 Task: Plan a trip to Keningau, Malaysia from 15th December, 2023 to 20th December, 2023 for 1 adult.1  bedroom having 1 bed and 1 bathroom. Property type can be hotel. Look for 5 properties as per requirement.
Action: Mouse moved to (564, 129)
Screenshot: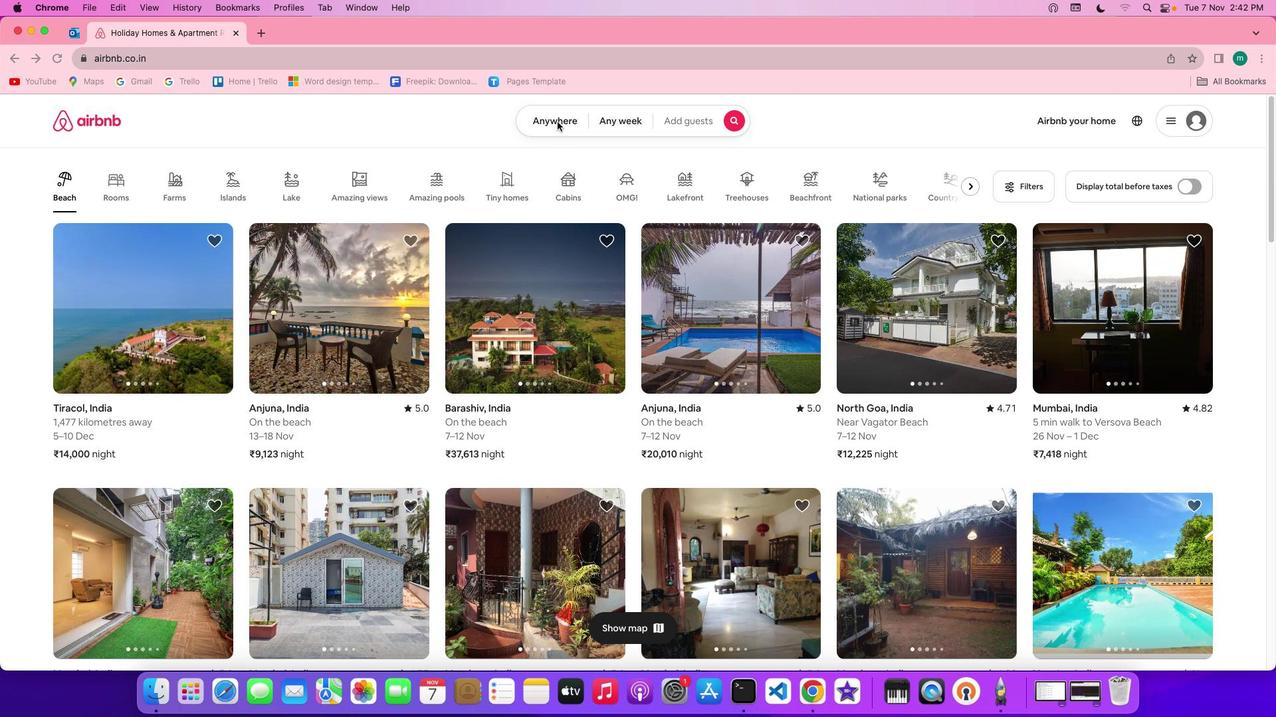 
Action: Mouse pressed left at (564, 129)
Screenshot: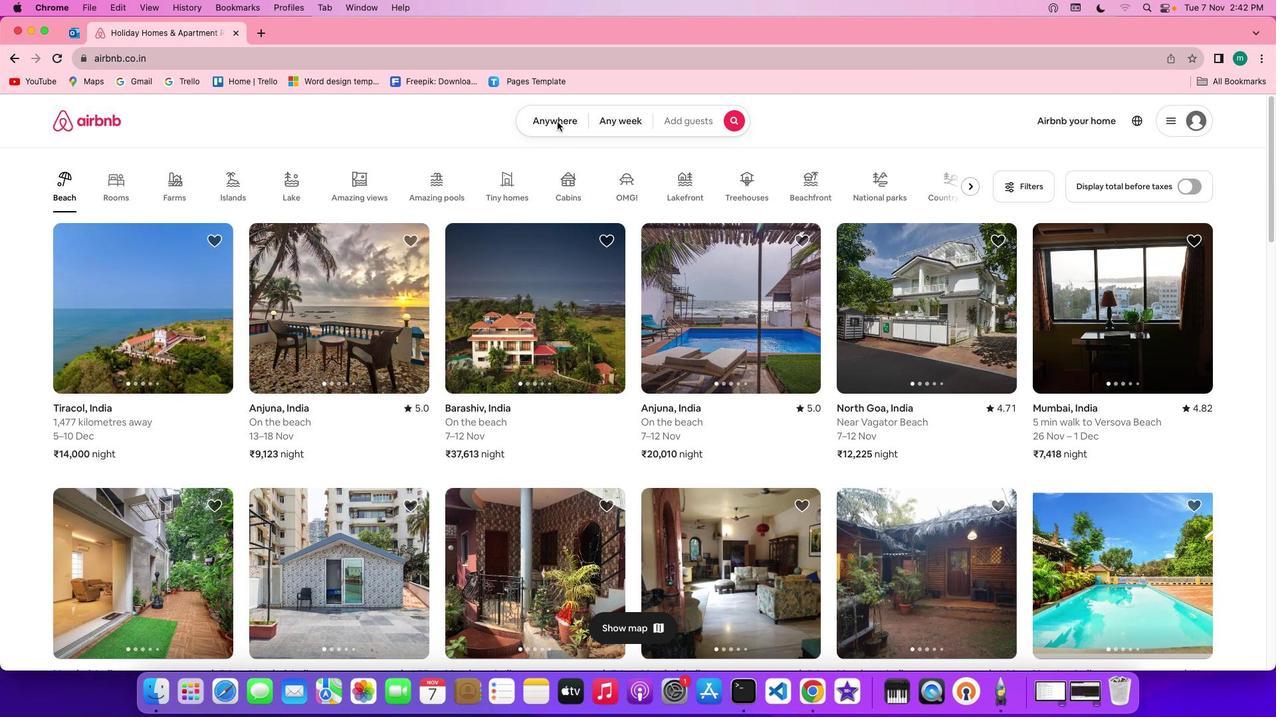 
Action: Mouse pressed left at (564, 129)
Screenshot: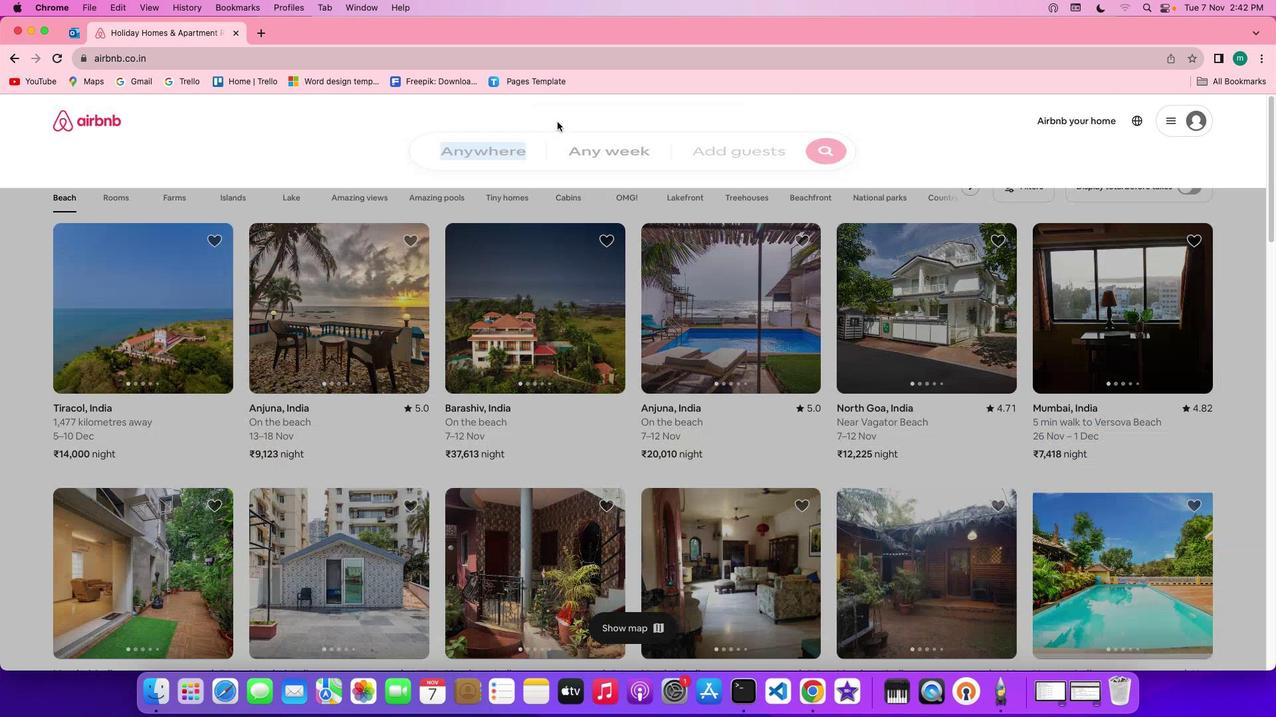 
Action: Mouse moved to (468, 179)
Screenshot: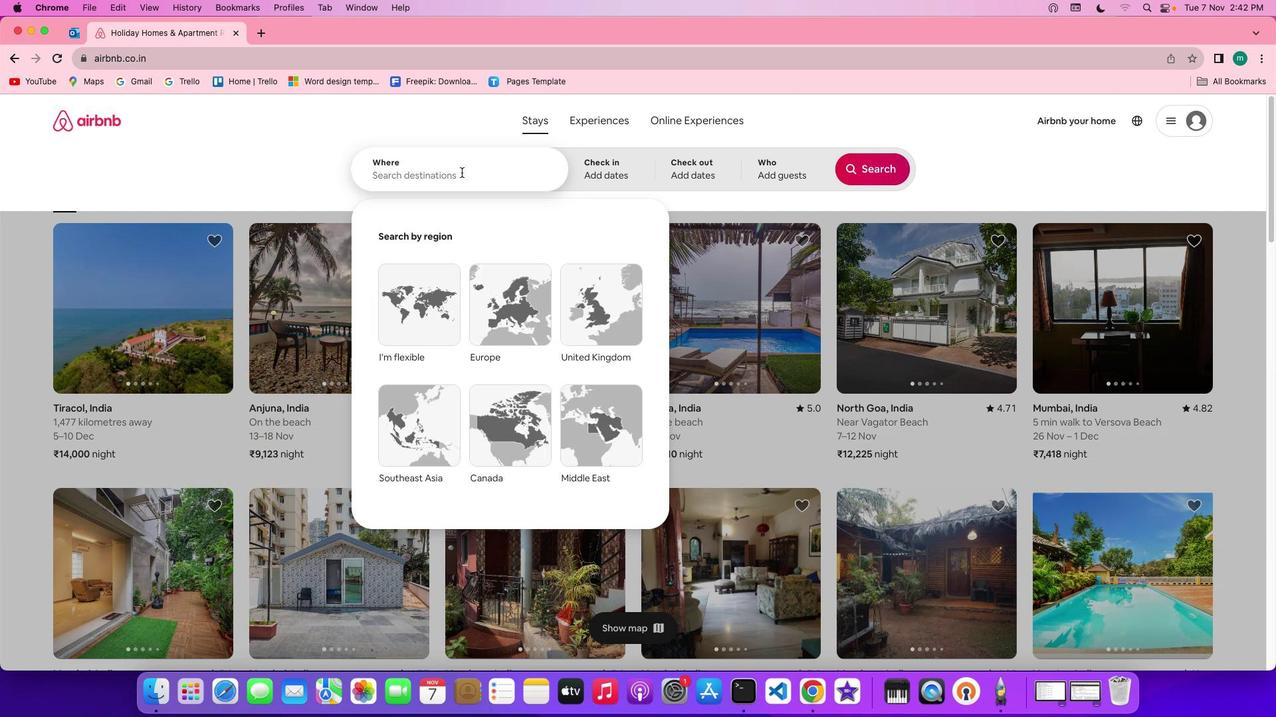 
Action: Mouse pressed left at (468, 179)
Screenshot: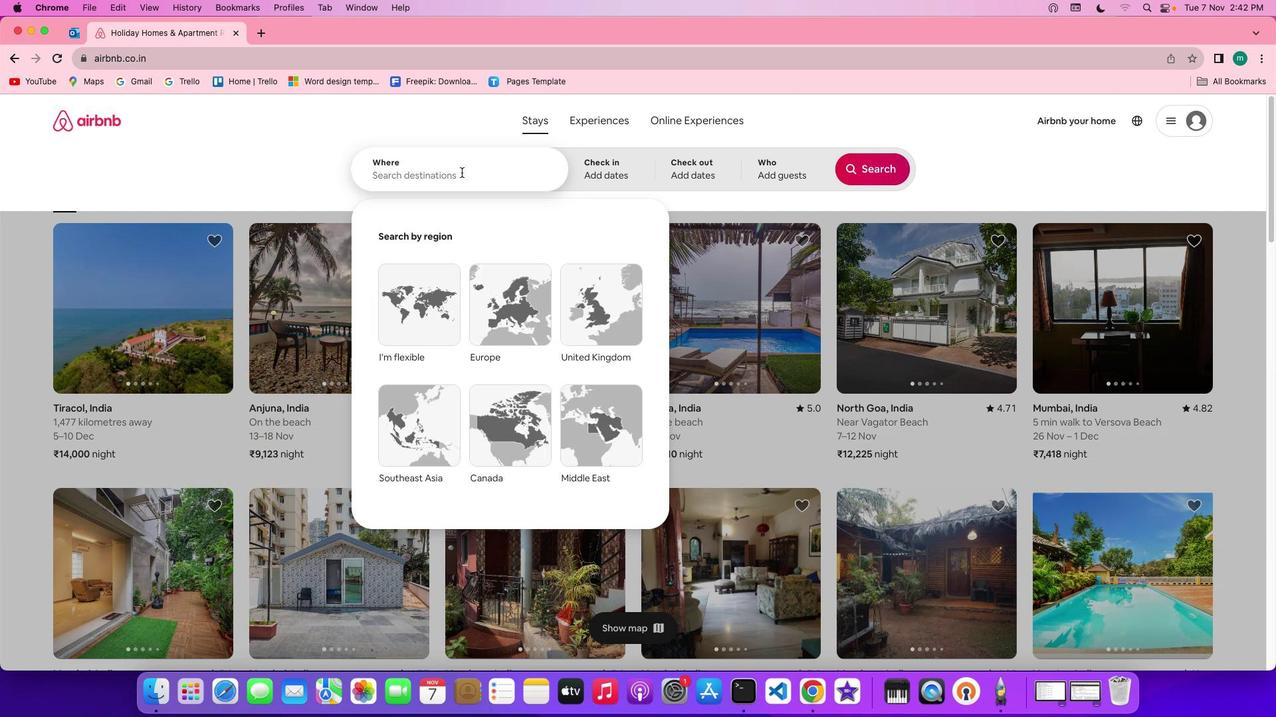 
Action: Key pressed Key.shift'K''e''n''i''n''g''a''u'','Key.spaceKey.shift'M''a''l''a''y''s''i''a'
Screenshot: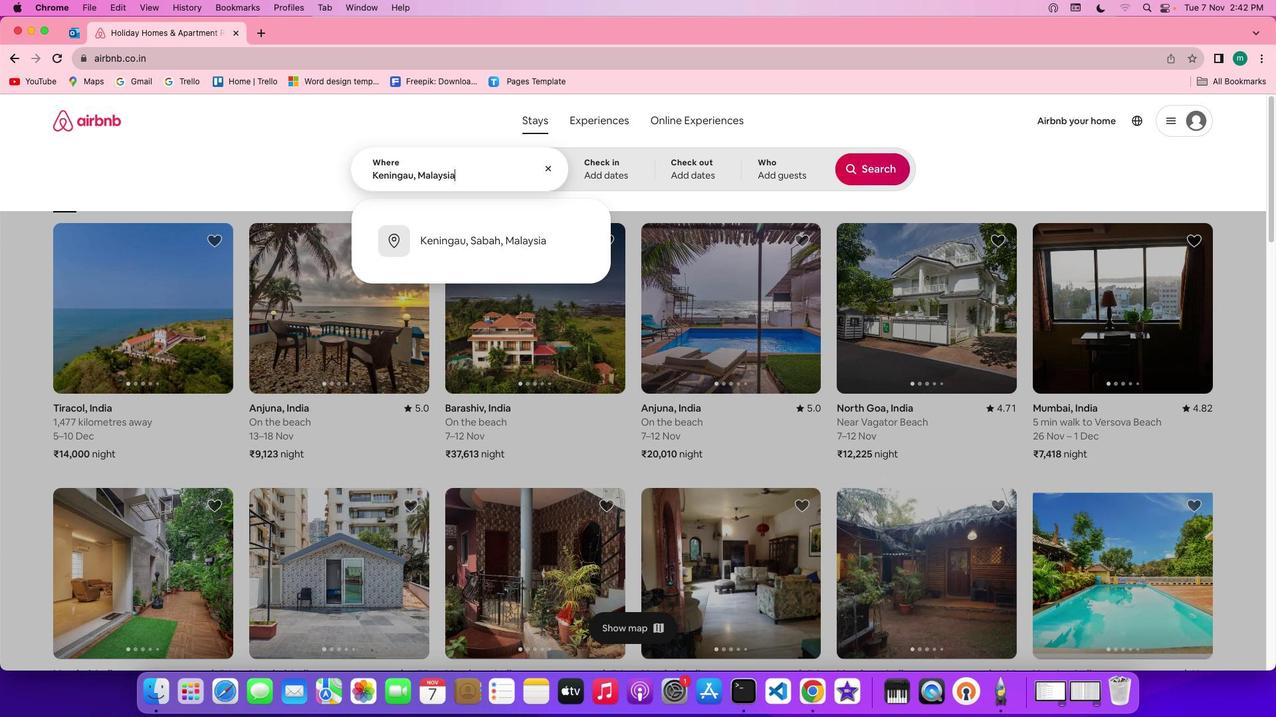 
Action: Mouse moved to (632, 175)
Screenshot: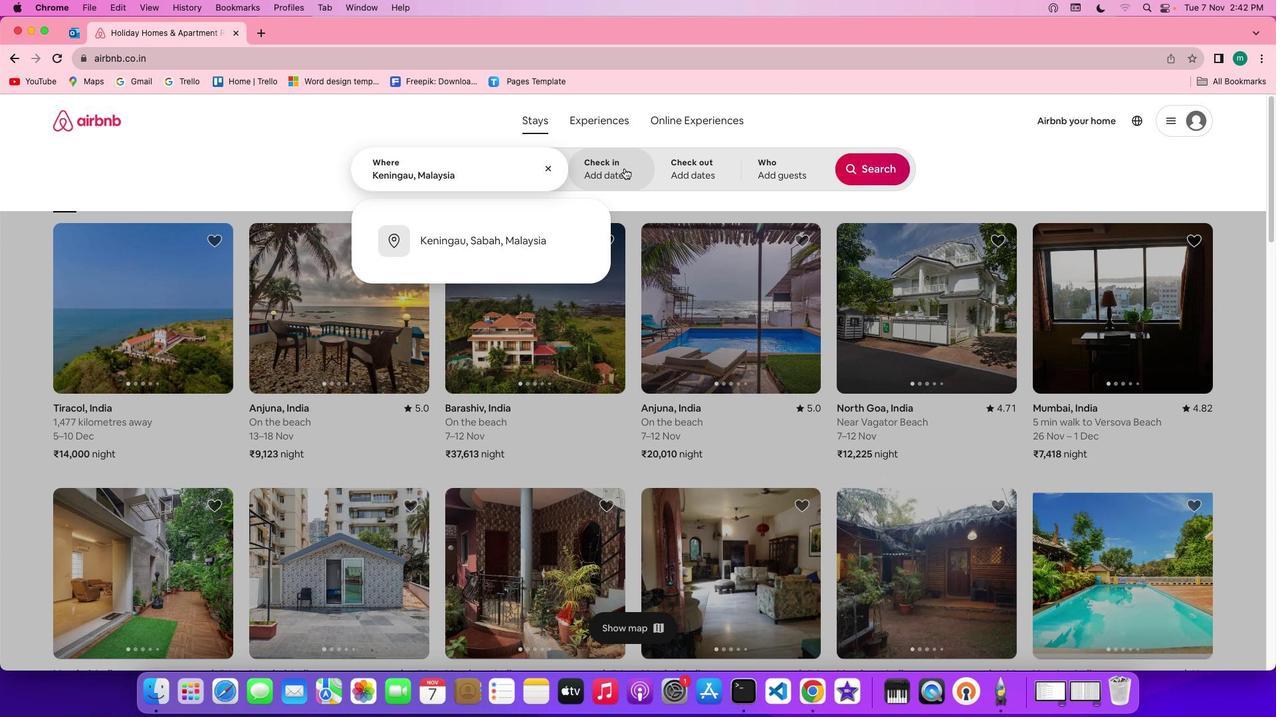 
Action: Mouse pressed left at (632, 175)
Screenshot: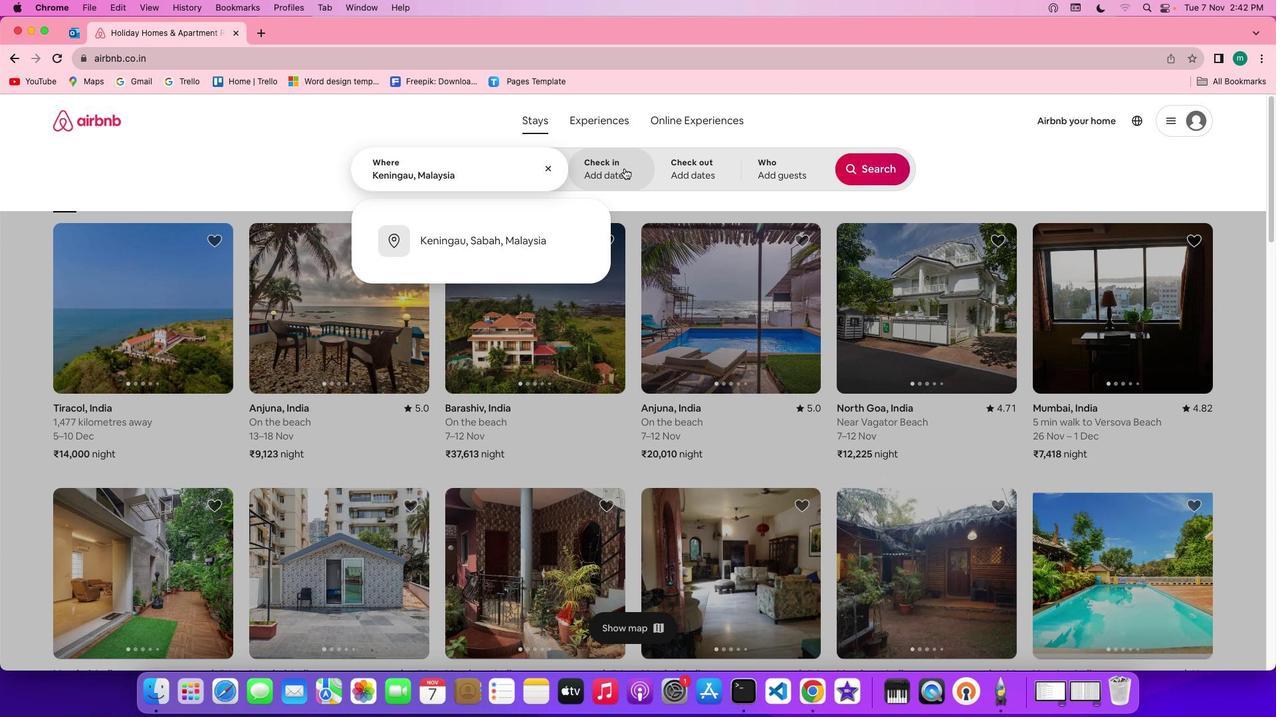 
Action: Mouse moved to (838, 406)
Screenshot: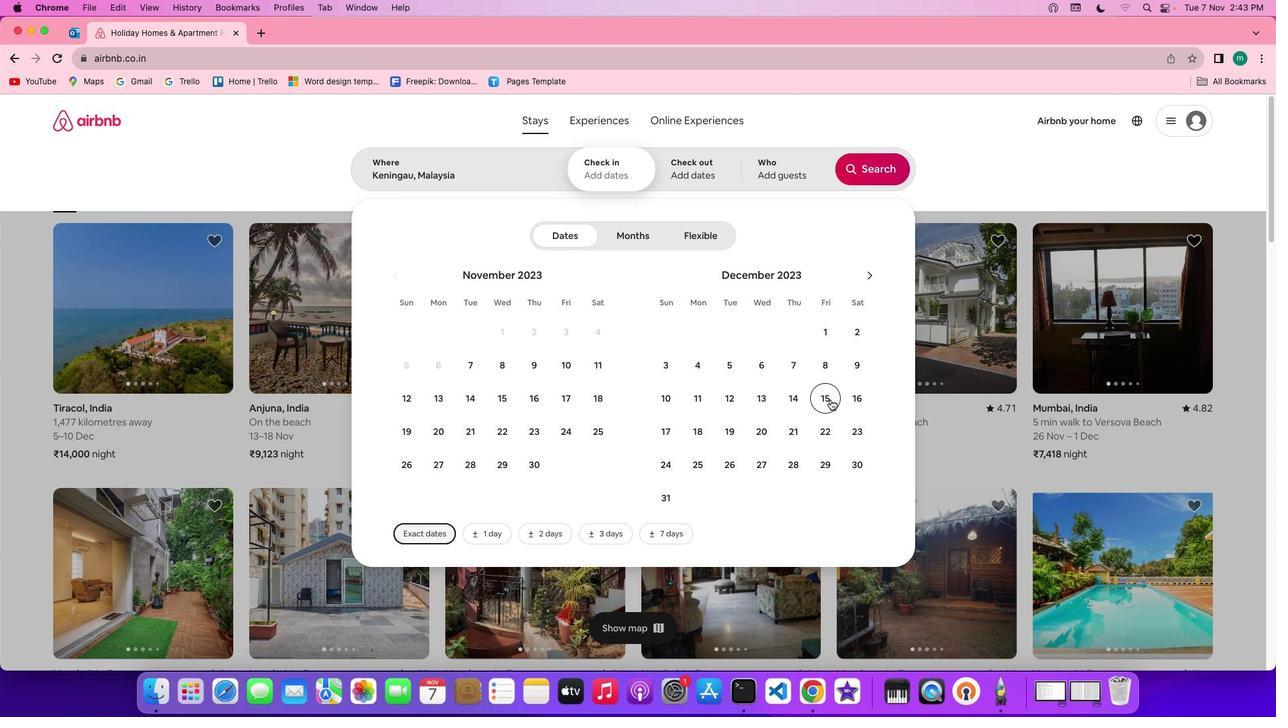 
Action: Mouse pressed left at (838, 406)
Screenshot: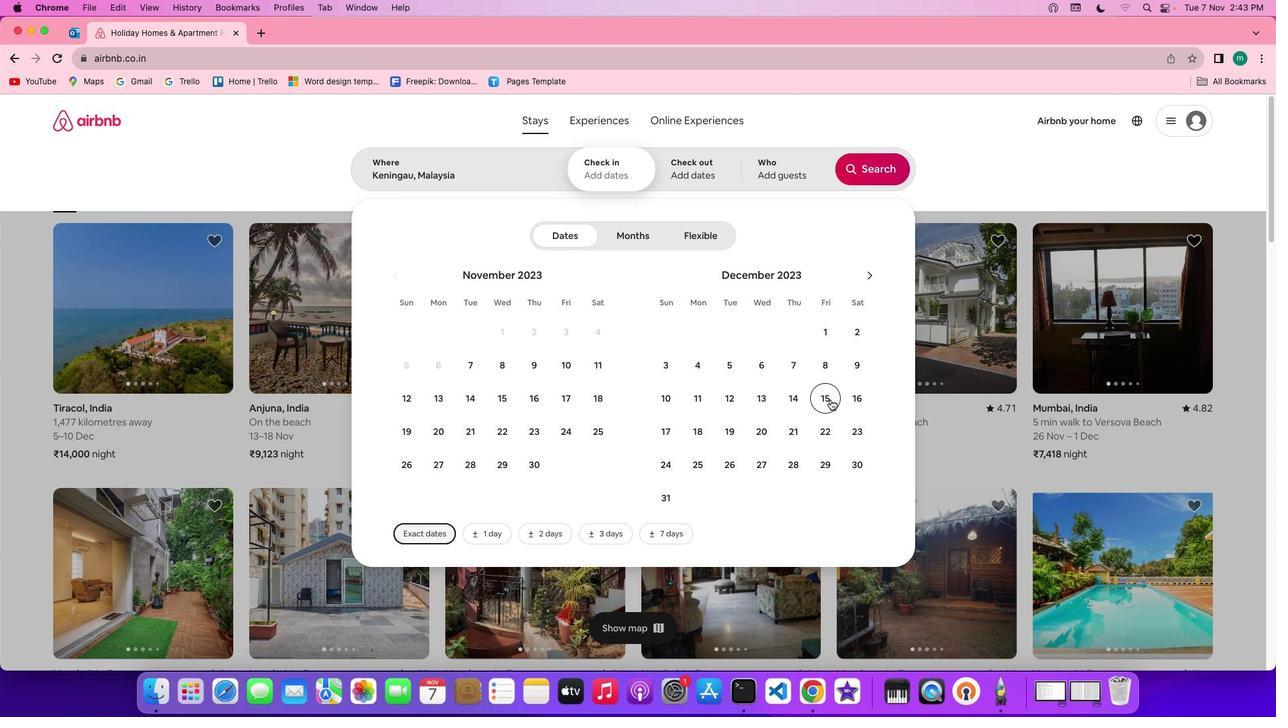 
Action: Mouse moved to (771, 430)
Screenshot: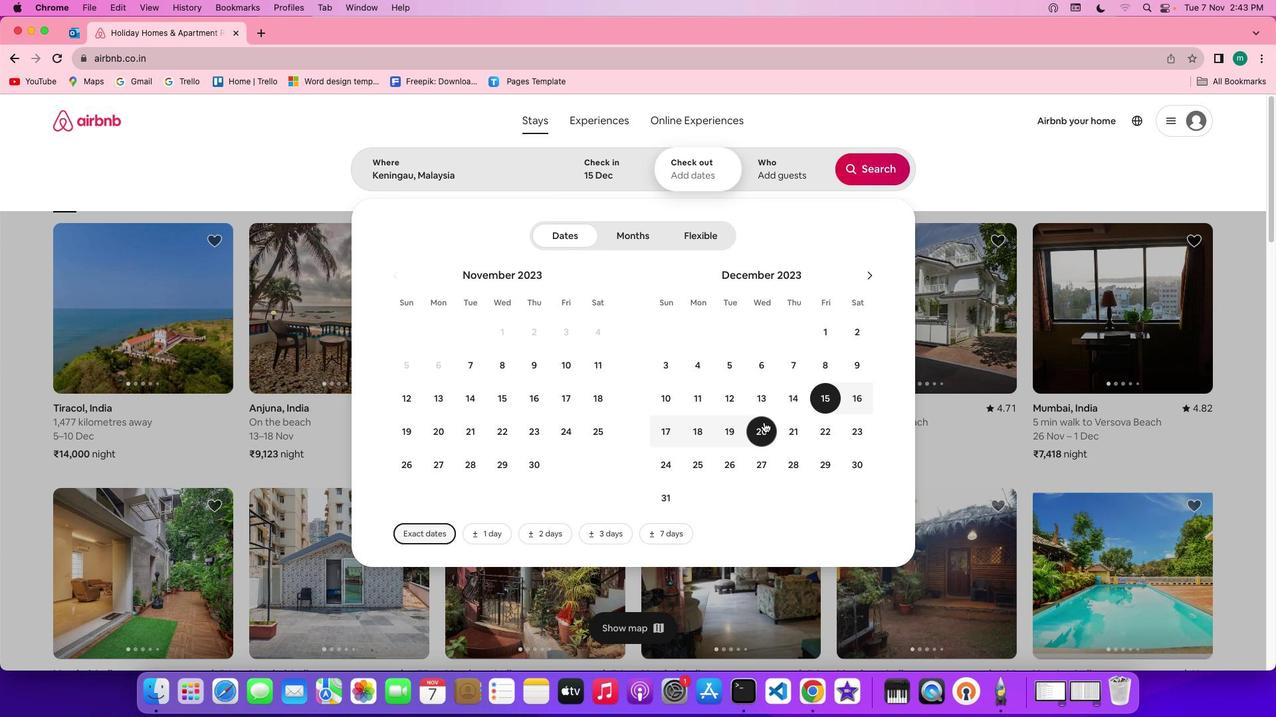 
Action: Mouse pressed left at (771, 430)
Screenshot: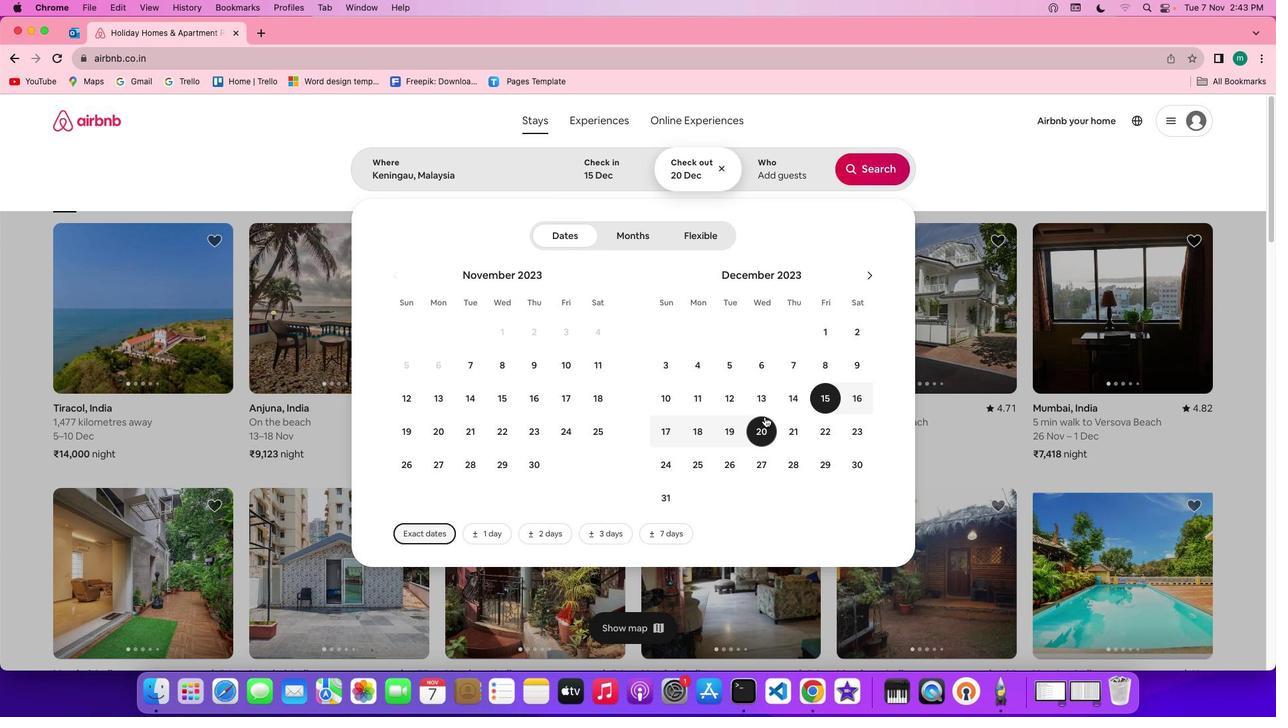 
Action: Mouse moved to (793, 179)
Screenshot: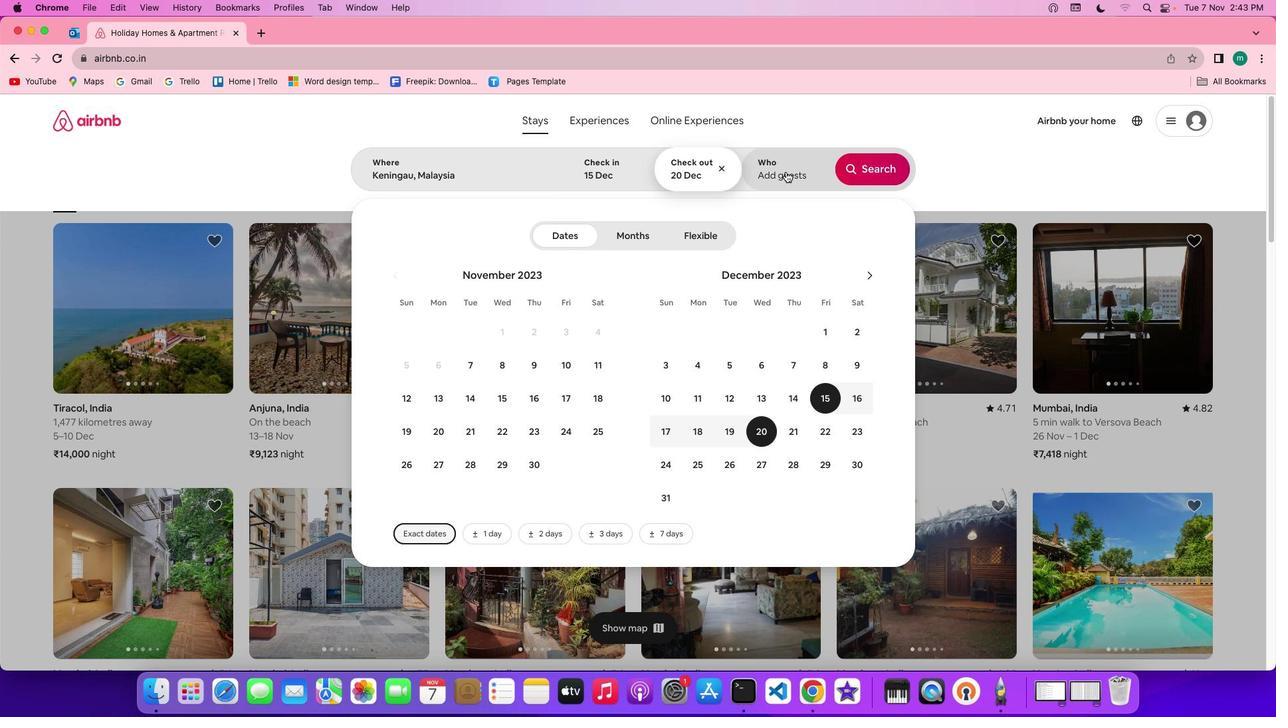 
Action: Mouse pressed left at (793, 179)
Screenshot: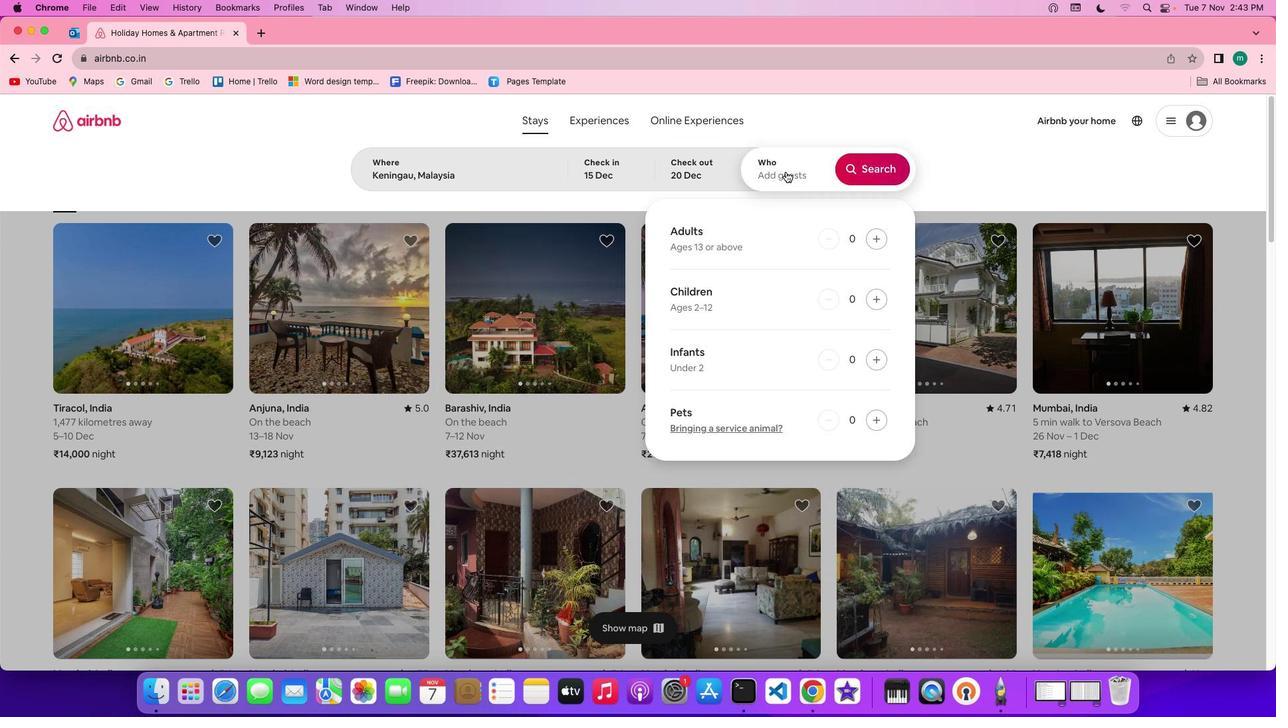 
Action: Mouse moved to (888, 246)
Screenshot: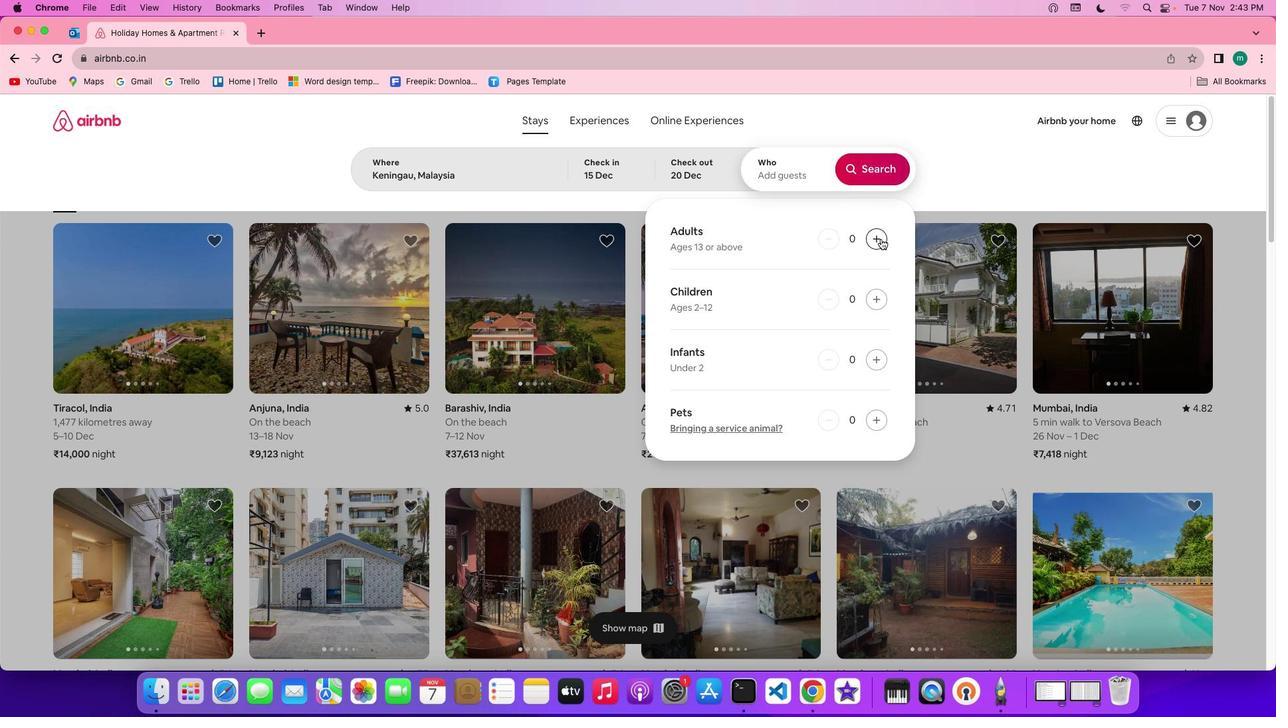 
Action: Mouse pressed left at (888, 246)
Screenshot: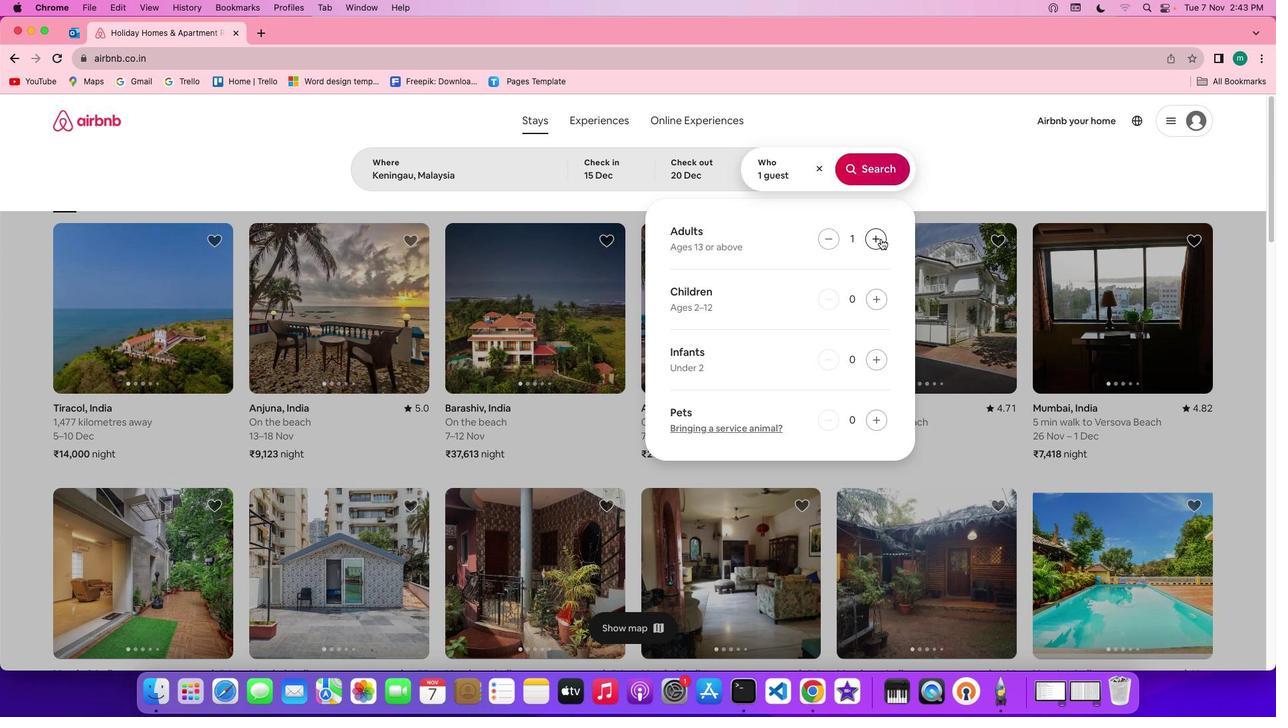 
Action: Mouse moved to (885, 178)
Screenshot: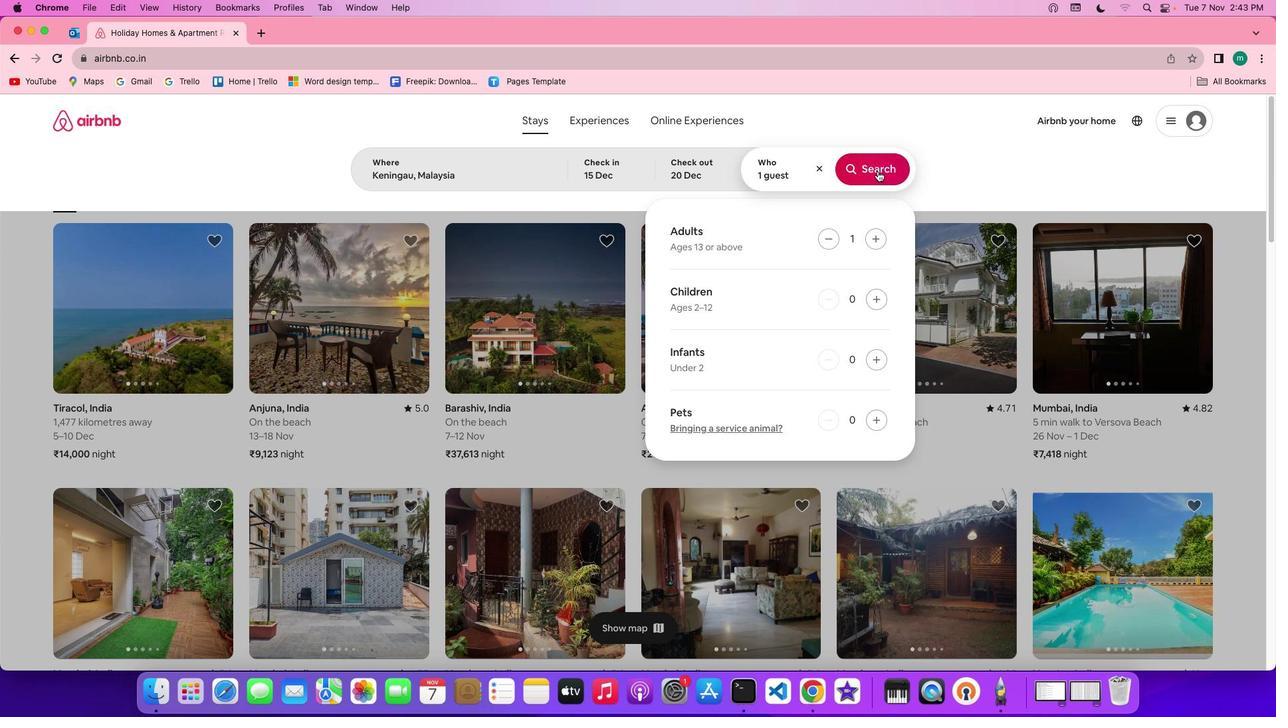
Action: Mouse pressed left at (885, 178)
Screenshot: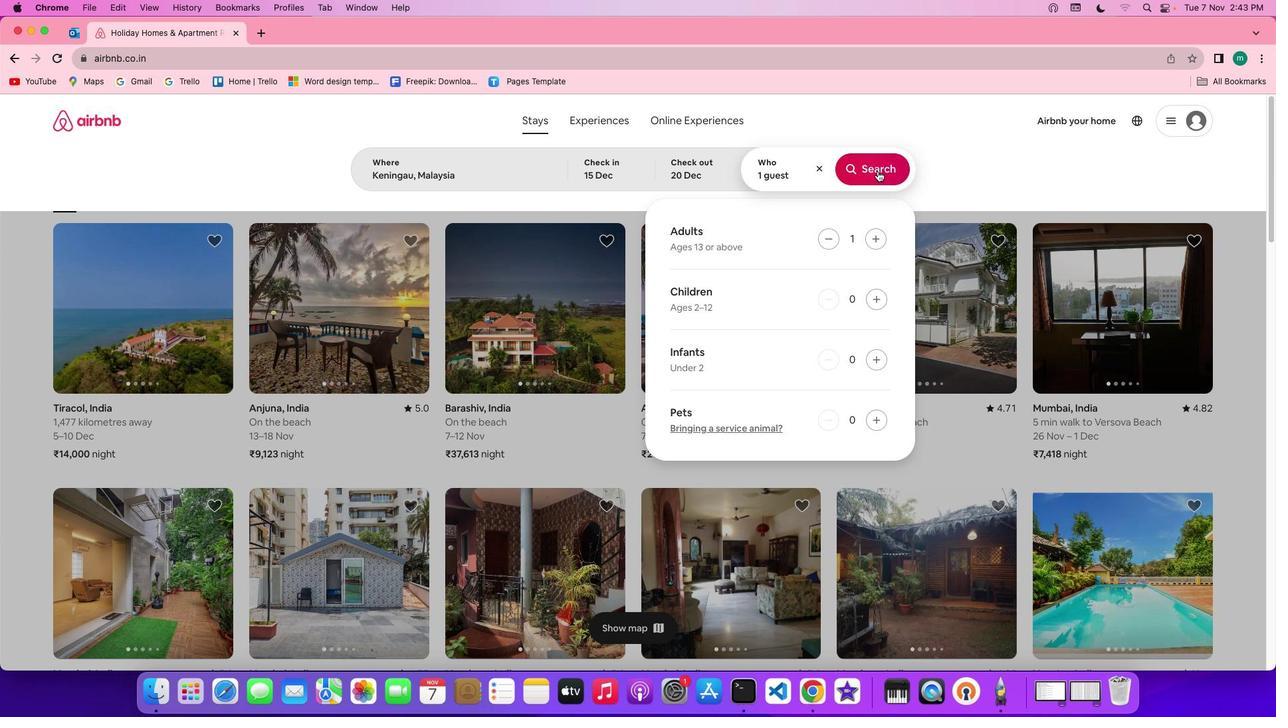 
Action: Mouse moved to (1075, 180)
Screenshot: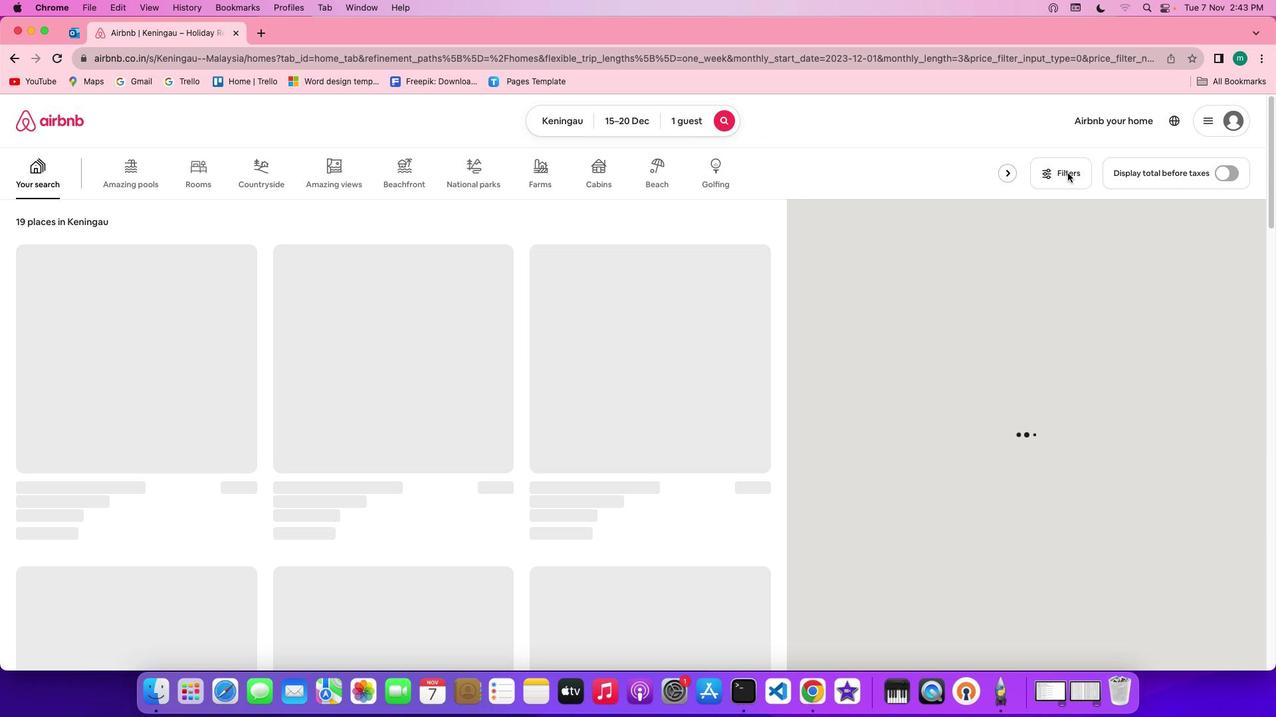 
Action: Mouse pressed left at (1075, 180)
Screenshot: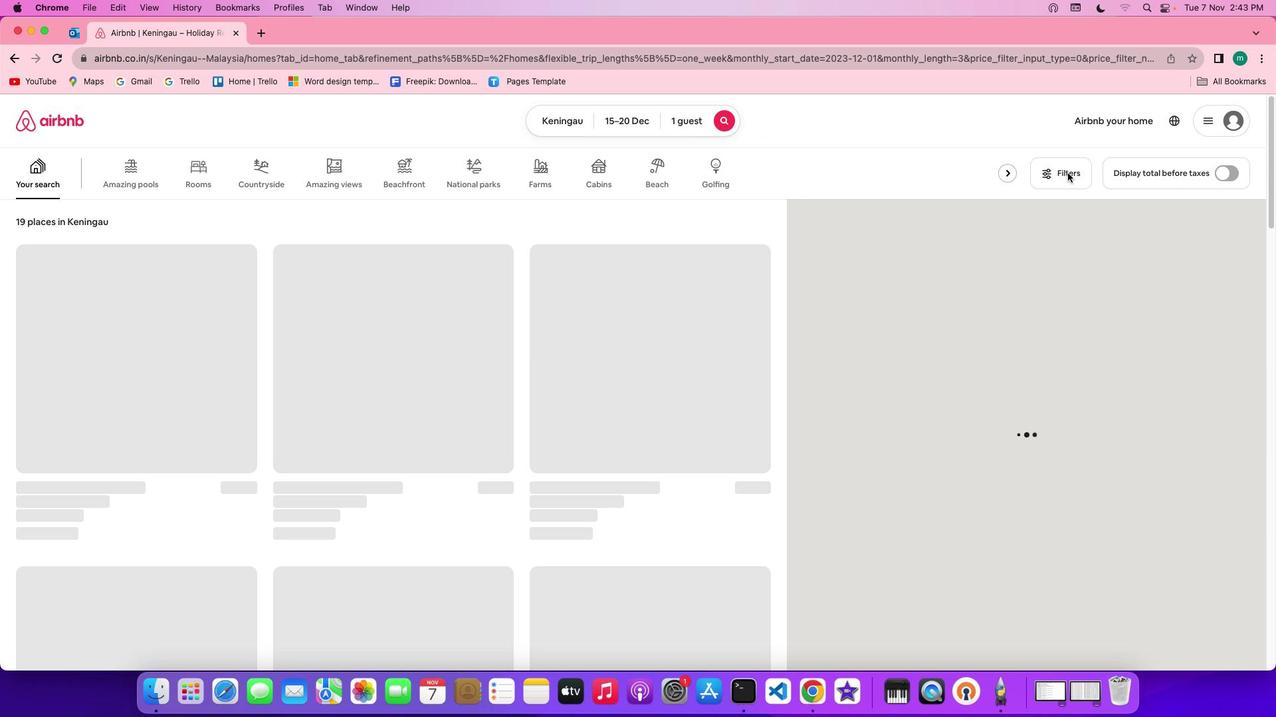 
Action: Mouse moved to (1056, 180)
Screenshot: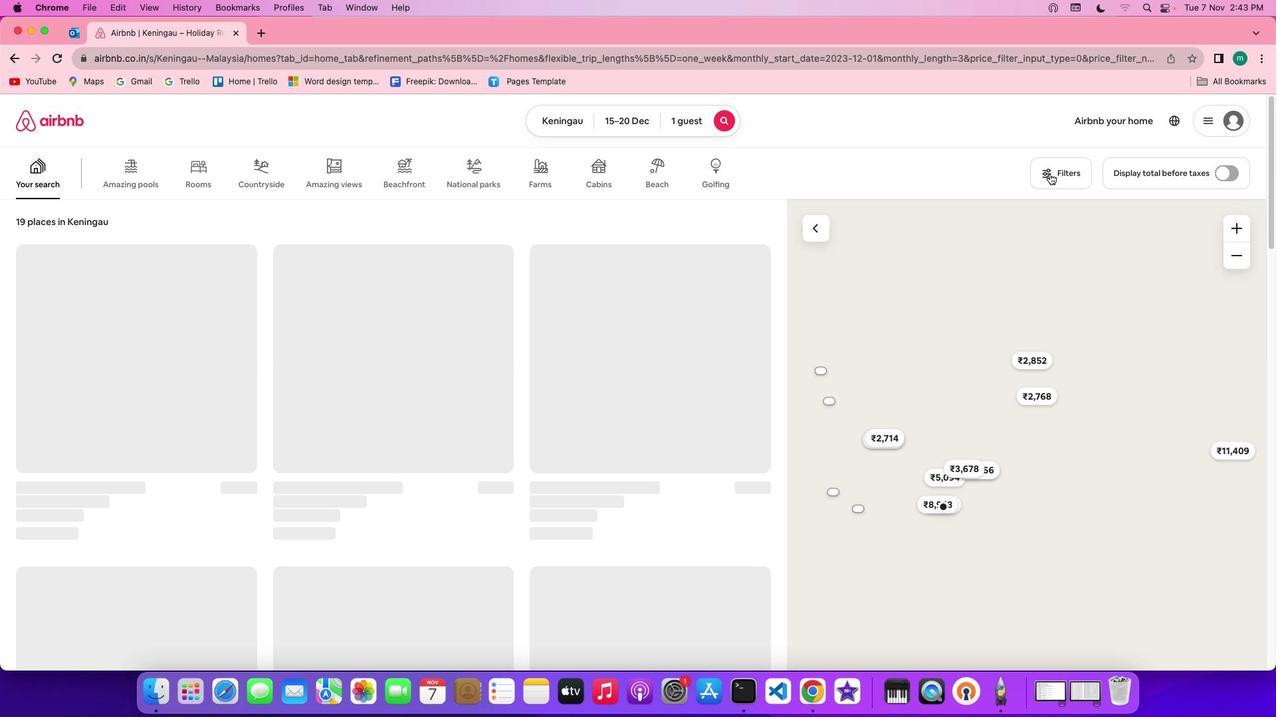 
Action: Mouse pressed left at (1056, 180)
Screenshot: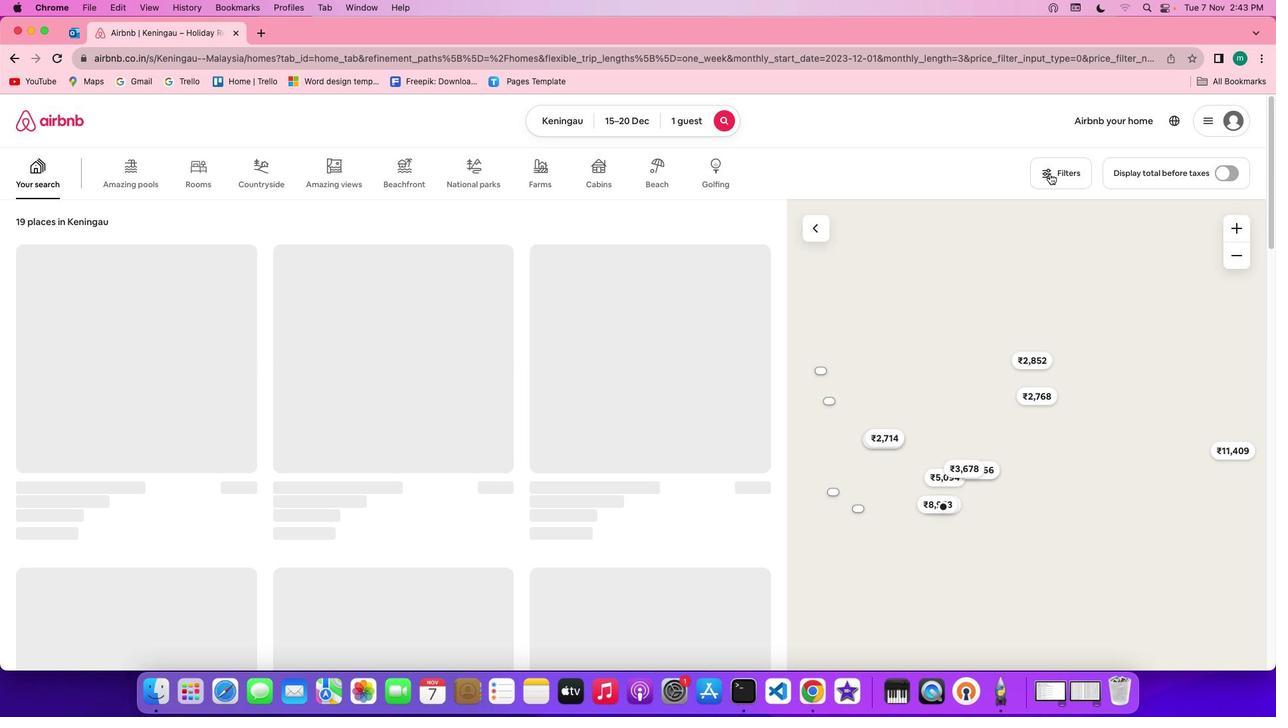 
Action: Mouse moved to (1074, 177)
Screenshot: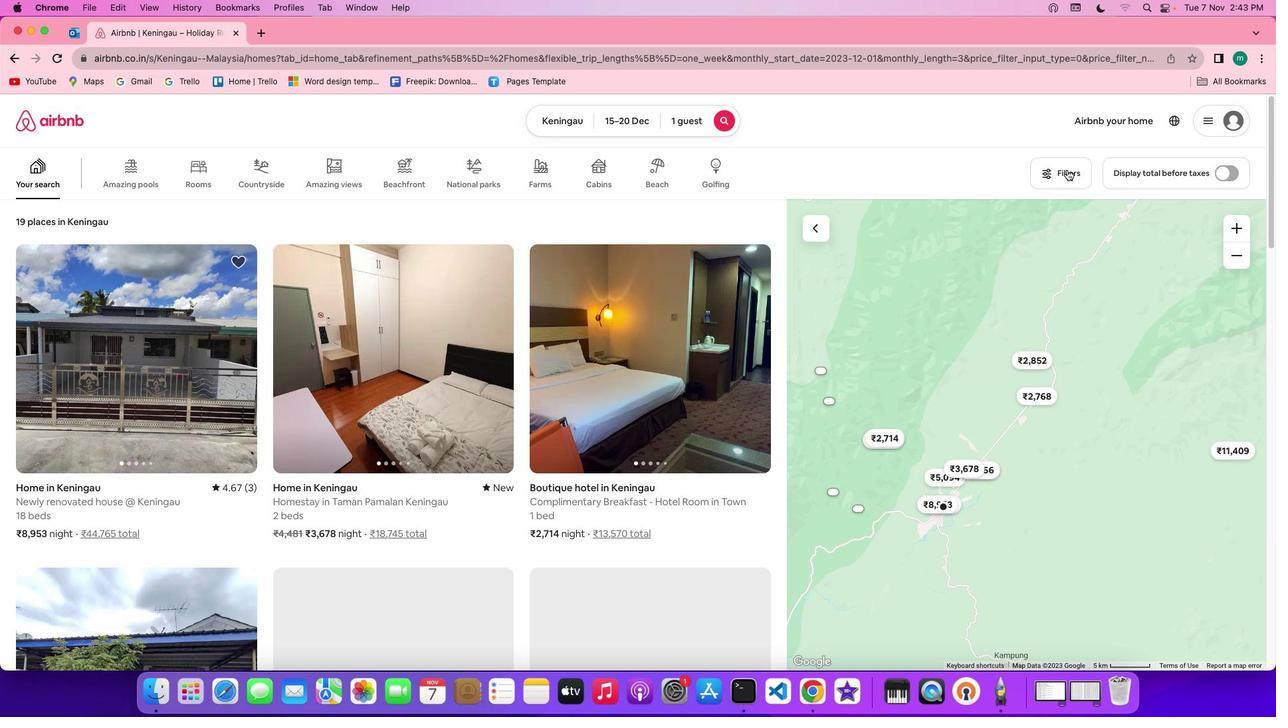 
Action: Mouse pressed left at (1074, 177)
Screenshot: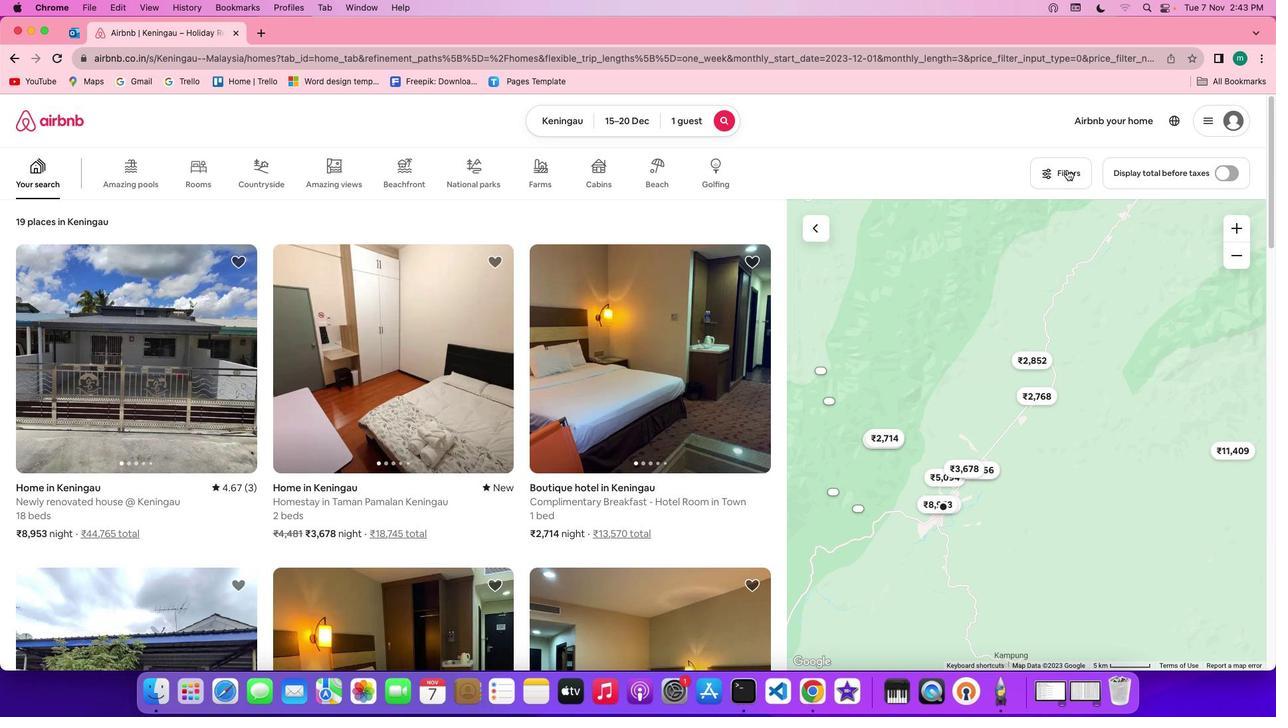 
Action: Mouse moved to (678, 358)
Screenshot: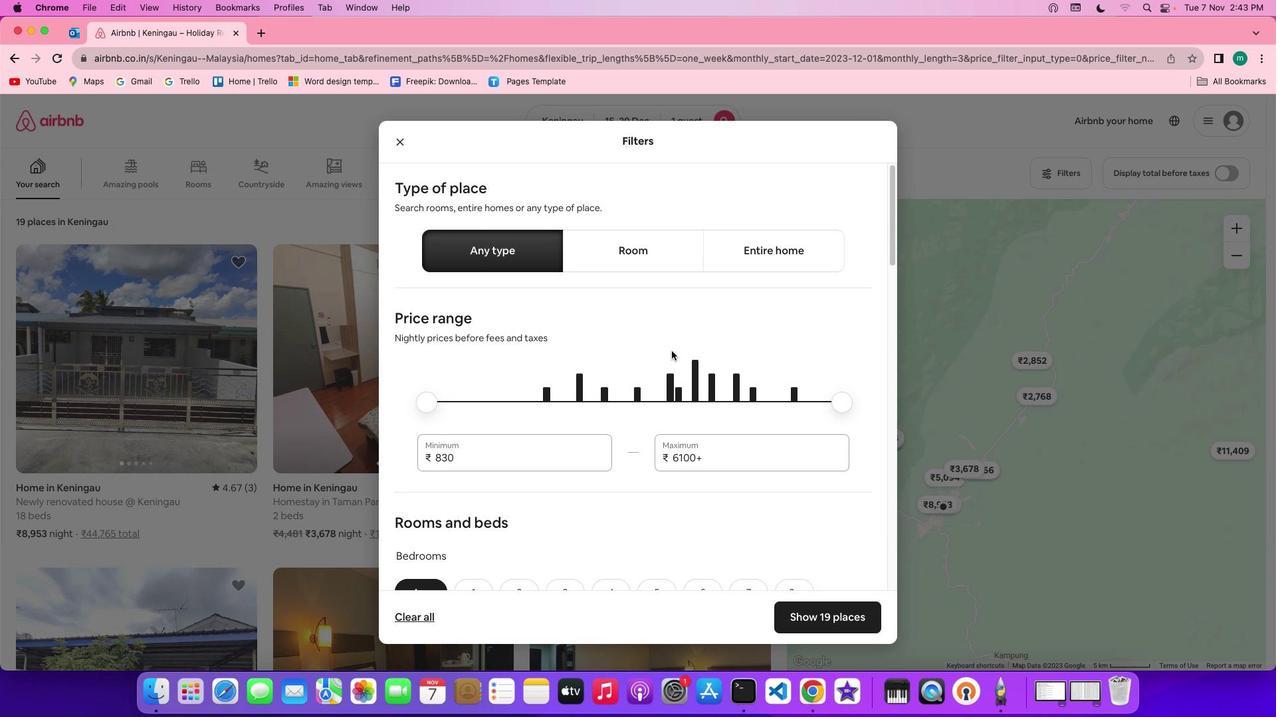 
Action: Mouse scrolled (678, 358) with delta (7, 6)
Screenshot: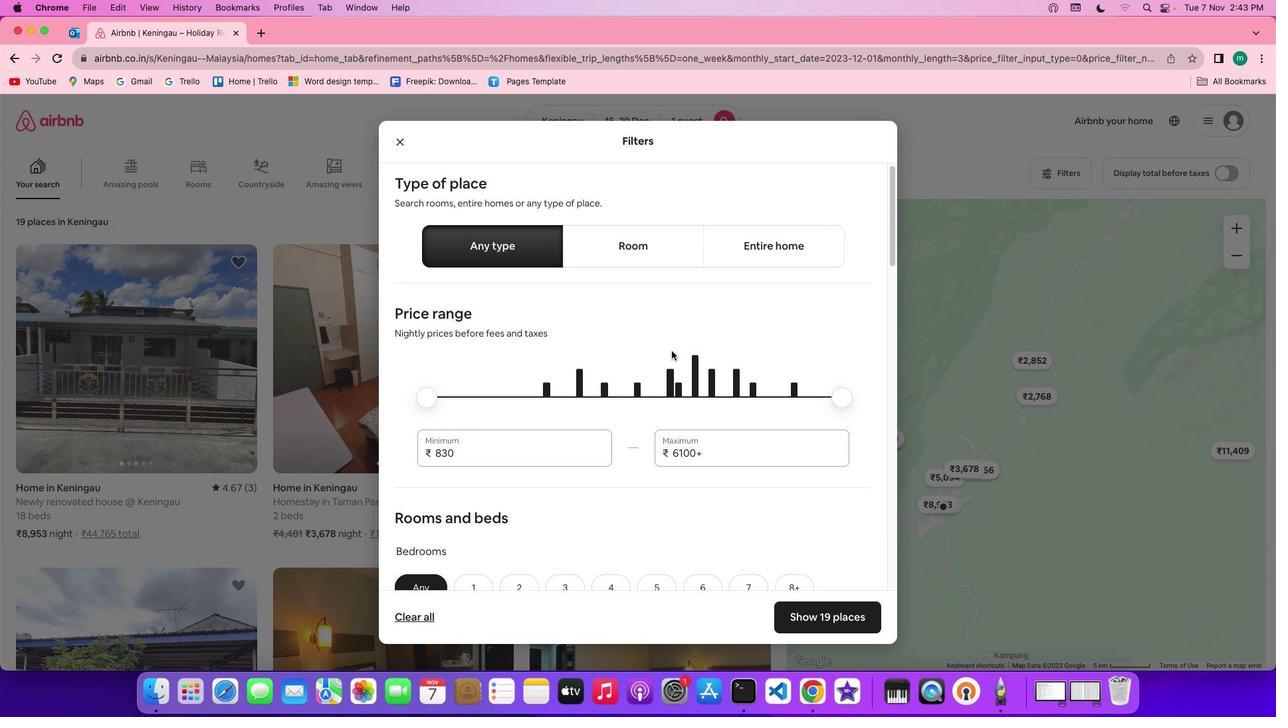 
Action: Mouse scrolled (678, 358) with delta (7, 6)
Screenshot: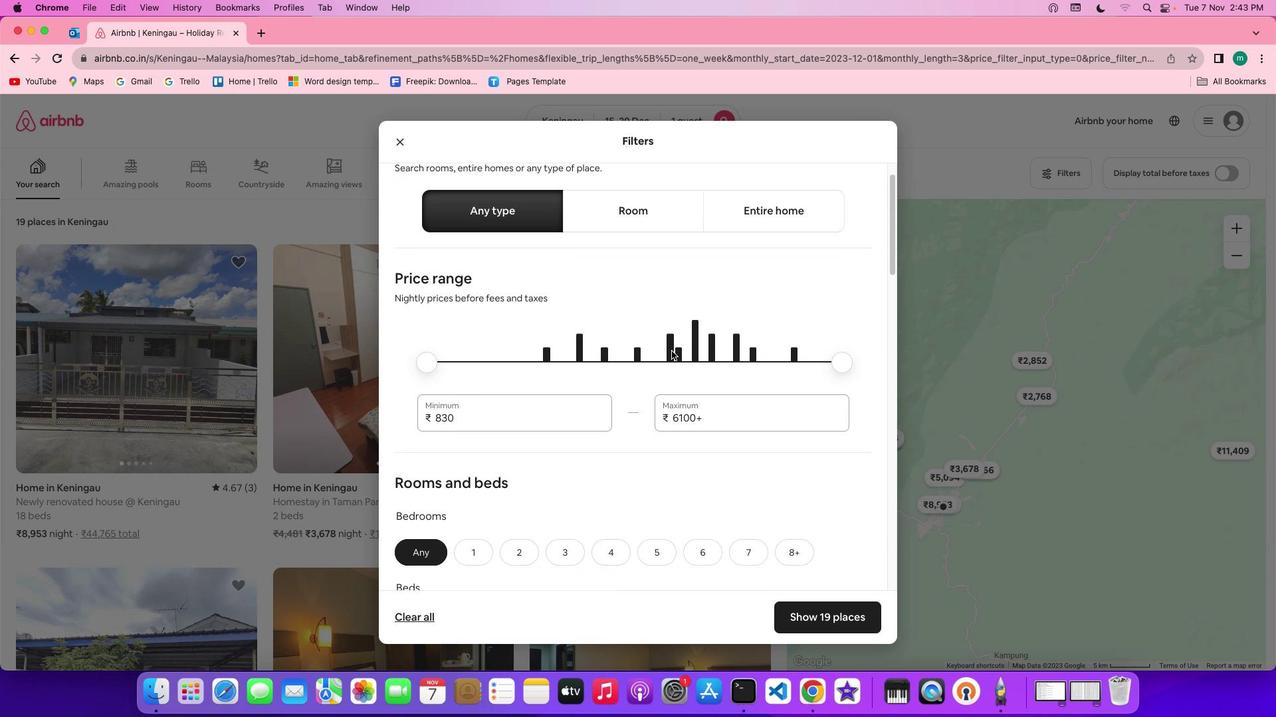 
Action: Mouse scrolled (678, 358) with delta (7, 5)
Screenshot: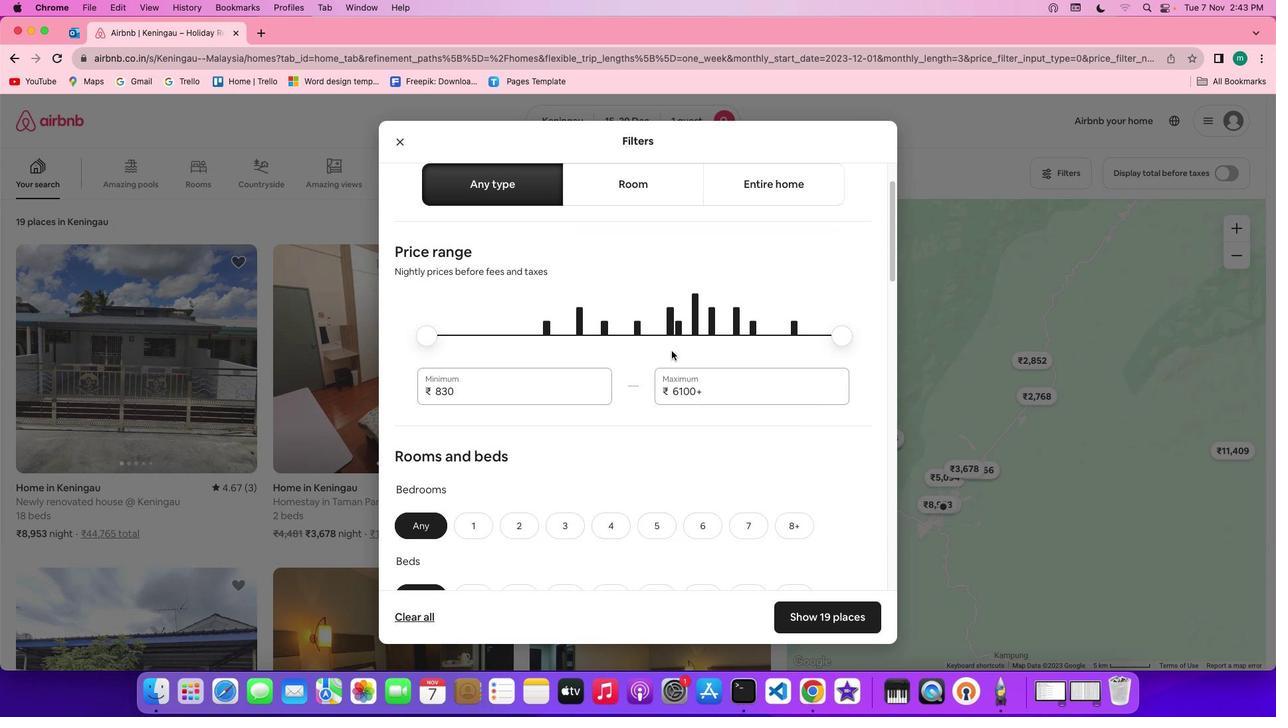 
Action: Mouse scrolled (678, 358) with delta (7, 5)
Screenshot: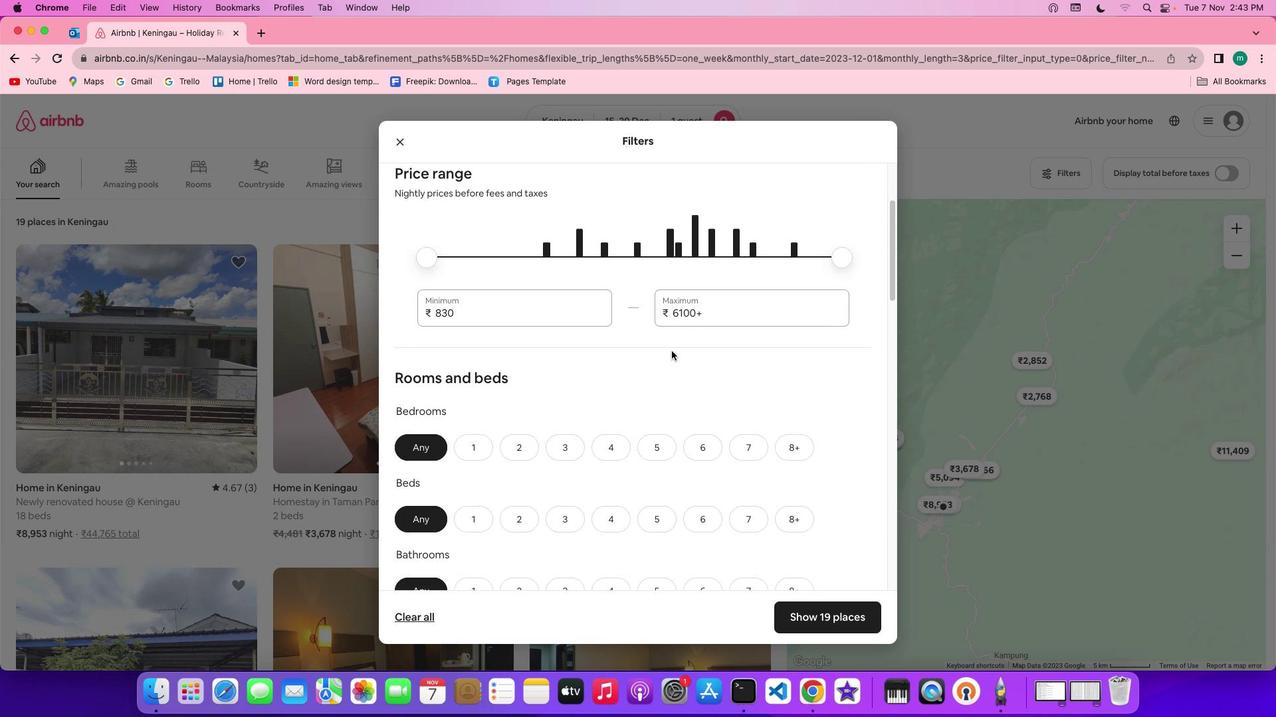 
Action: Mouse scrolled (678, 358) with delta (7, 6)
Screenshot: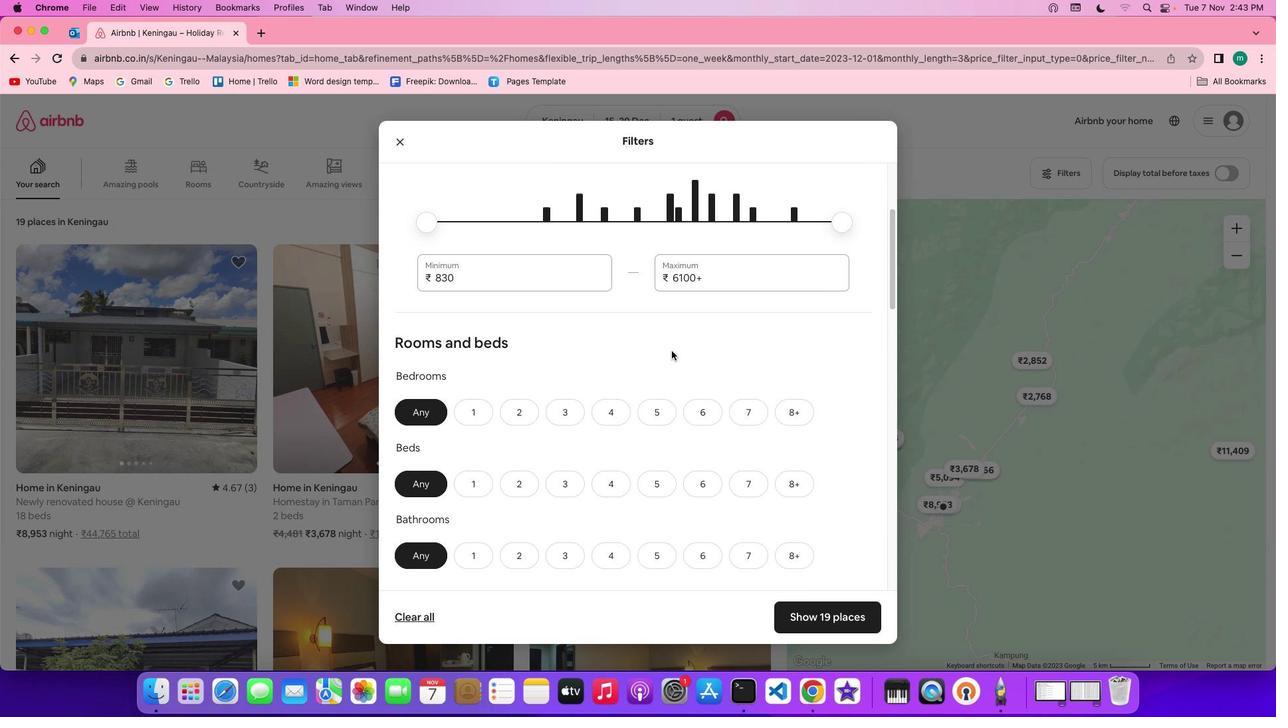 
Action: Mouse scrolled (678, 358) with delta (7, 6)
Screenshot: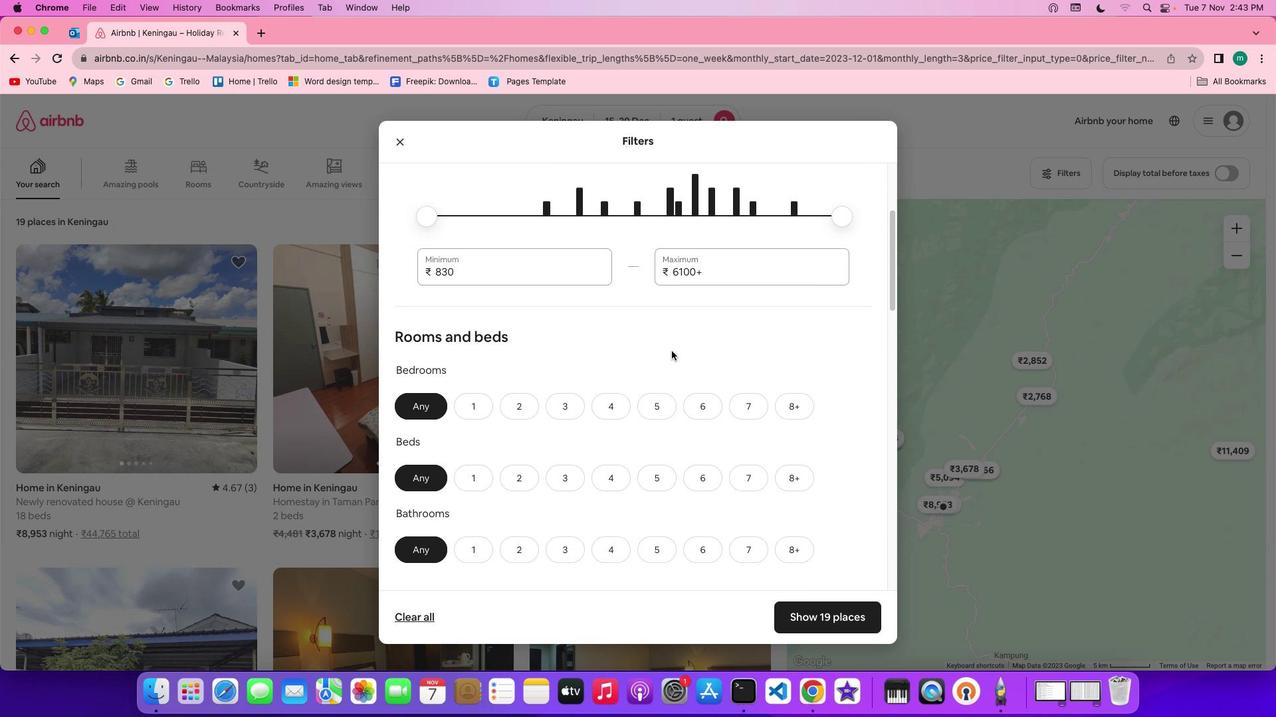 
Action: Mouse scrolled (678, 358) with delta (7, 5)
Screenshot: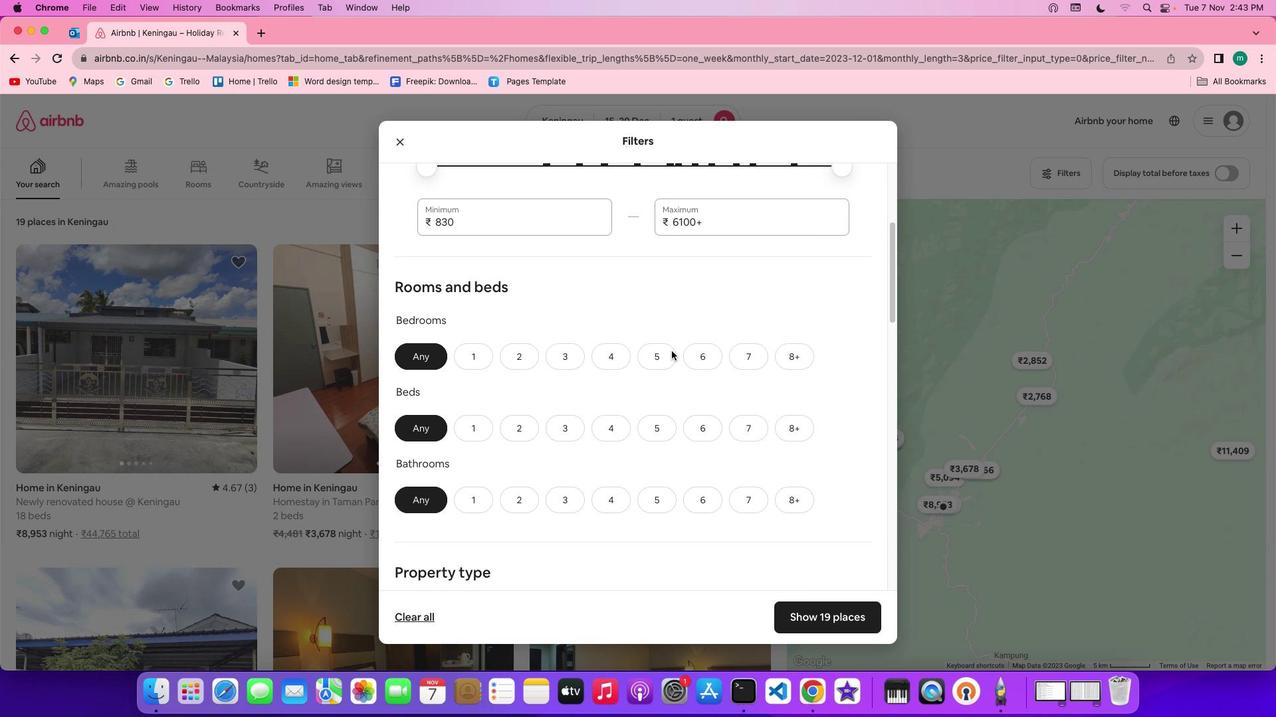 
Action: Mouse scrolled (678, 358) with delta (7, 6)
Screenshot: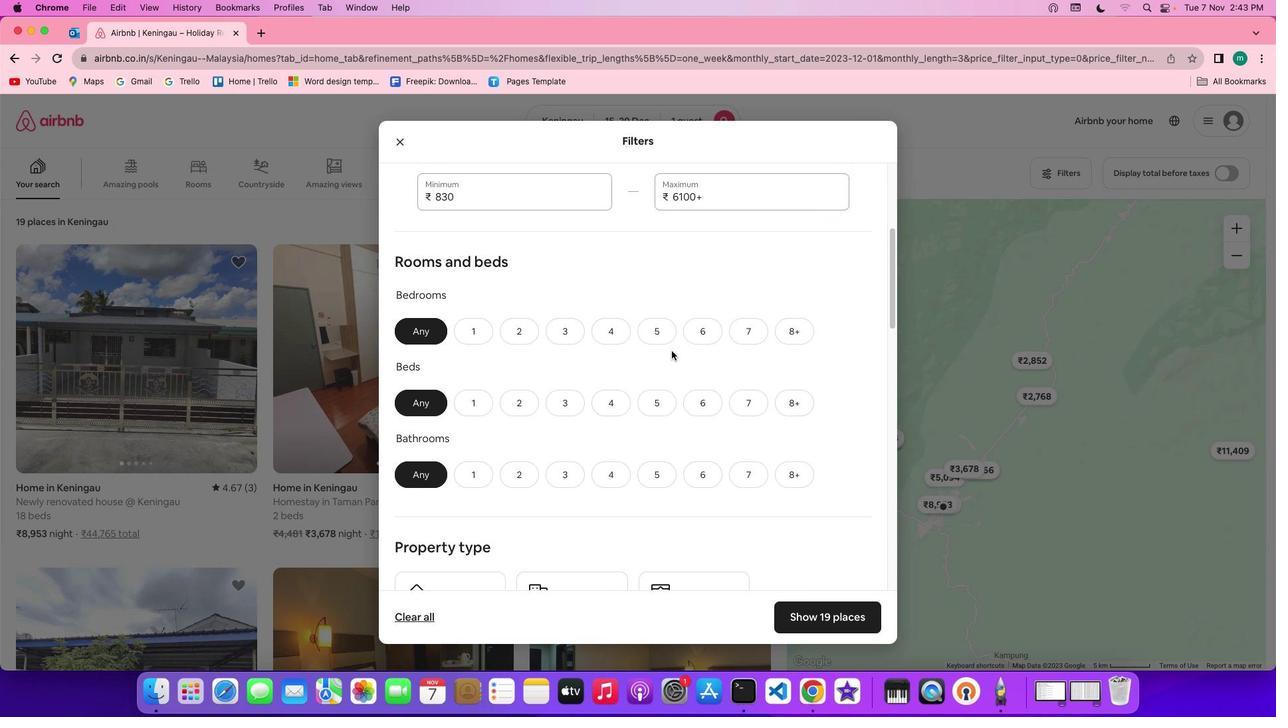 
Action: Mouse scrolled (678, 358) with delta (7, 6)
Screenshot: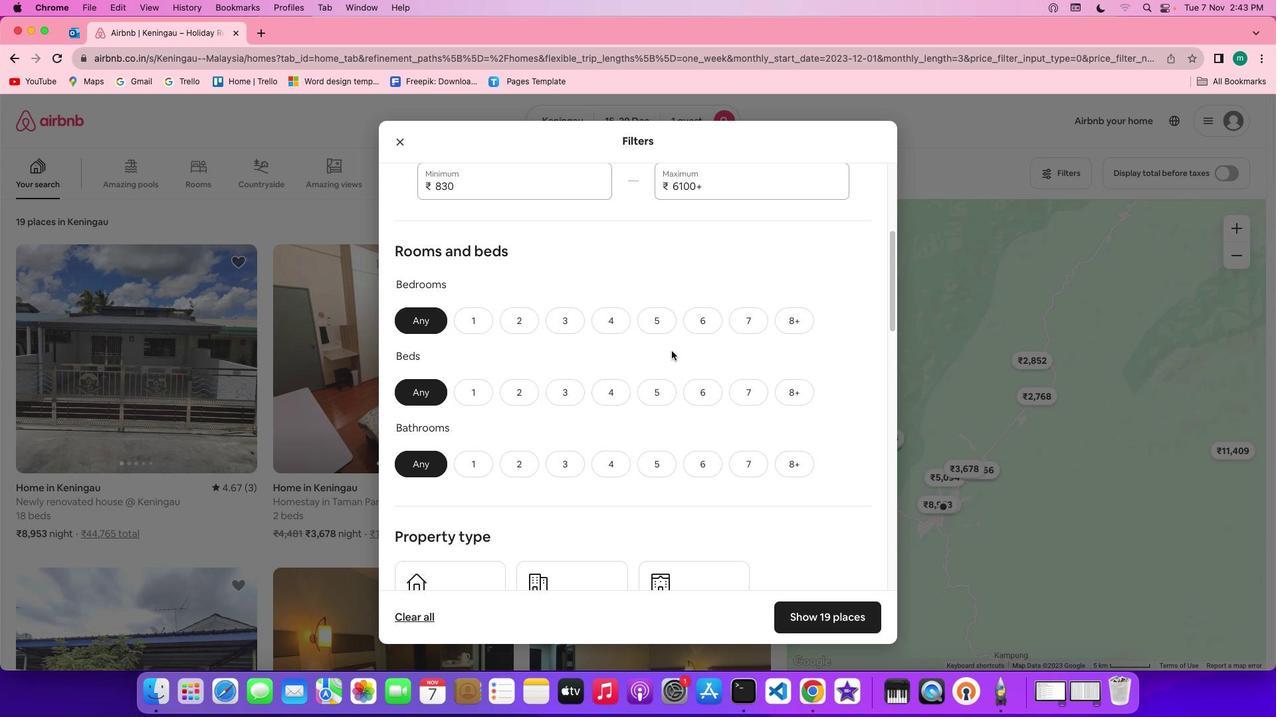 
Action: Mouse scrolled (678, 358) with delta (7, 6)
Screenshot: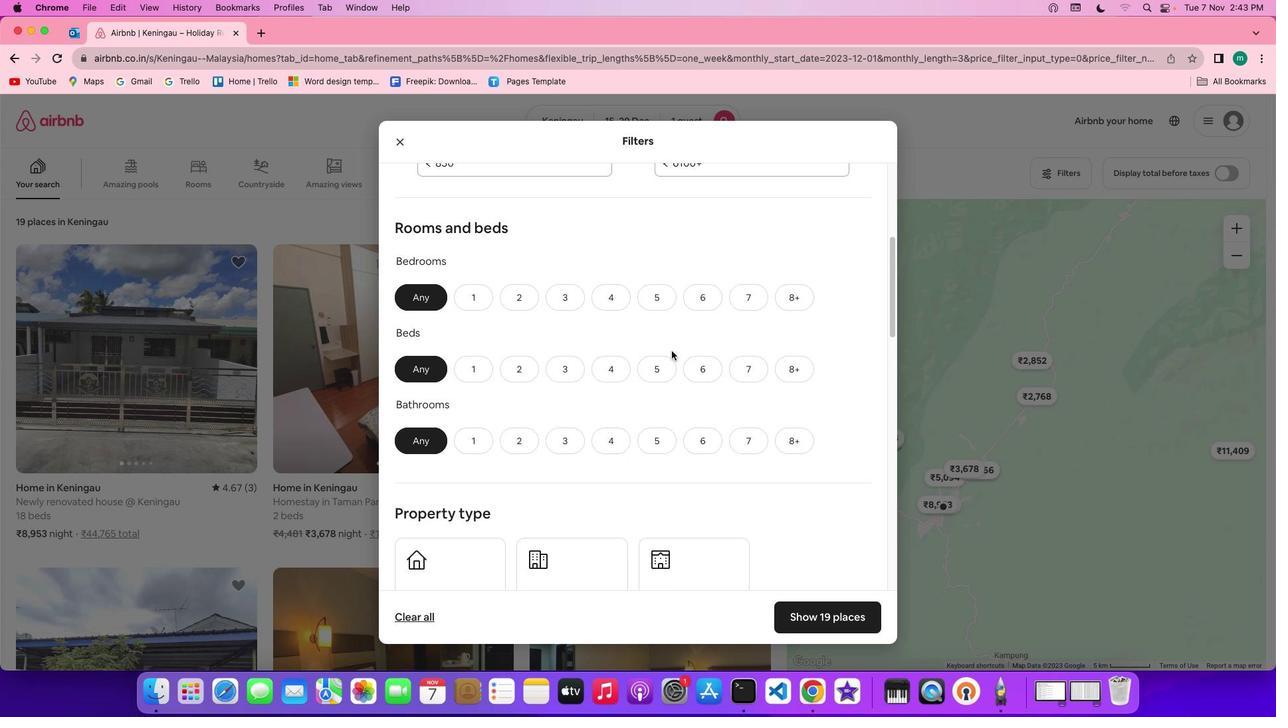 
Action: Mouse scrolled (678, 358) with delta (7, 6)
Screenshot: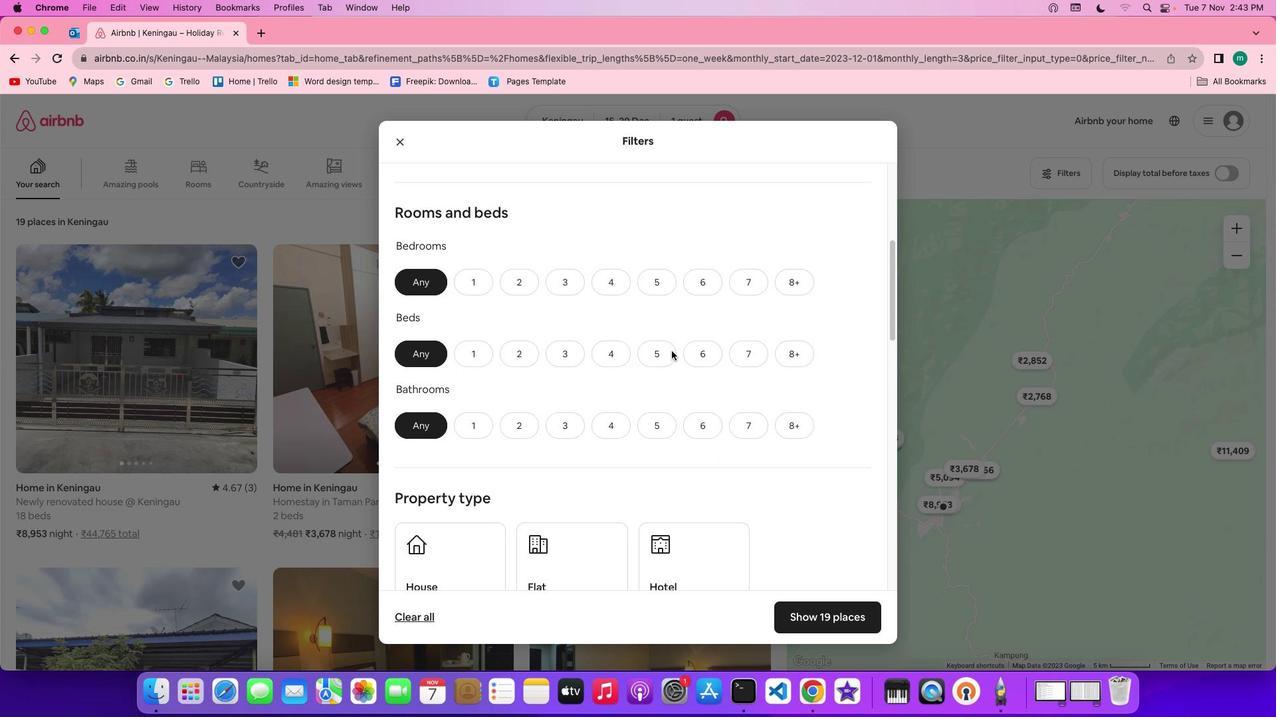 
Action: Mouse scrolled (678, 358) with delta (7, 6)
Screenshot: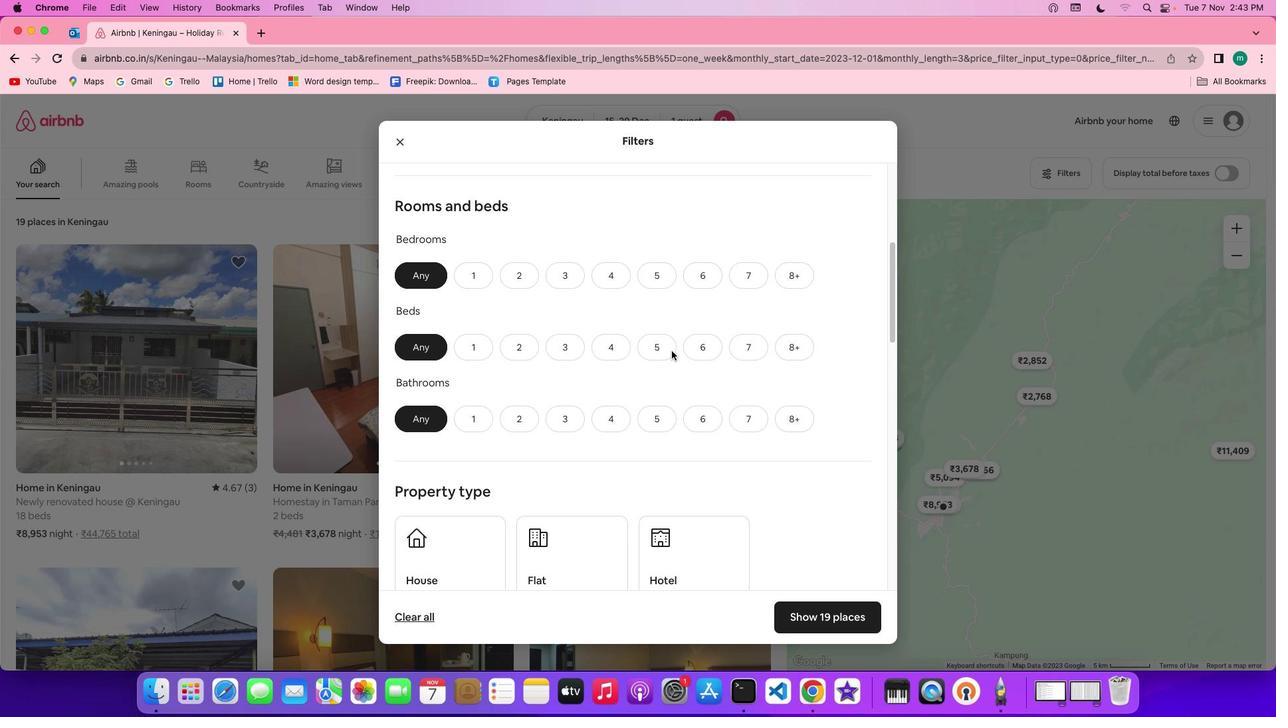 
Action: Mouse moved to (471, 286)
Screenshot: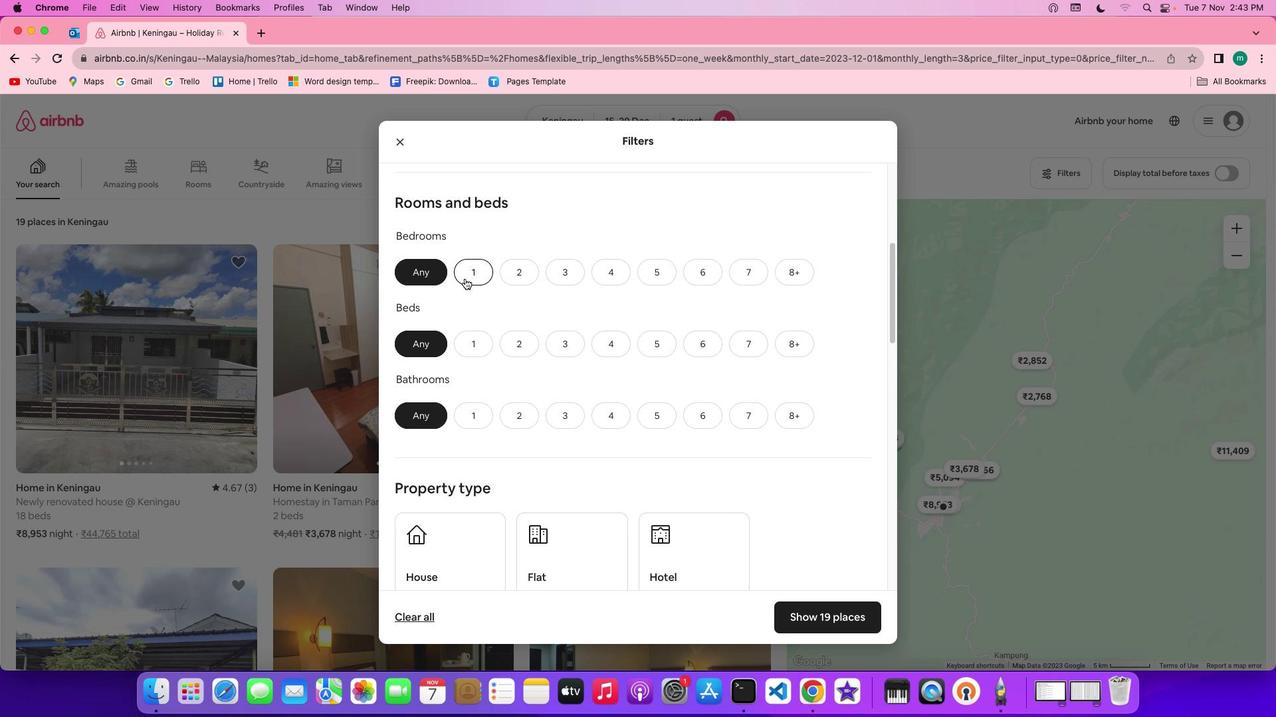 
Action: Mouse pressed left at (471, 286)
Screenshot: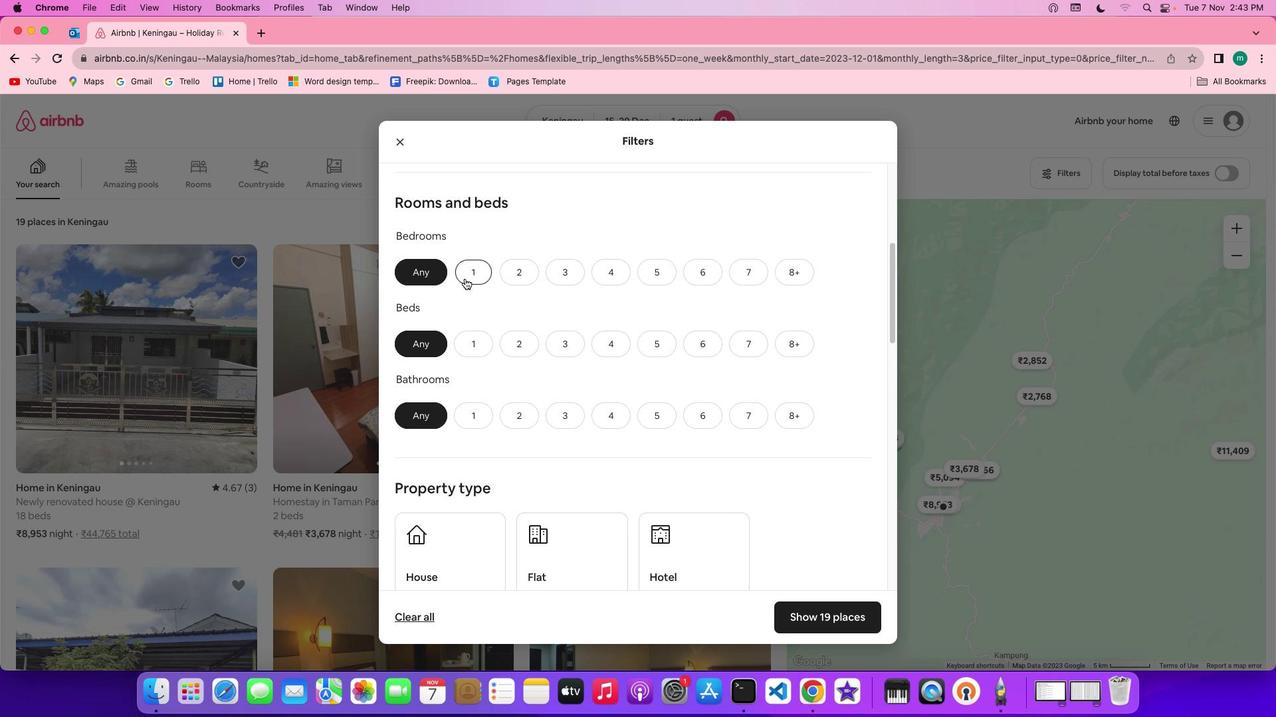 
Action: Mouse moved to (483, 350)
Screenshot: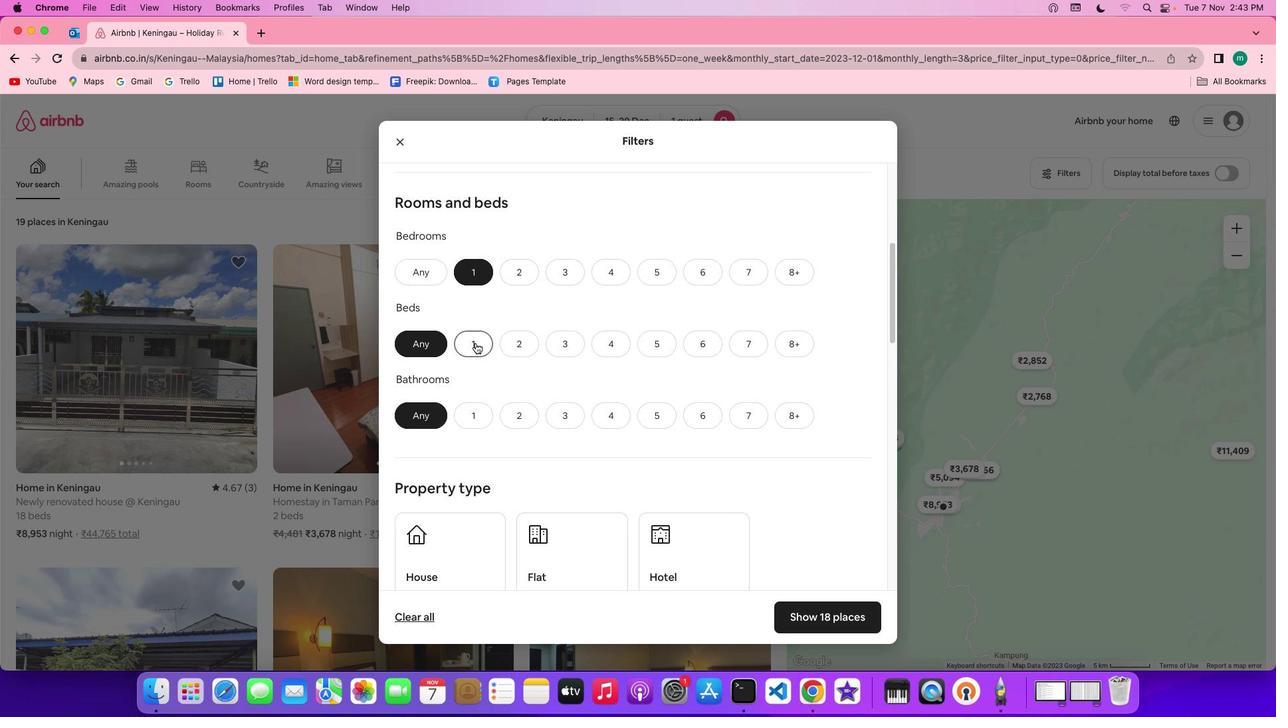 
Action: Mouse pressed left at (483, 350)
Screenshot: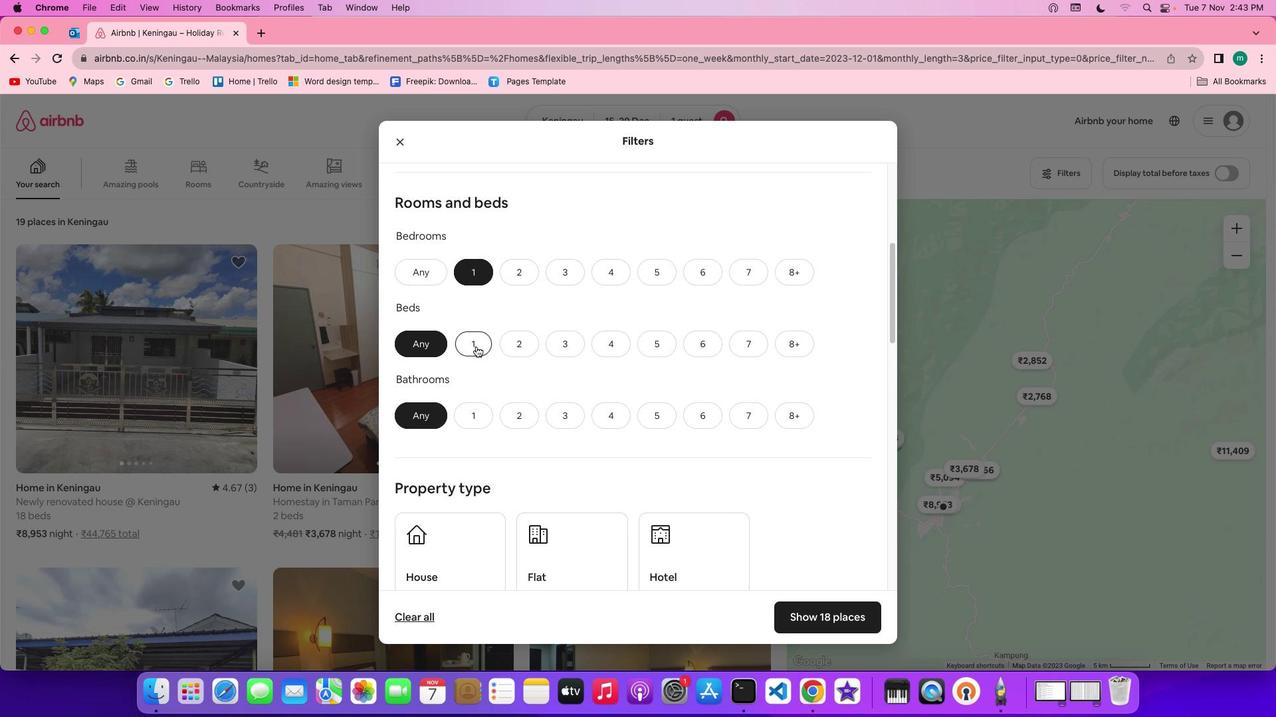 
Action: Mouse moved to (477, 423)
Screenshot: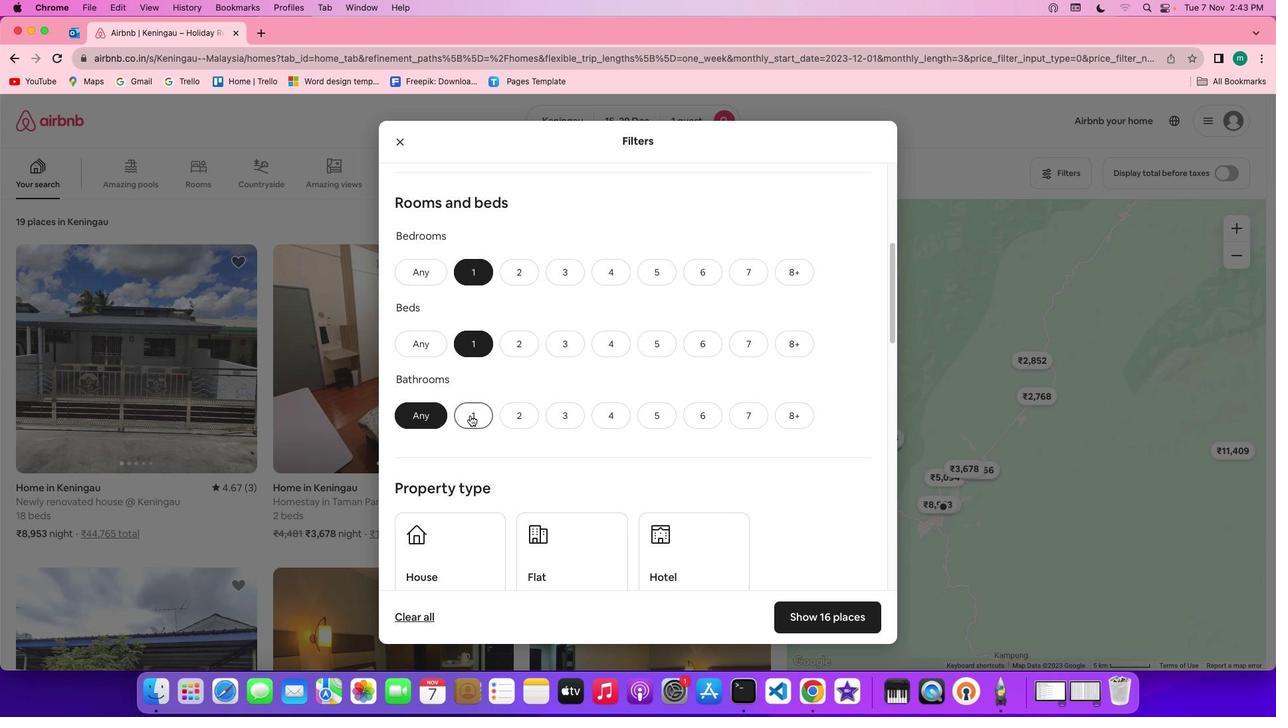 
Action: Mouse pressed left at (477, 423)
Screenshot: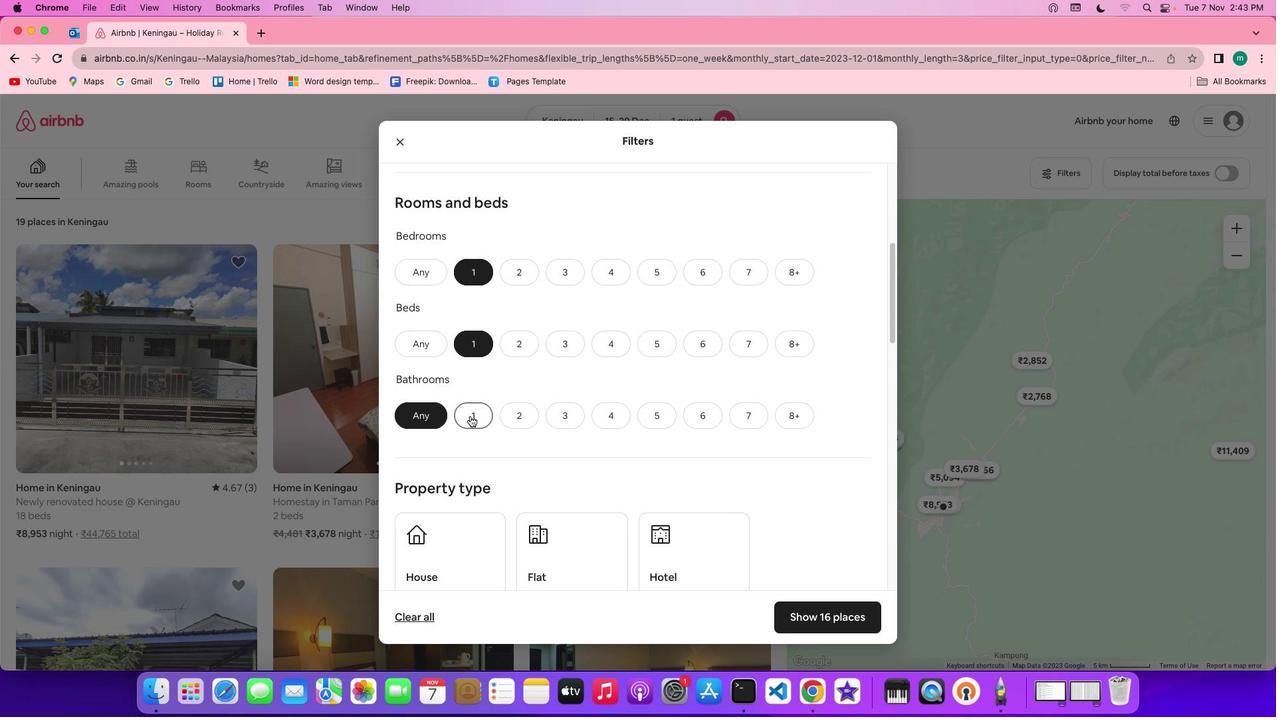 
Action: Mouse moved to (605, 414)
Screenshot: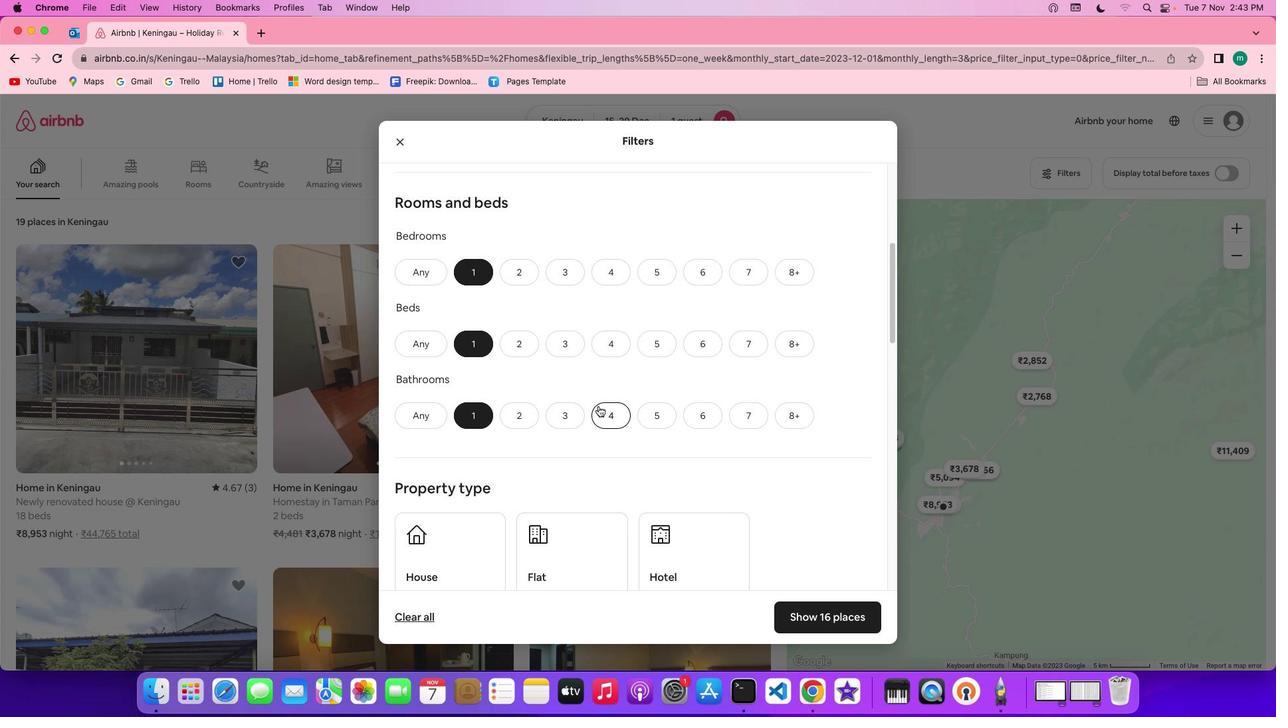 
Action: Mouse scrolled (605, 414) with delta (7, 6)
Screenshot: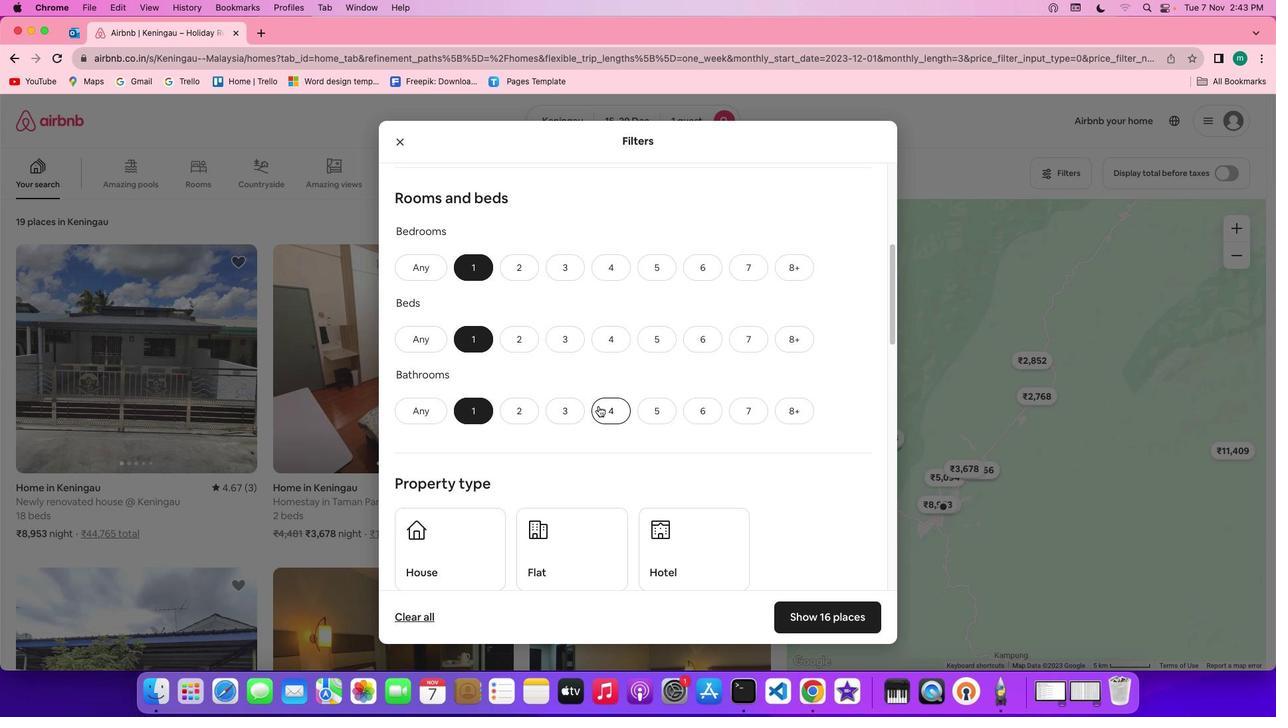 
Action: Mouse scrolled (605, 414) with delta (7, 6)
Screenshot: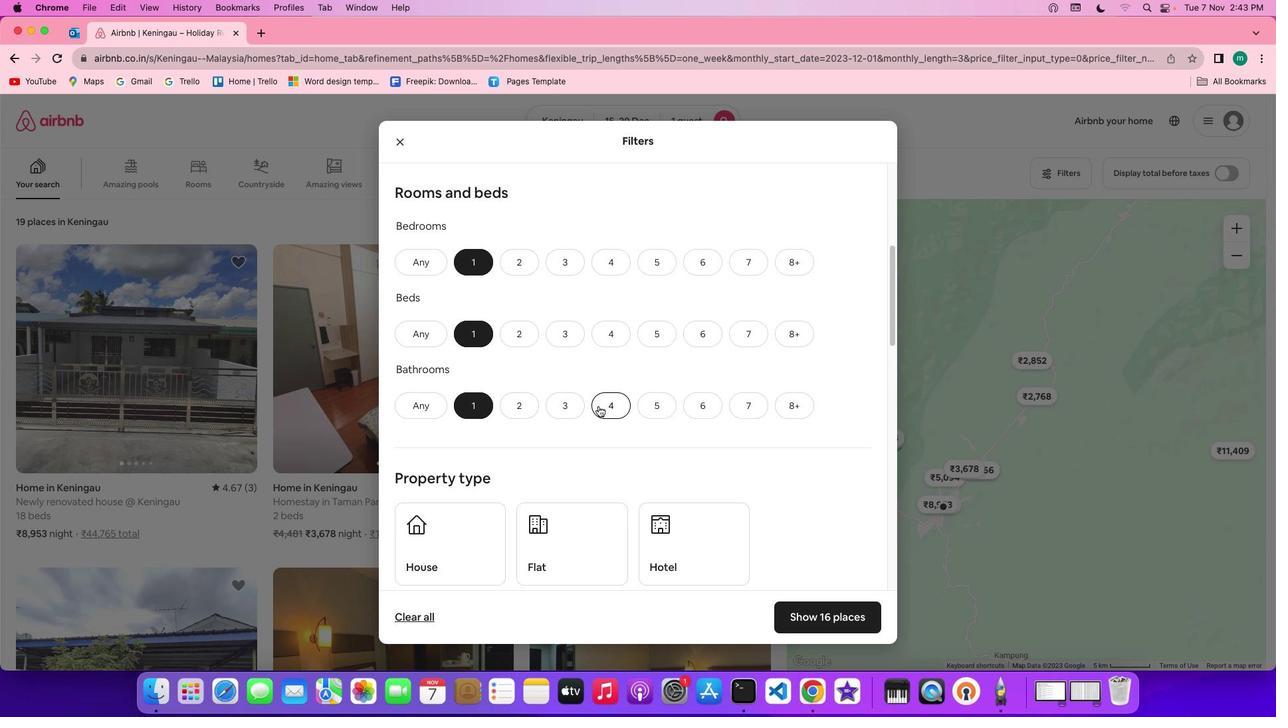 
Action: Mouse scrolled (605, 414) with delta (7, 6)
Screenshot: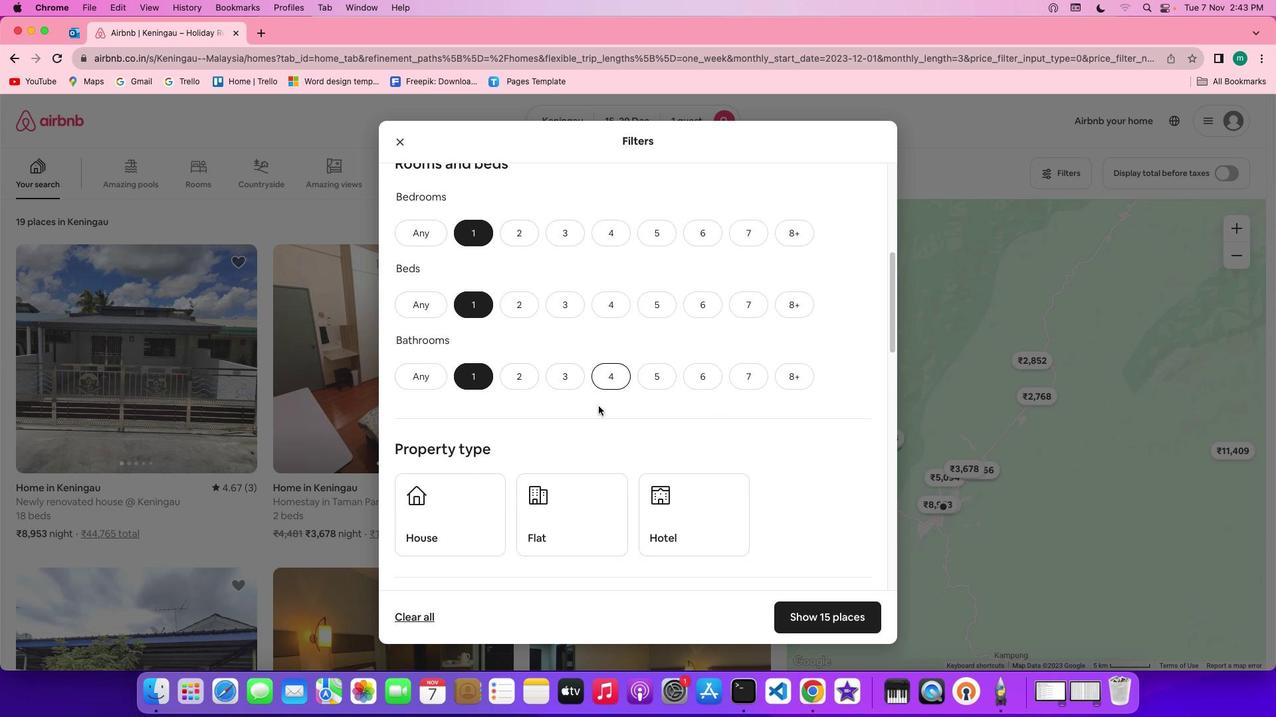 
Action: Mouse moved to (638, 425)
Screenshot: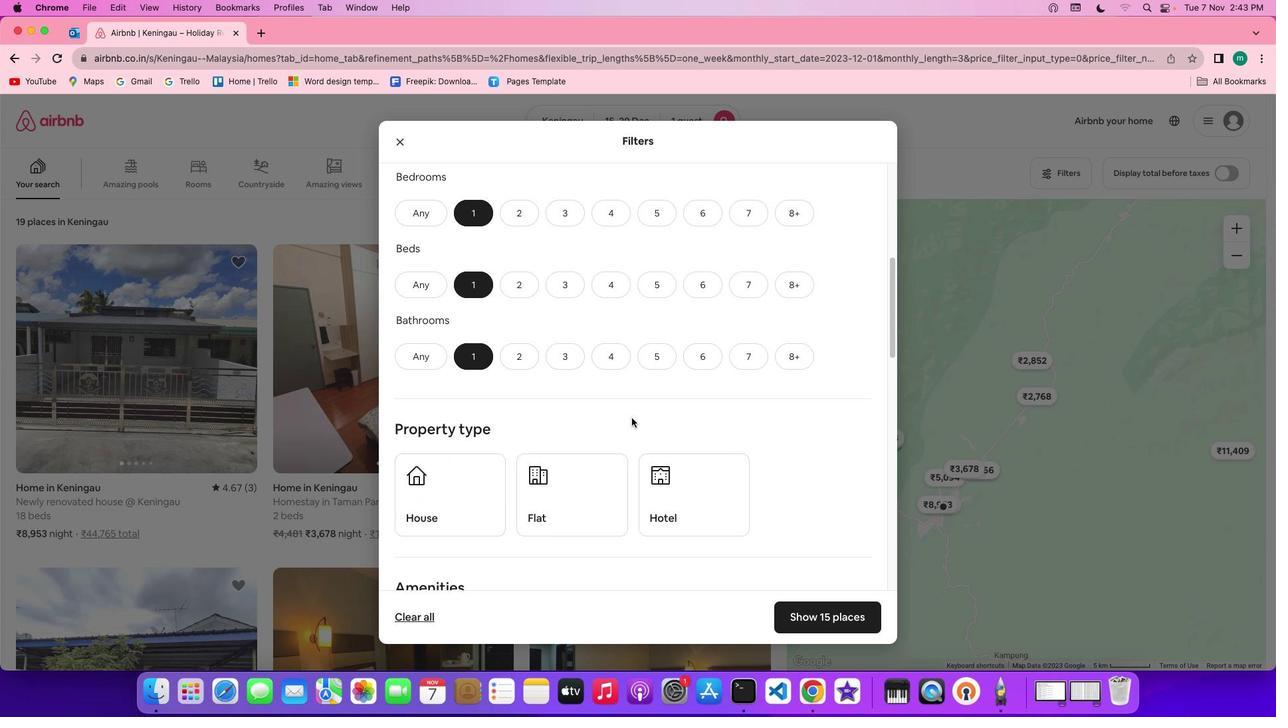 
Action: Mouse scrolled (638, 425) with delta (7, 6)
Screenshot: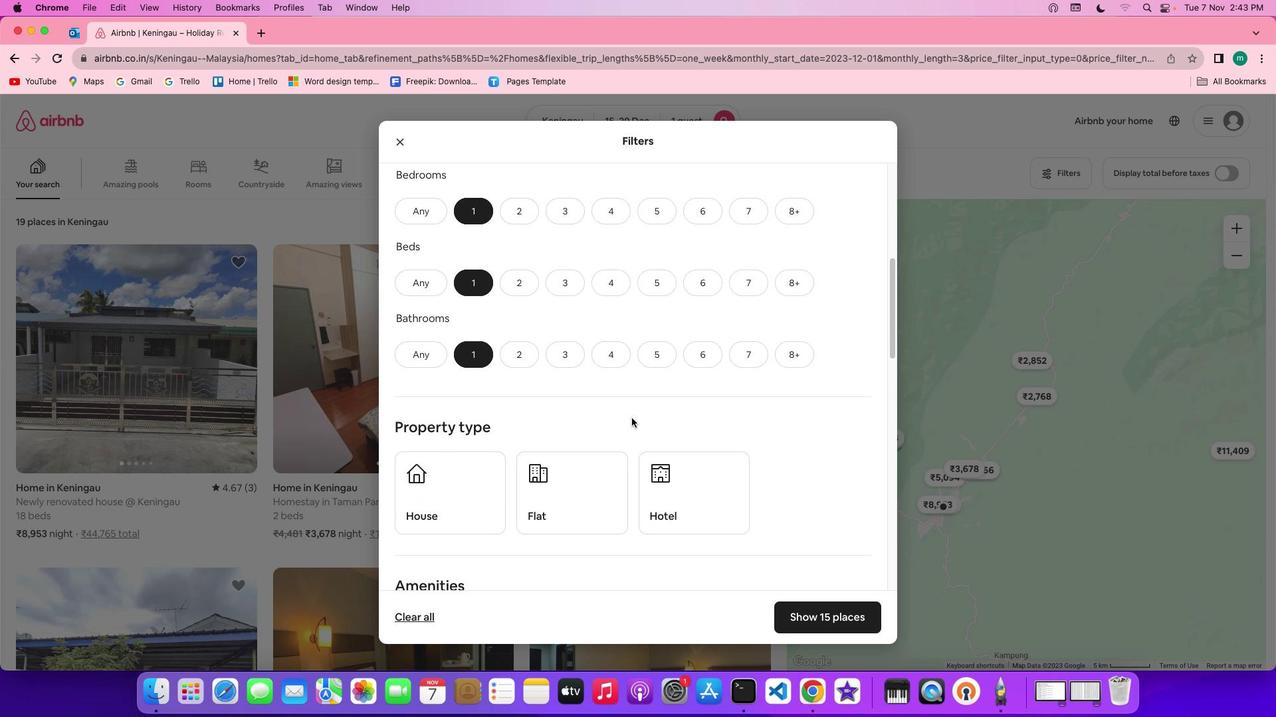 
Action: Mouse scrolled (638, 425) with delta (7, 6)
Screenshot: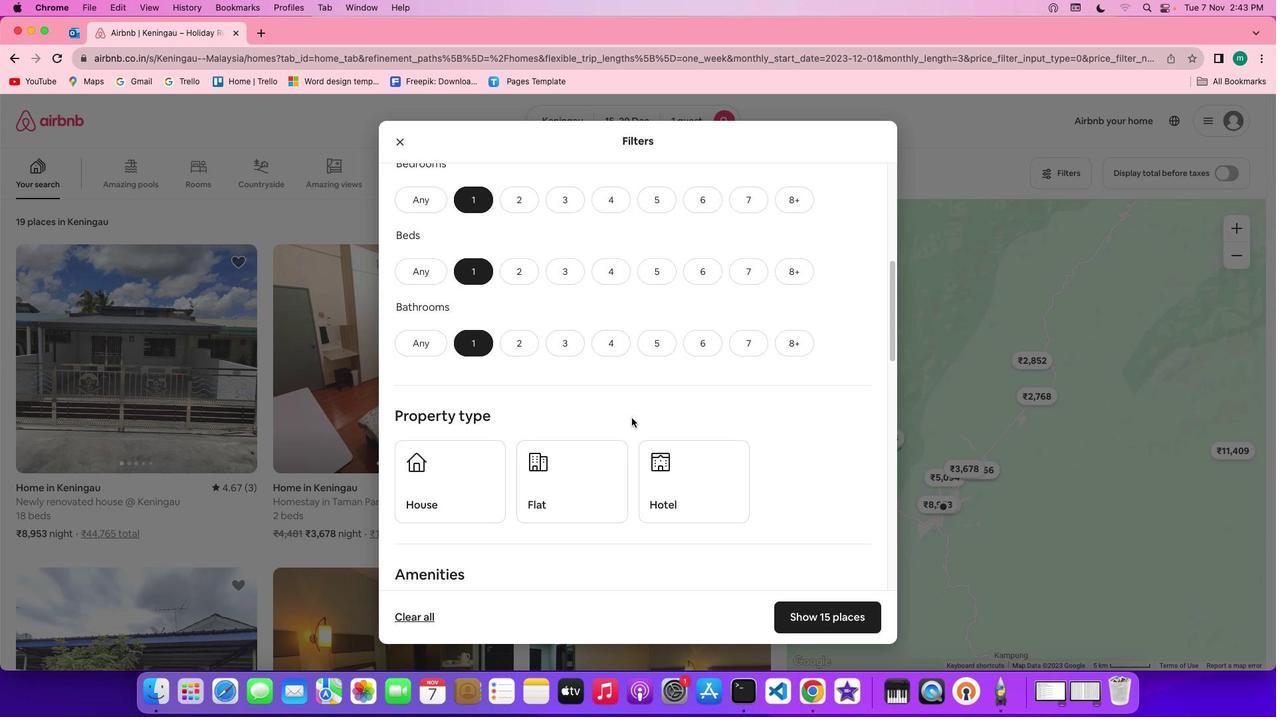 
Action: Mouse scrolled (638, 425) with delta (7, 6)
Screenshot: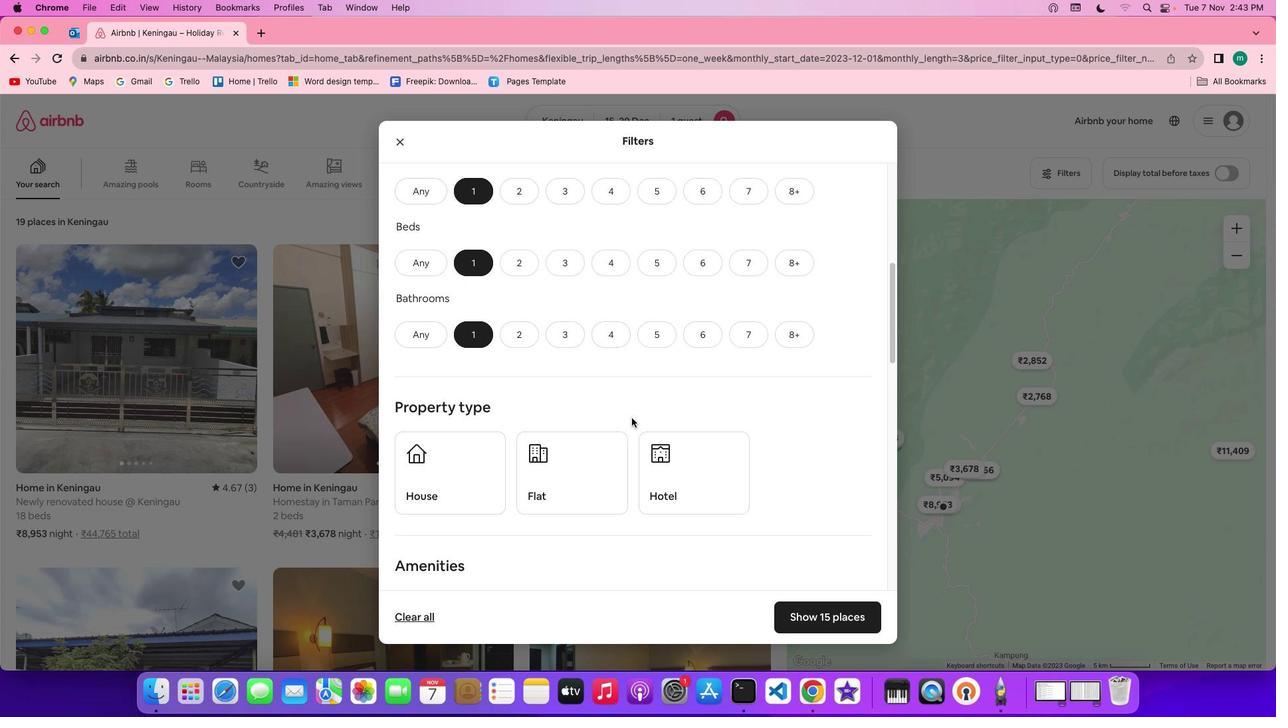 
Action: Mouse moved to (662, 436)
Screenshot: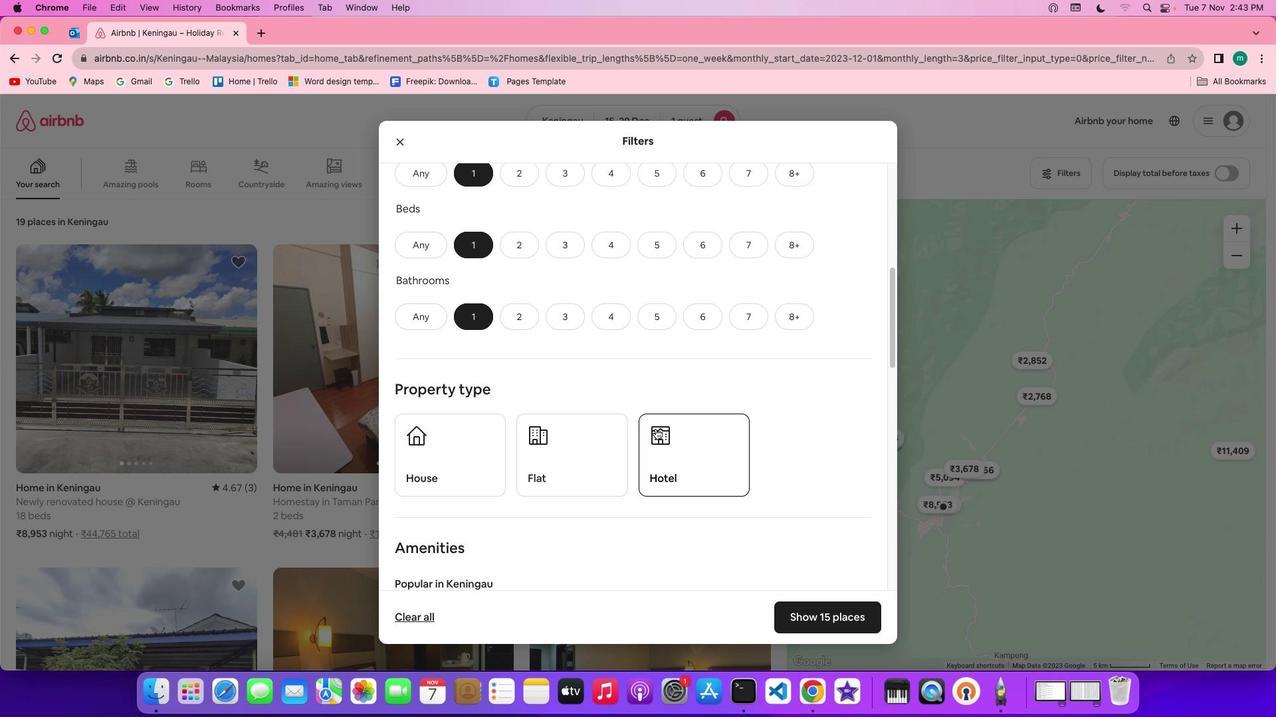 
Action: Mouse scrolled (662, 436) with delta (7, 6)
Screenshot: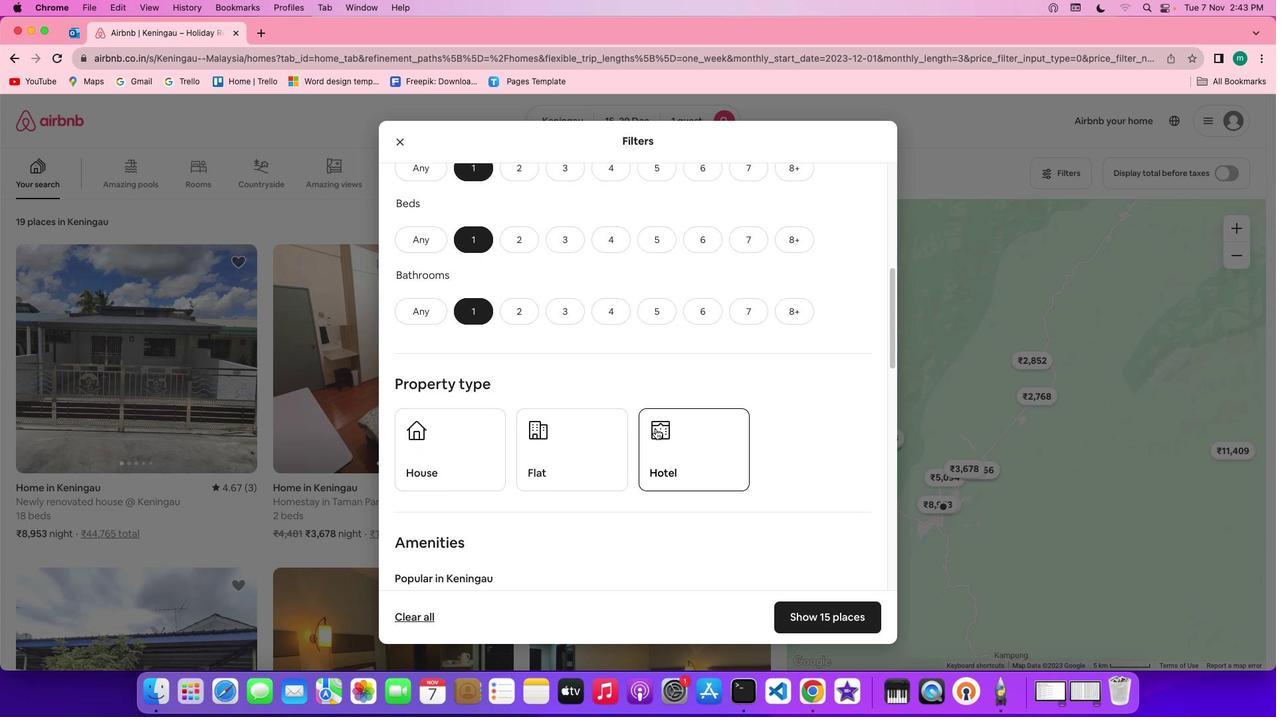 
Action: Mouse scrolled (662, 436) with delta (7, 6)
Screenshot: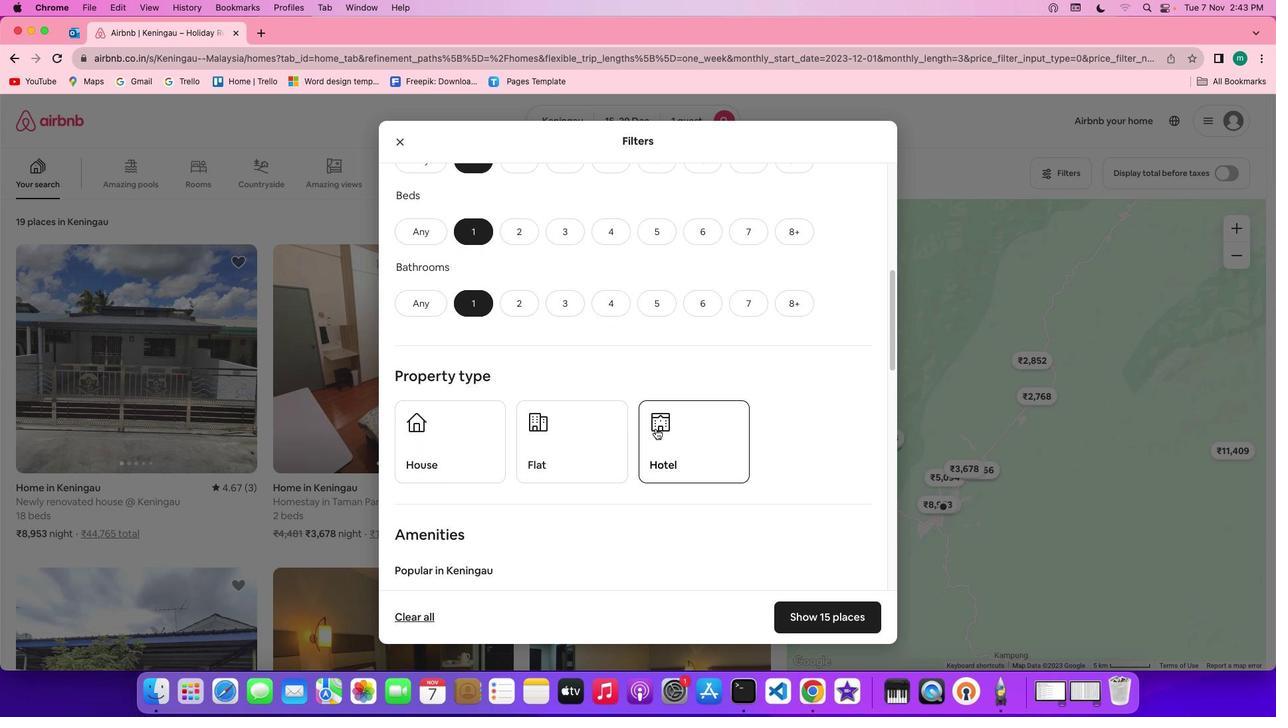 
Action: Mouse scrolled (662, 436) with delta (7, 6)
Screenshot: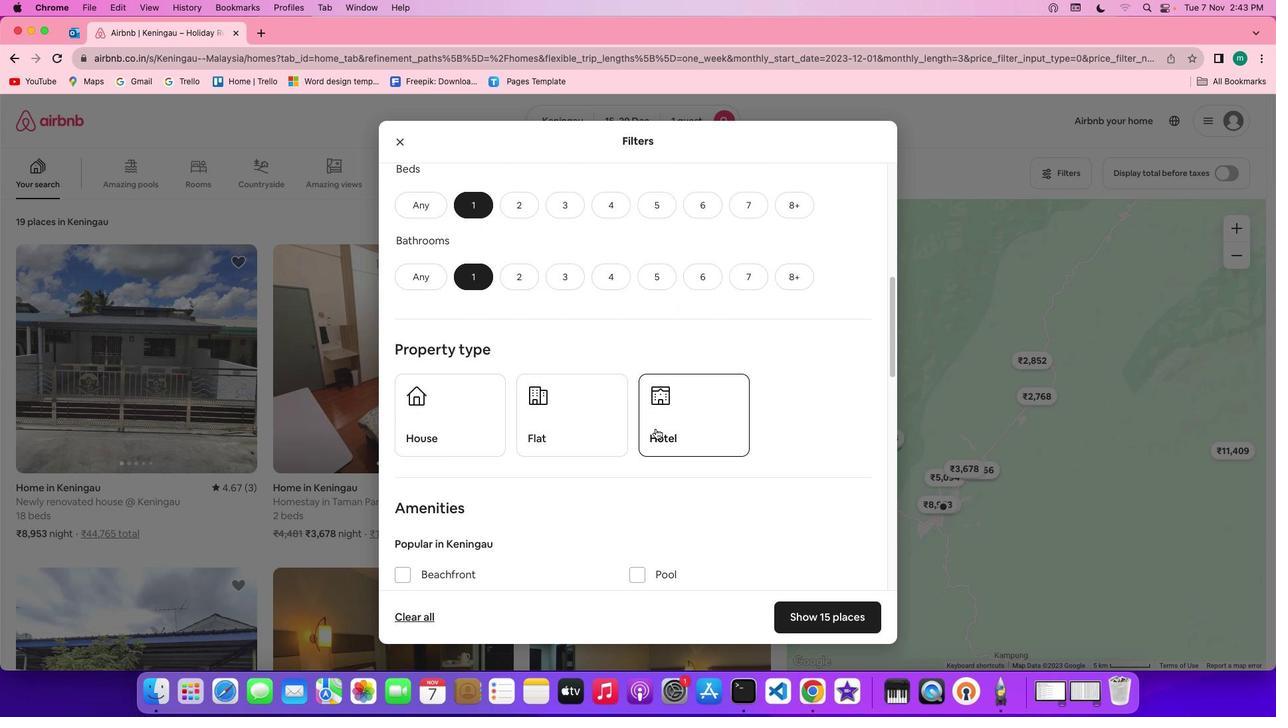 
Action: Mouse scrolled (662, 436) with delta (7, 6)
Screenshot: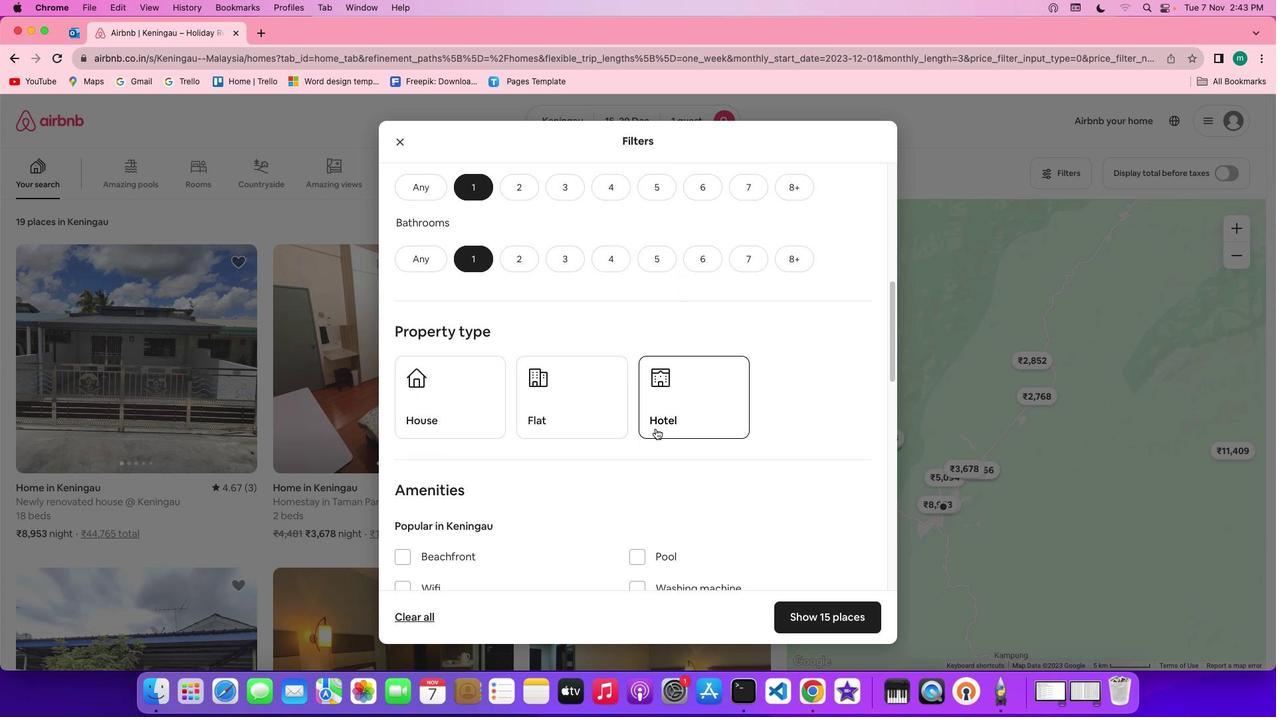 
Action: Mouse scrolled (662, 436) with delta (7, 6)
Screenshot: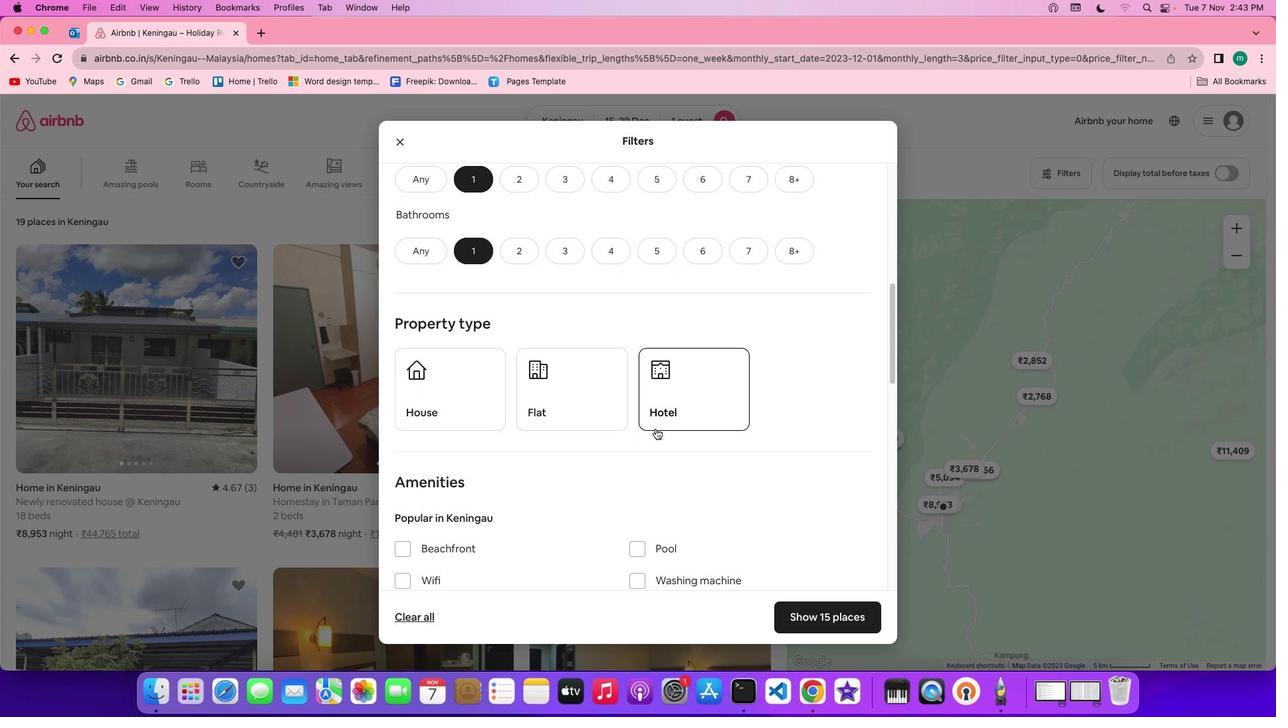 
Action: Mouse scrolled (662, 436) with delta (7, 6)
Screenshot: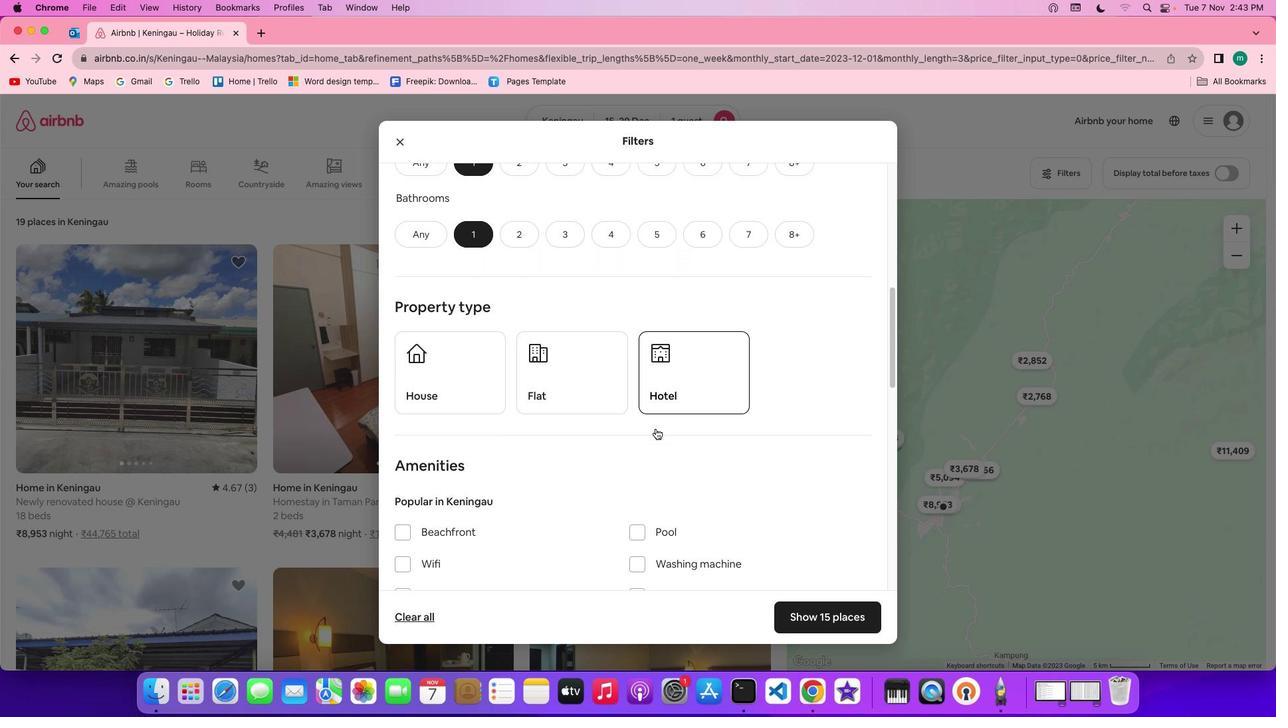 
Action: Mouse moved to (692, 399)
Screenshot: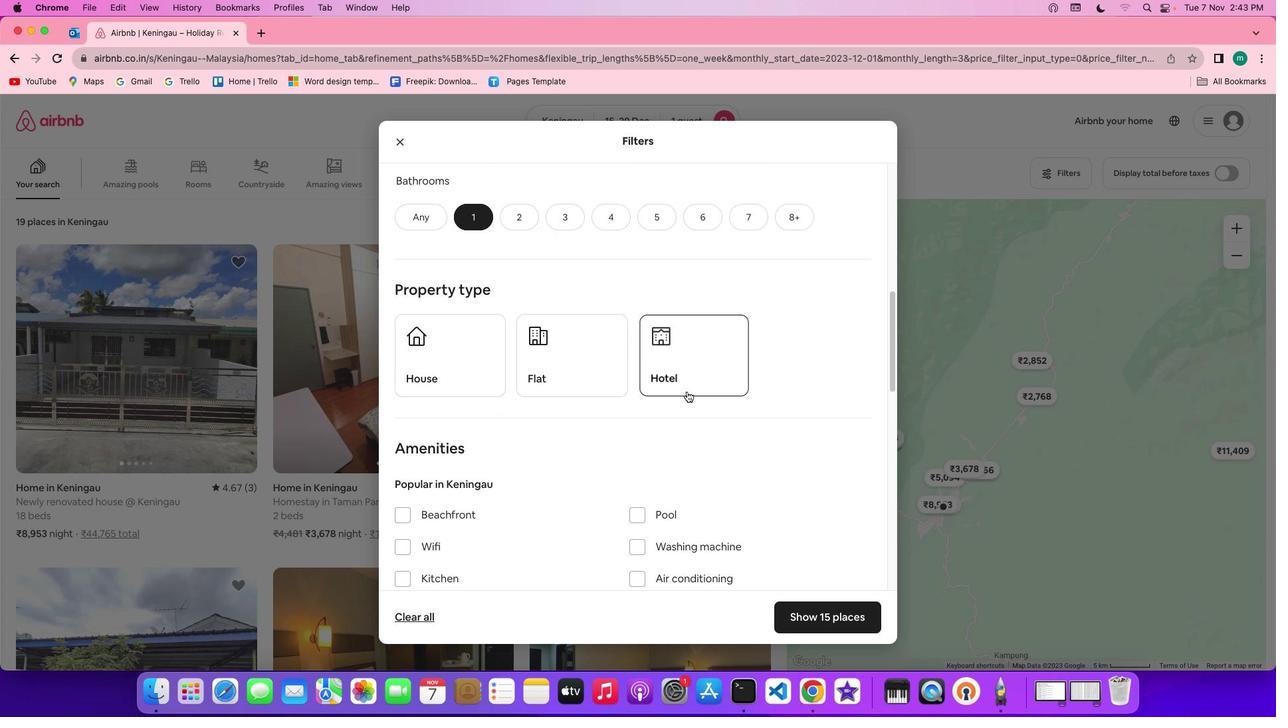 
Action: Mouse pressed left at (692, 399)
Screenshot: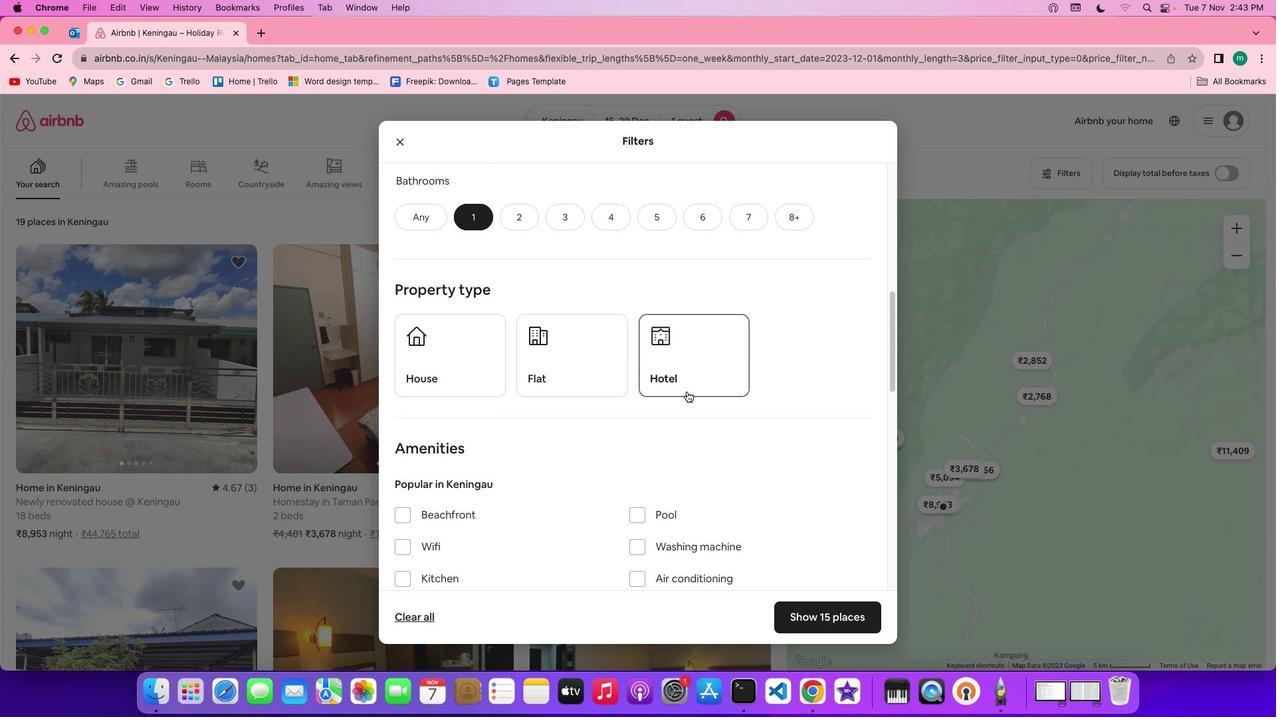 
Action: Mouse moved to (769, 449)
Screenshot: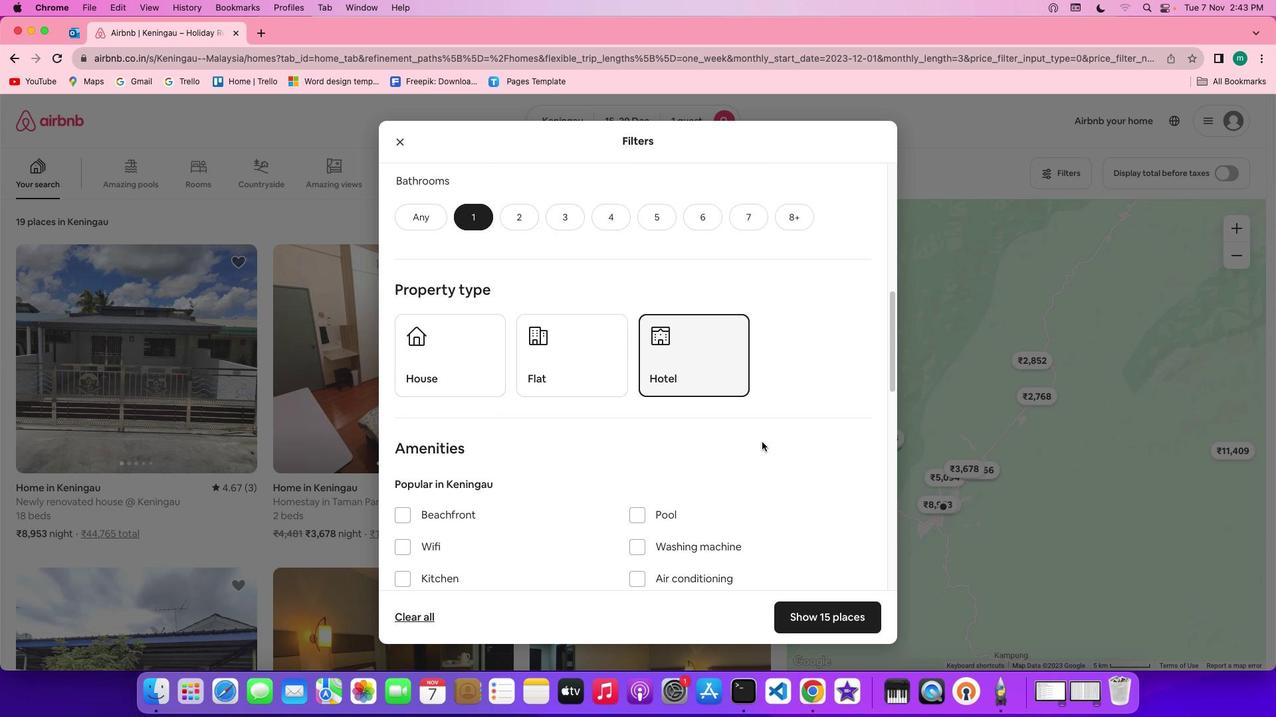 
Action: Mouse scrolled (769, 449) with delta (7, 6)
Screenshot: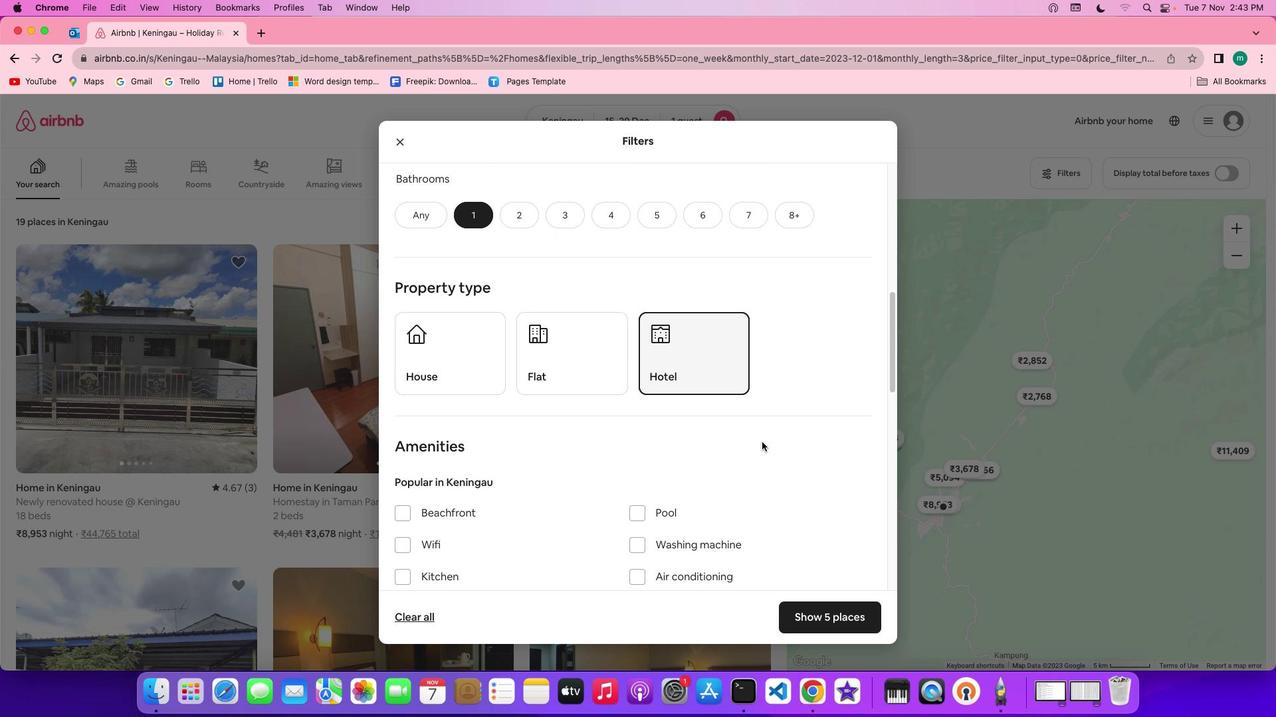 
Action: Mouse scrolled (769, 449) with delta (7, 6)
Screenshot: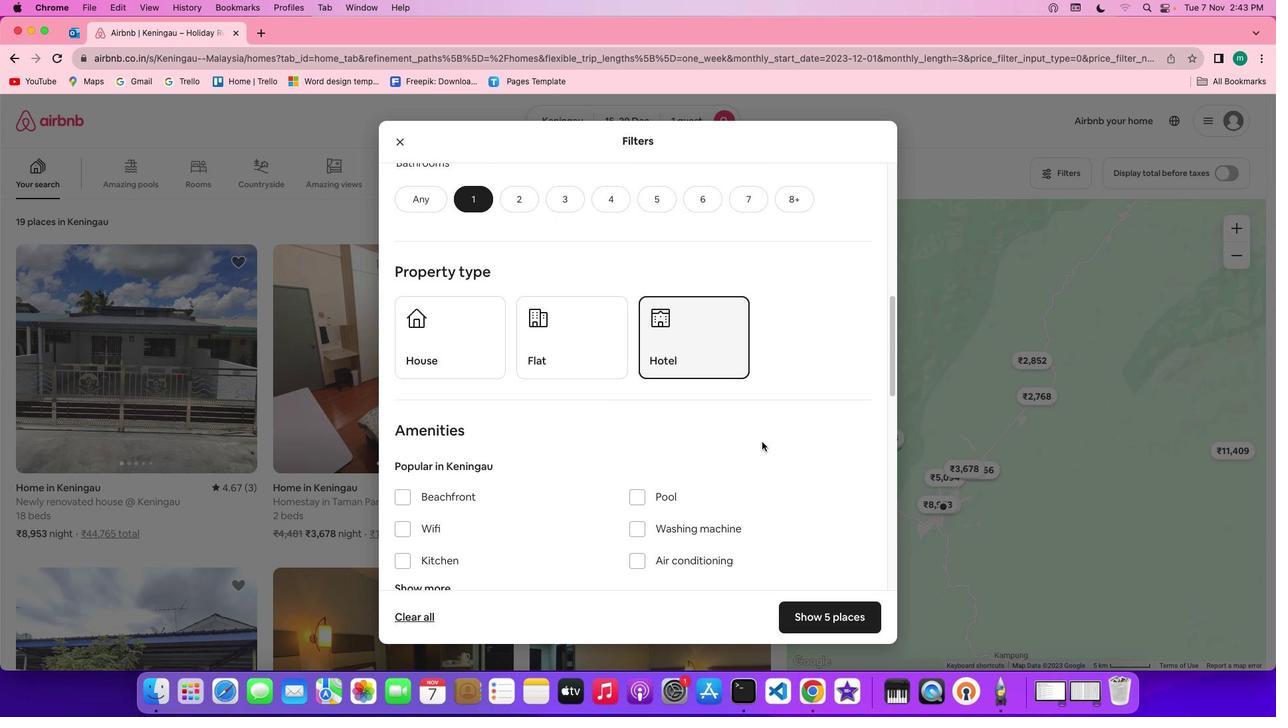 
Action: Mouse scrolled (769, 449) with delta (7, 5)
Screenshot: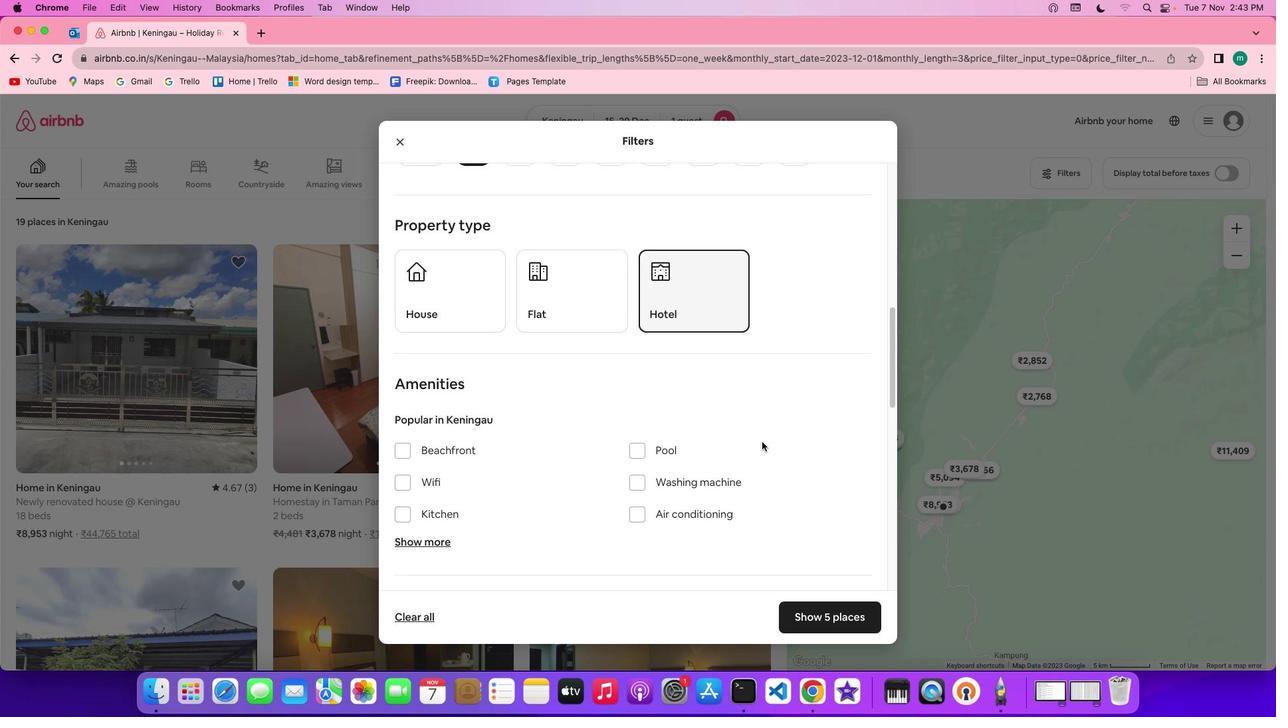 
Action: Mouse moved to (771, 454)
Screenshot: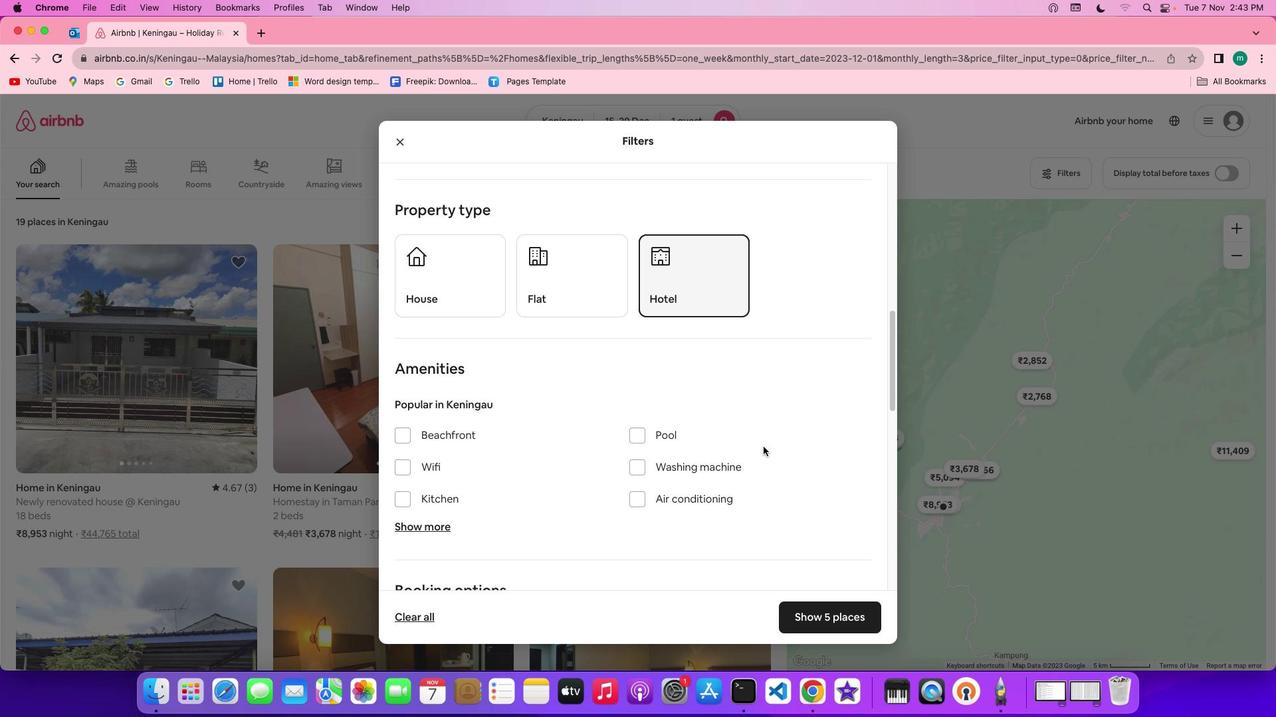 
Action: Mouse scrolled (771, 454) with delta (7, 6)
Screenshot: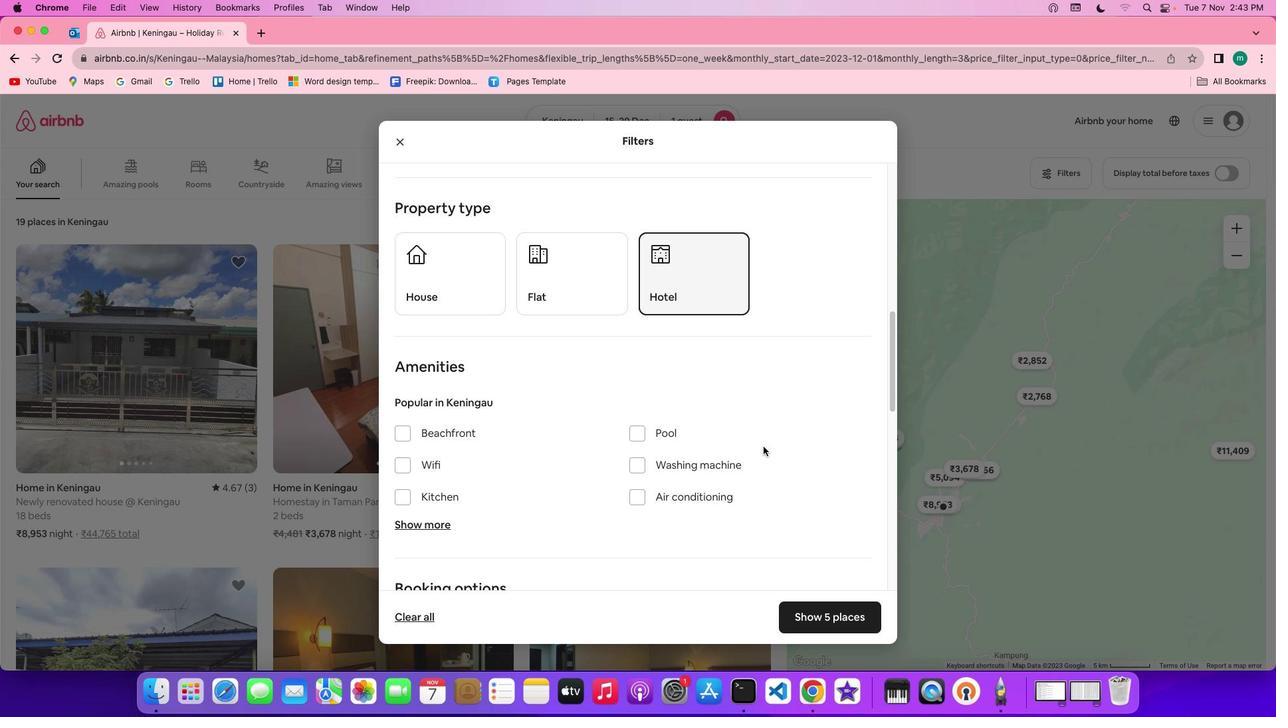 
Action: Mouse scrolled (771, 454) with delta (7, 6)
Screenshot: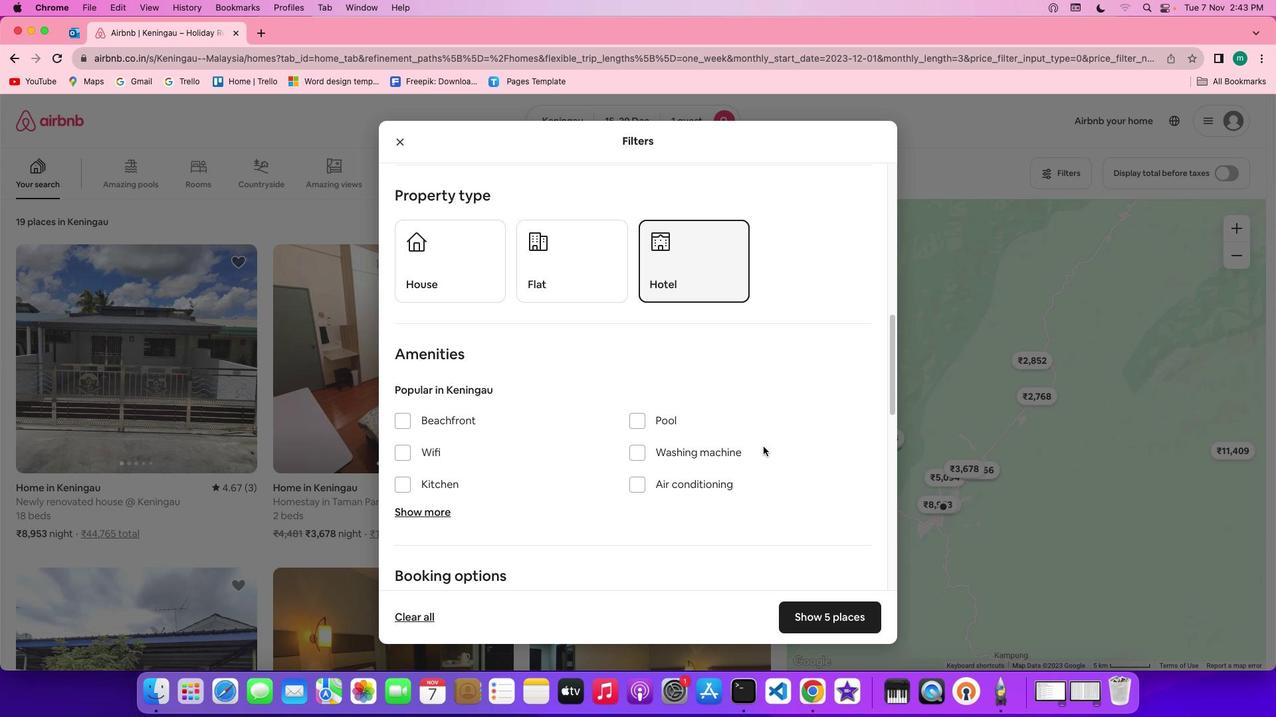 
Action: Mouse scrolled (771, 454) with delta (7, 6)
Screenshot: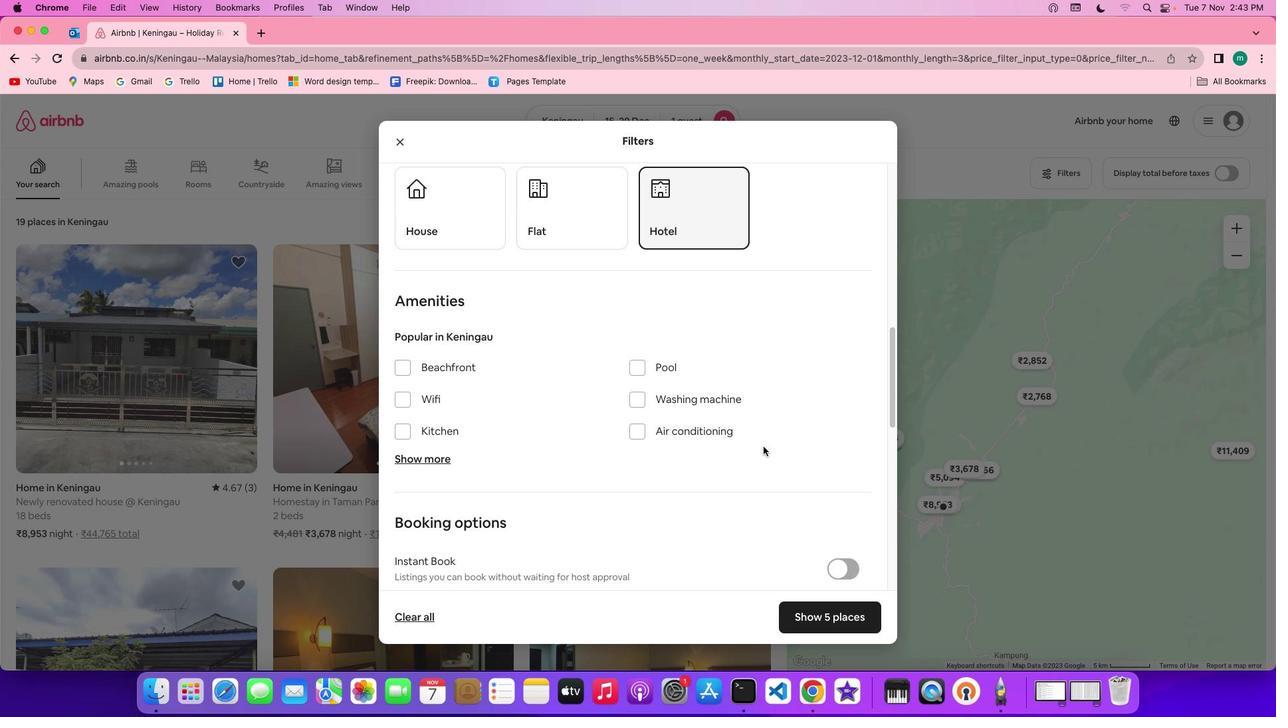 
Action: Mouse scrolled (771, 454) with delta (7, 5)
Screenshot: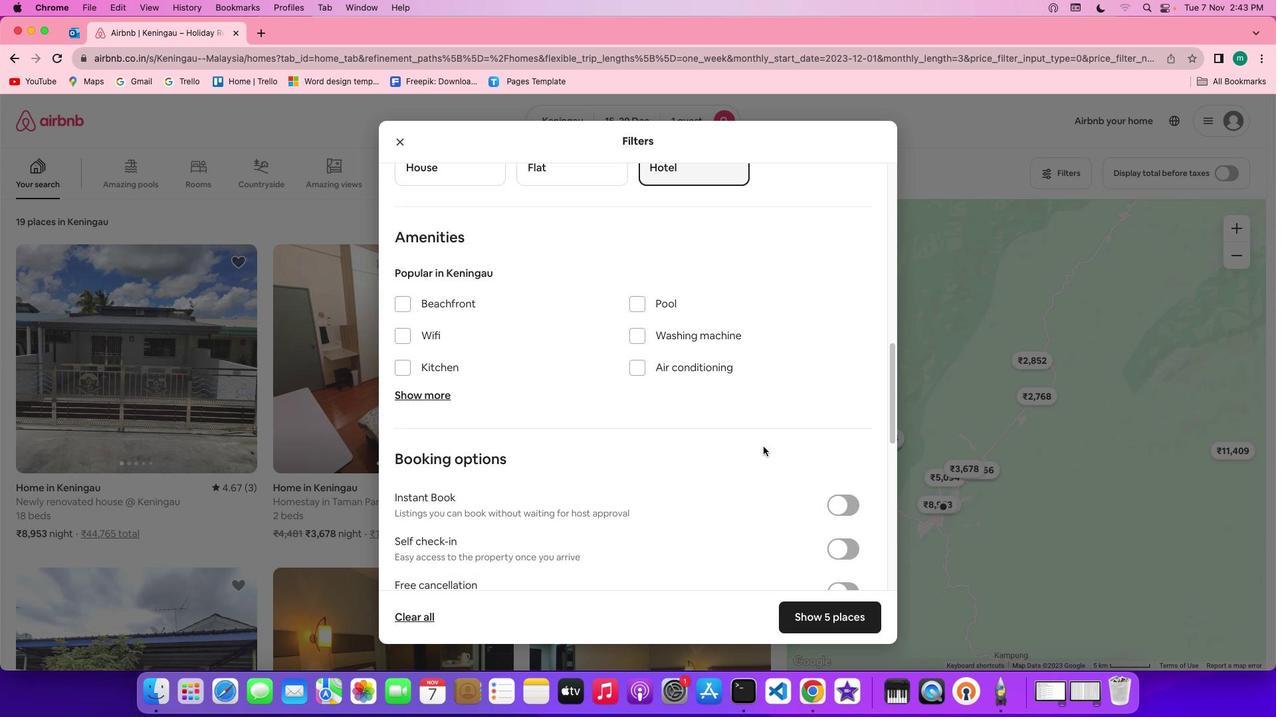
Action: Mouse scrolled (771, 454) with delta (7, 5)
Screenshot: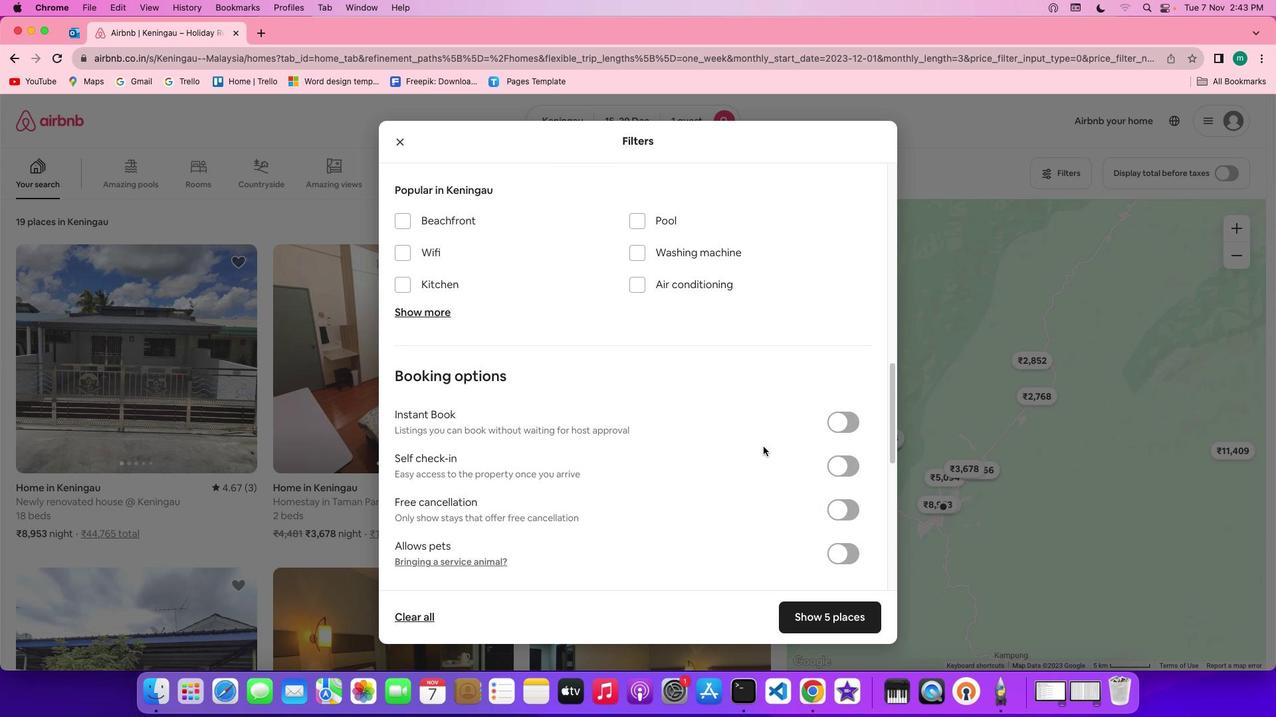 
Action: Mouse moved to (776, 461)
Screenshot: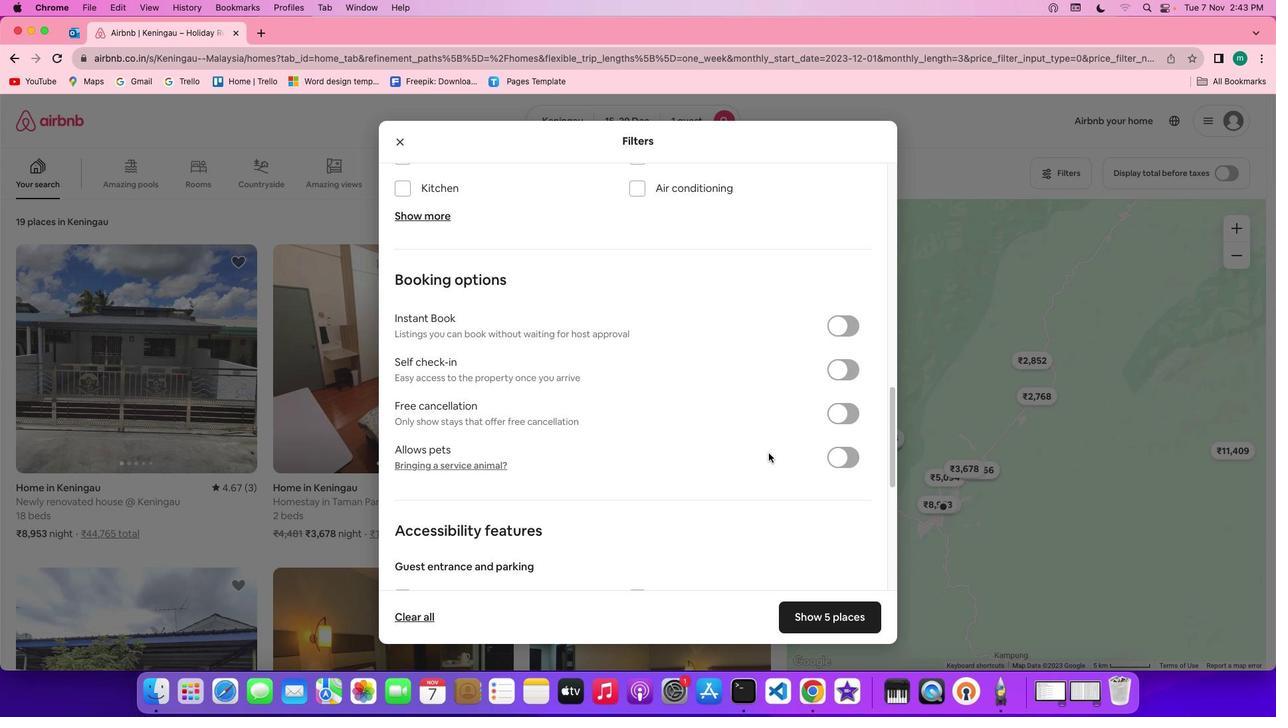 
Action: Mouse scrolled (776, 461) with delta (7, 6)
Screenshot: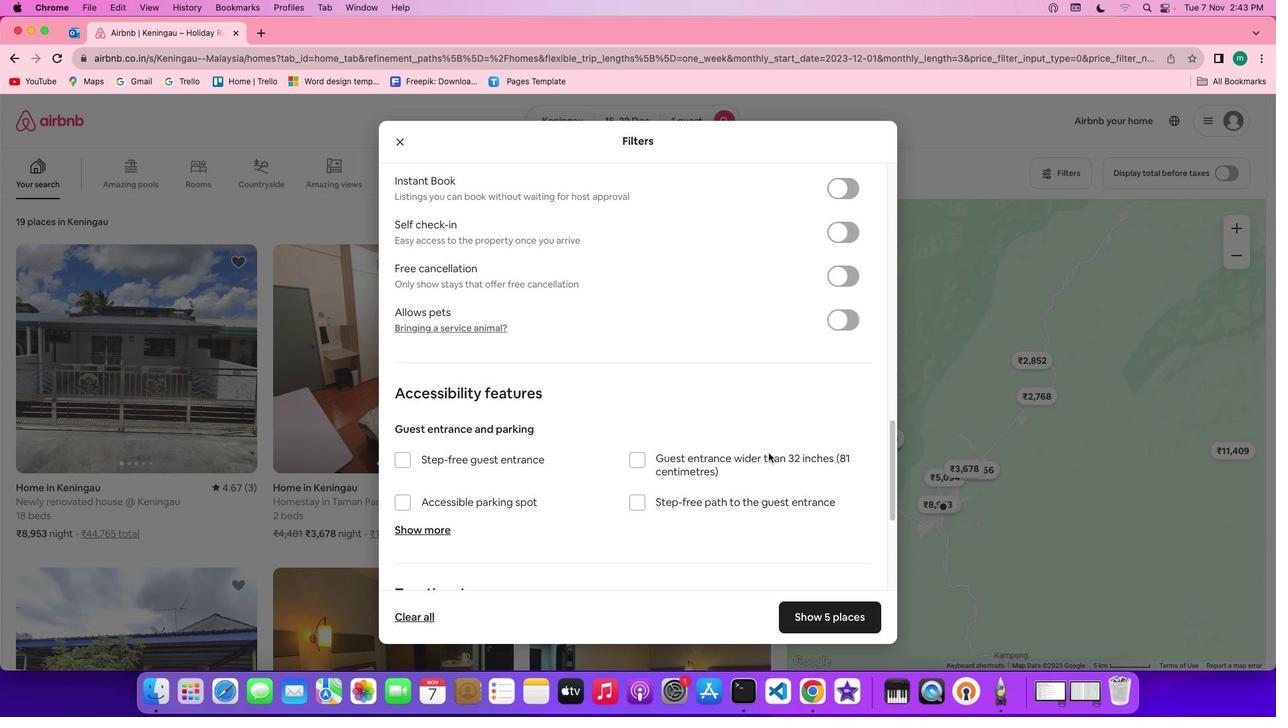 
Action: Mouse scrolled (776, 461) with delta (7, 6)
Screenshot: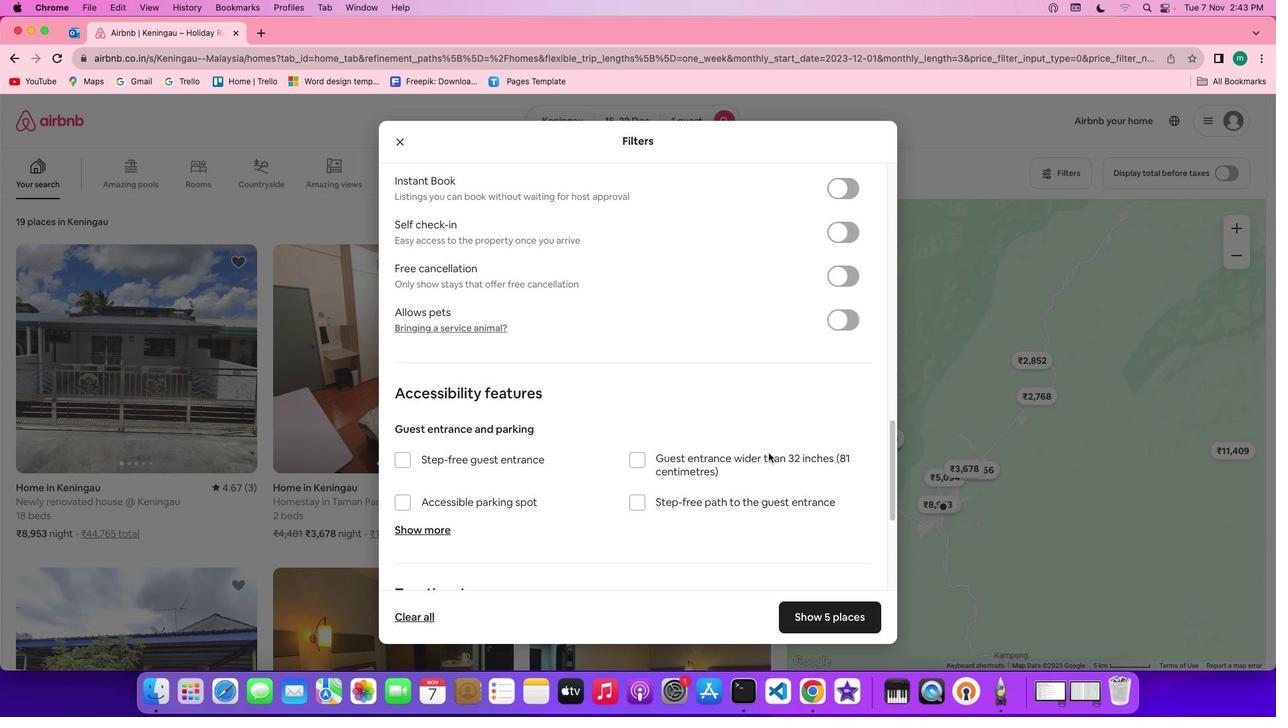 
Action: Mouse scrolled (776, 461) with delta (7, 5)
Screenshot: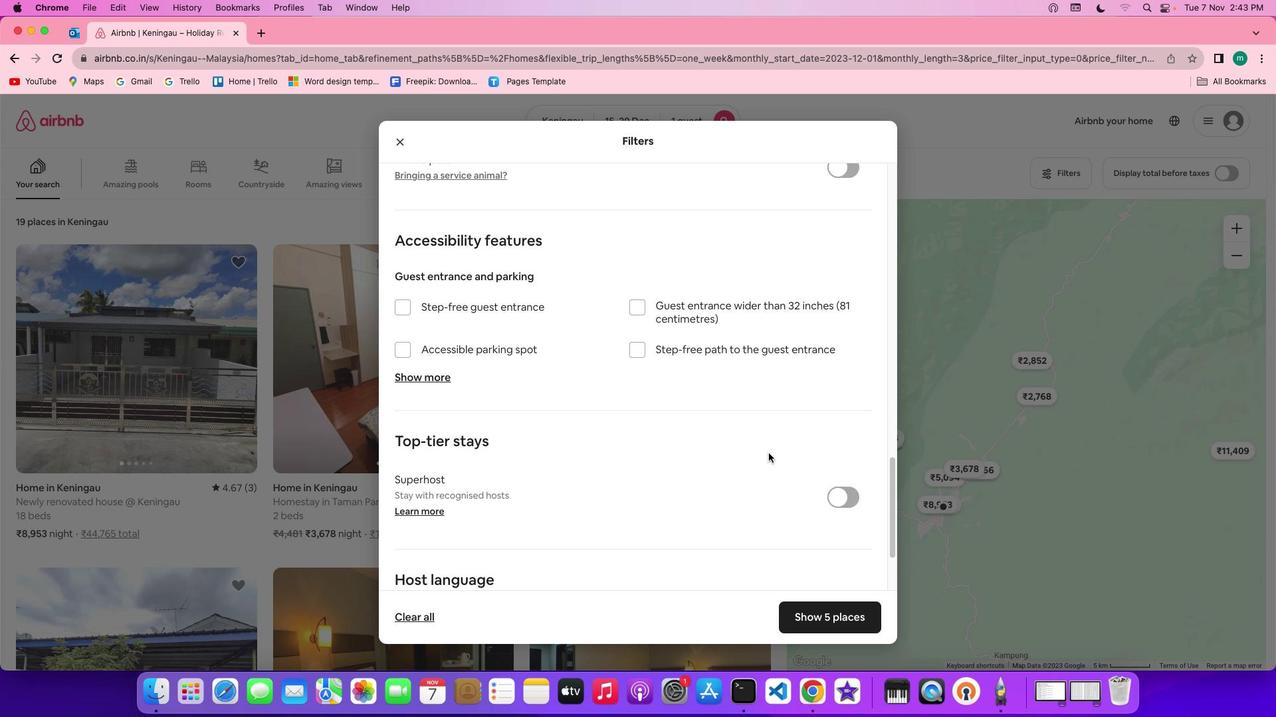
Action: Mouse scrolled (776, 461) with delta (7, 3)
Screenshot: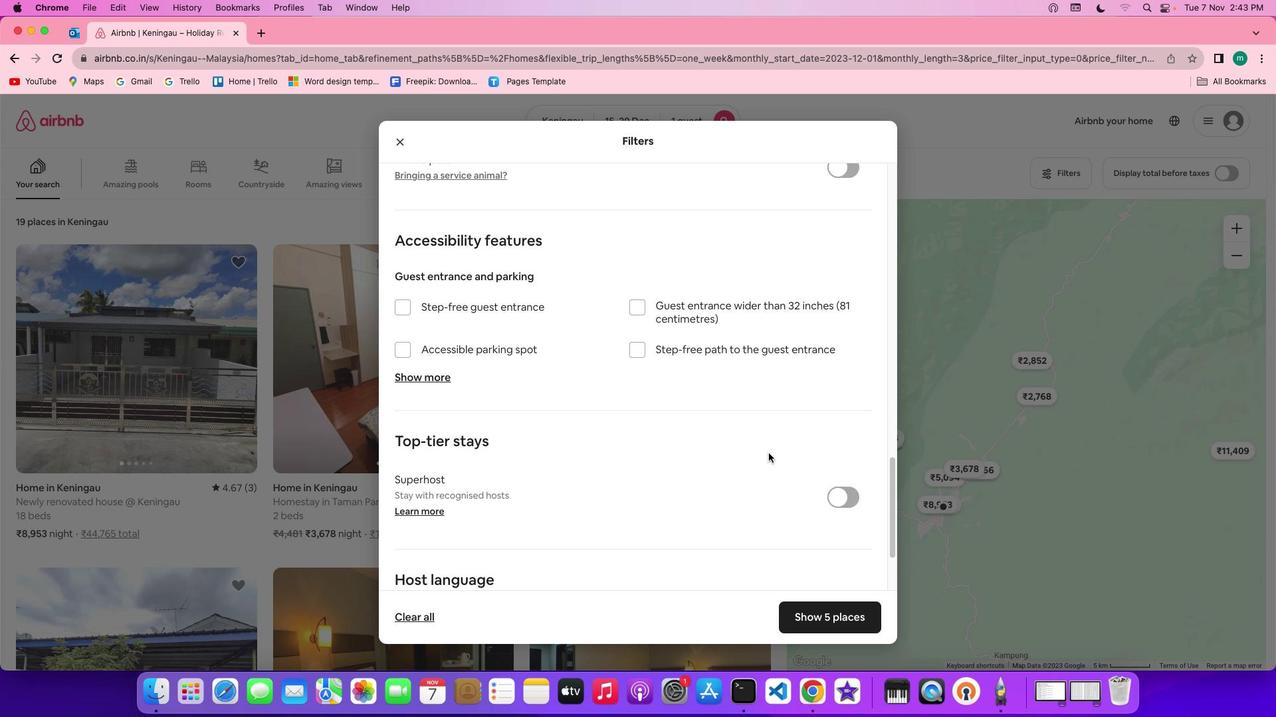 
Action: Mouse scrolled (776, 461) with delta (7, 3)
Screenshot: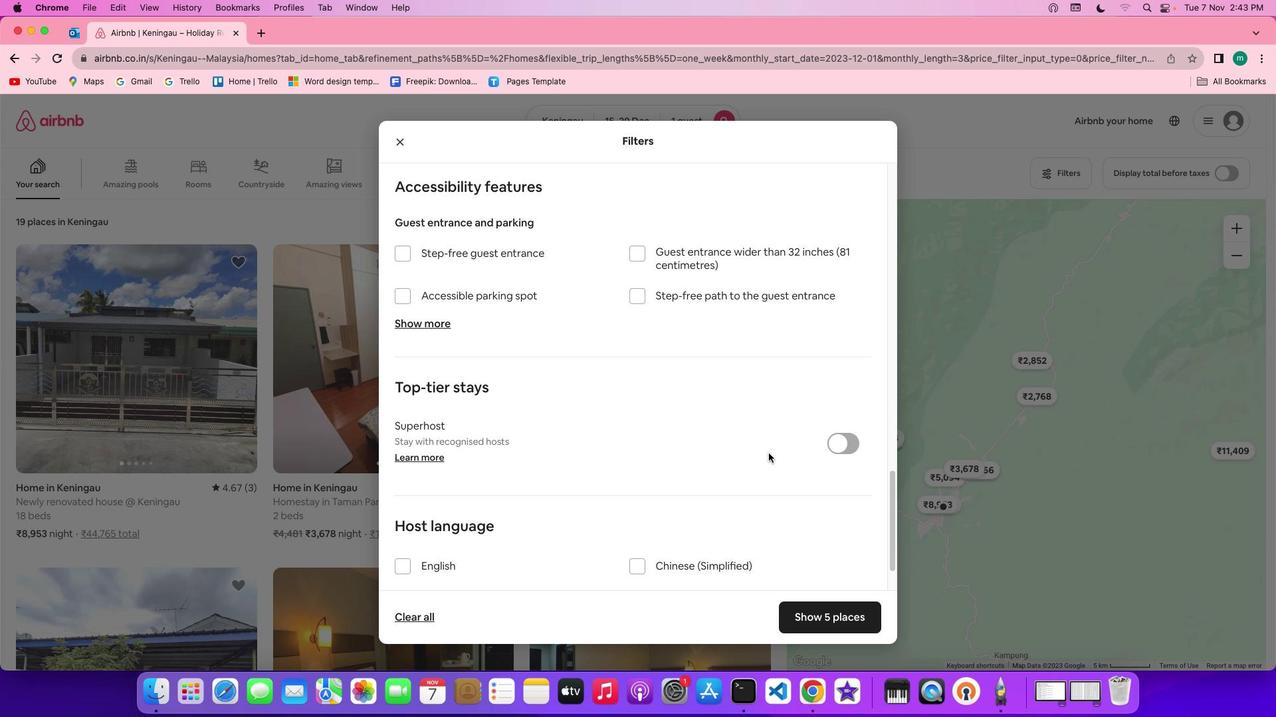 
Action: Mouse moved to (777, 462)
Screenshot: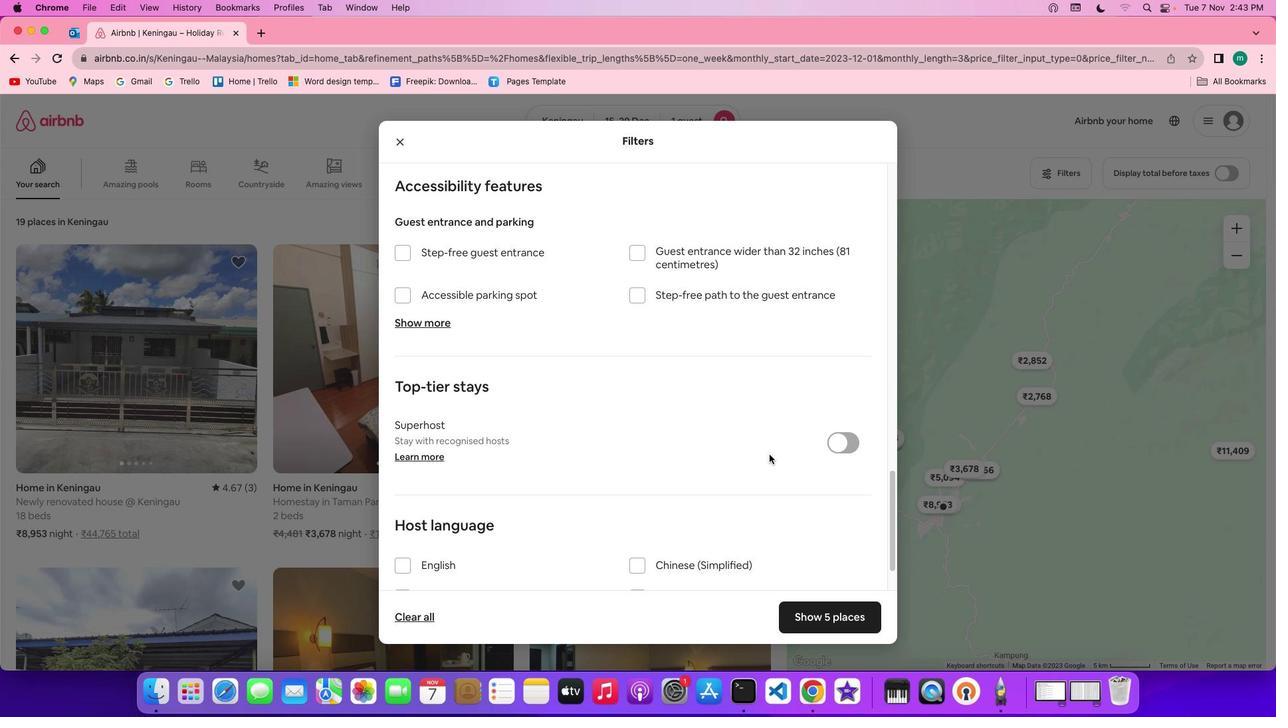 
Action: Mouse scrolled (777, 462) with delta (7, 6)
Screenshot: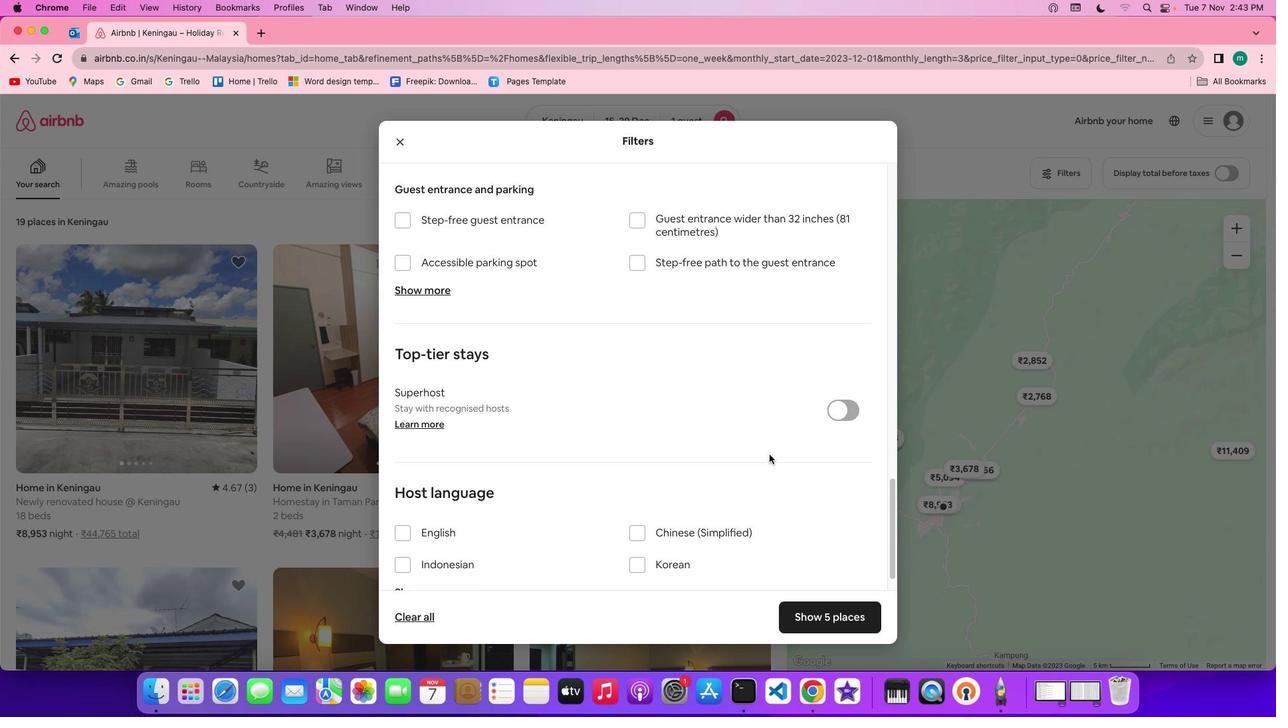 
Action: Mouse scrolled (777, 462) with delta (7, 6)
Screenshot: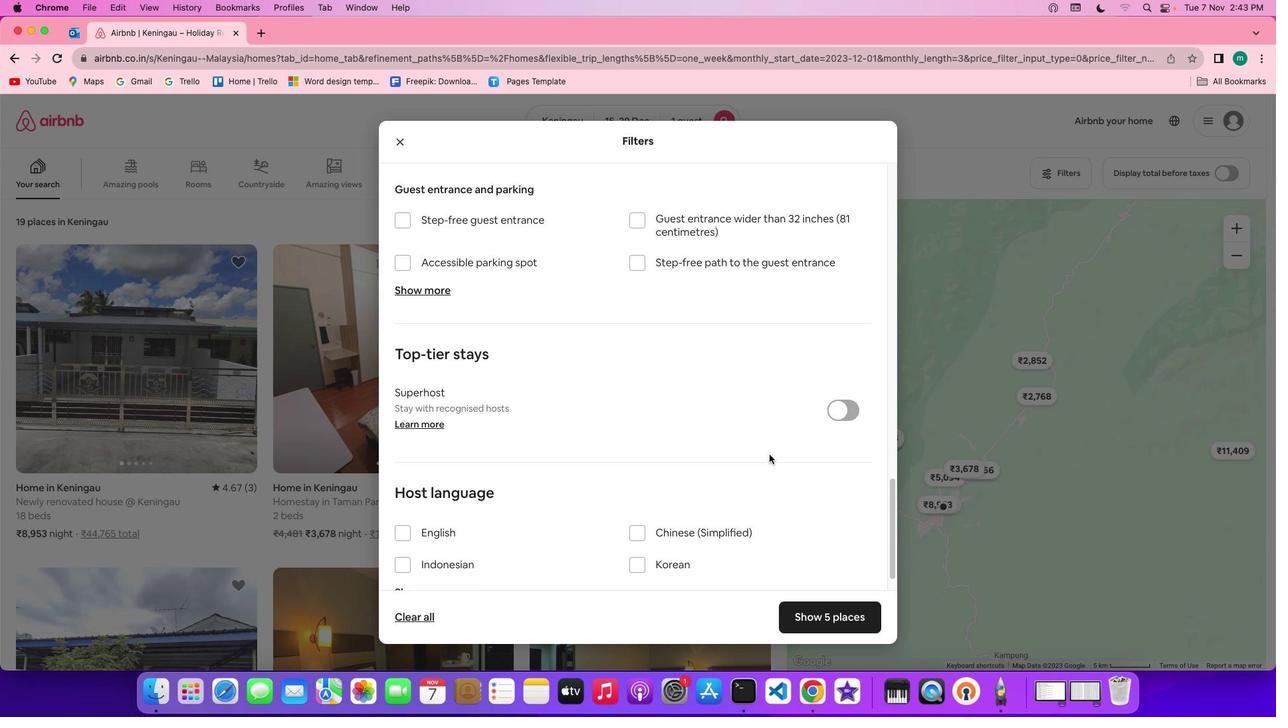 
Action: Mouse scrolled (777, 462) with delta (7, 4)
Screenshot: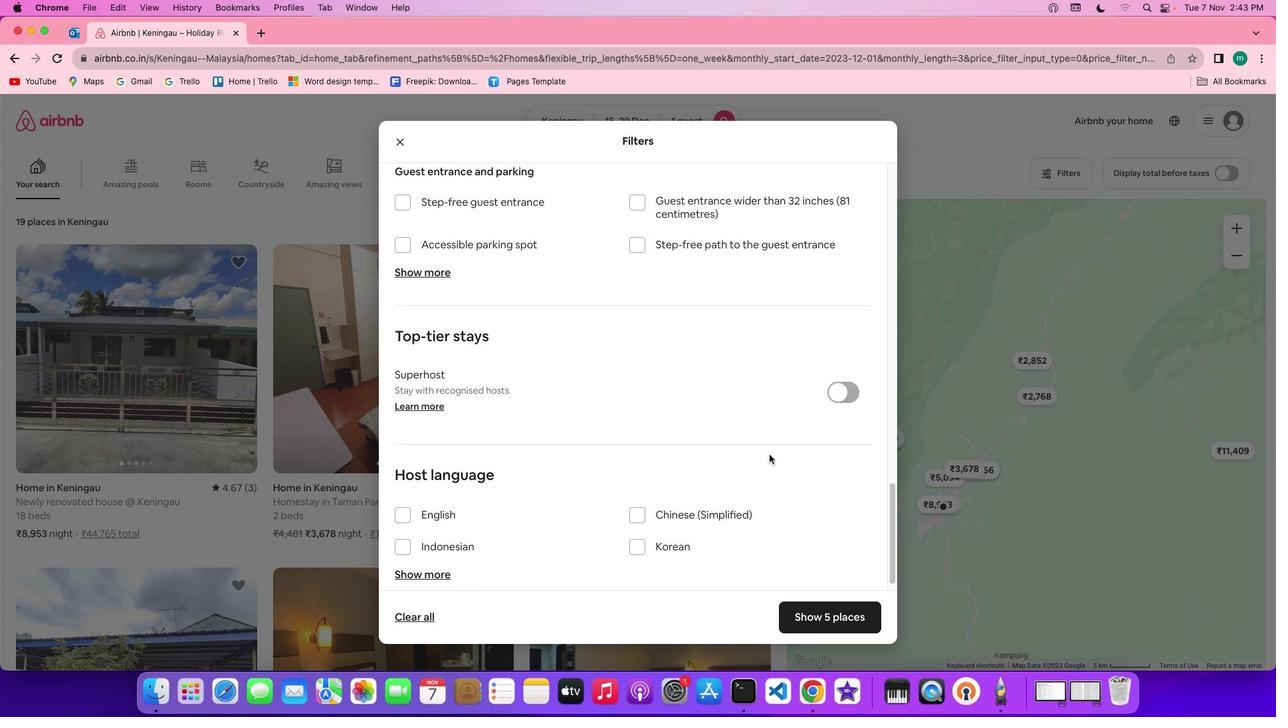 
Action: Mouse scrolled (777, 462) with delta (7, 3)
Screenshot: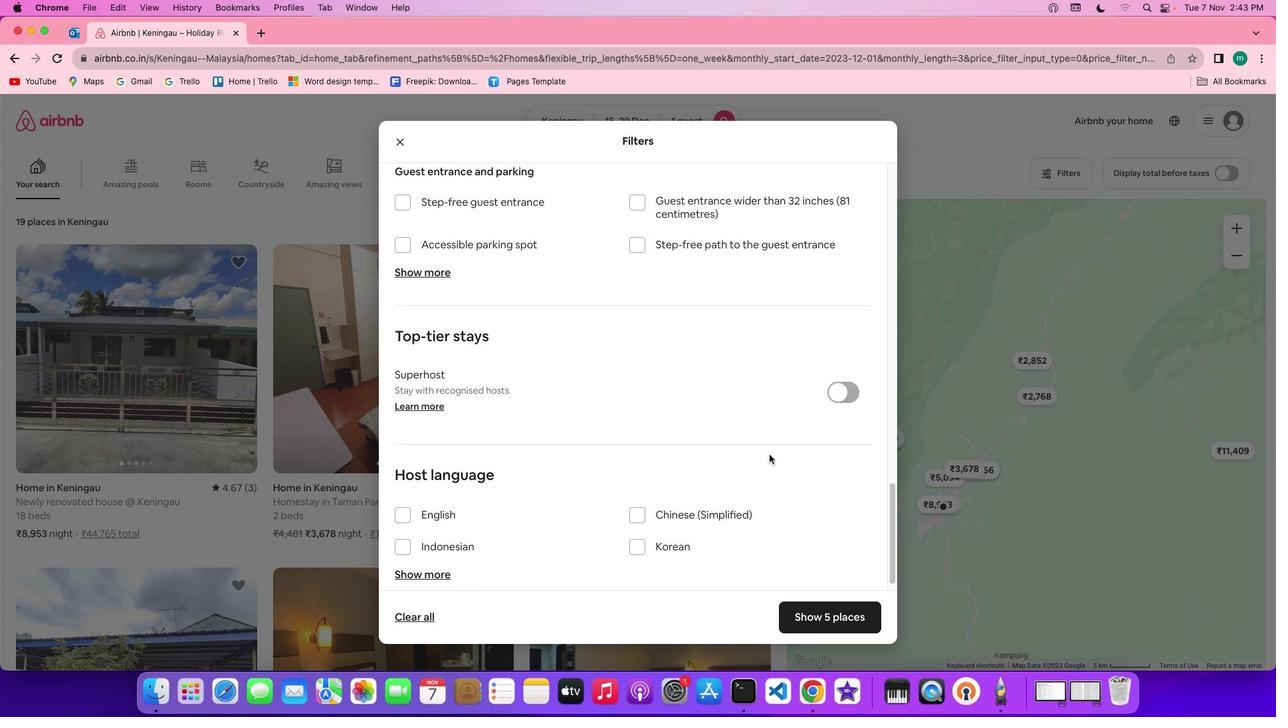
Action: Mouse scrolled (777, 462) with delta (7, 3)
Screenshot: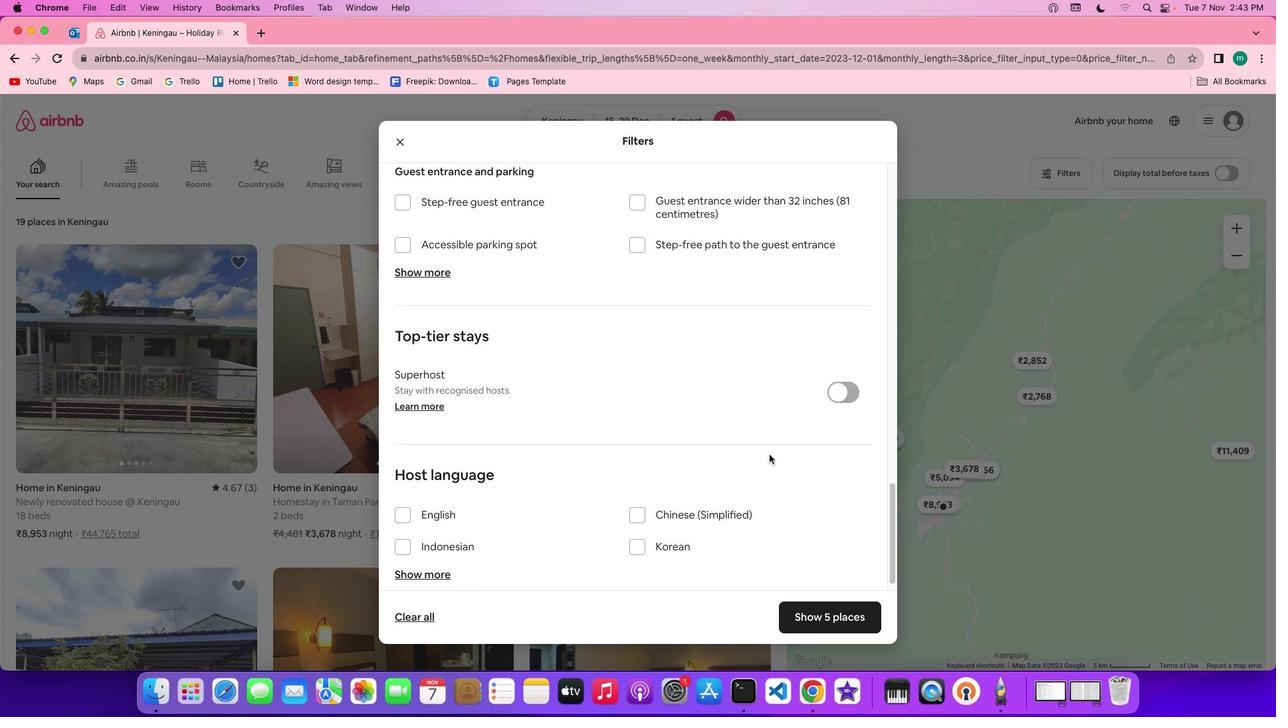 
Action: Mouse scrolled (777, 462) with delta (7, 2)
Screenshot: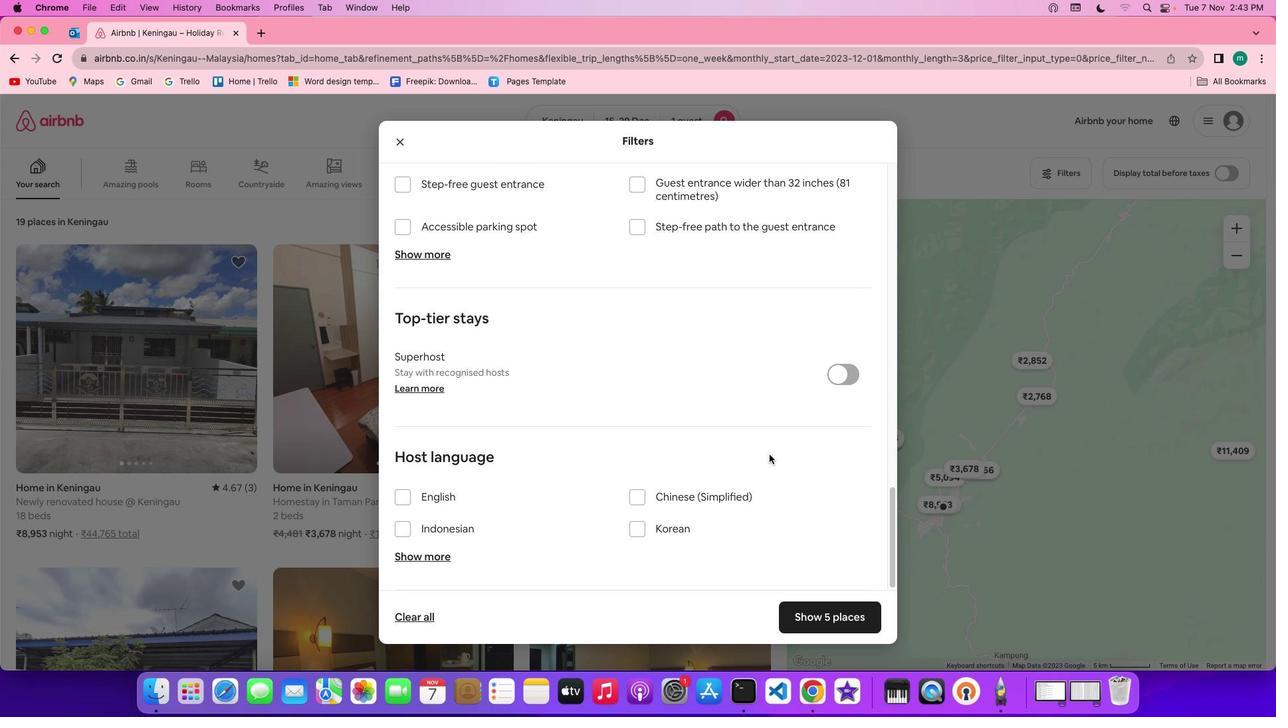 
Action: Mouse scrolled (777, 462) with delta (7, 6)
Screenshot: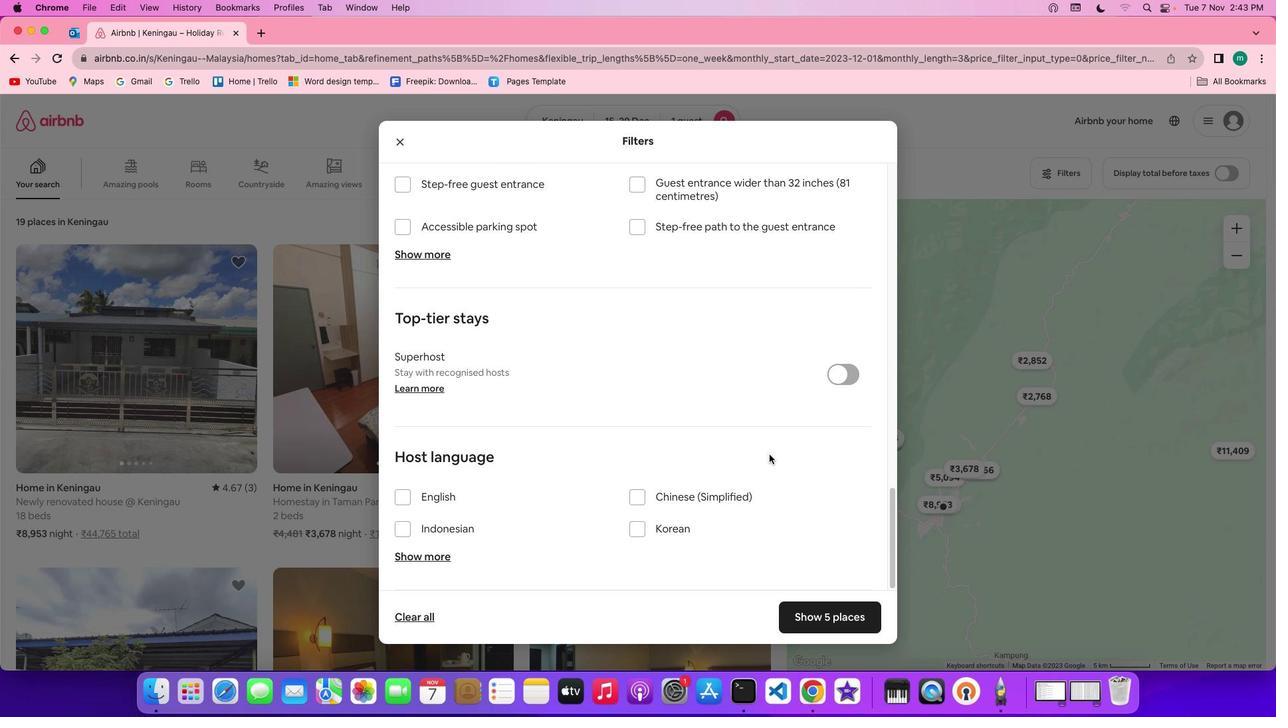
Action: Mouse scrolled (777, 462) with delta (7, 6)
Screenshot: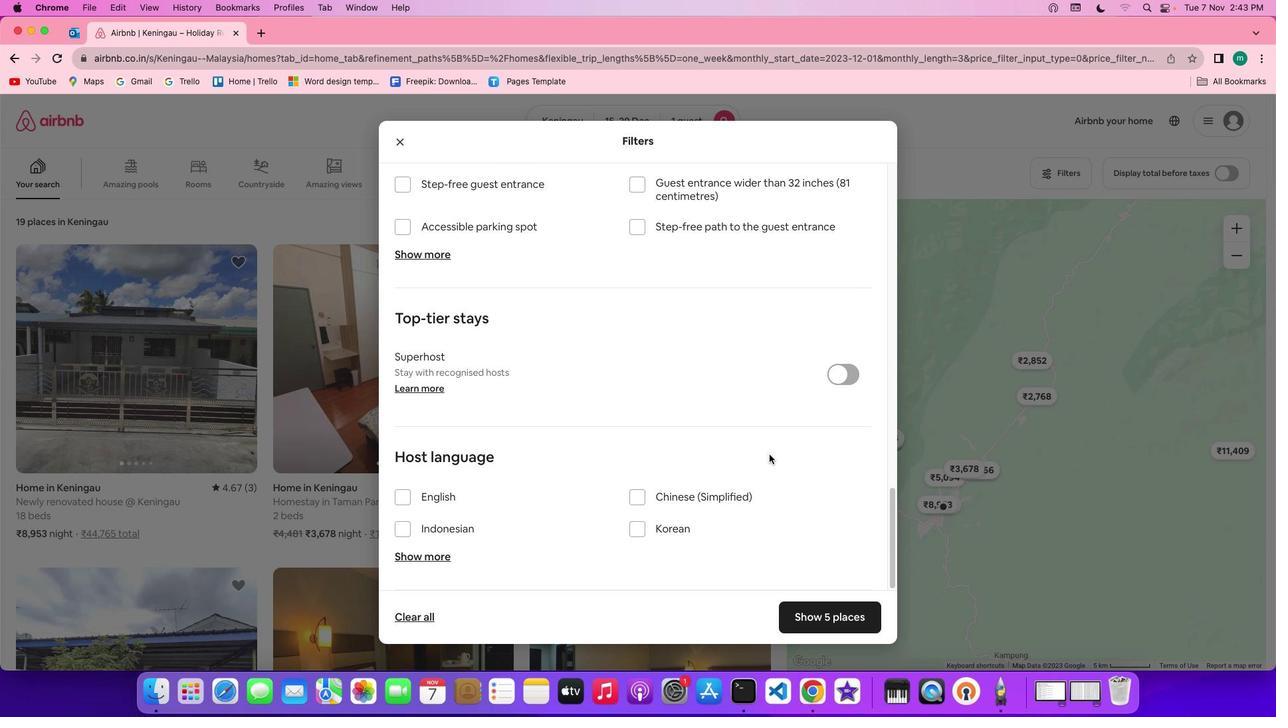 
Action: Mouse scrolled (777, 462) with delta (7, 4)
Screenshot: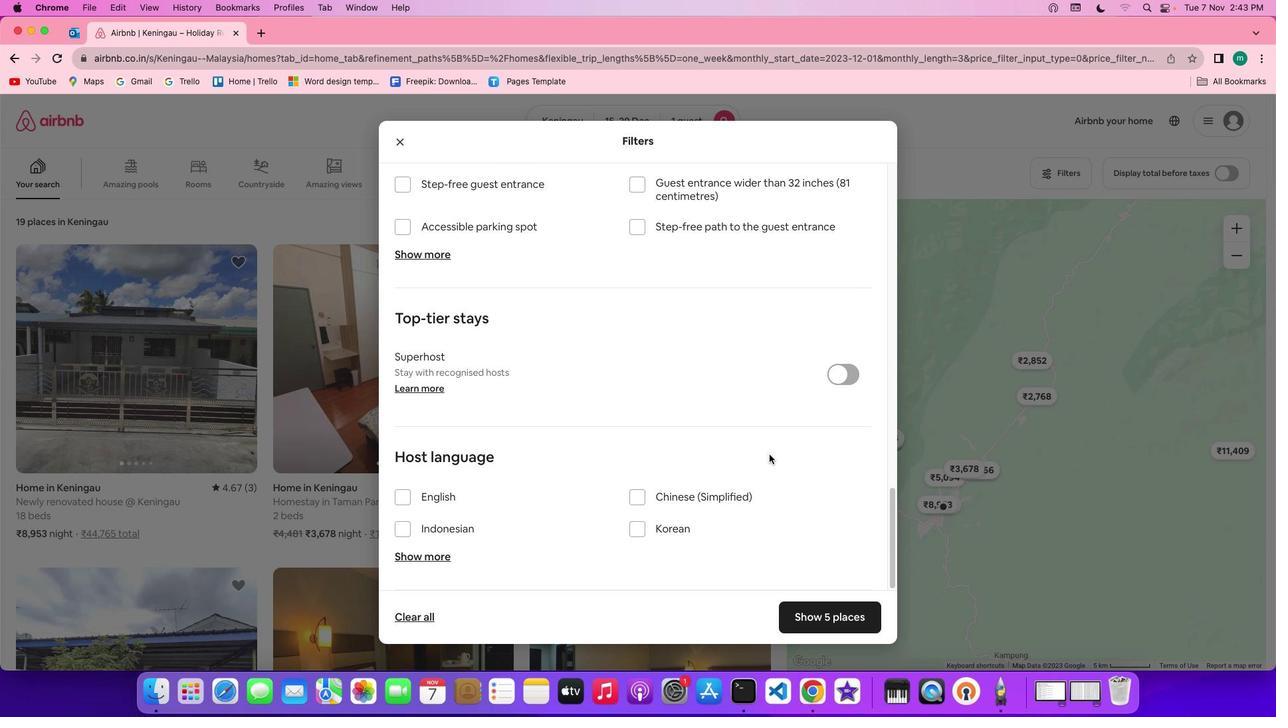 
Action: Mouse scrolled (777, 462) with delta (7, 3)
Screenshot: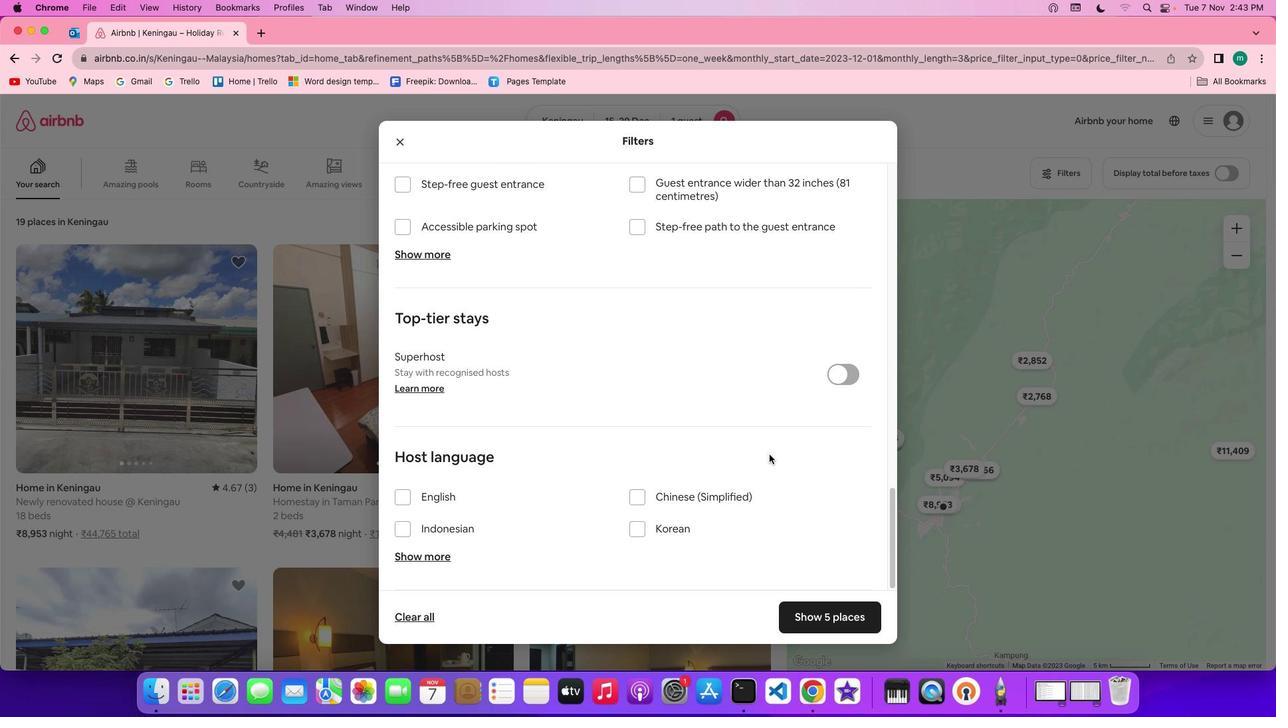 
Action: Mouse scrolled (777, 462) with delta (7, 3)
Screenshot: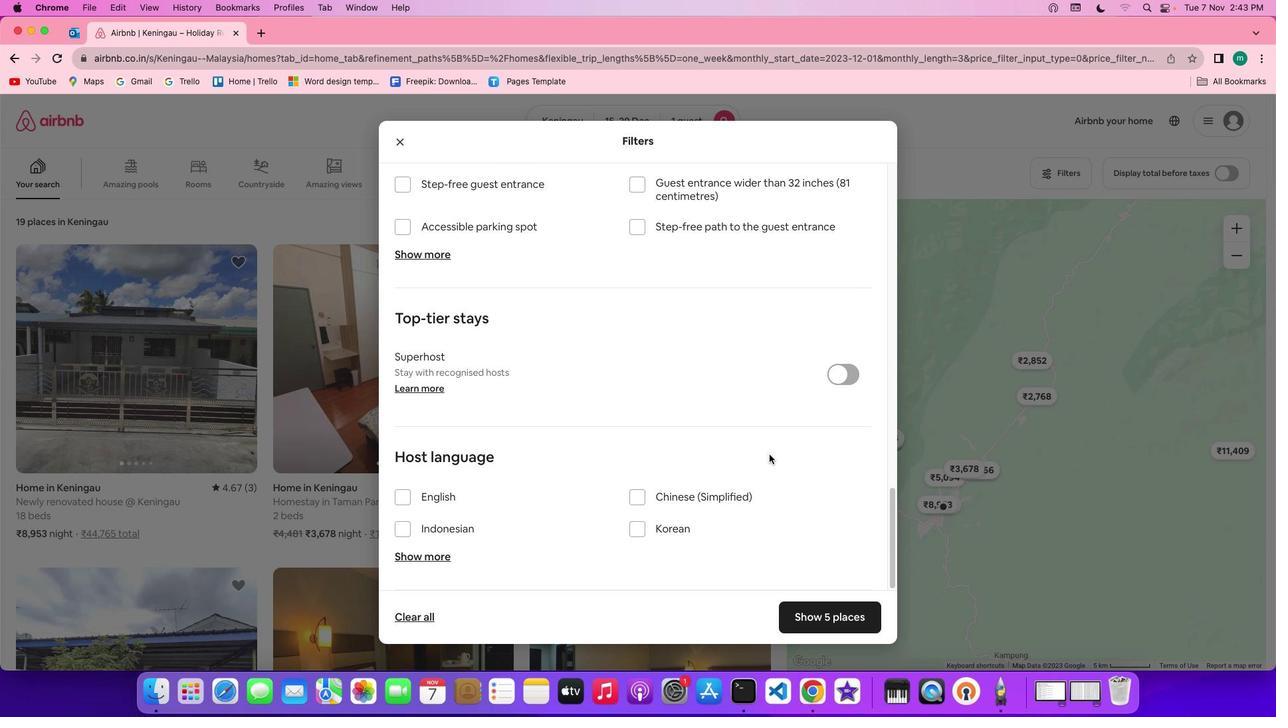 
Action: Mouse scrolled (777, 462) with delta (7, 2)
Screenshot: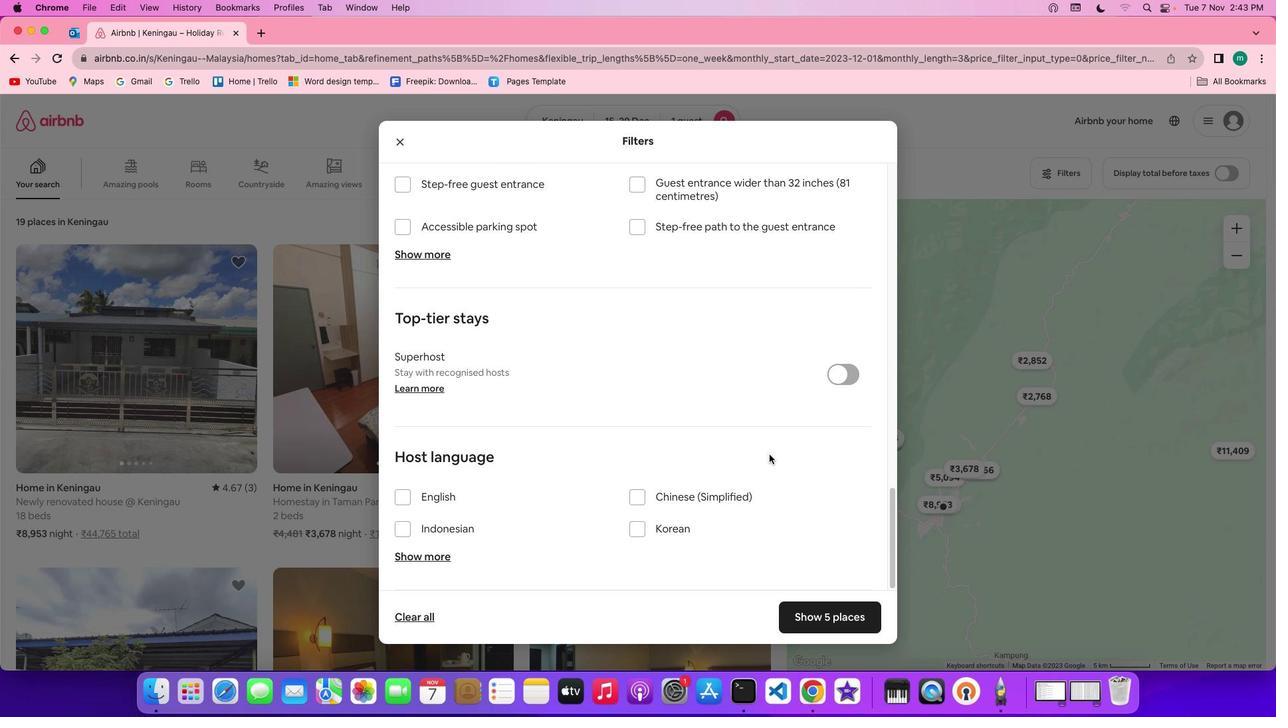 
Action: Mouse moved to (832, 628)
Screenshot: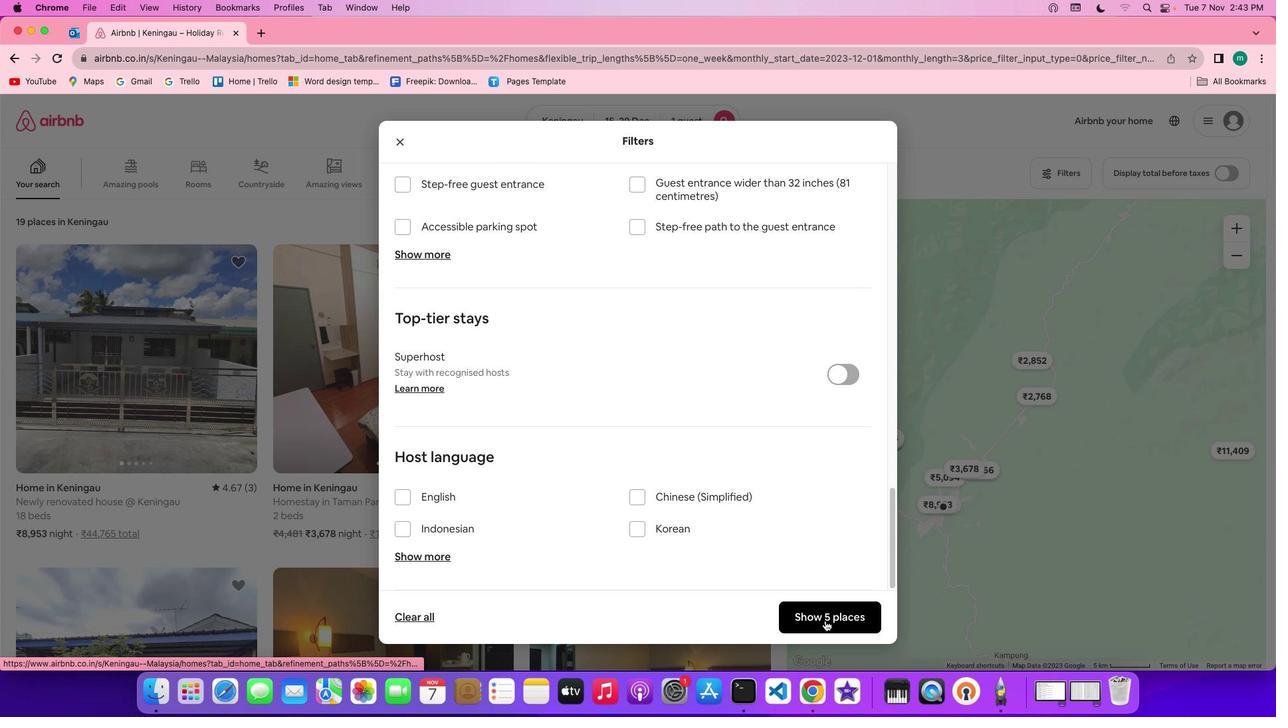 
Action: Mouse pressed left at (832, 628)
Screenshot: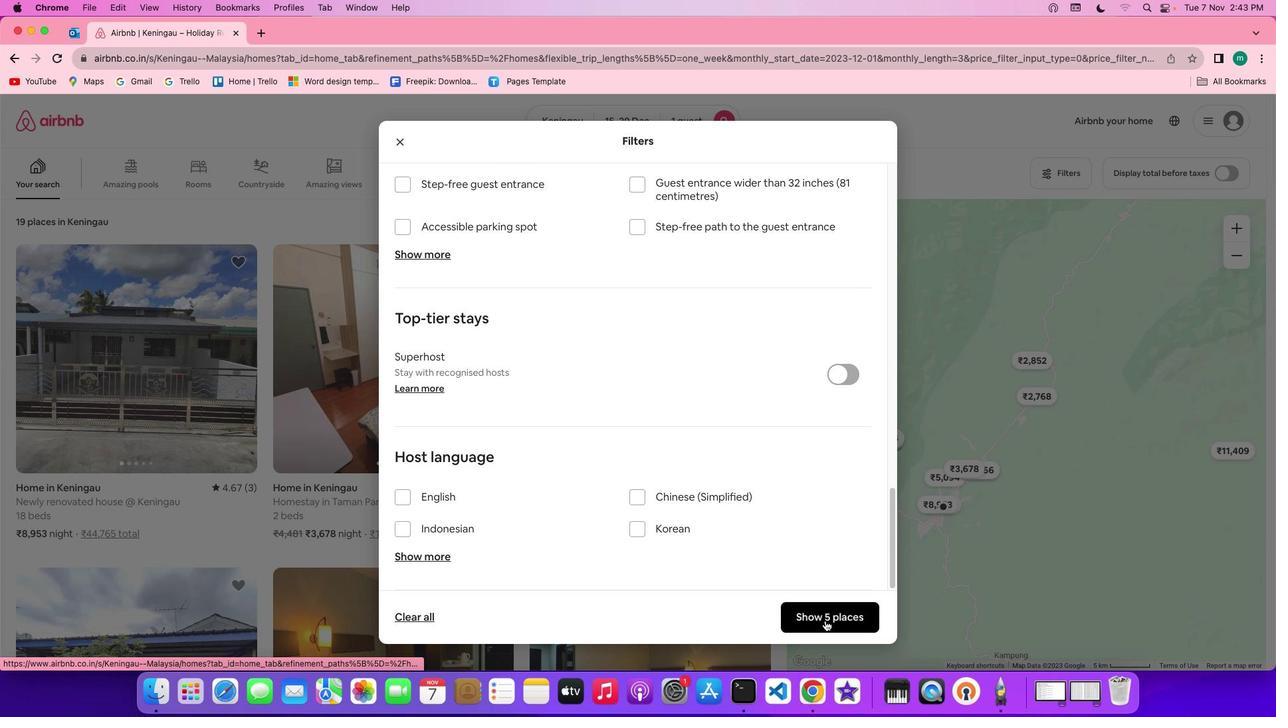 
Action: Mouse moved to (156, 322)
Screenshot: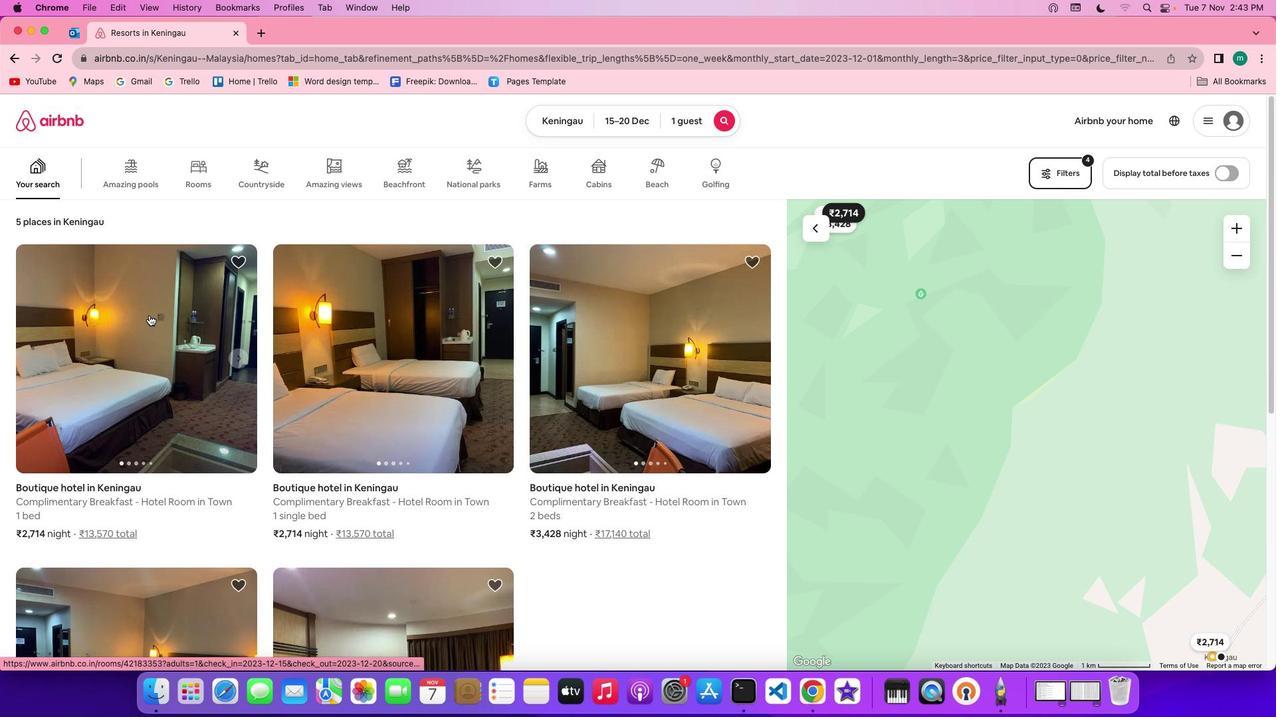 
Action: Mouse pressed left at (156, 322)
Screenshot: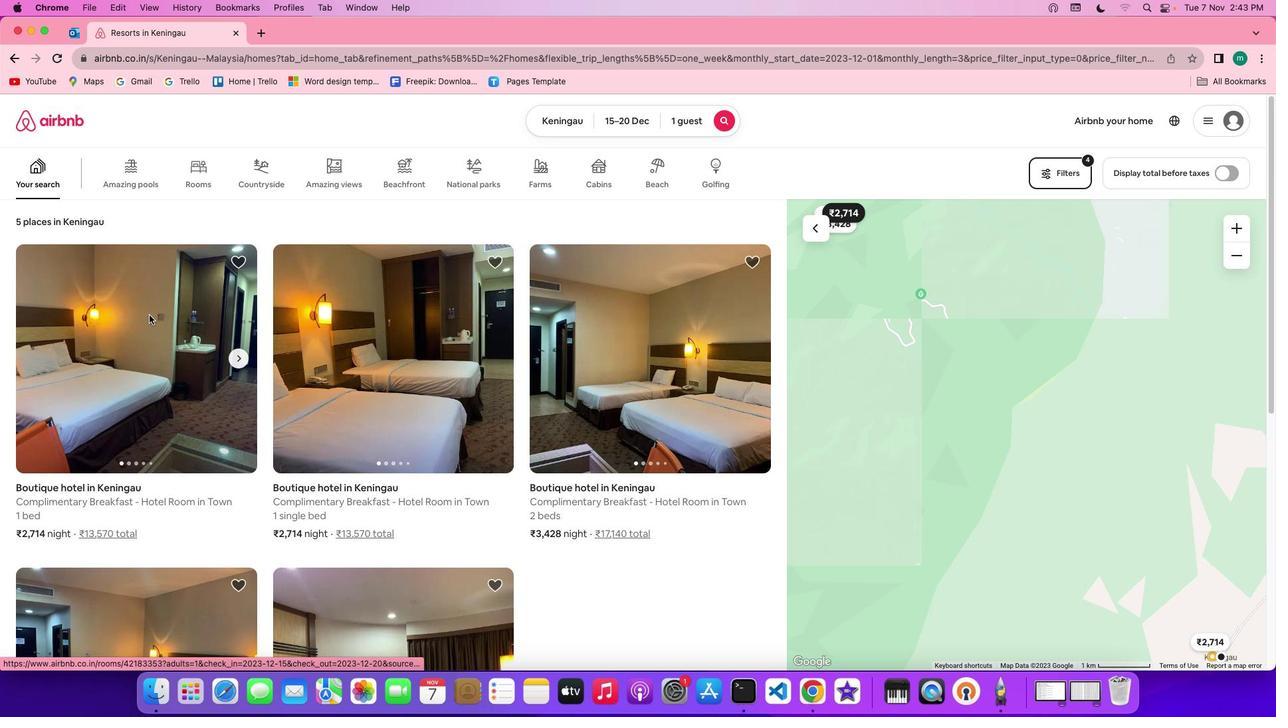 
Action: Mouse moved to (963, 501)
Screenshot: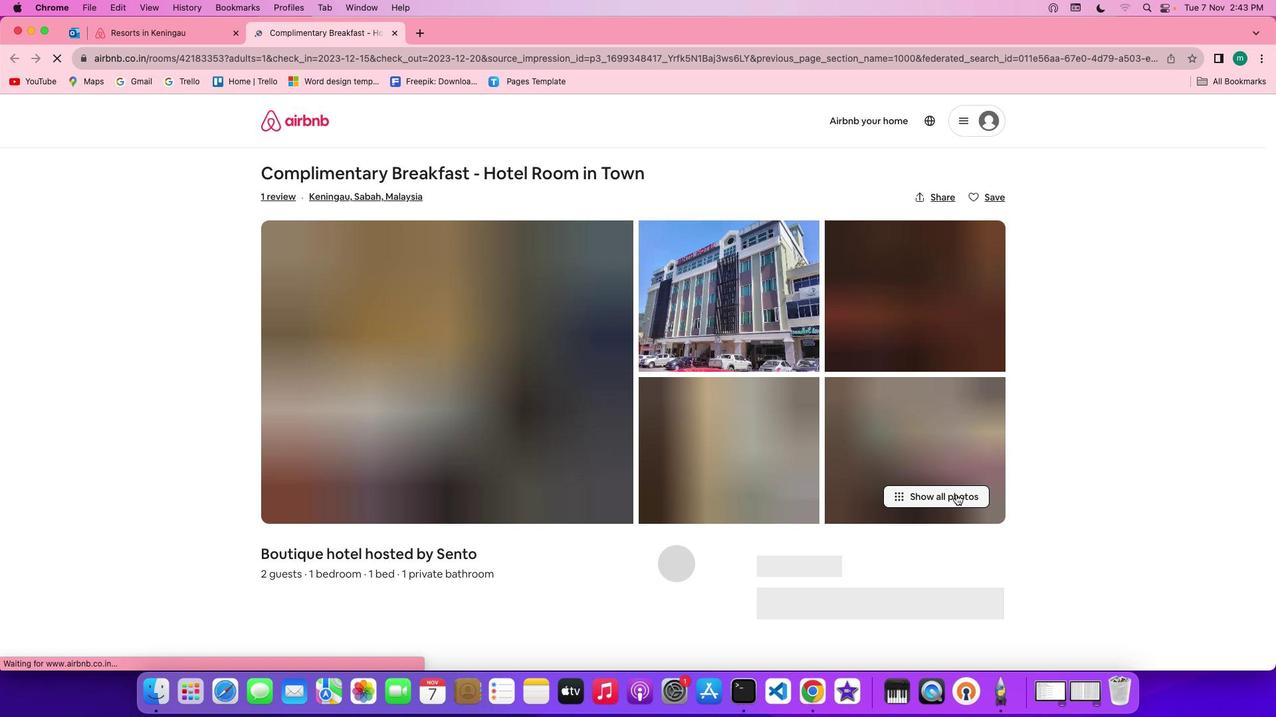 
Action: Mouse pressed left at (963, 501)
Screenshot: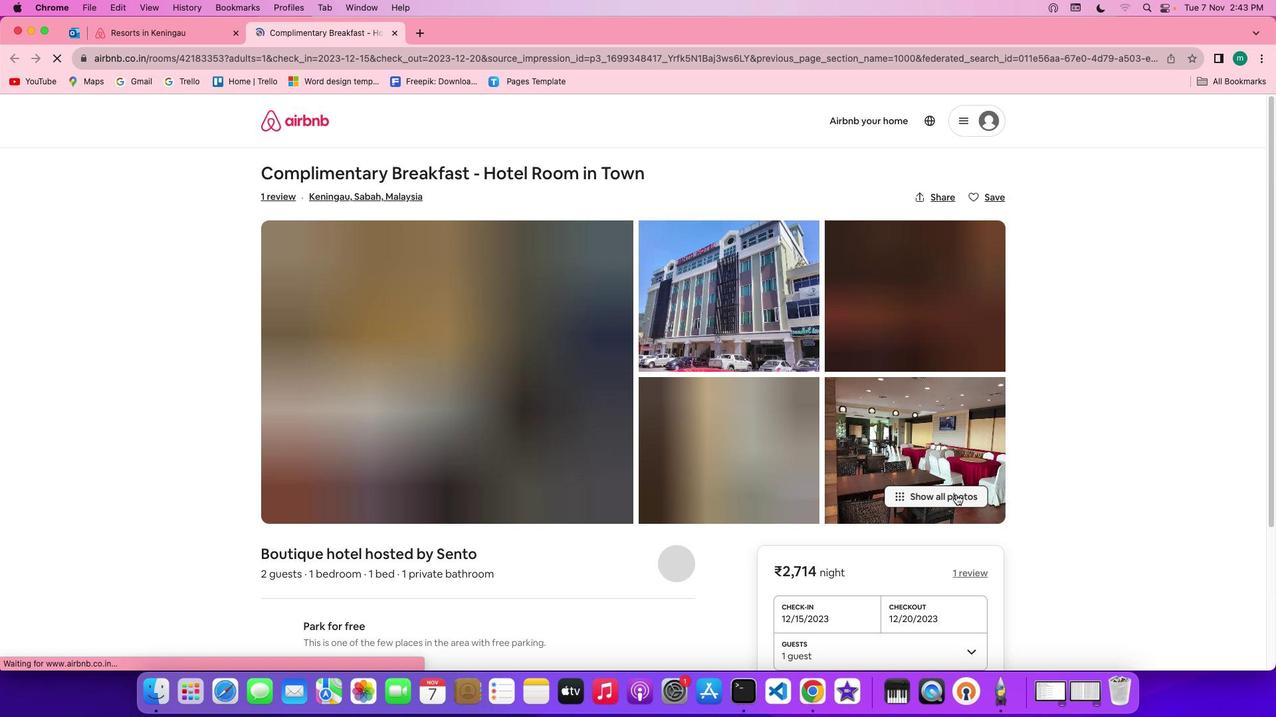 
Action: Mouse moved to (596, 404)
Screenshot: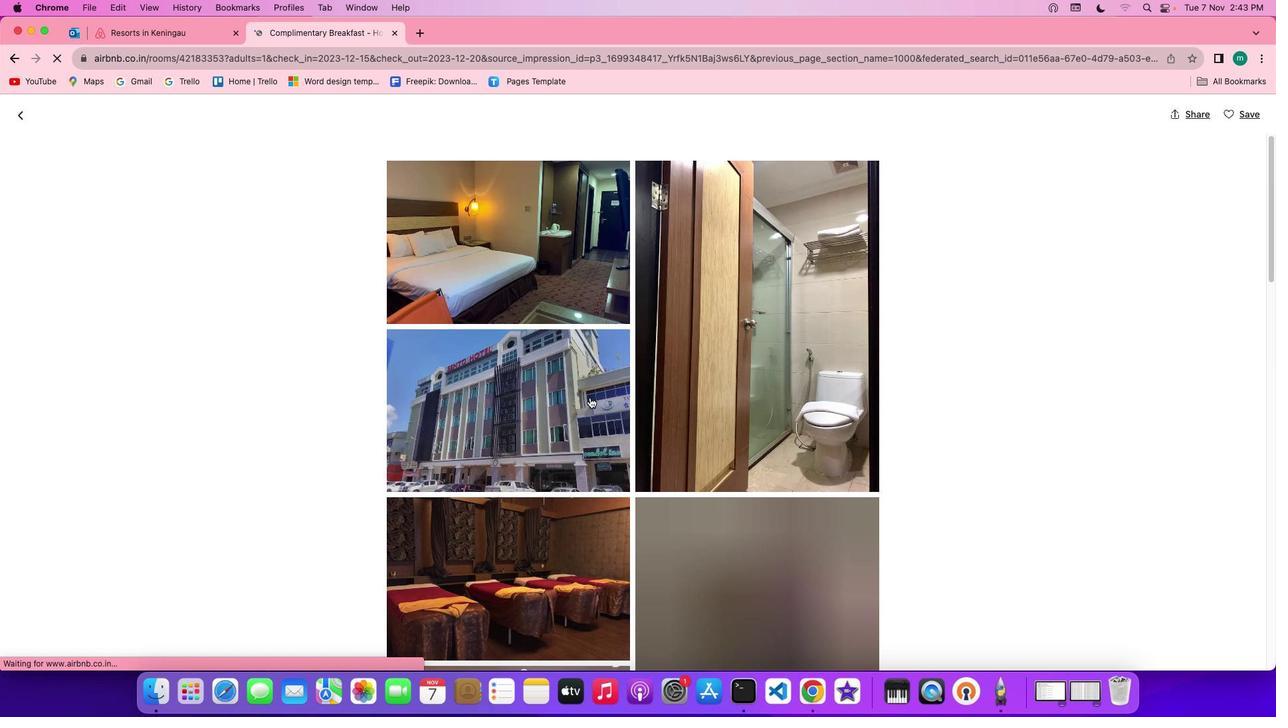 
Action: Mouse scrolled (596, 404) with delta (7, 6)
Screenshot: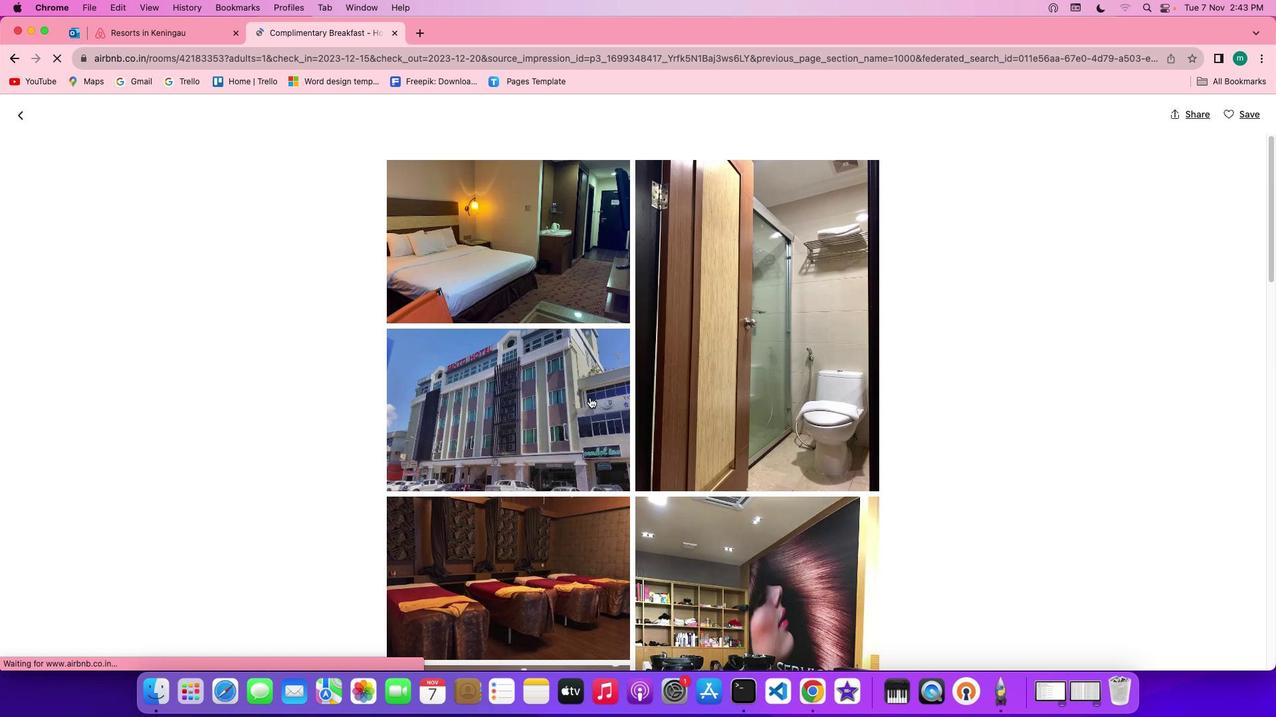 
Action: Mouse scrolled (596, 404) with delta (7, 6)
Screenshot: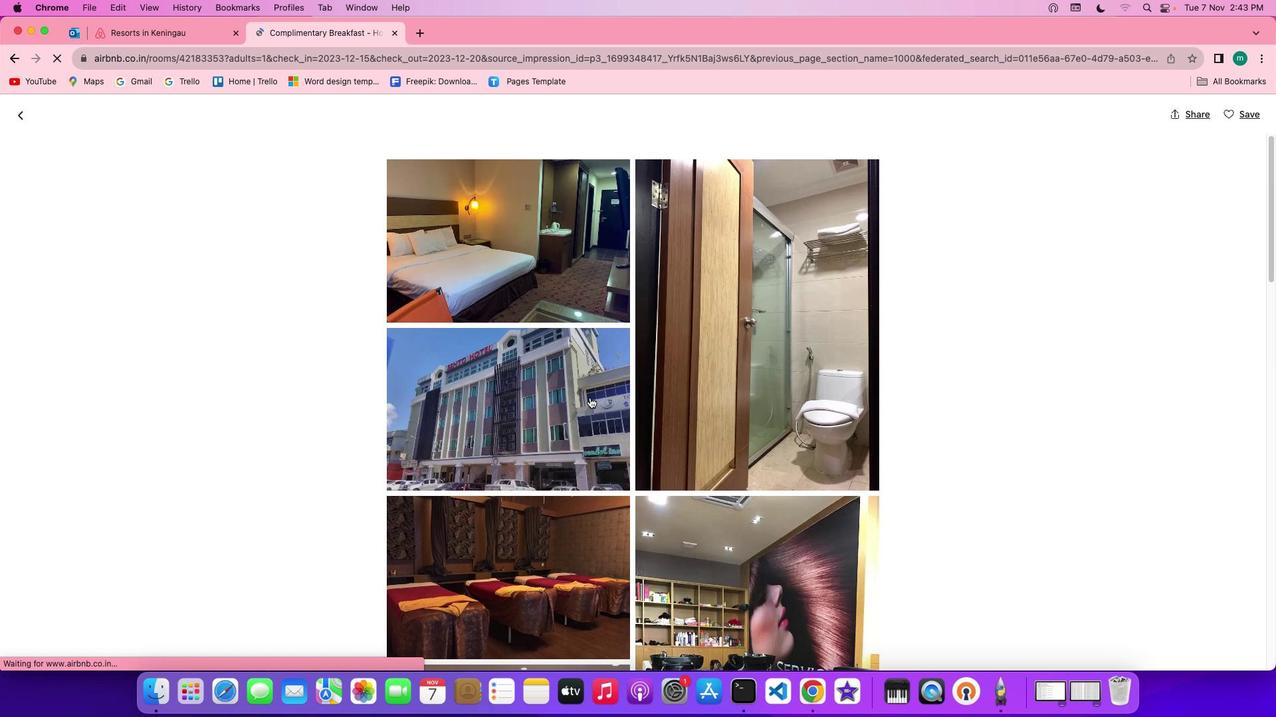 
Action: Mouse scrolled (596, 404) with delta (7, 6)
Screenshot: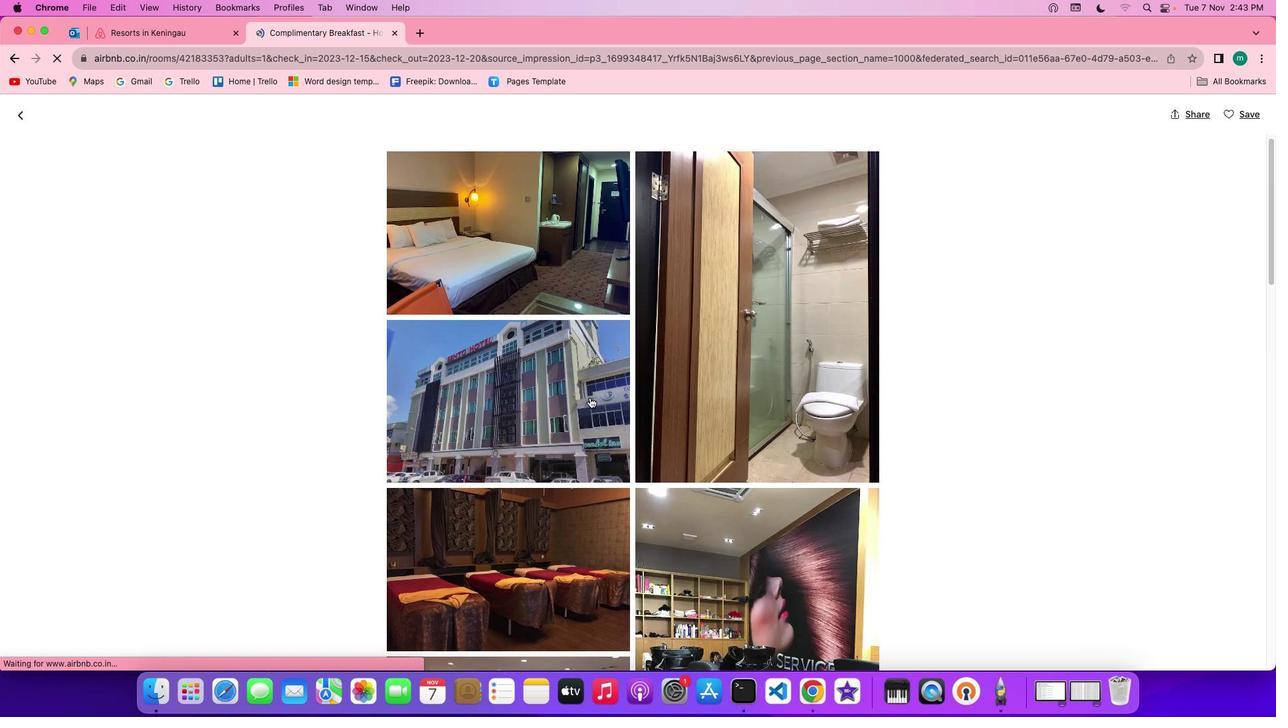 
Action: Mouse scrolled (596, 404) with delta (7, 6)
Screenshot: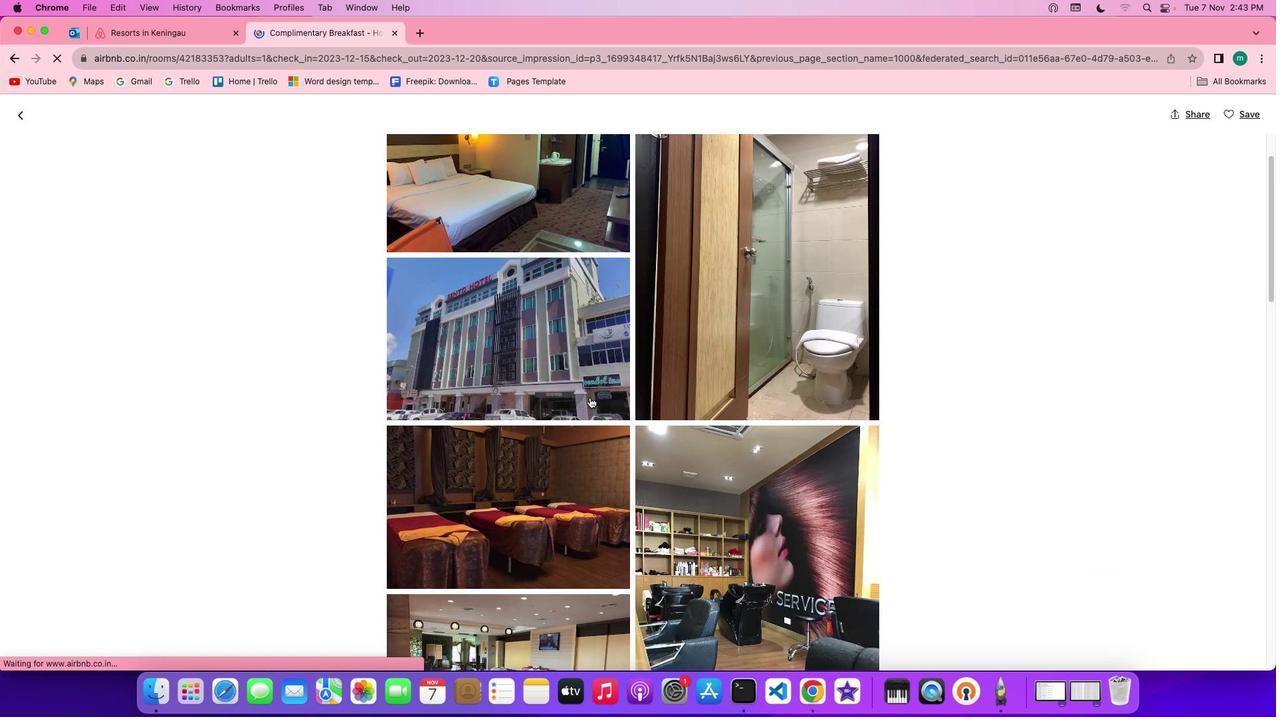 
Action: Mouse scrolled (596, 404) with delta (7, 6)
Screenshot: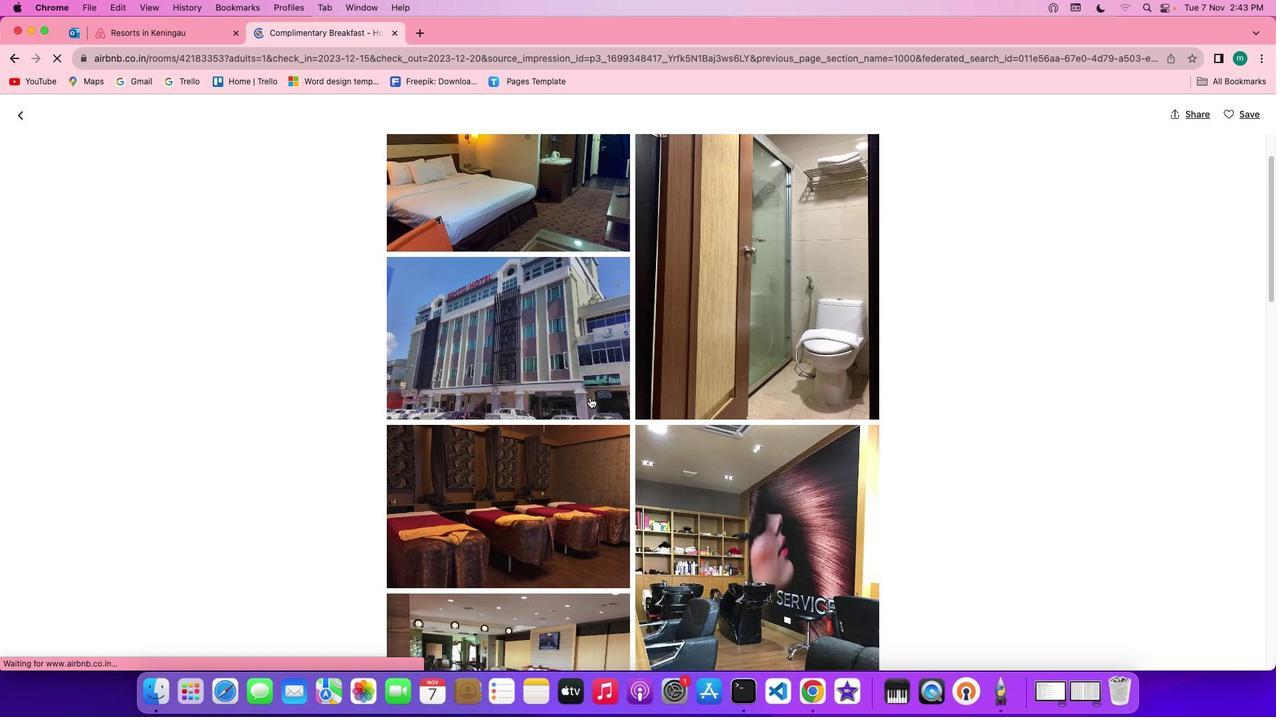 
Action: Mouse scrolled (596, 404) with delta (7, 6)
Screenshot: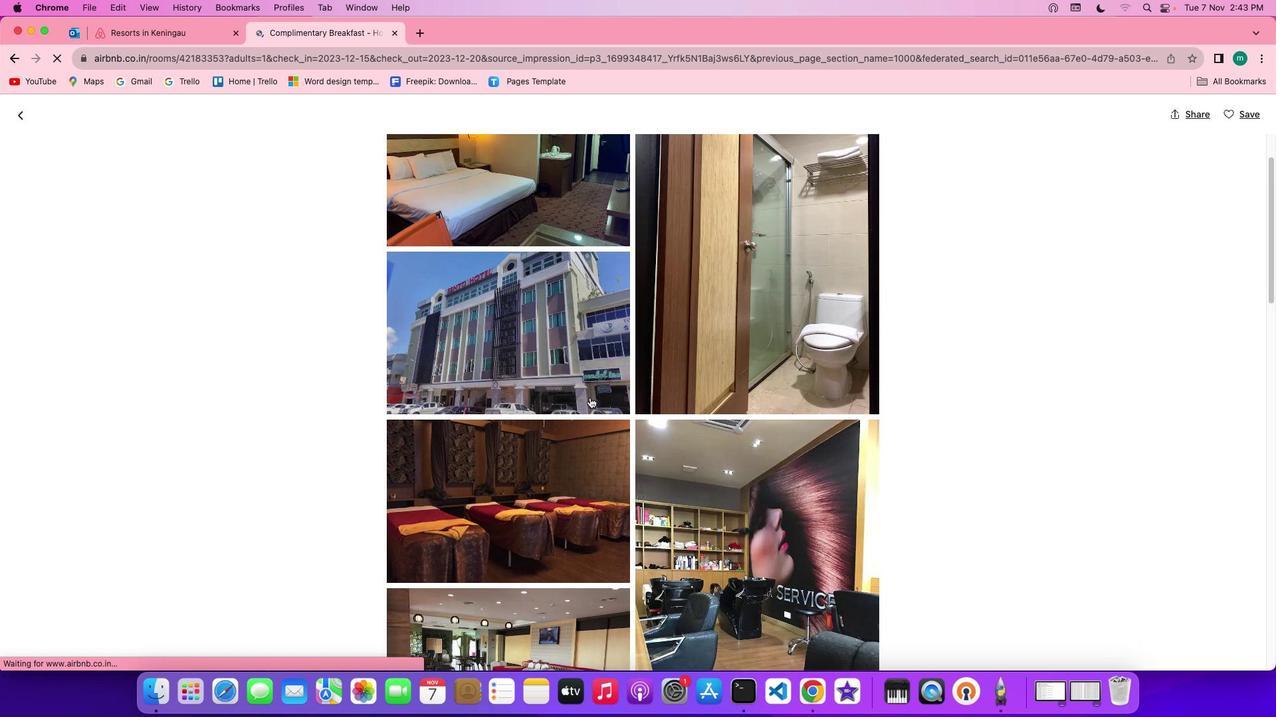 
Action: Mouse scrolled (596, 404) with delta (7, 6)
Screenshot: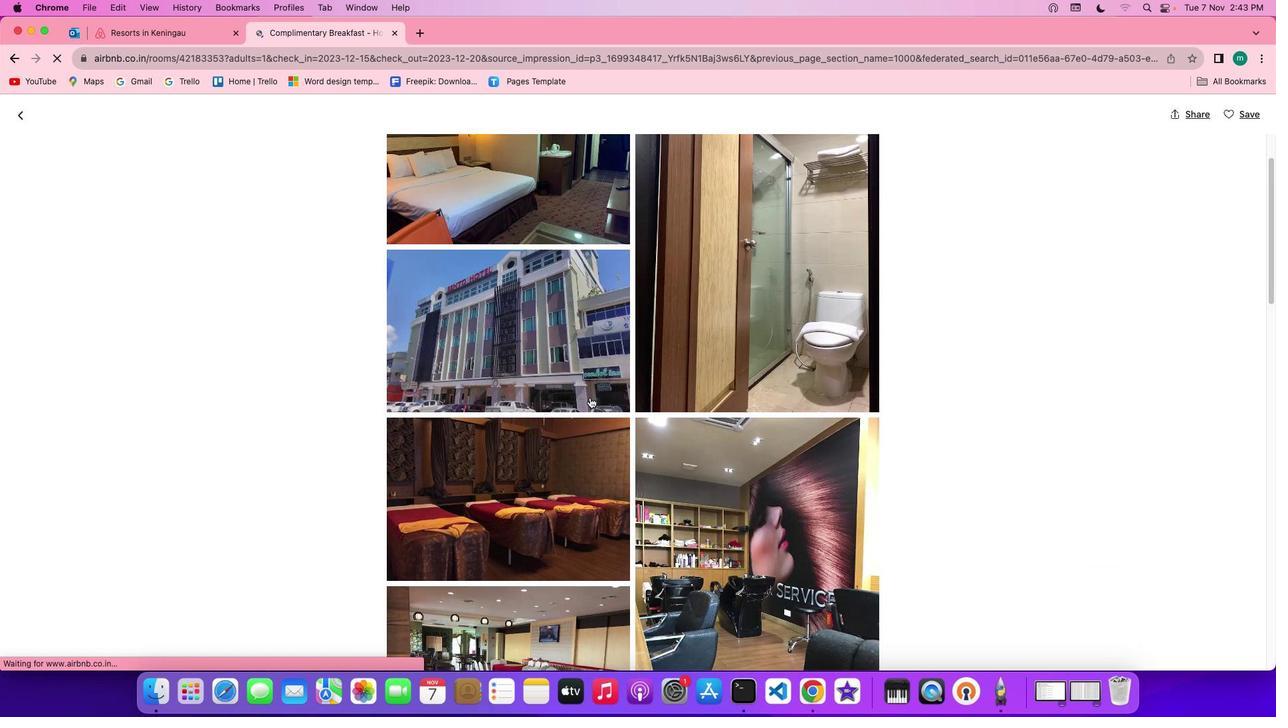 
Action: Mouse scrolled (596, 404) with delta (7, 5)
Screenshot: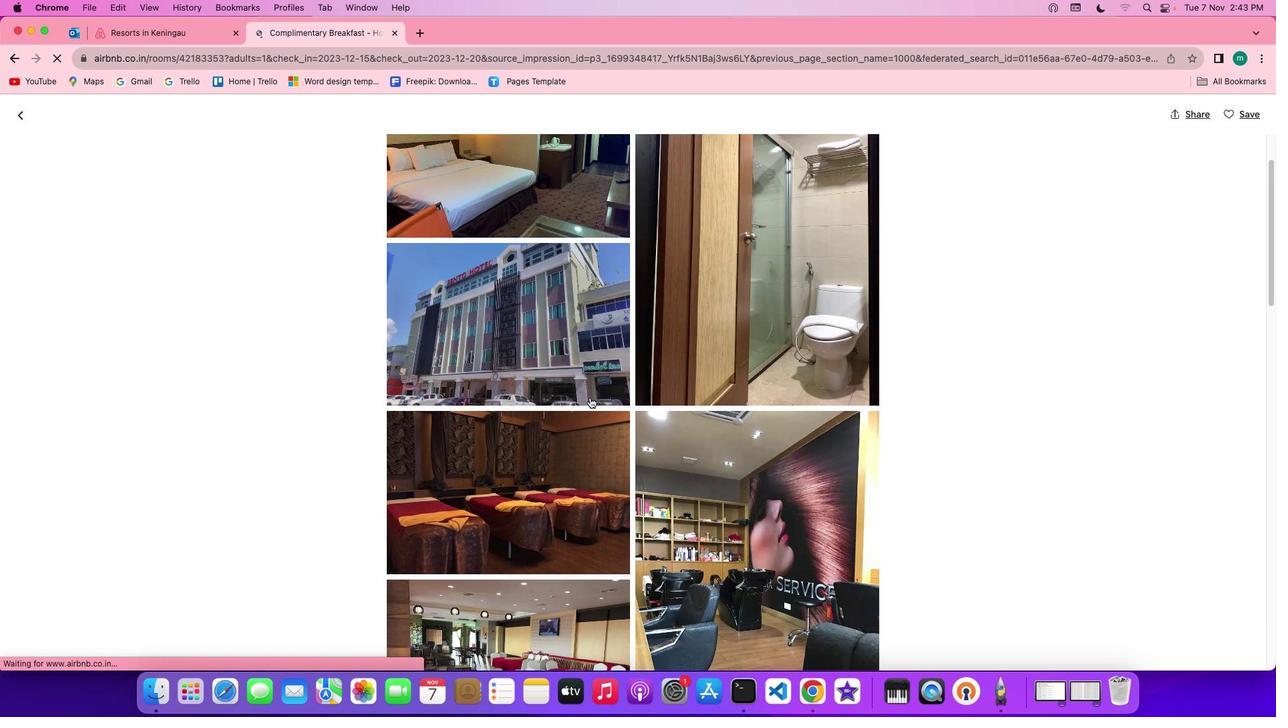 
Action: Mouse scrolled (596, 404) with delta (7, 6)
Screenshot: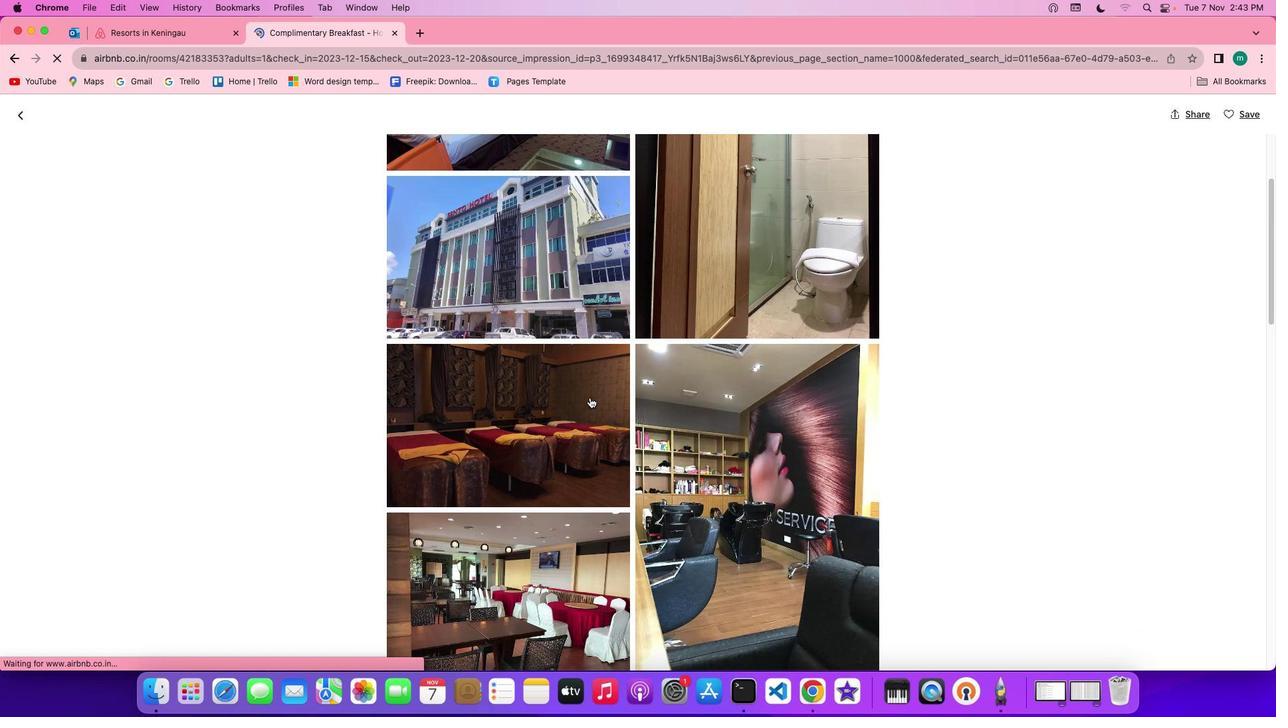 
Action: Mouse scrolled (596, 404) with delta (7, 6)
Screenshot: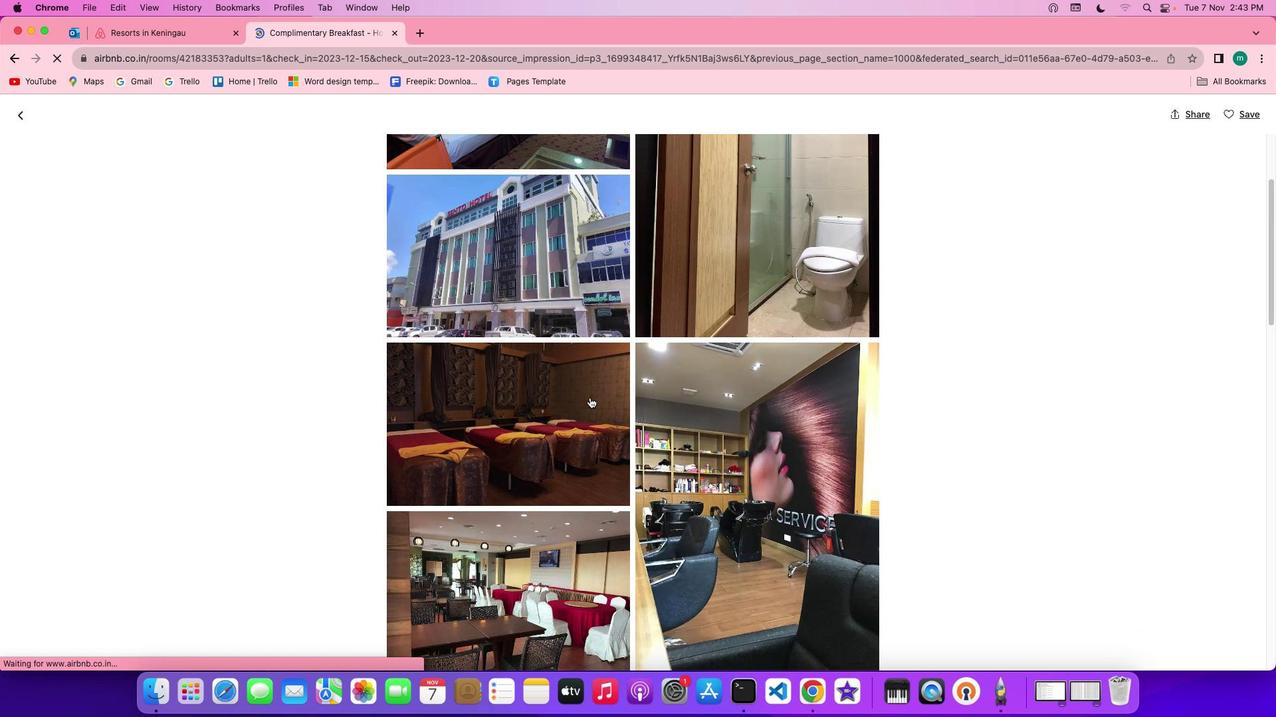 
Action: Mouse scrolled (596, 404) with delta (7, 6)
Screenshot: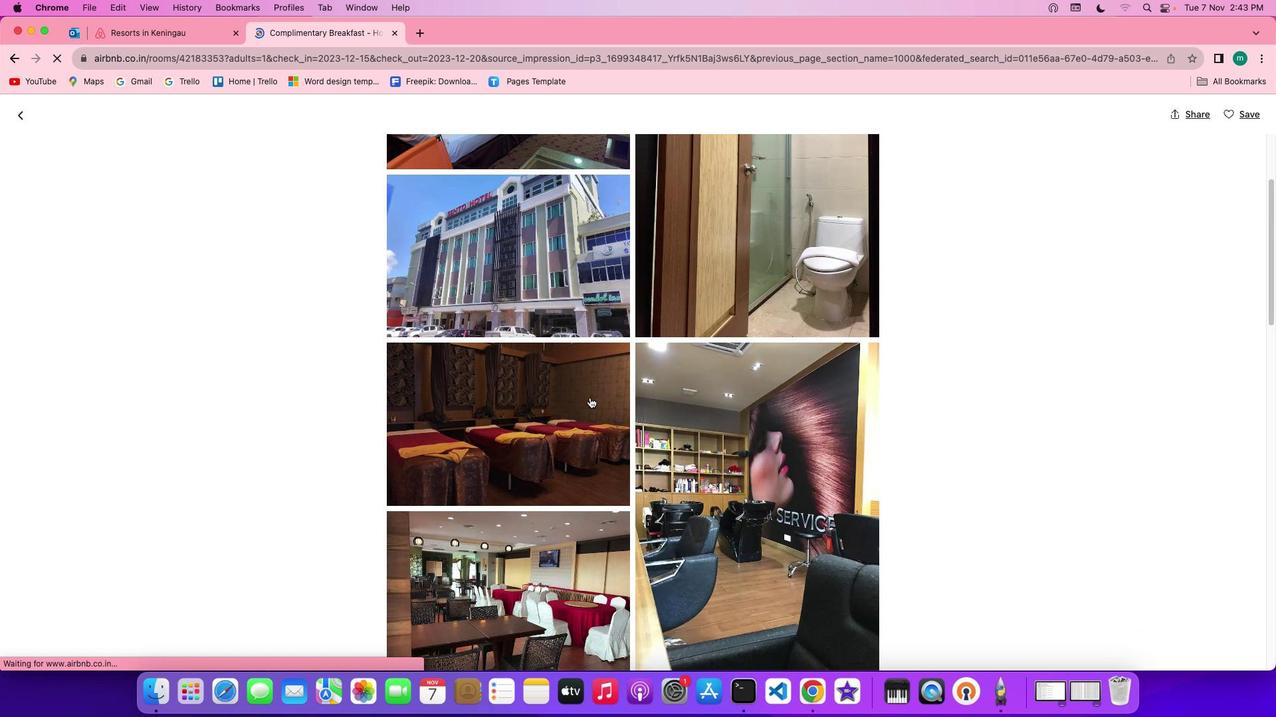 
Action: Mouse scrolled (596, 404) with delta (7, 6)
Screenshot: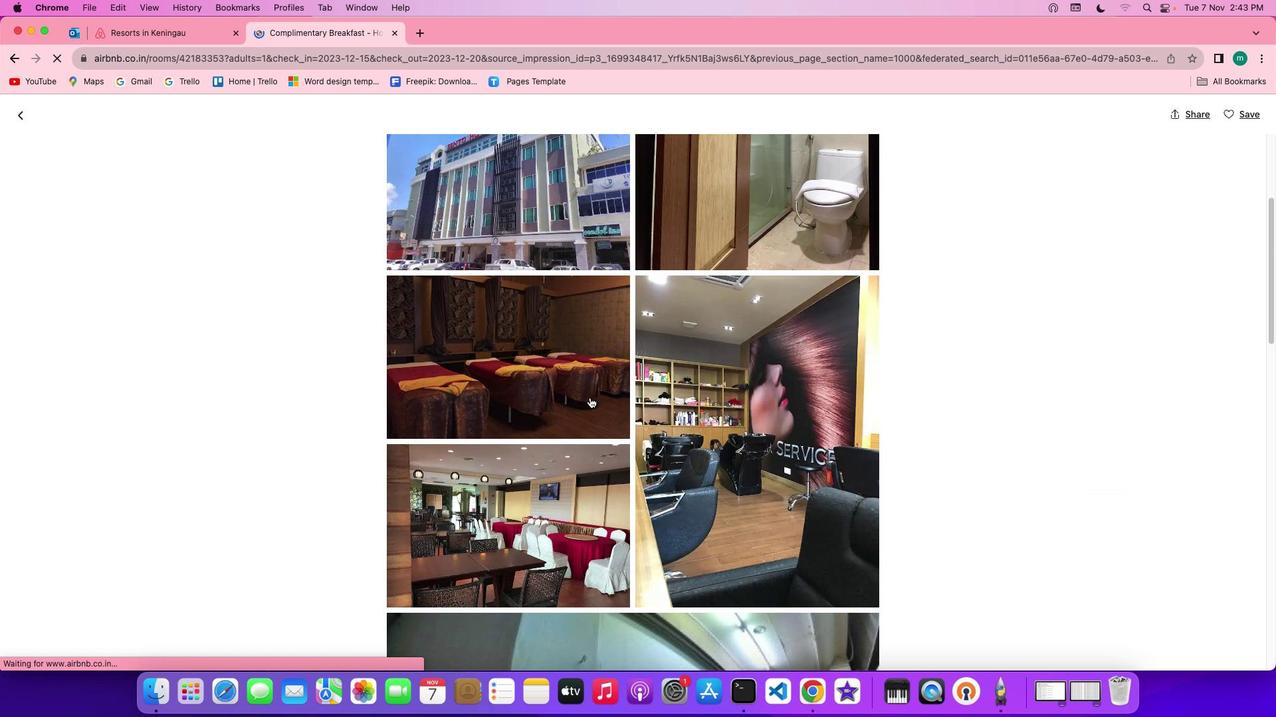 
Action: Mouse scrolled (596, 404) with delta (7, 6)
Screenshot: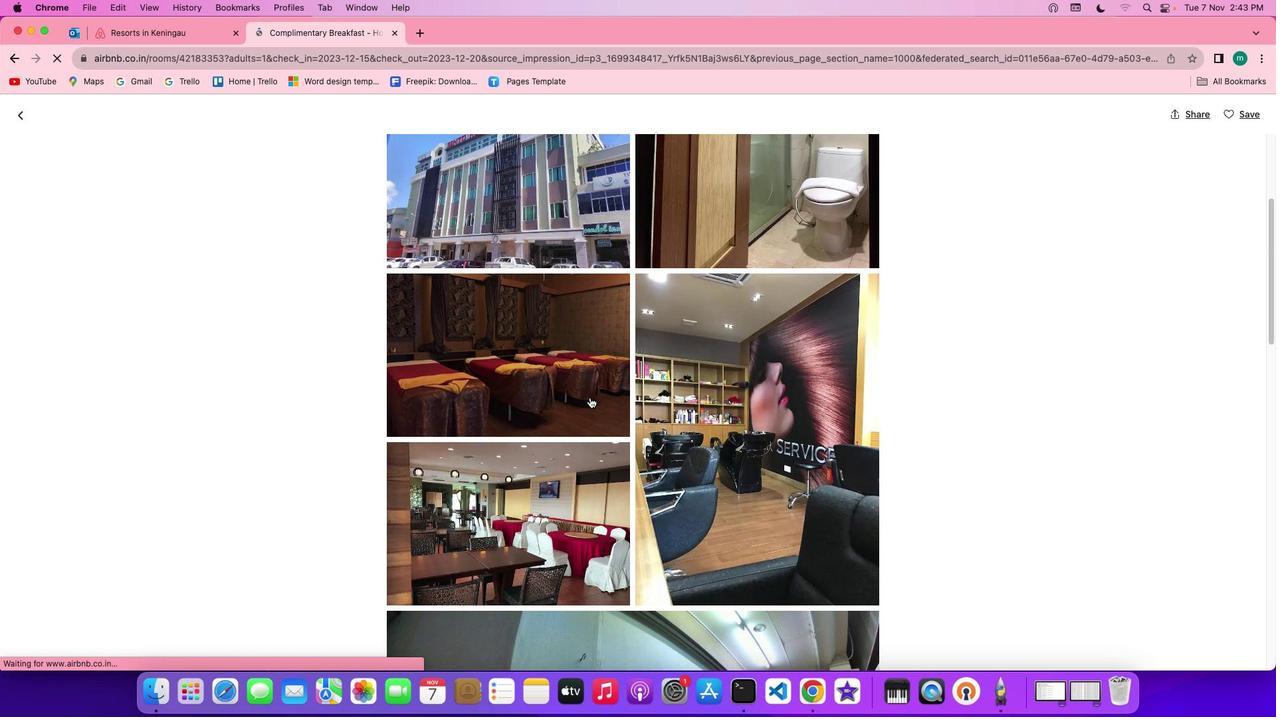 
Action: Mouse scrolled (596, 404) with delta (7, 6)
Screenshot: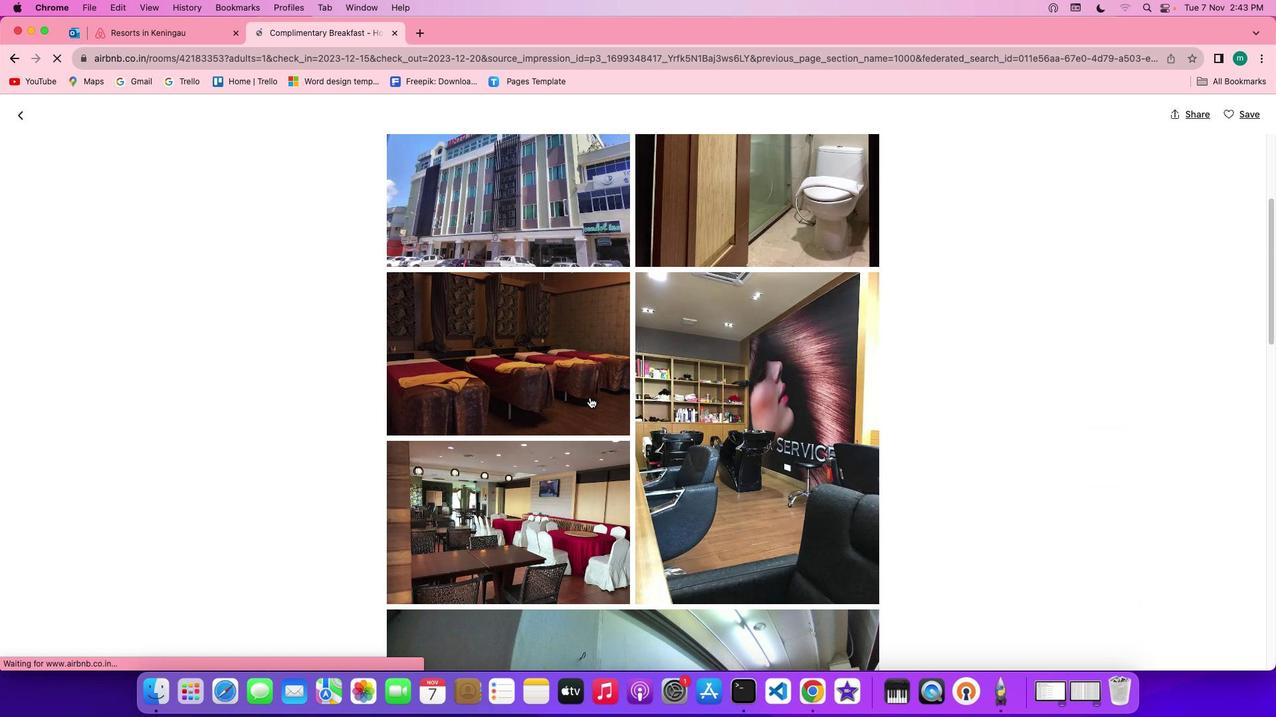 
Action: Mouse scrolled (596, 404) with delta (7, 6)
Screenshot: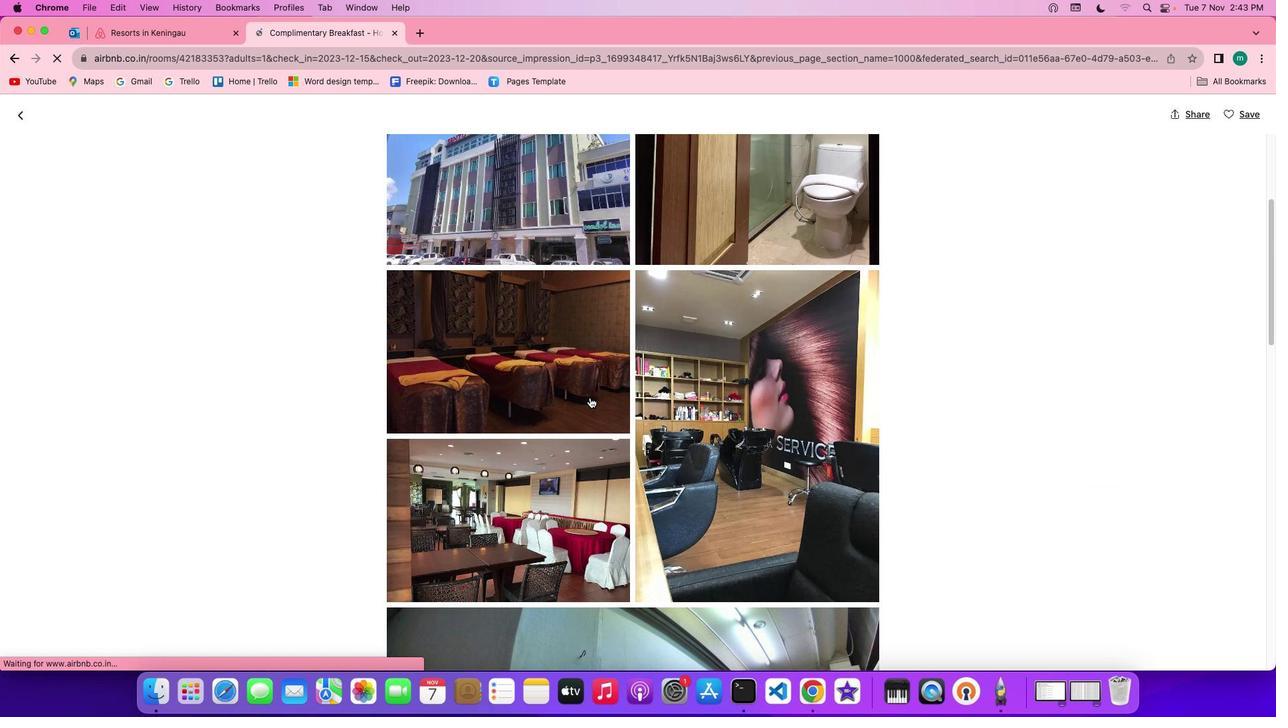 
Action: Mouse scrolled (596, 404) with delta (7, 6)
Screenshot: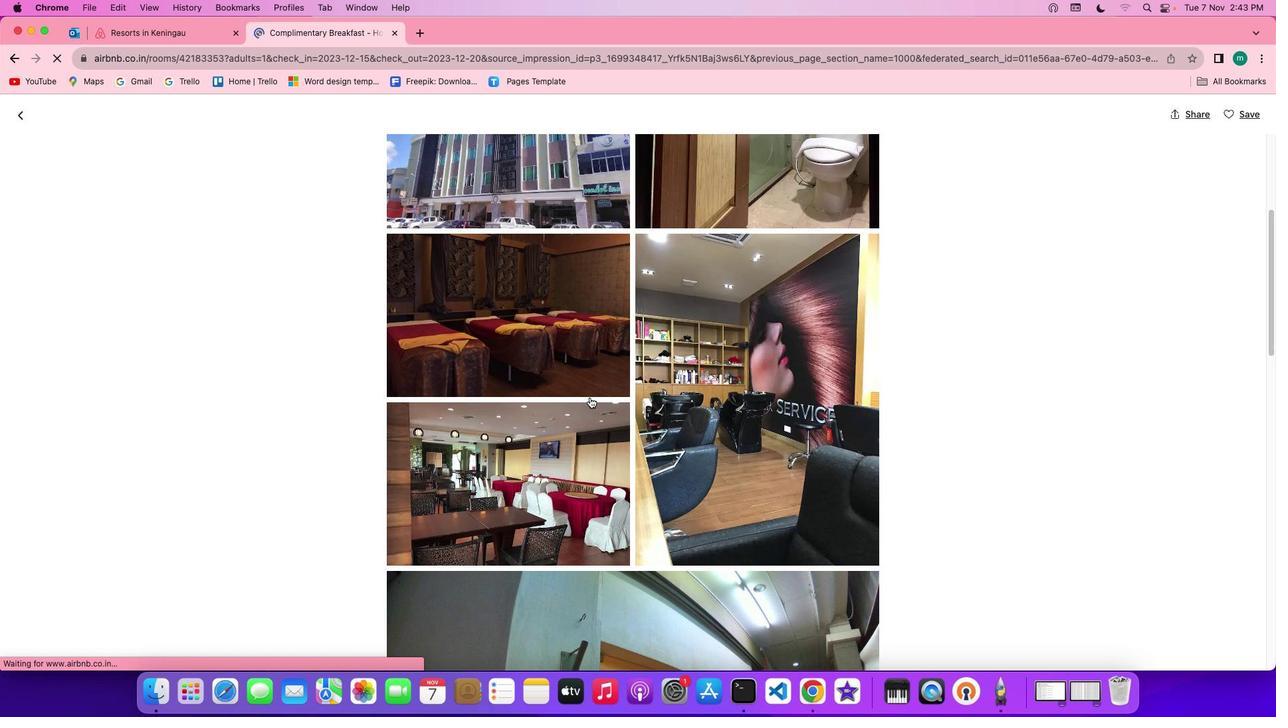
Action: Mouse scrolled (596, 404) with delta (7, 6)
Screenshot: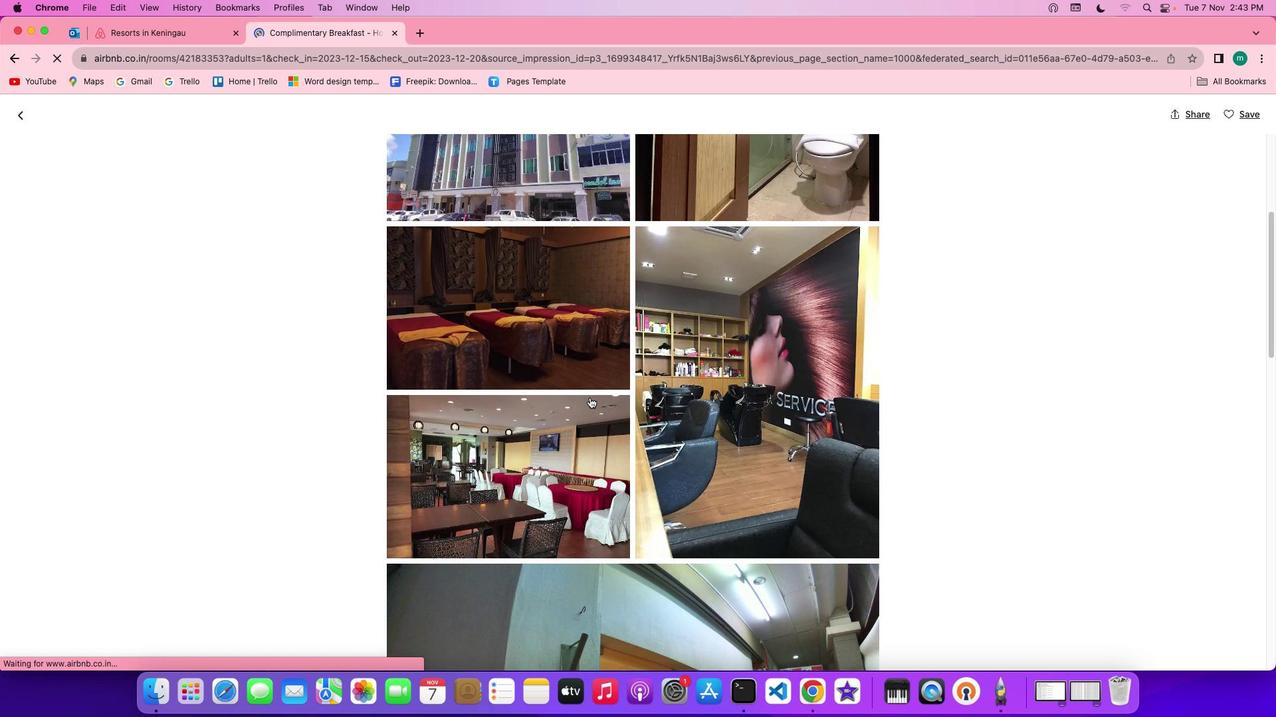 
Action: Mouse scrolled (596, 404) with delta (7, 6)
Screenshot: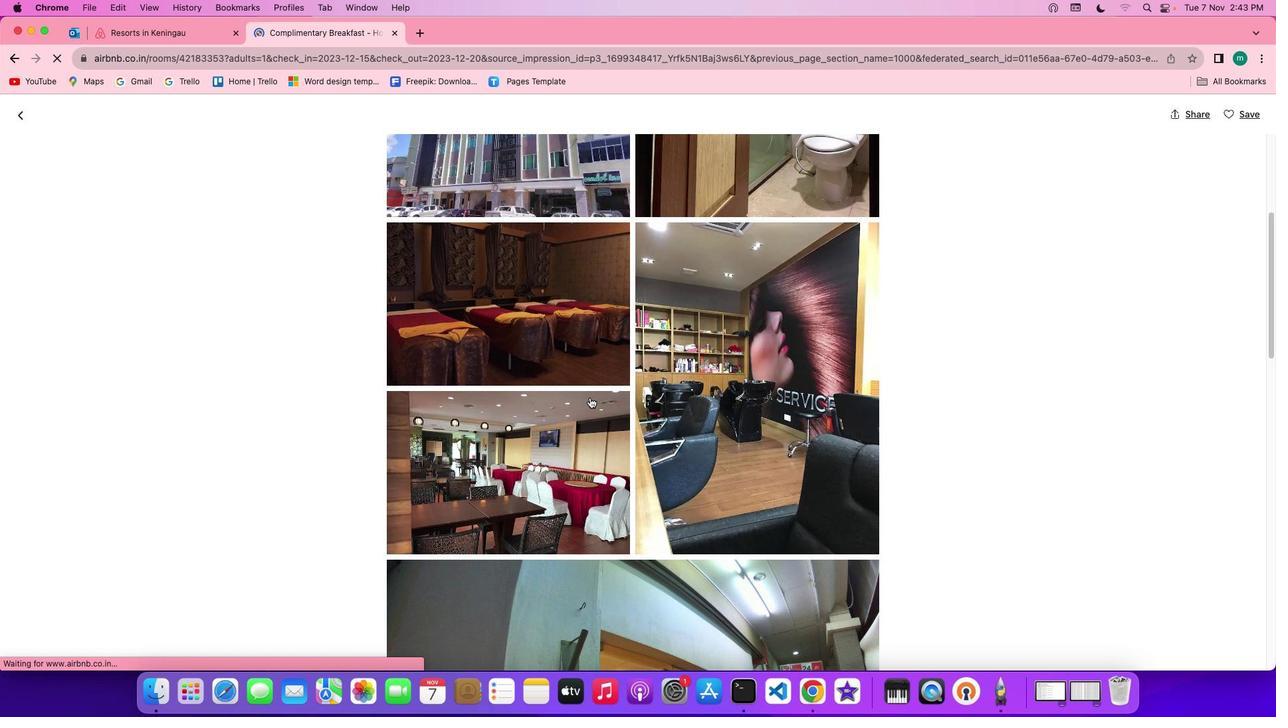 
Action: Mouse scrolled (596, 404) with delta (7, 6)
Screenshot: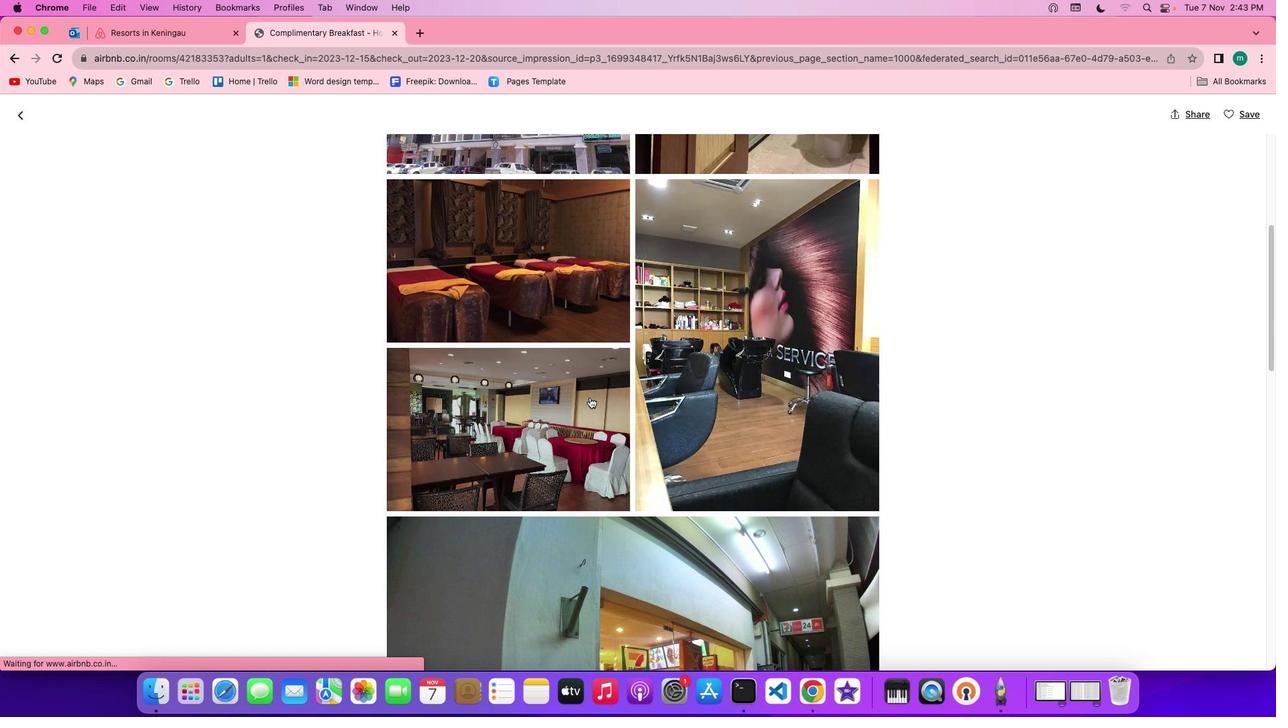 
Action: Mouse scrolled (596, 404) with delta (7, 6)
Screenshot: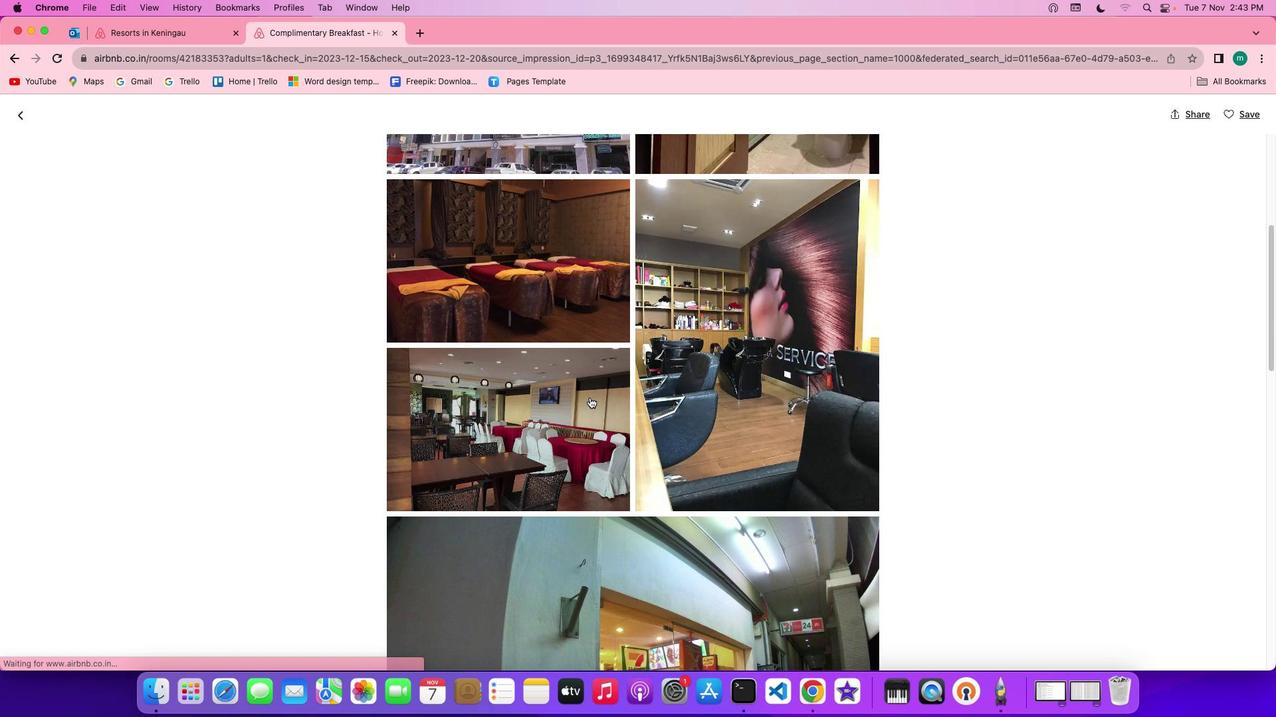 
Action: Mouse scrolled (596, 404) with delta (7, 6)
Screenshot: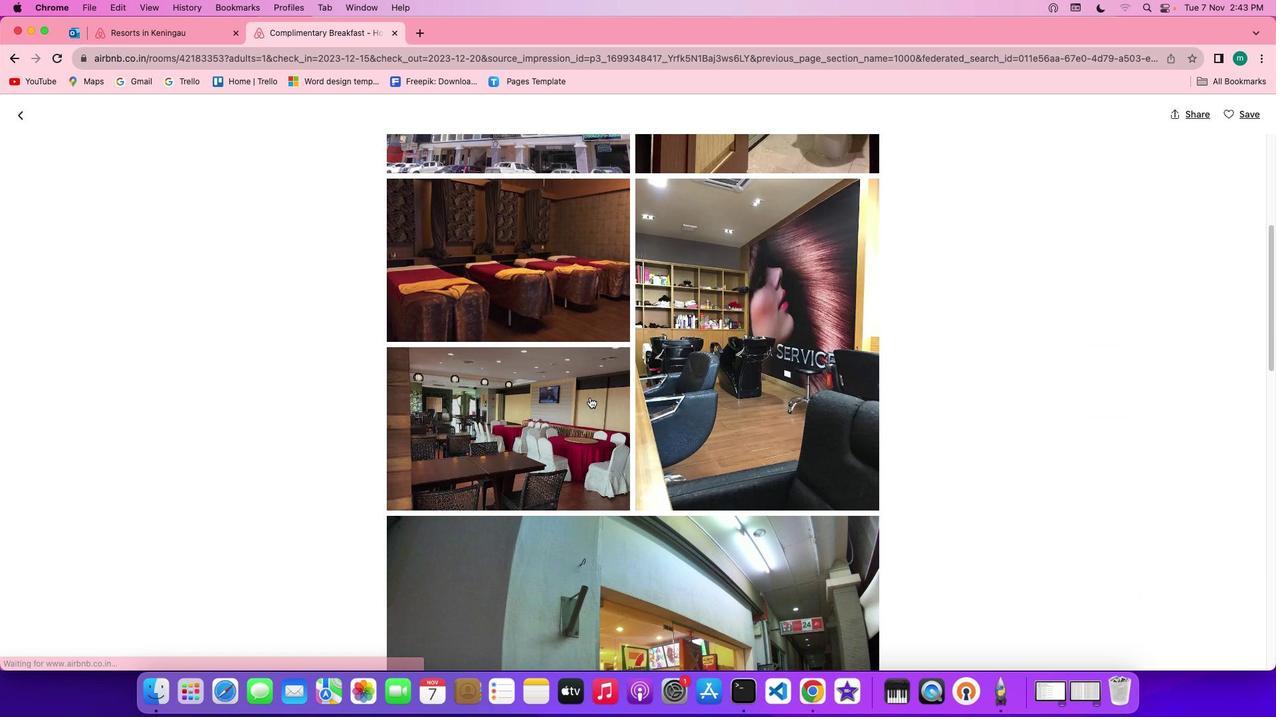 
Action: Mouse scrolled (596, 404) with delta (7, 6)
Screenshot: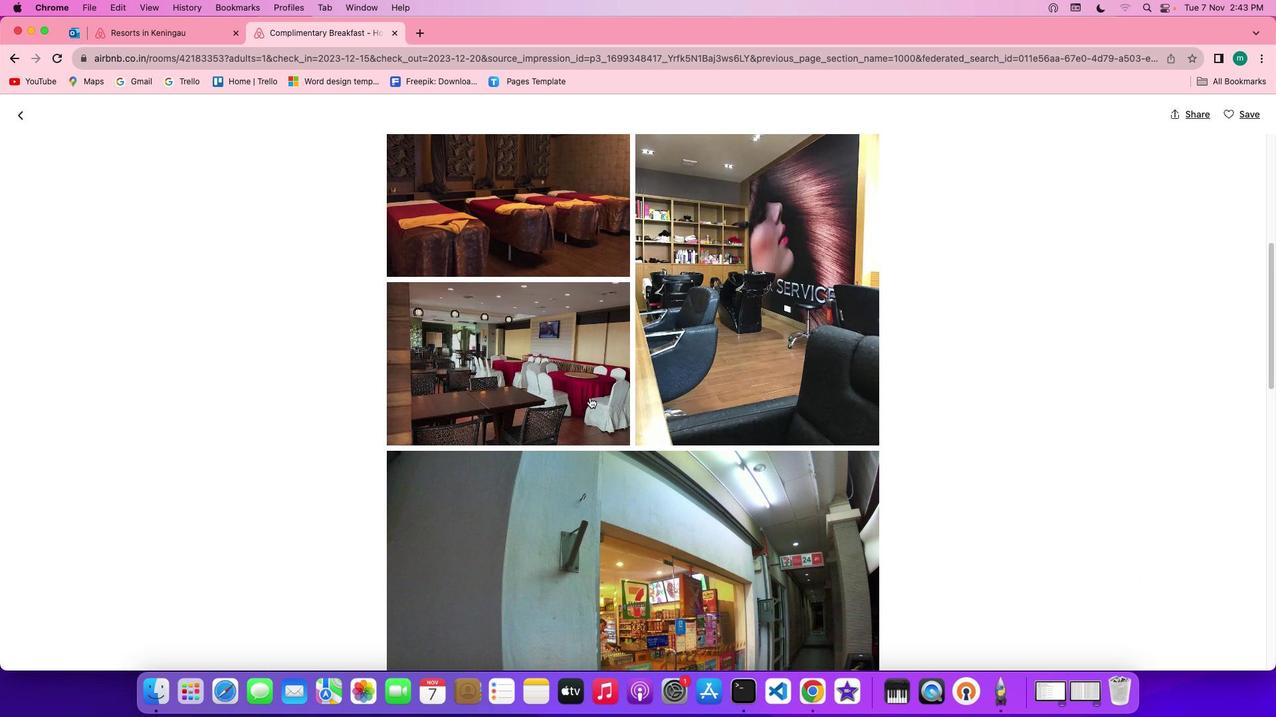 
Action: Mouse scrolled (596, 404) with delta (7, 6)
Screenshot: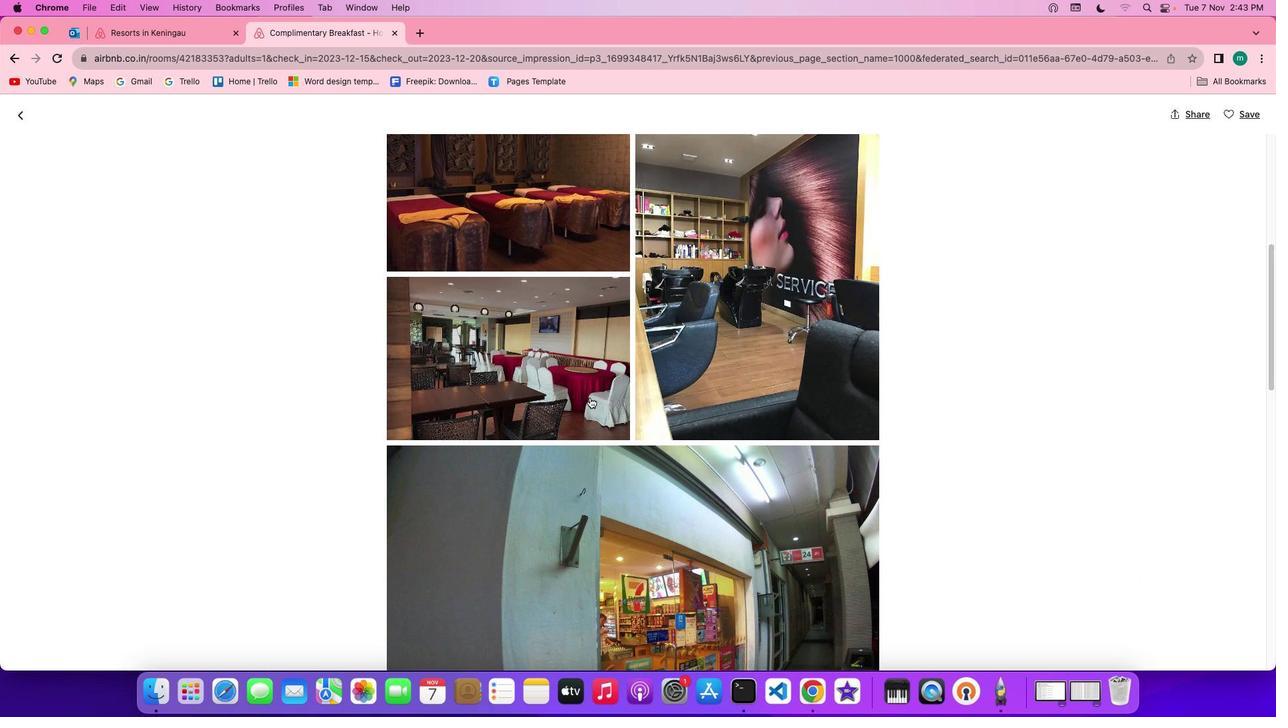 
Action: Mouse scrolled (596, 404) with delta (7, 6)
Screenshot: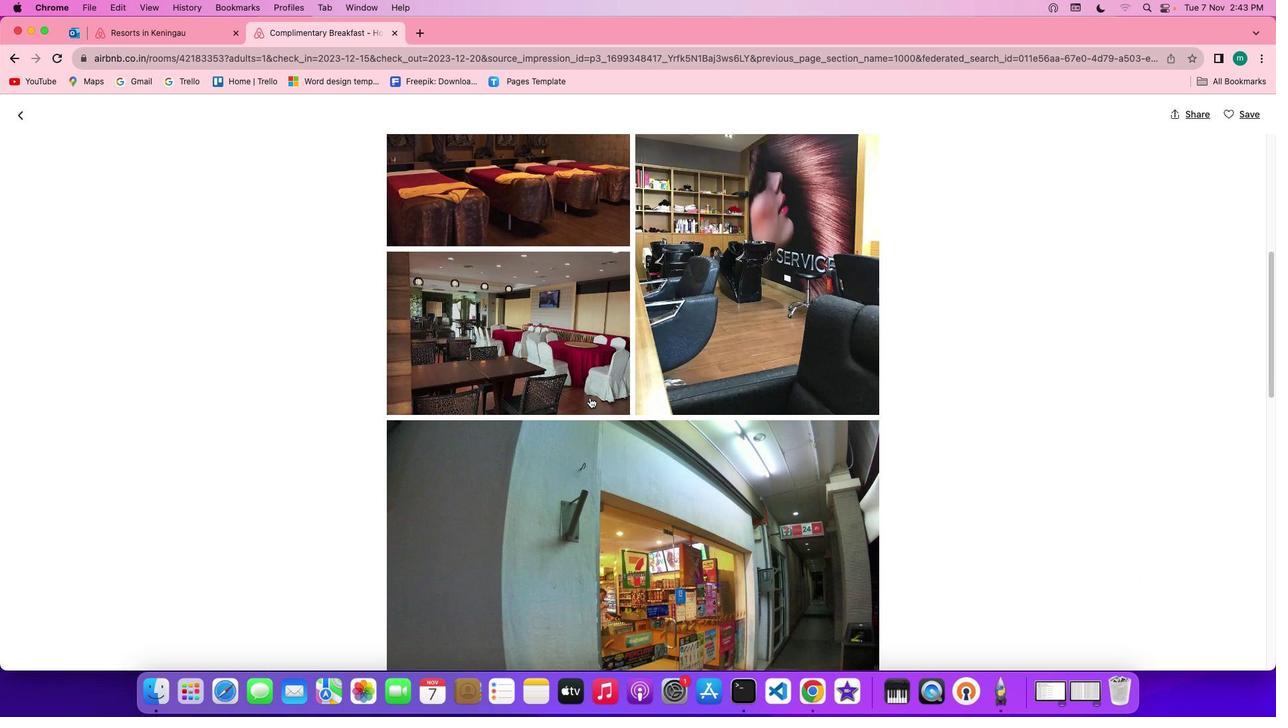 
Action: Mouse scrolled (596, 404) with delta (7, 6)
Screenshot: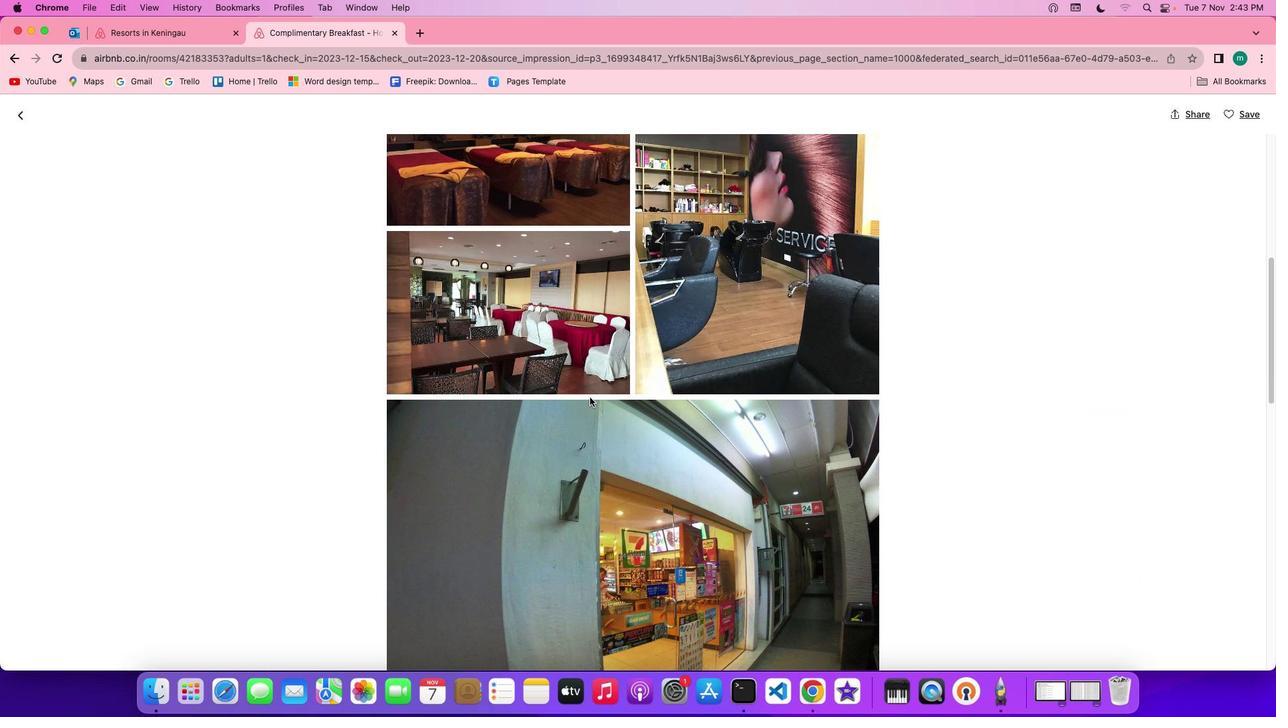 
Action: Mouse scrolled (596, 404) with delta (7, 6)
Screenshot: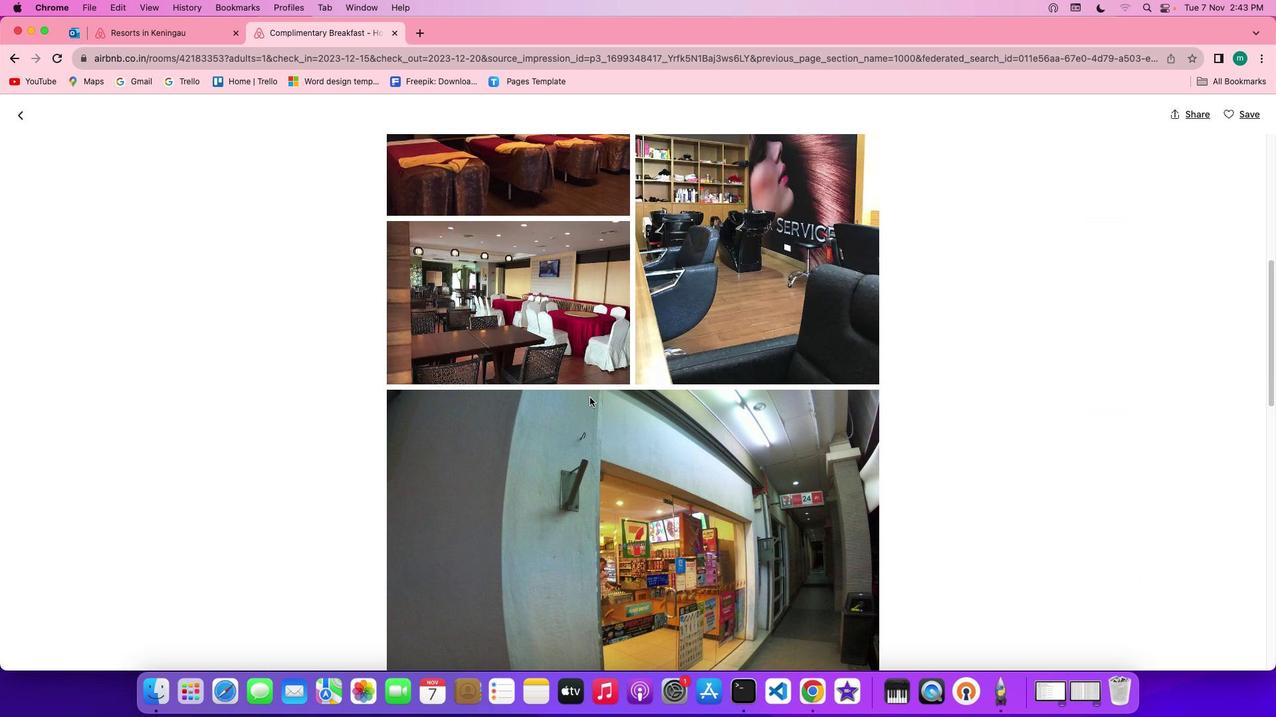
Action: Mouse scrolled (596, 404) with delta (7, 6)
Screenshot: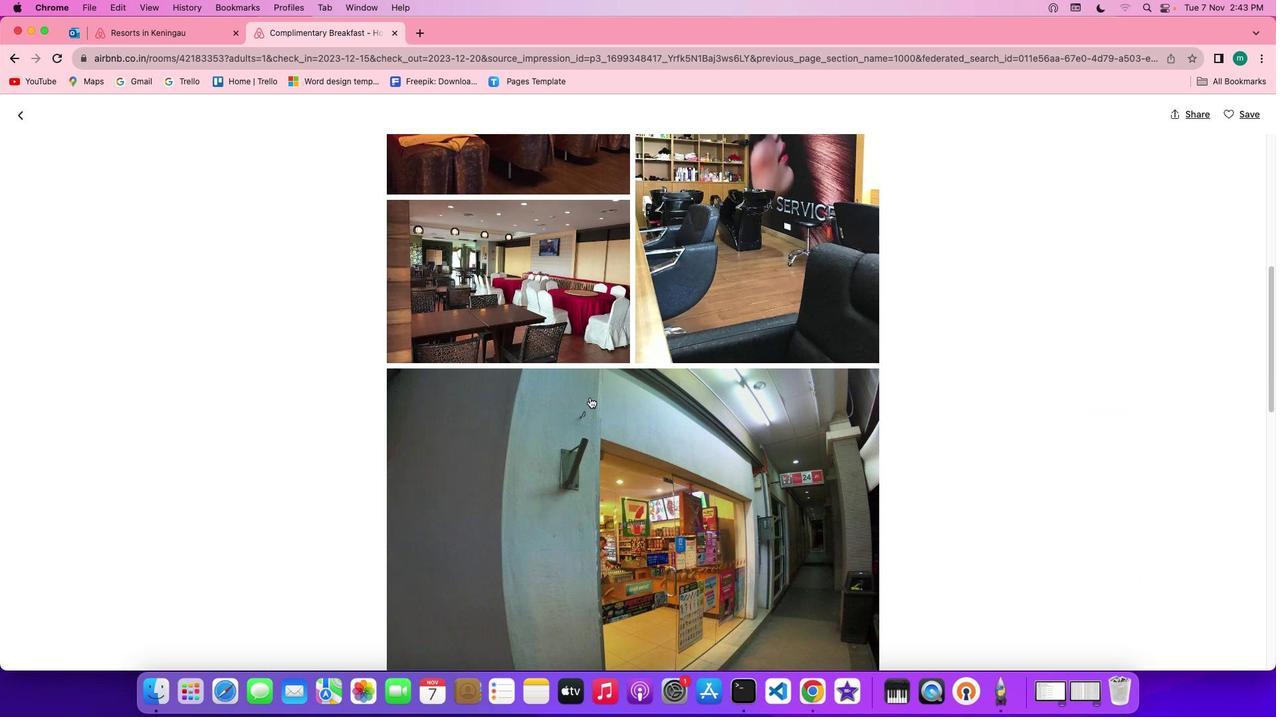 
Action: Mouse scrolled (596, 404) with delta (7, 6)
Screenshot: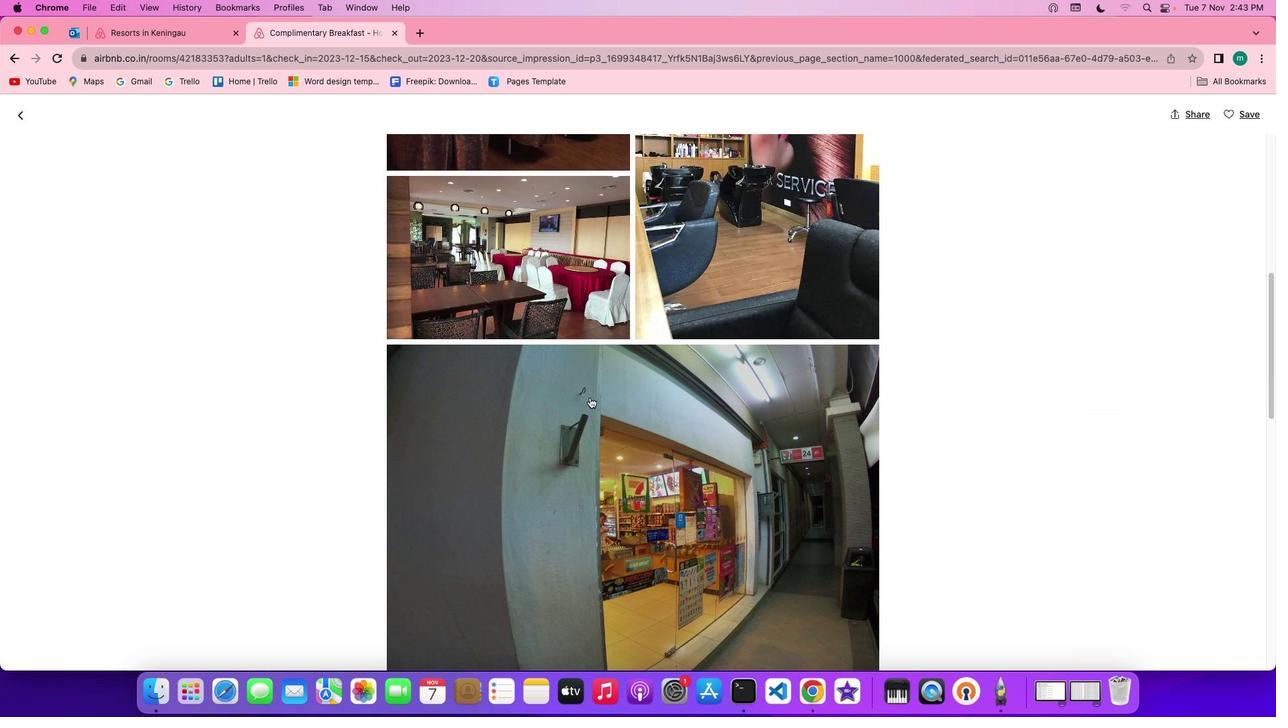 
Action: Mouse scrolled (596, 404) with delta (7, 6)
Screenshot: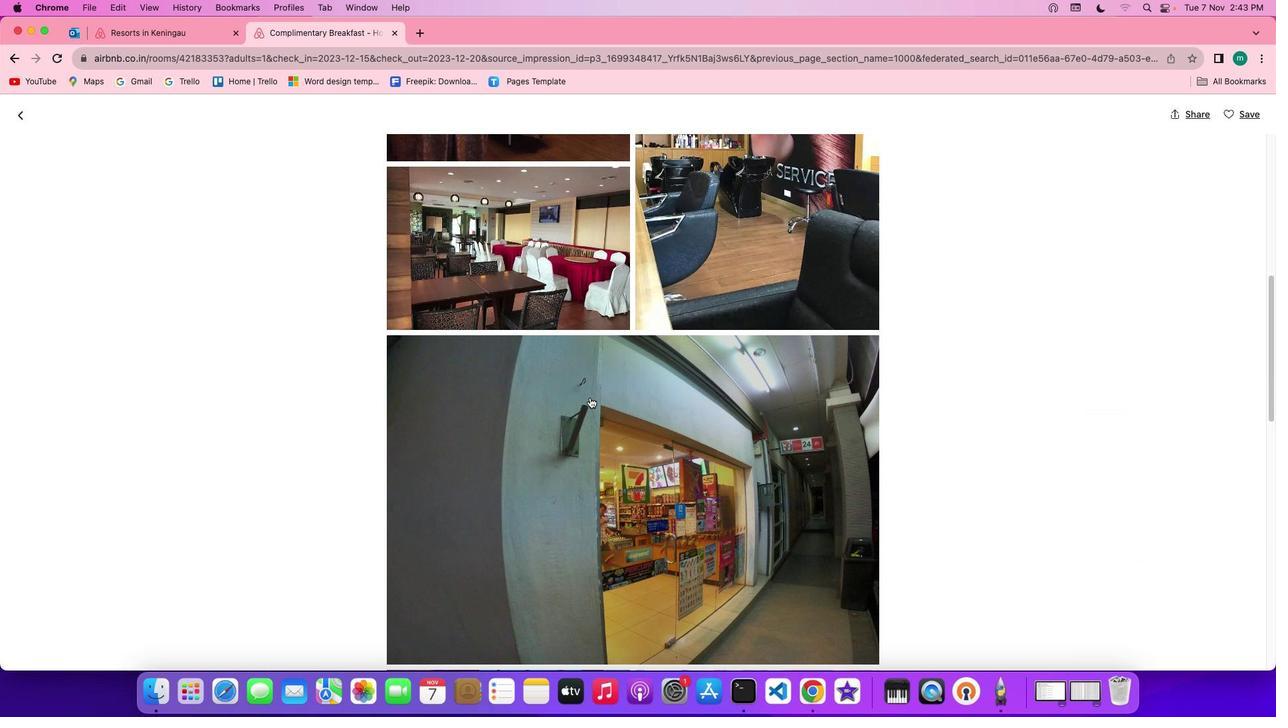 
Action: Mouse scrolled (596, 404) with delta (7, 6)
Screenshot: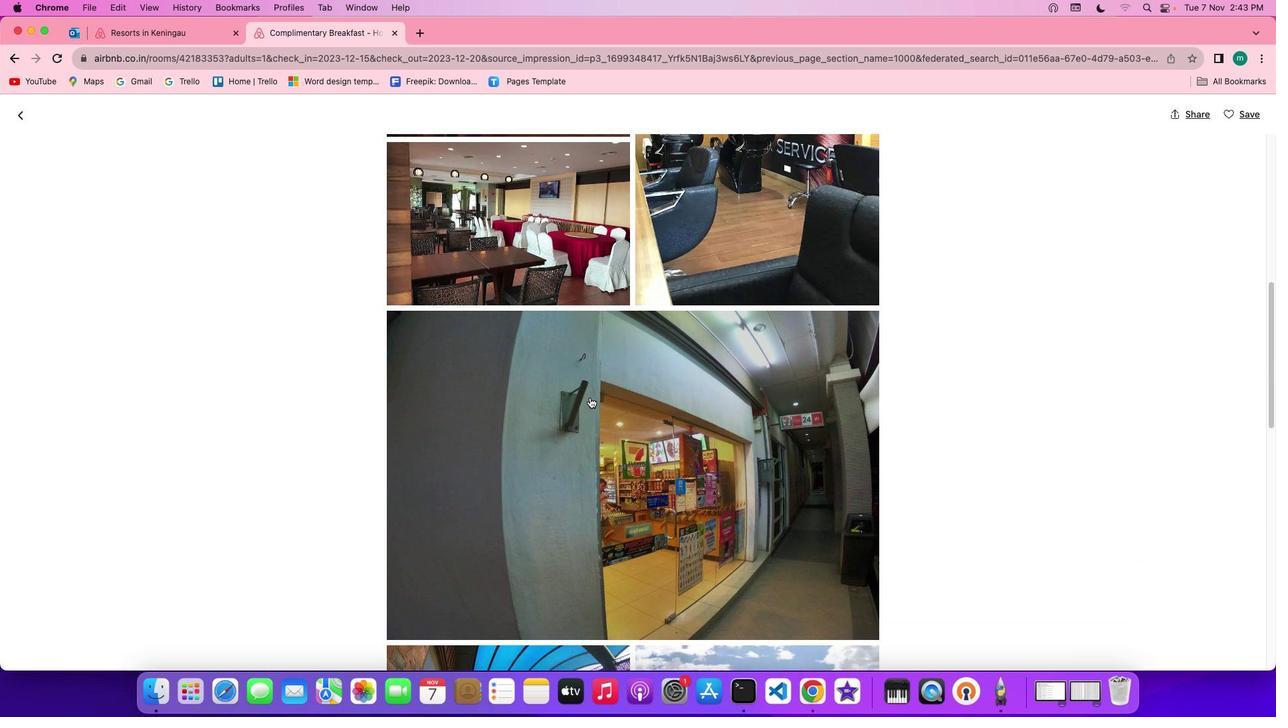 
Action: Mouse scrolled (596, 404) with delta (7, 6)
Screenshot: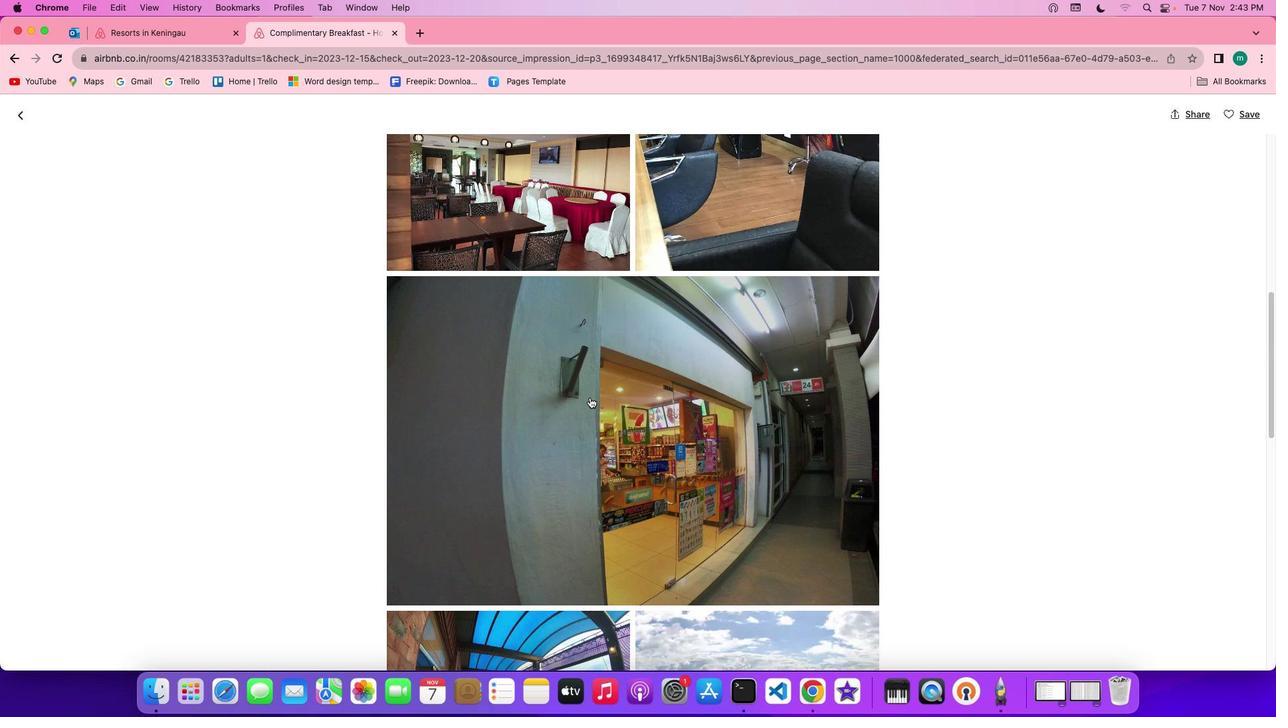 
Action: Mouse scrolled (596, 404) with delta (7, 6)
Screenshot: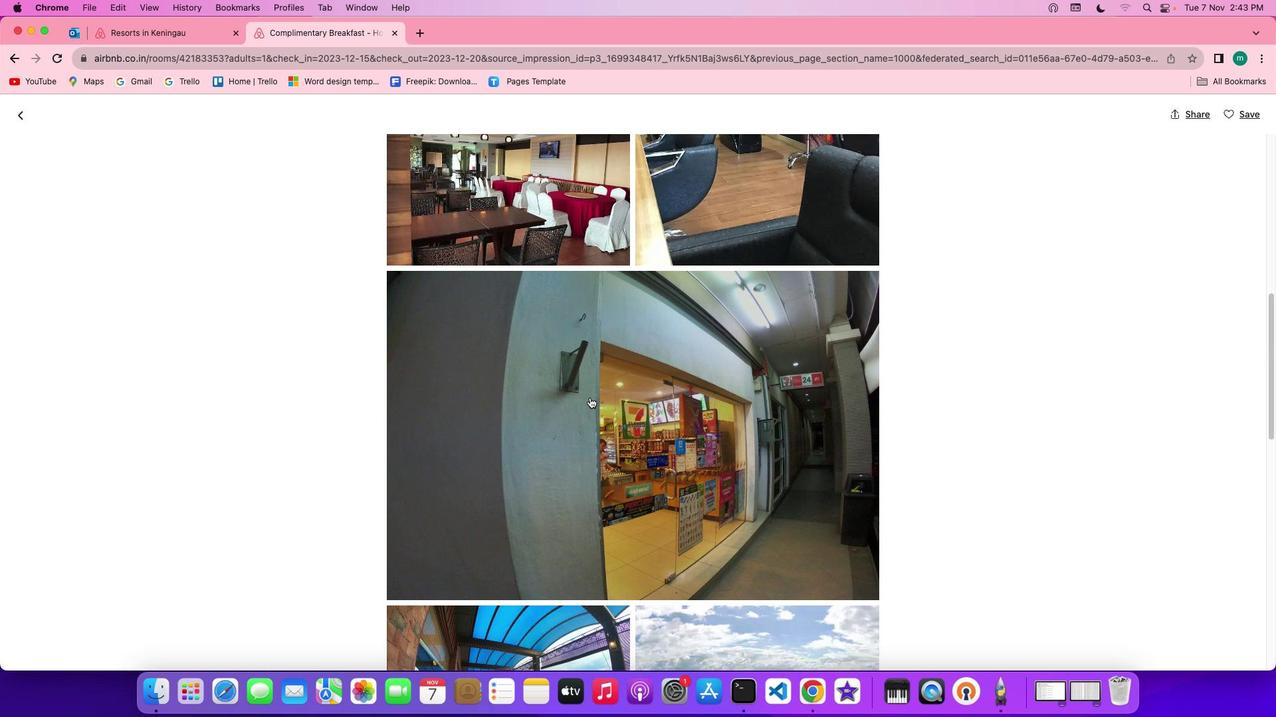 
Action: Mouse scrolled (596, 404) with delta (7, 6)
Screenshot: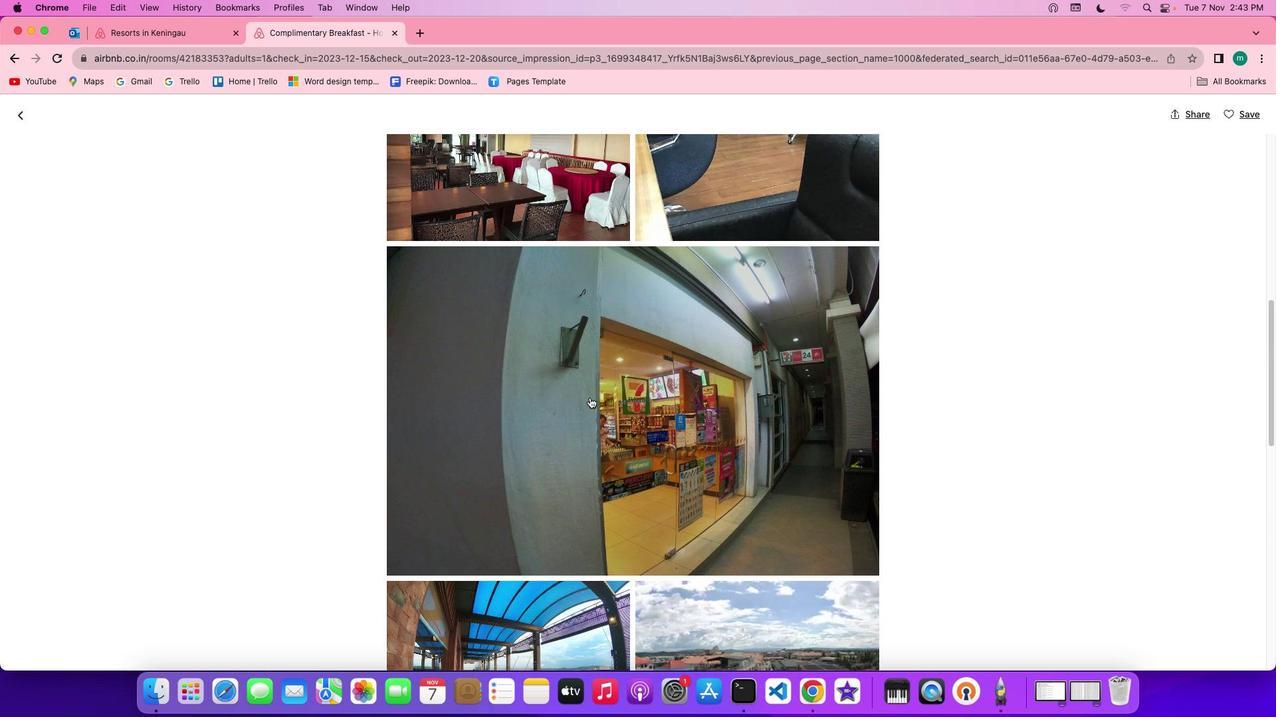 
Action: Mouse scrolled (596, 404) with delta (7, 6)
Screenshot: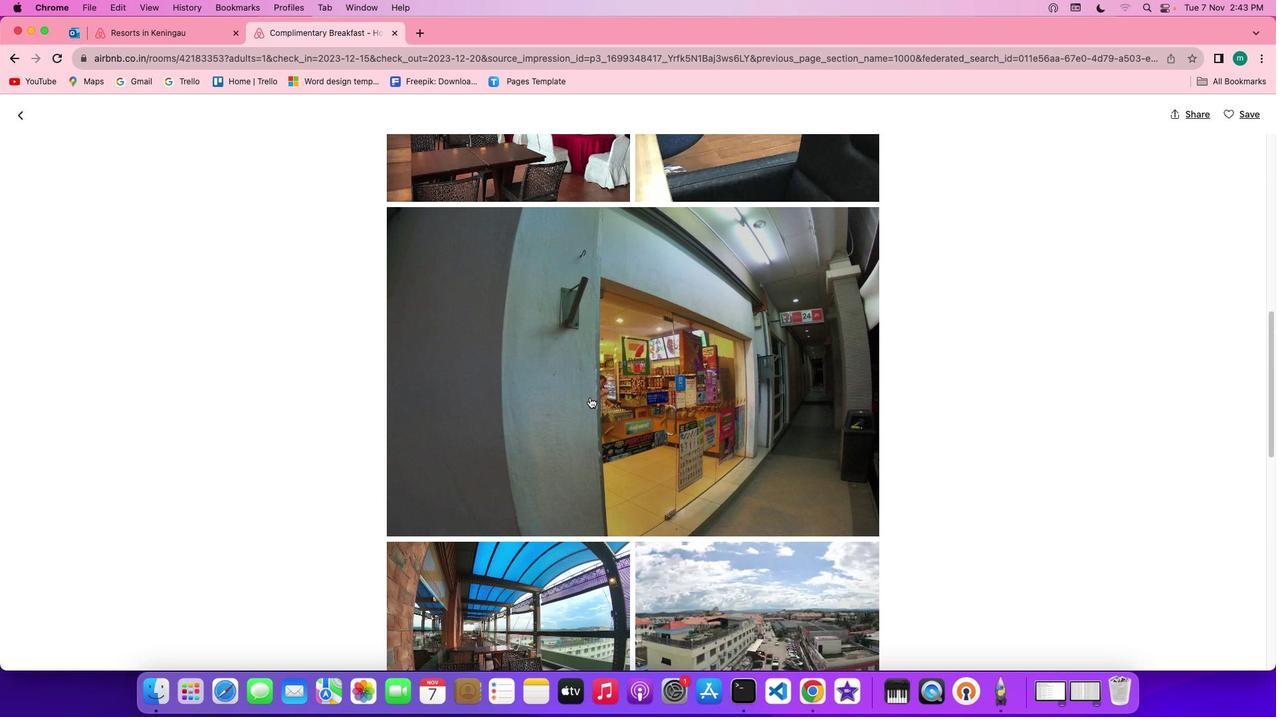 
Action: Mouse scrolled (596, 404) with delta (7, 6)
Screenshot: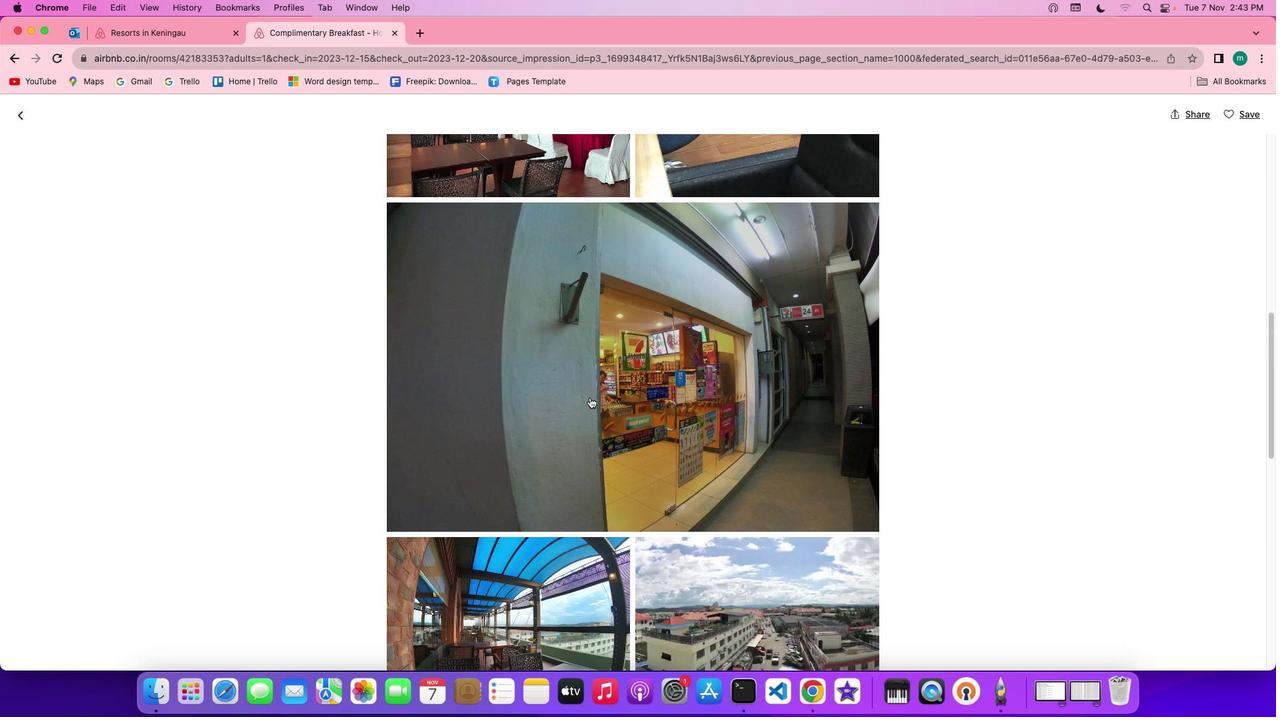 
Action: Mouse scrolled (596, 404) with delta (7, 6)
Screenshot: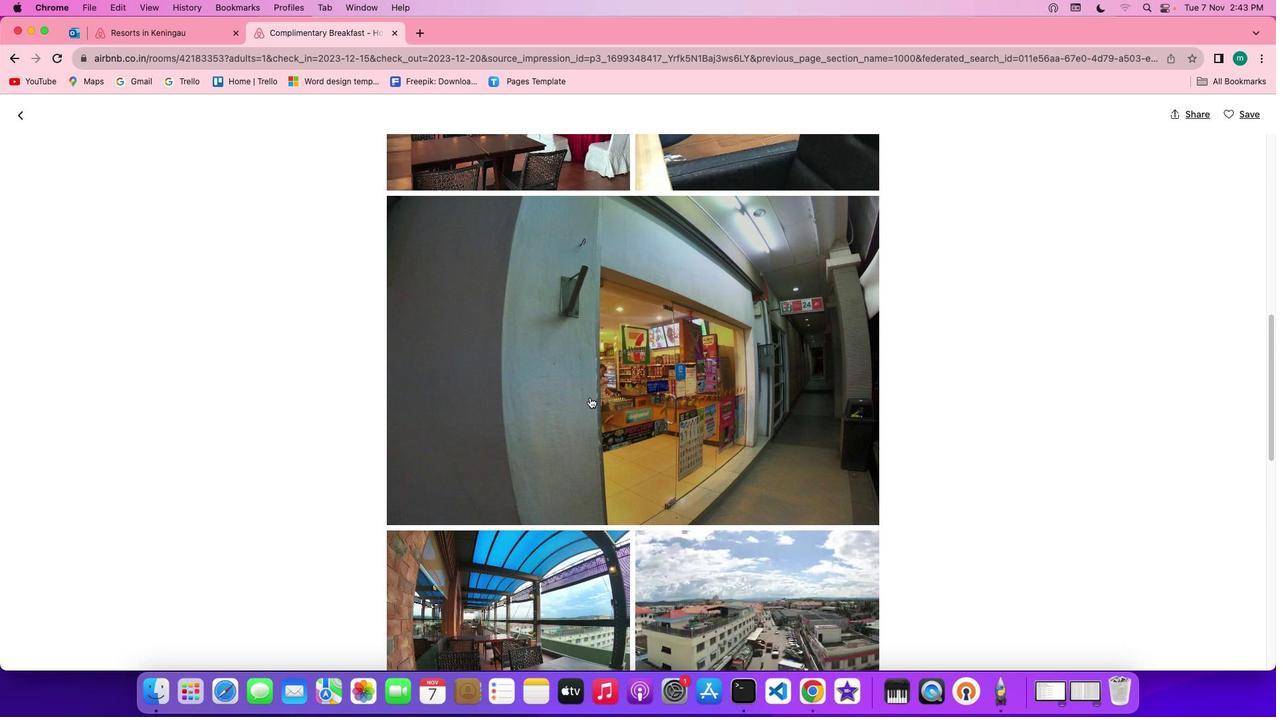 
Action: Mouse scrolled (596, 404) with delta (7, 6)
Screenshot: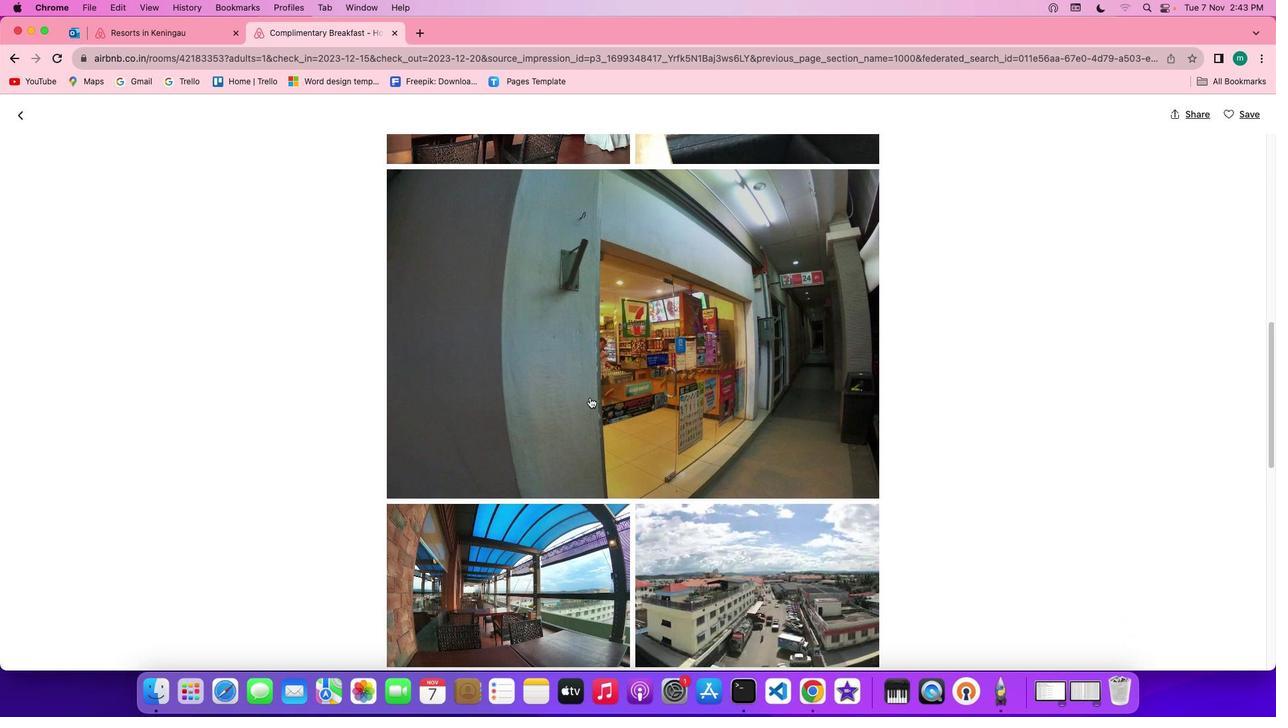 
Action: Mouse scrolled (596, 404) with delta (7, 6)
Screenshot: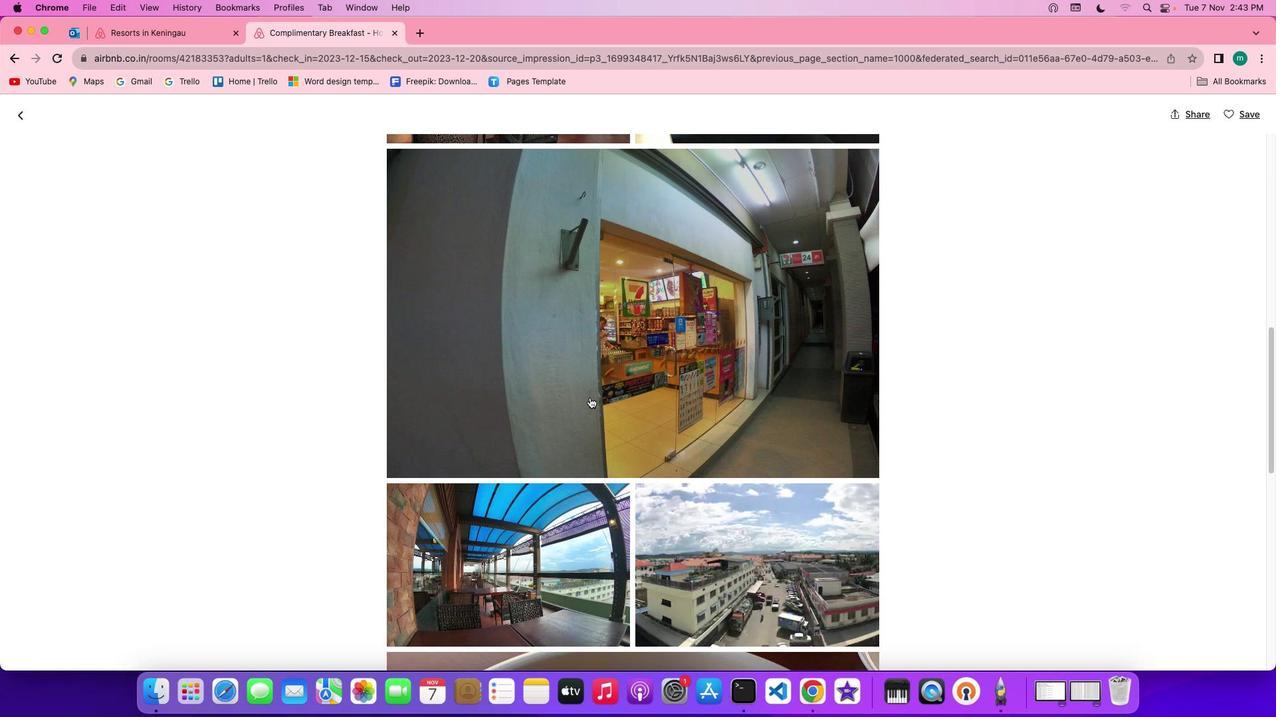 
Action: Mouse scrolled (596, 404) with delta (7, 6)
Screenshot: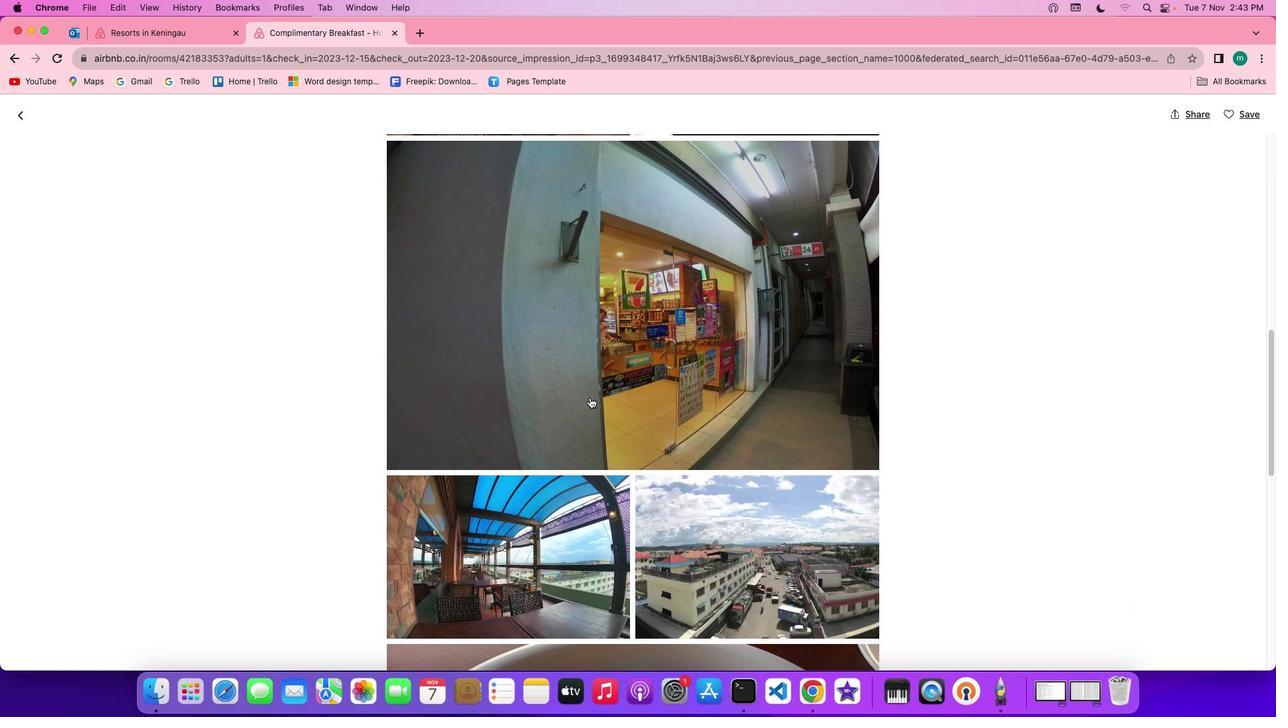 
Action: Mouse scrolled (596, 404) with delta (7, 6)
Screenshot: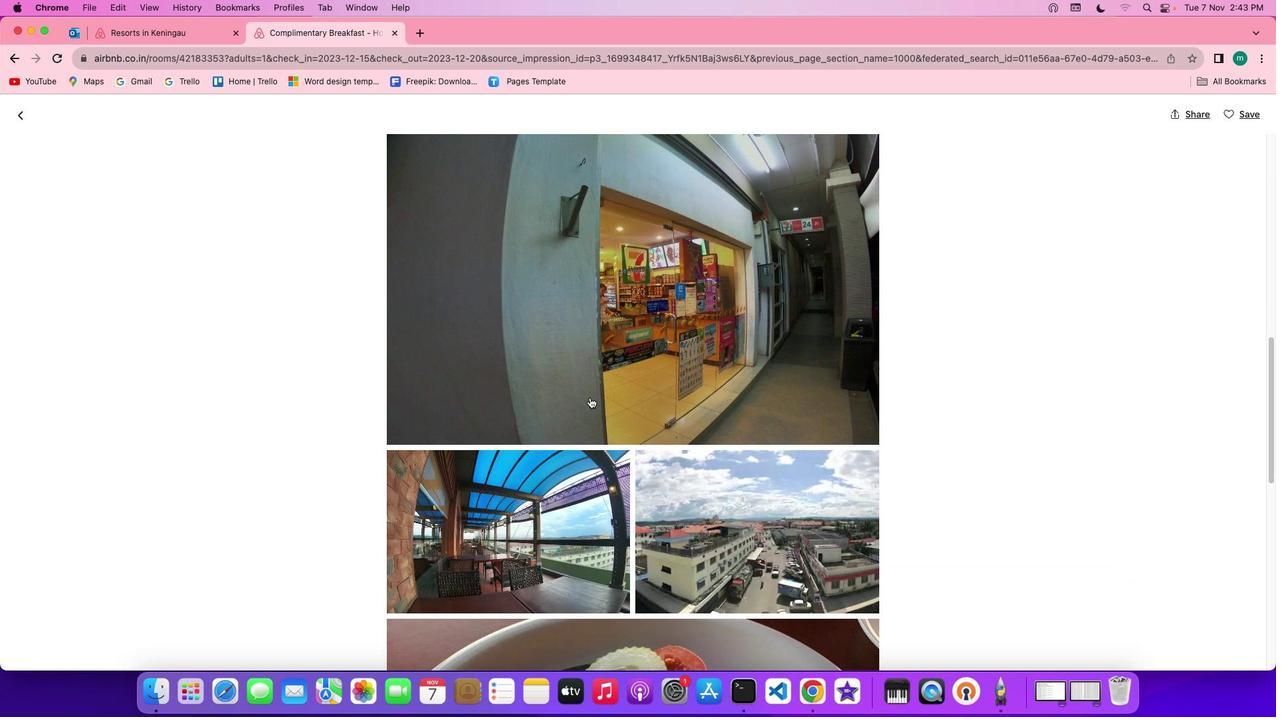 
Action: Mouse scrolled (596, 404) with delta (7, 6)
Screenshot: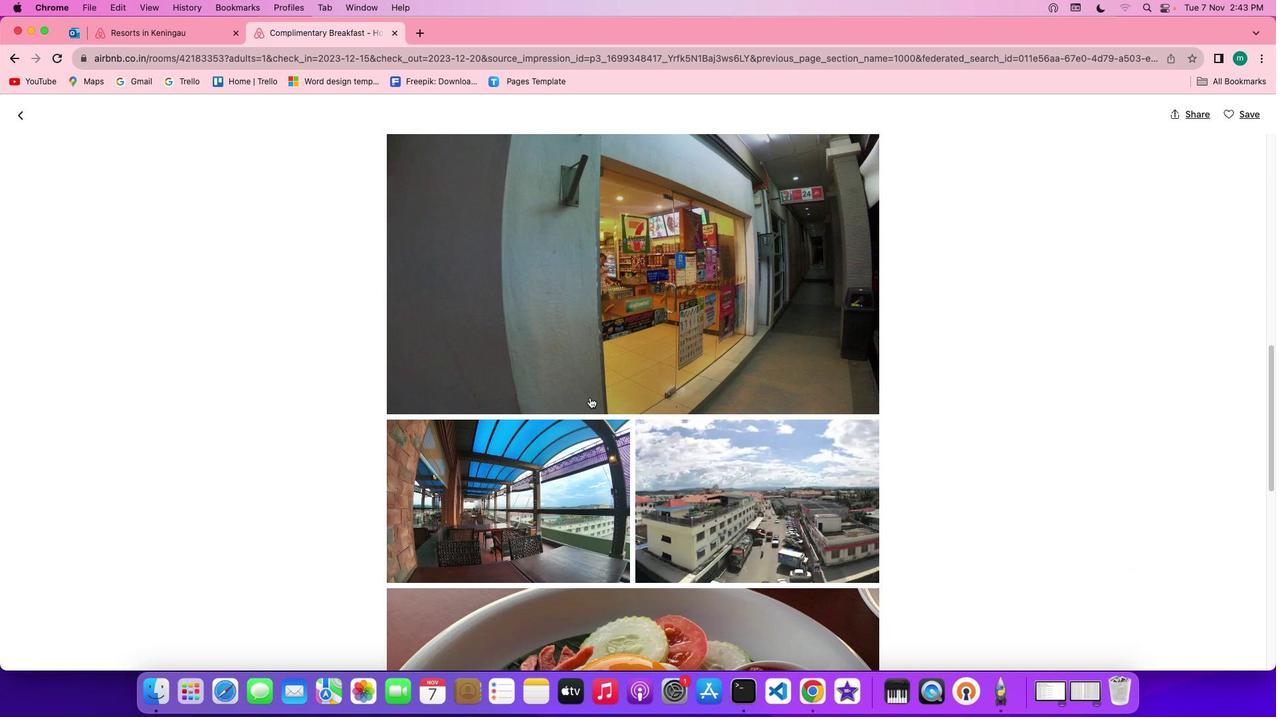 
Action: Mouse scrolled (596, 404) with delta (7, 6)
Screenshot: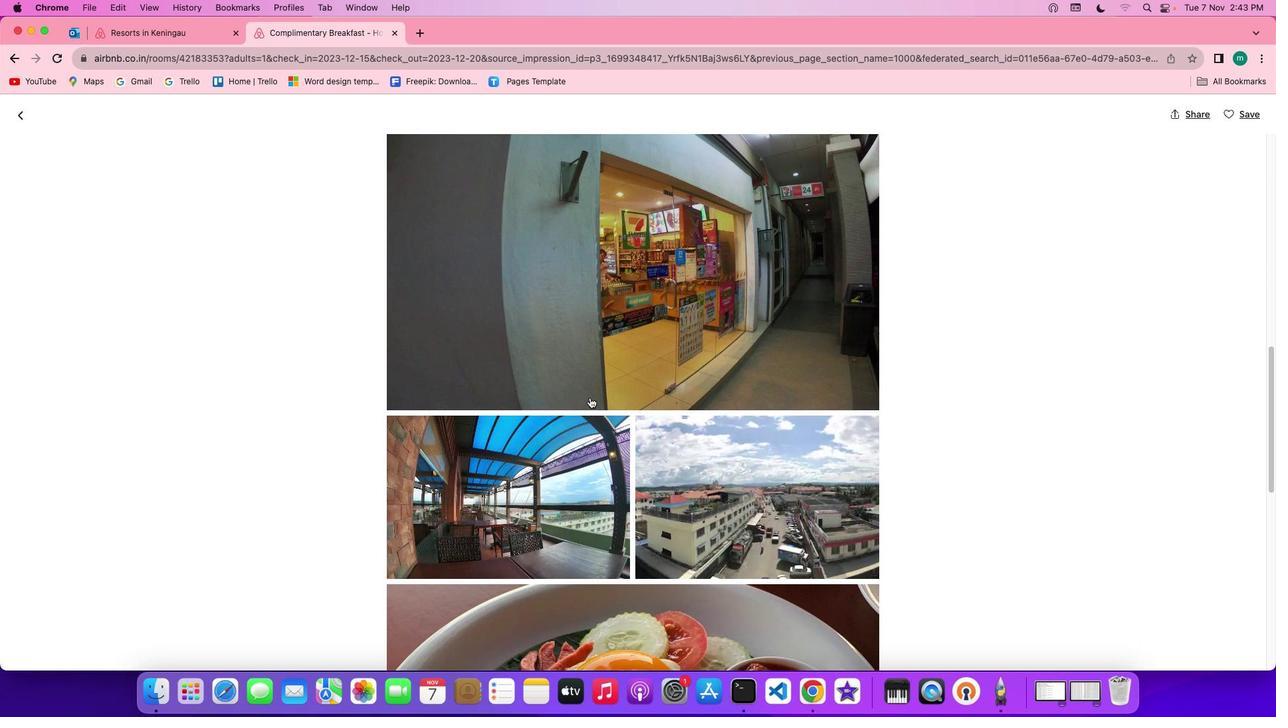 
Action: Mouse scrolled (596, 404) with delta (7, 6)
Screenshot: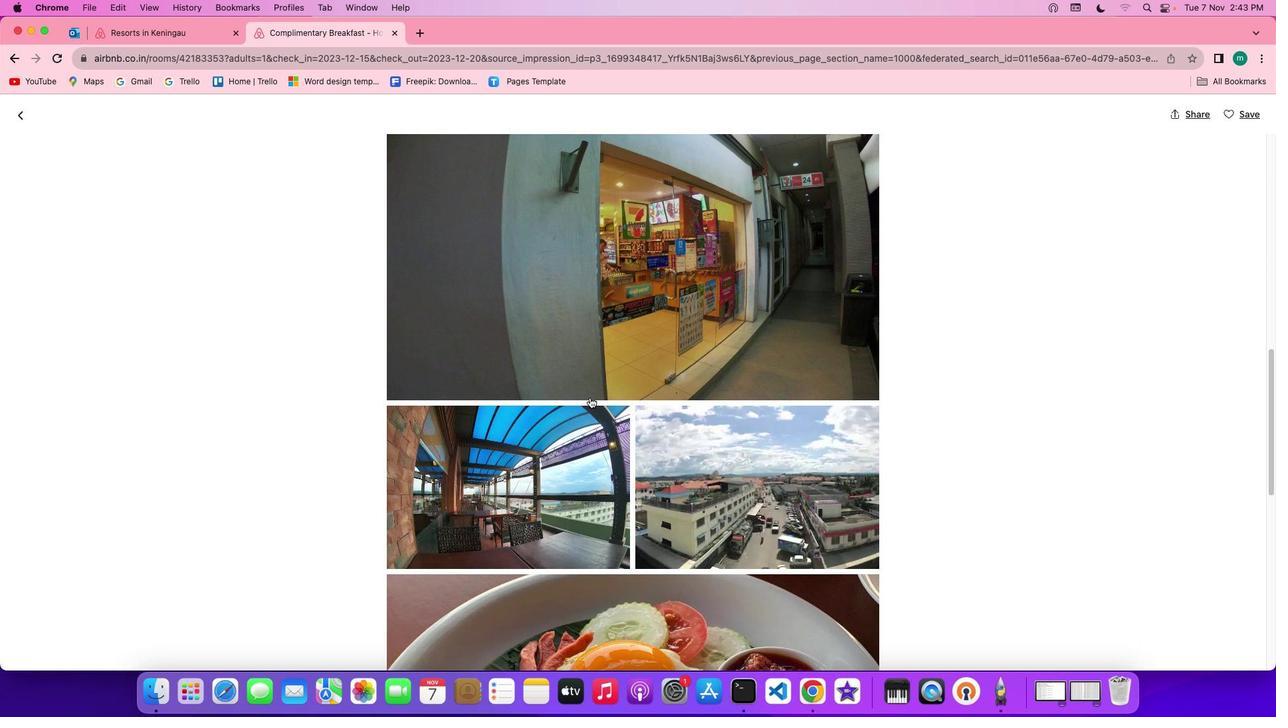 
Action: Mouse scrolled (596, 404) with delta (7, 6)
Screenshot: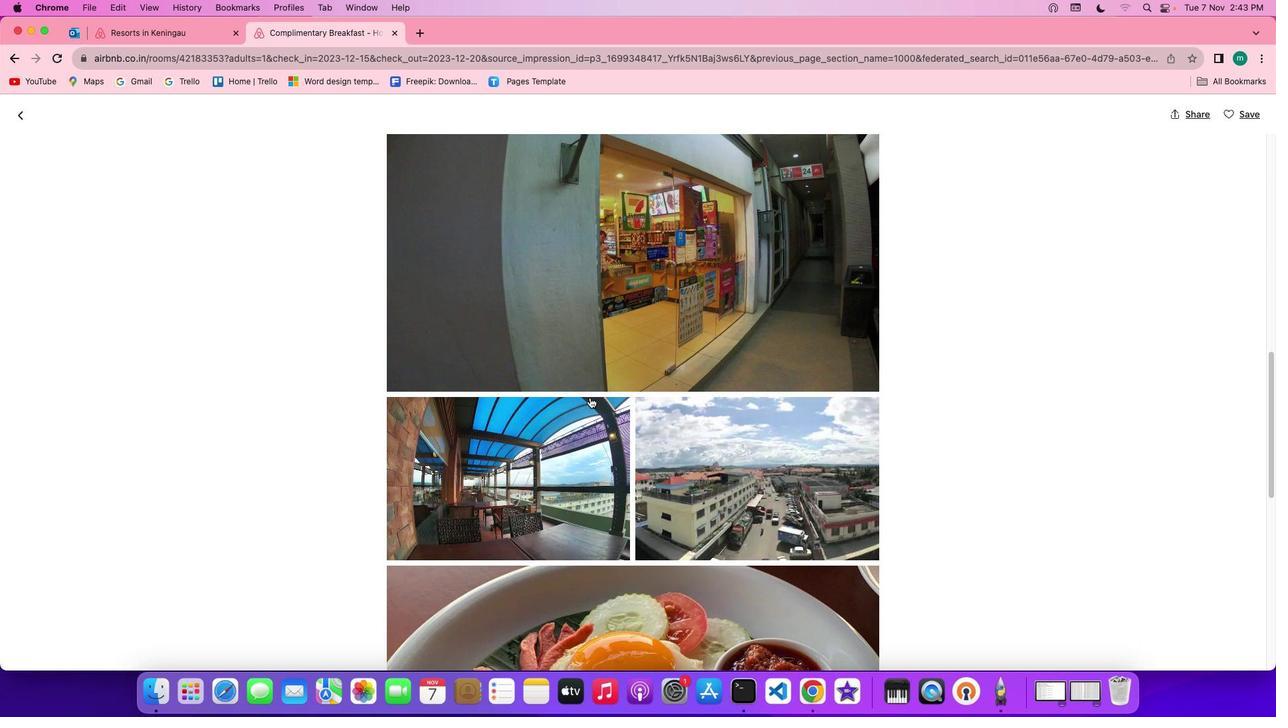 
Action: Mouse scrolled (596, 404) with delta (7, 6)
Screenshot: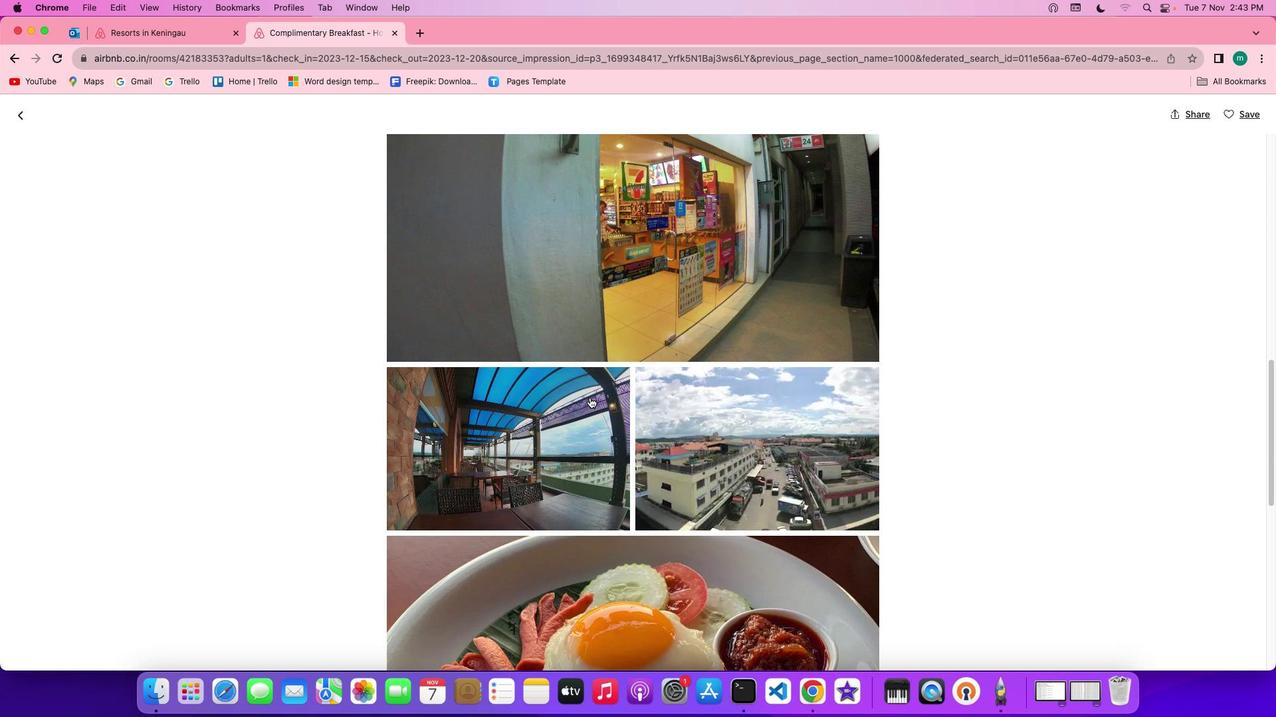
Action: Mouse scrolled (596, 404) with delta (7, 6)
Screenshot: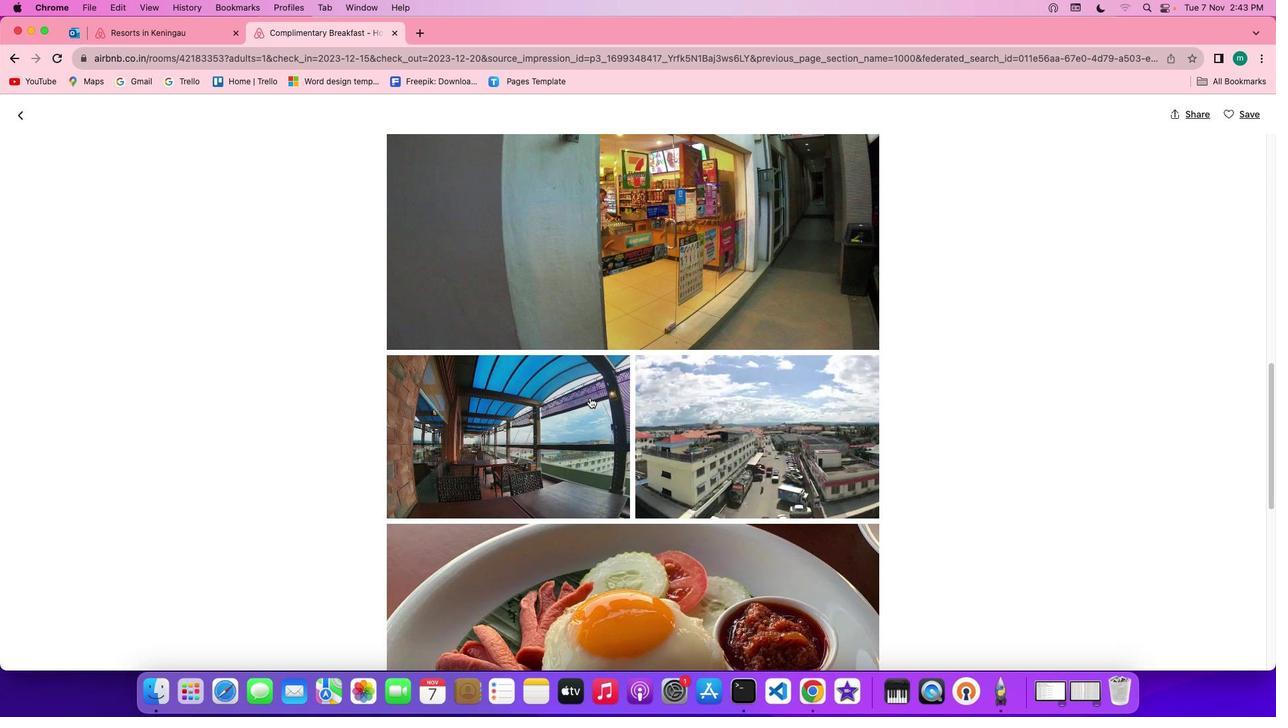 
Action: Mouse scrolled (596, 404) with delta (7, 6)
Screenshot: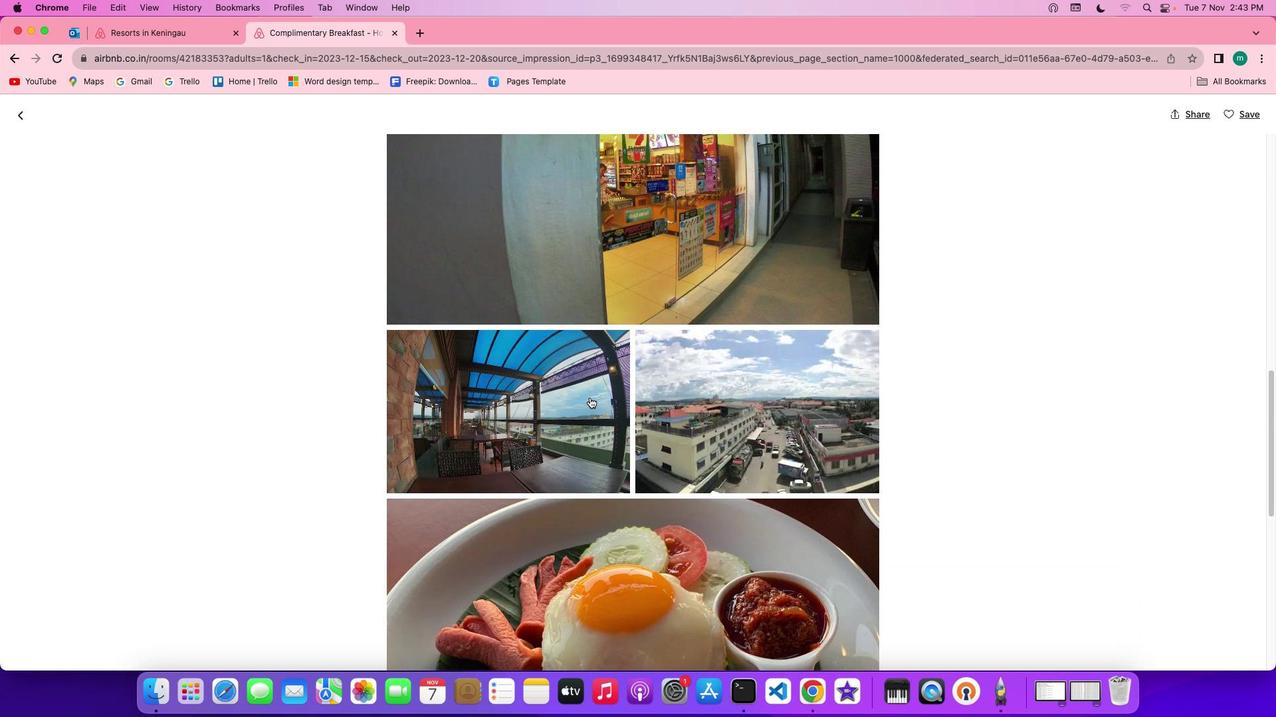 
Action: Mouse scrolled (596, 404) with delta (7, 6)
Screenshot: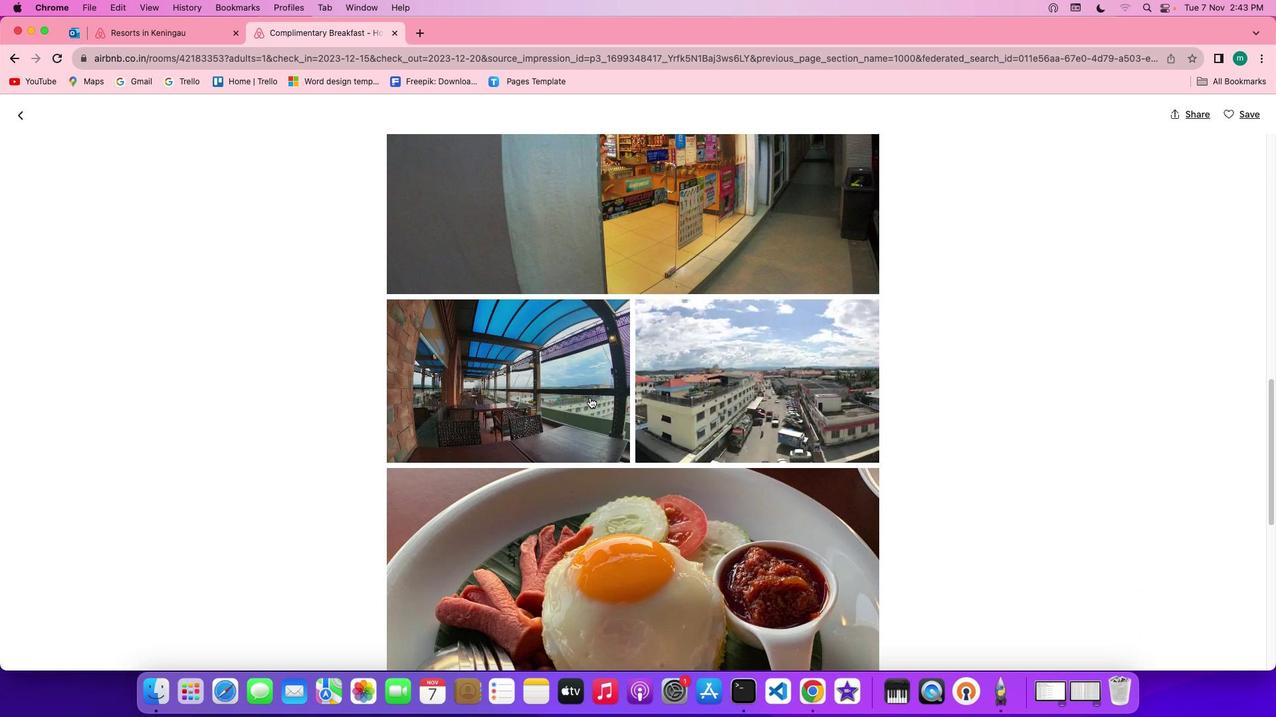 
Action: Mouse scrolled (596, 404) with delta (7, 6)
Screenshot: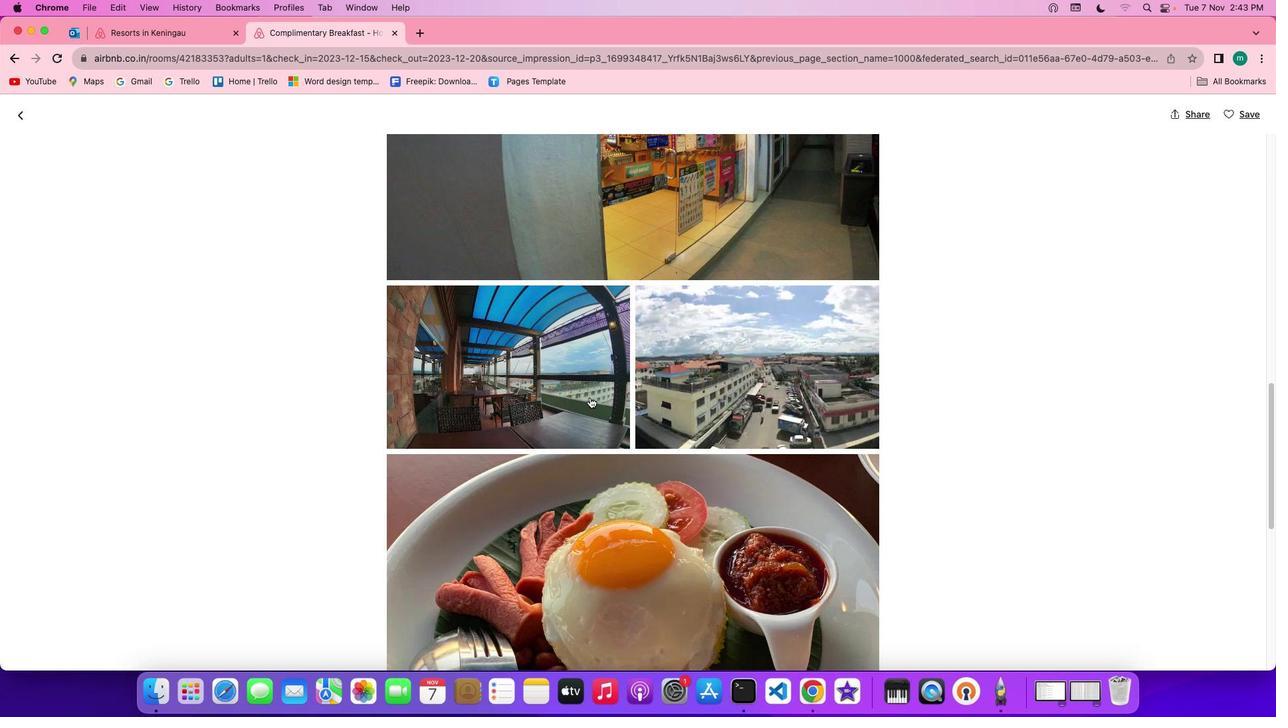 
Action: Mouse scrolled (596, 404) with delta (7, 6)
Screenshot: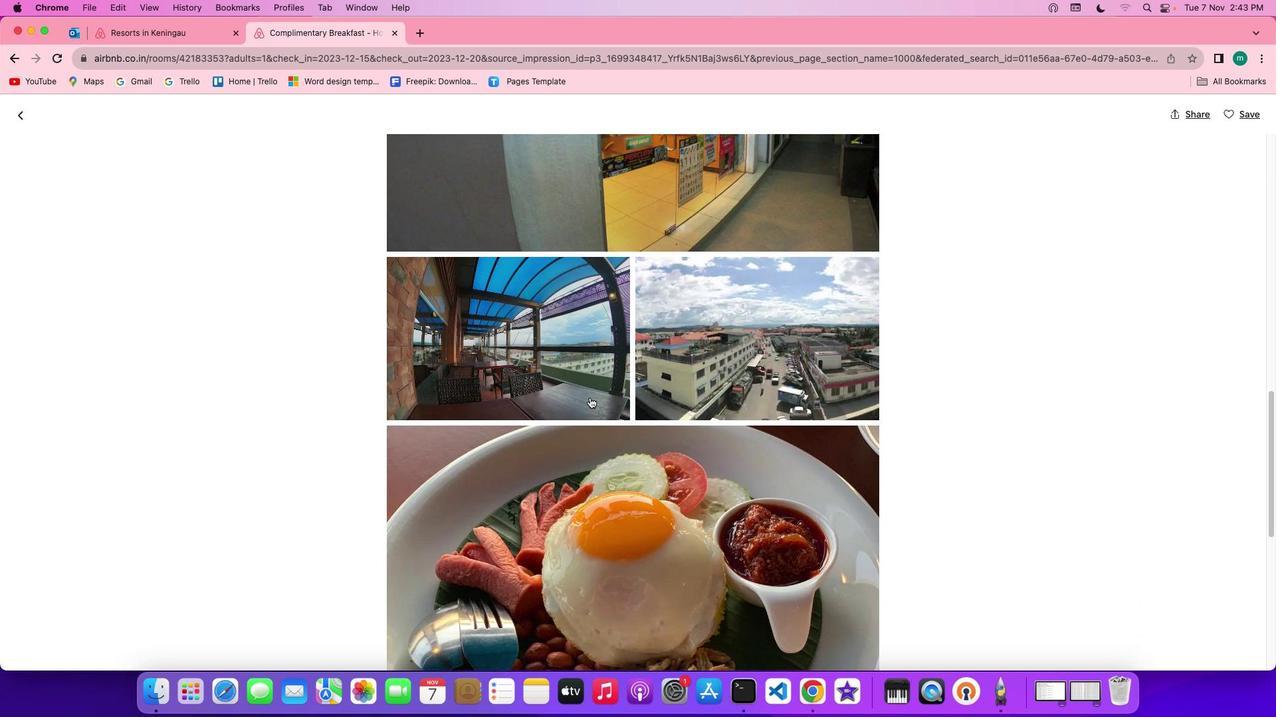 
Action: Mouse scrolled (596, 404) with delta (7, 5)
Screenshot: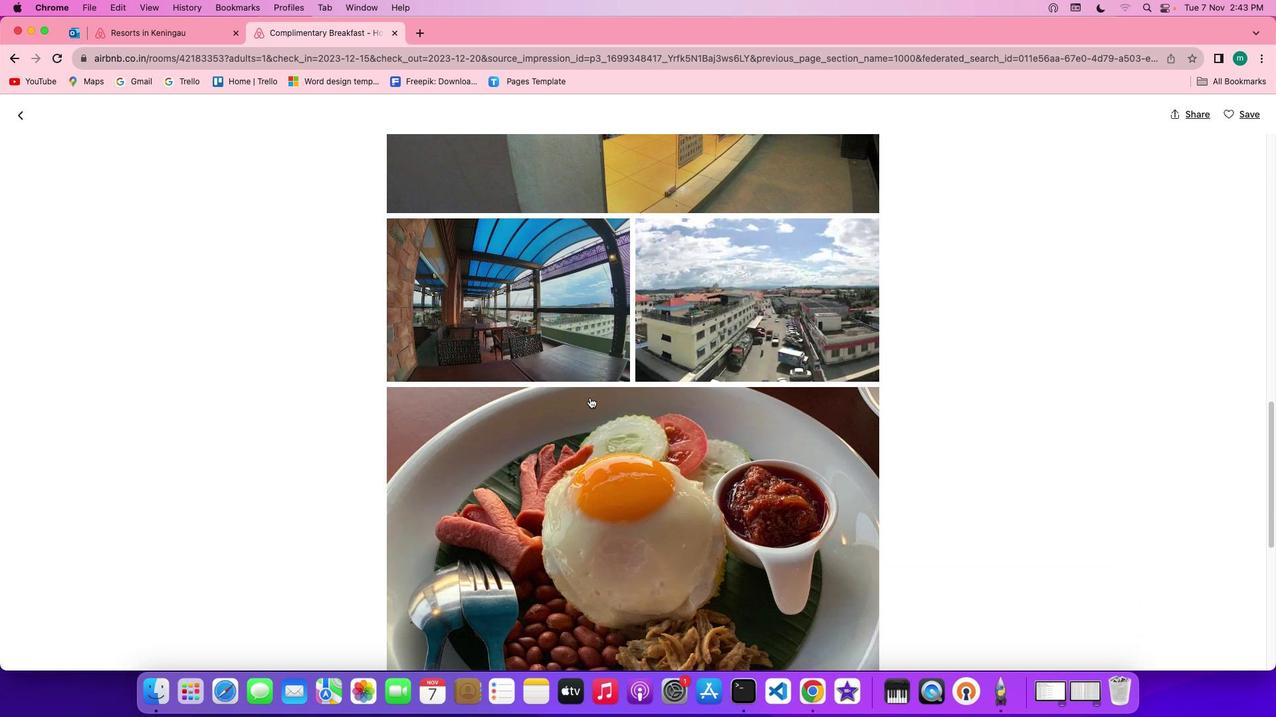
Action: Mouse scrolled (596, 404) with delta (7, 6)
Screenshot: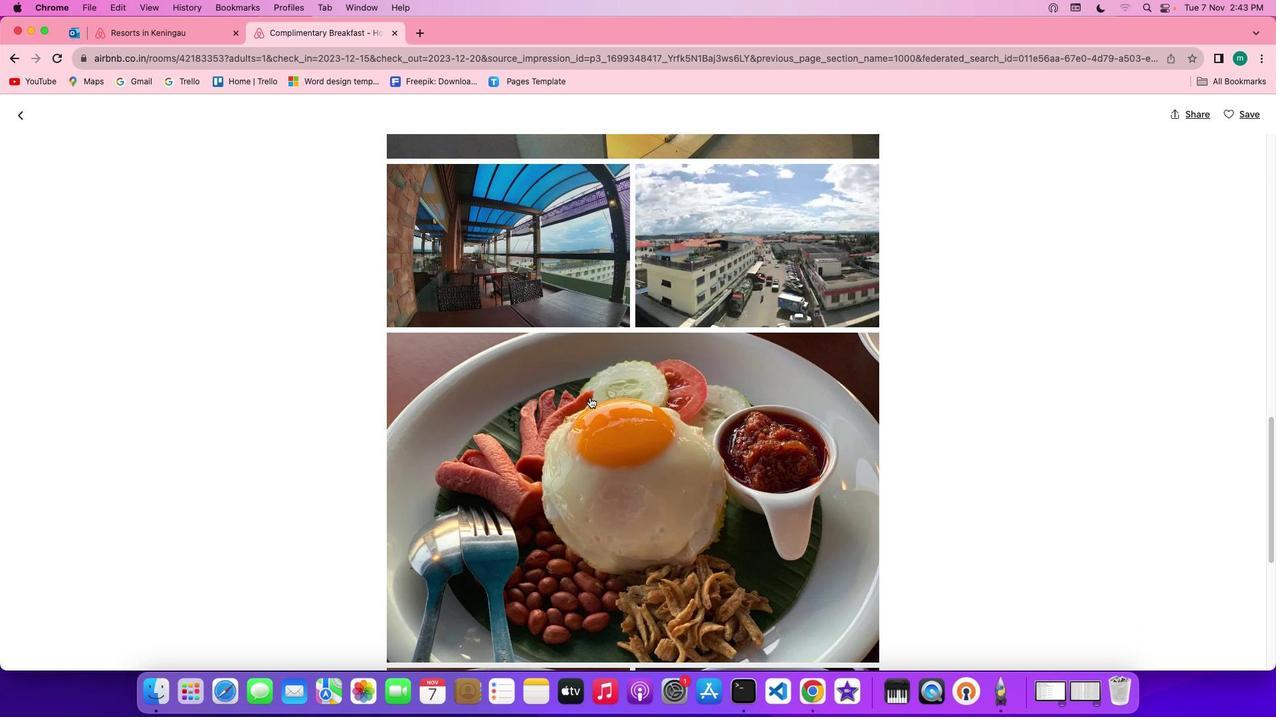 
Action: Mouse scrolled (596, 404) with delta (7, 6)
Screenshot: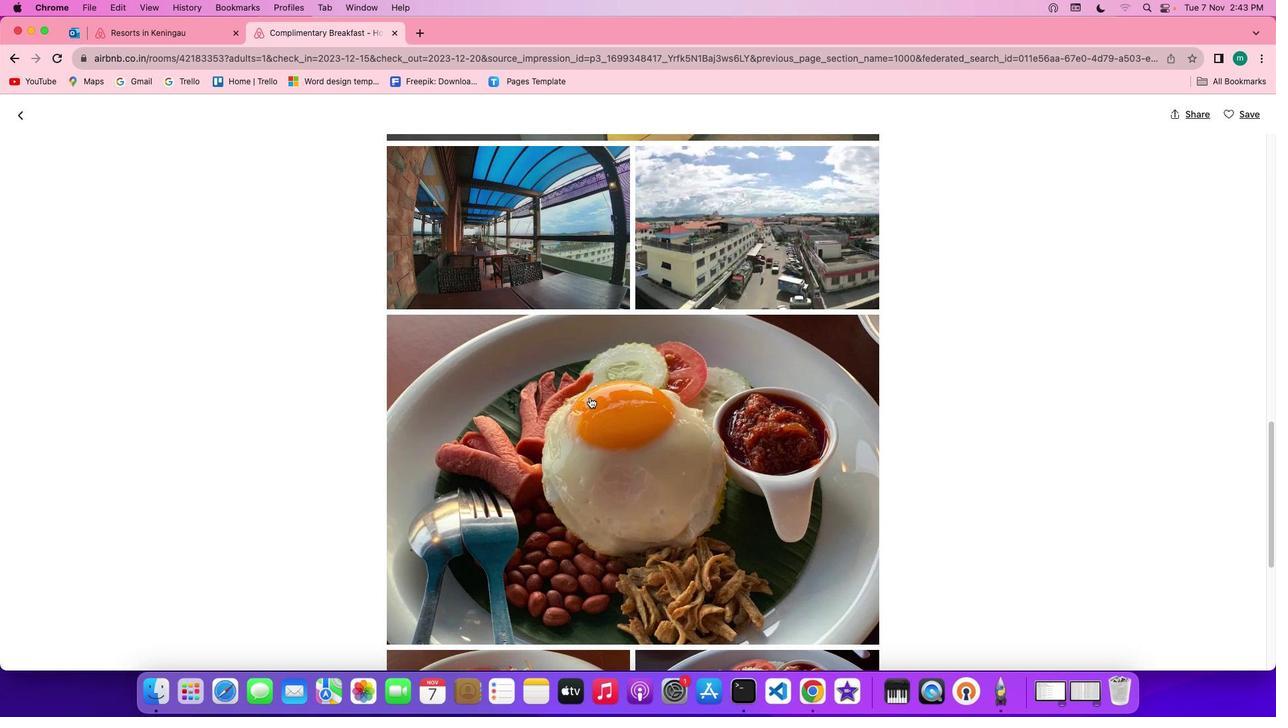
Action: Mouse scrolled (596, 404) with delta (7, 5)
Screenshot: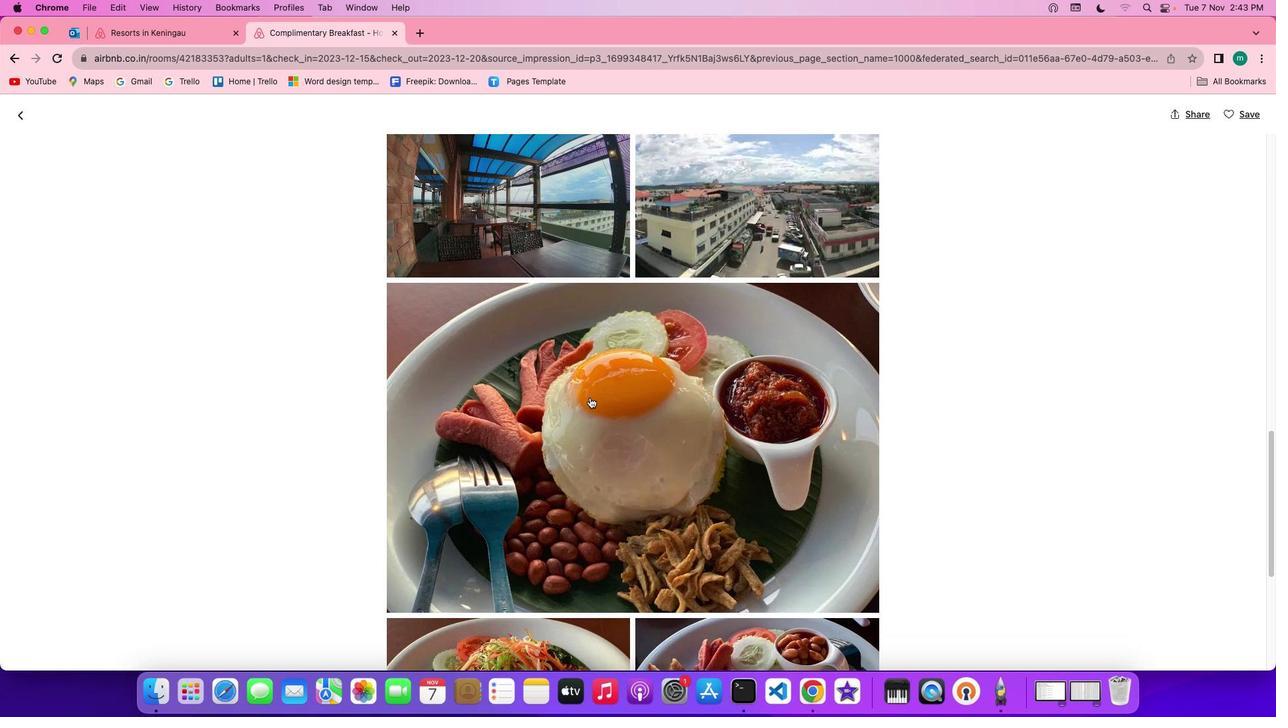 
Action: Mouse scrolled (596, 404) with delta (7, 6)
Screenshot: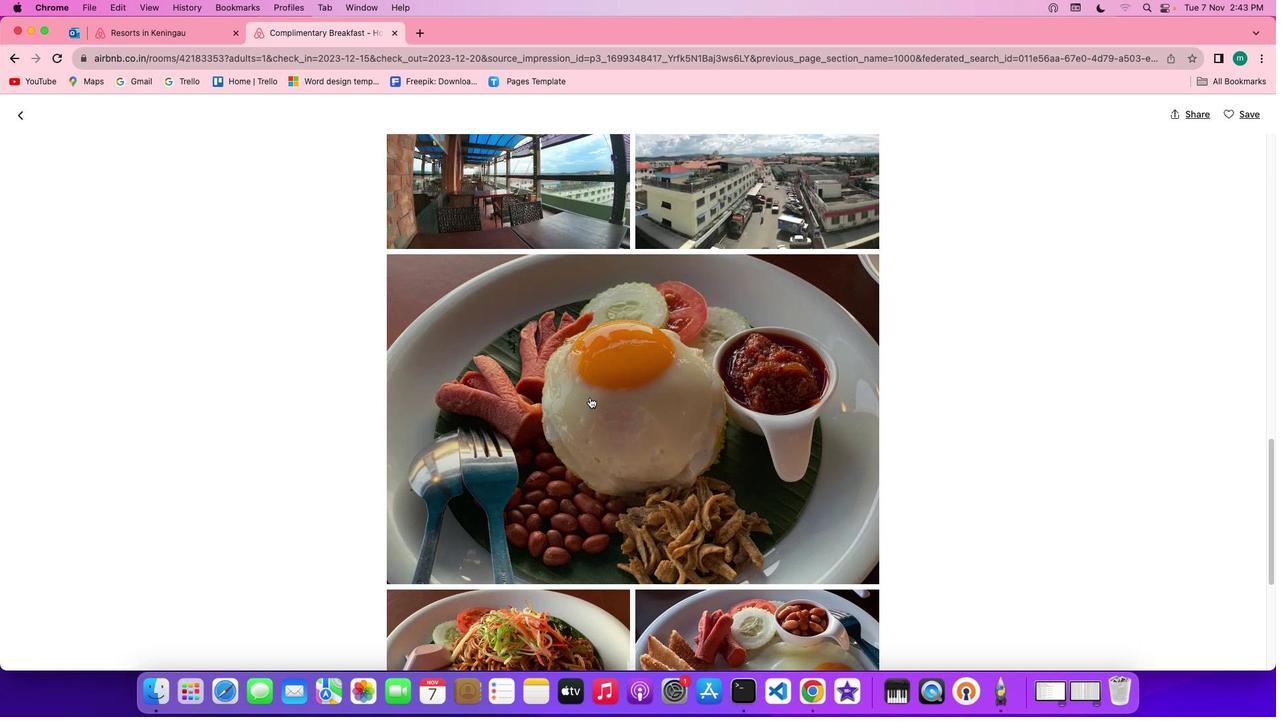 
Action: Mouse scrolled (596, 404) with delta (7, 6)
Screenshot: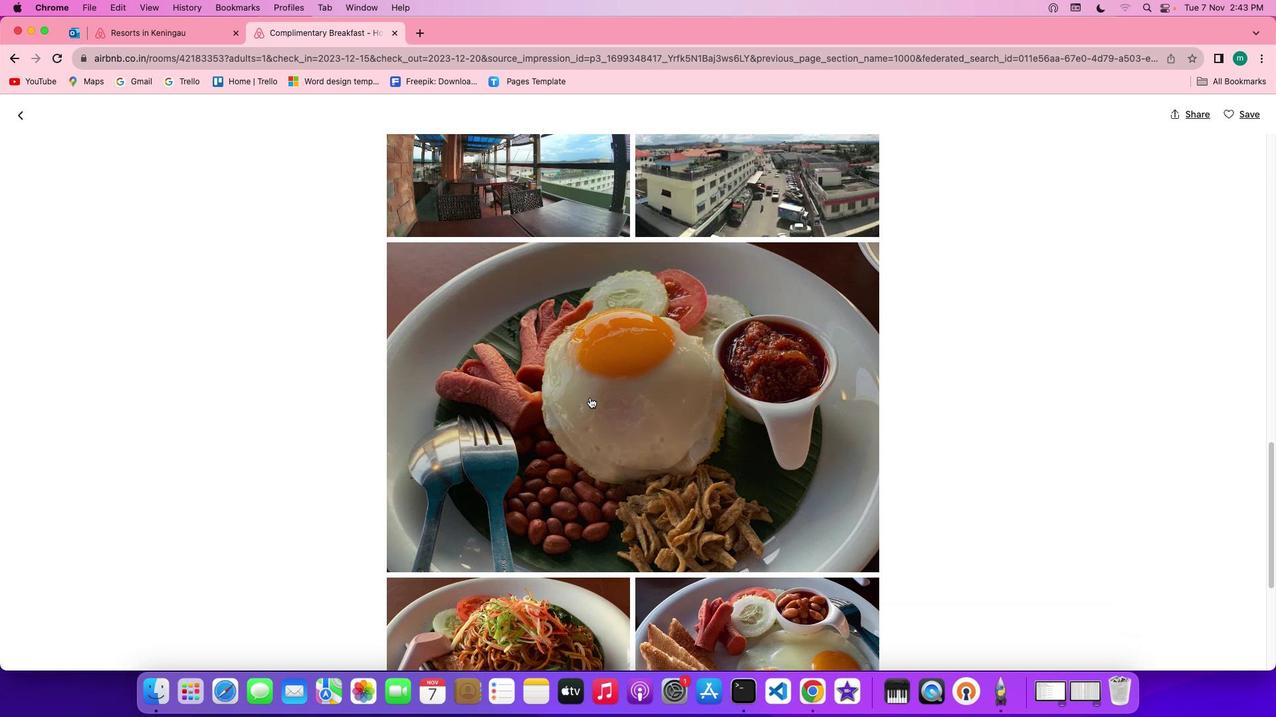 
Action: Mouse scrolled (596, 404) with delta (7, 5)
Screenshot: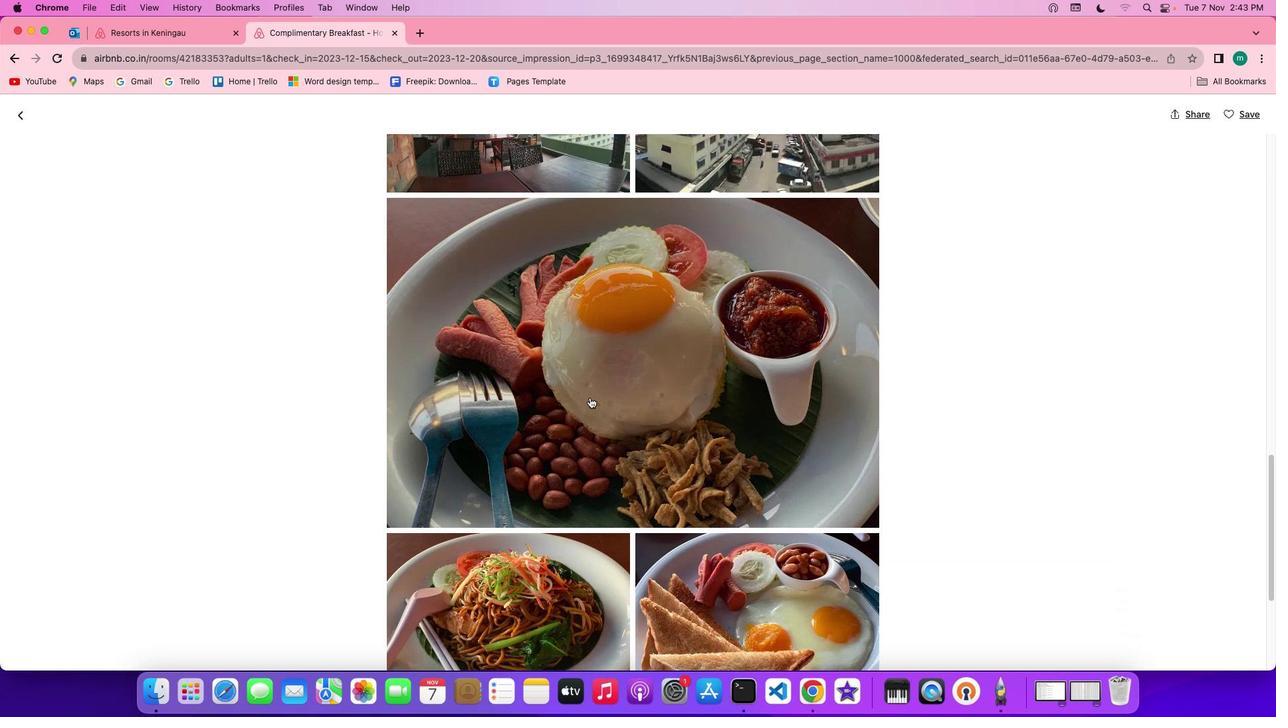 
Action: Mouse scrolled (596, 404) with delta (7, 6)
Screenshot: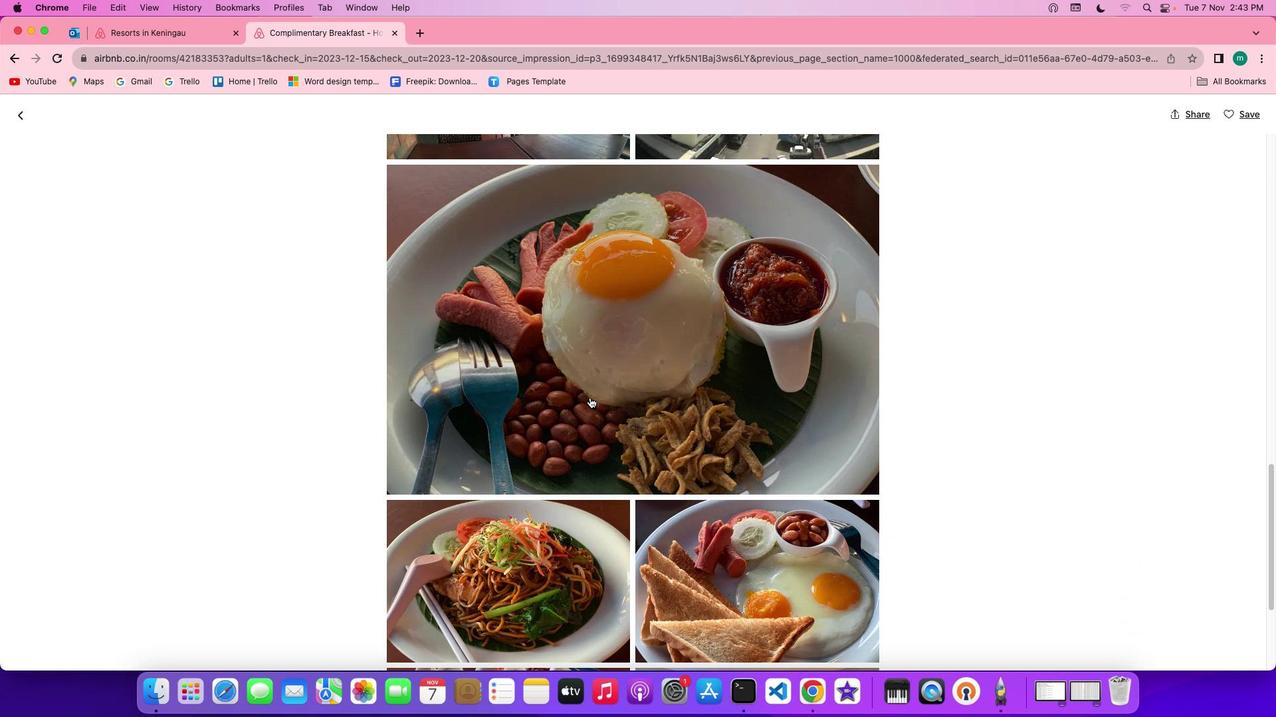 
Action: Mouse scrolled (596, 404) with delta (7, 6)
Screenshot: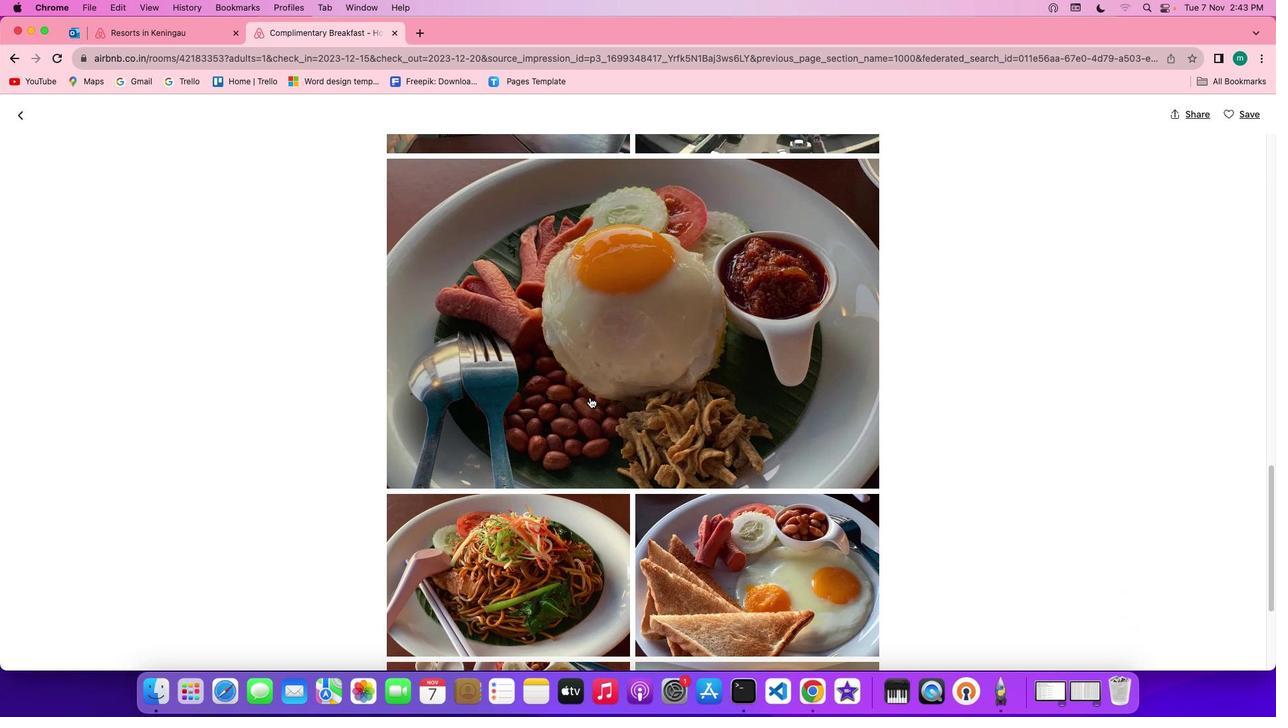 
Action: Mouse scrolled (596, 404) with delta (7, 6)
Screenshot: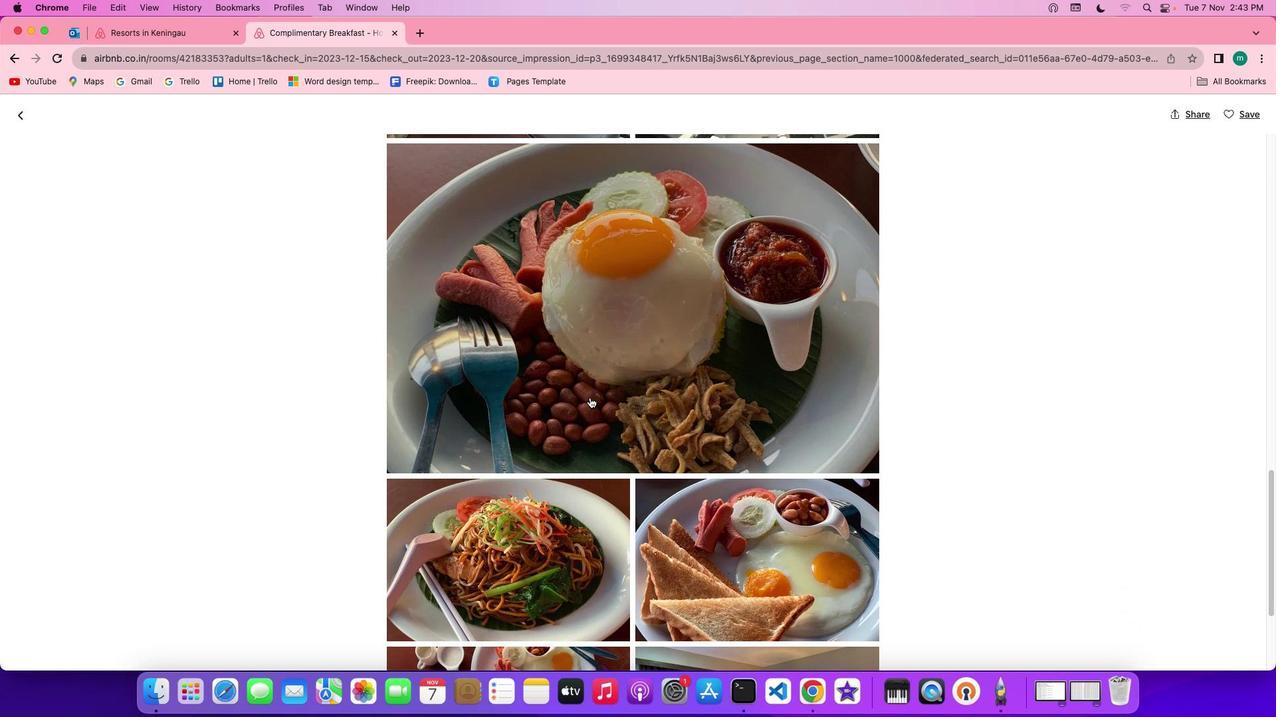 
Action: Mouse scrolled (596, 404) with delta (7, 6)
Screenshot: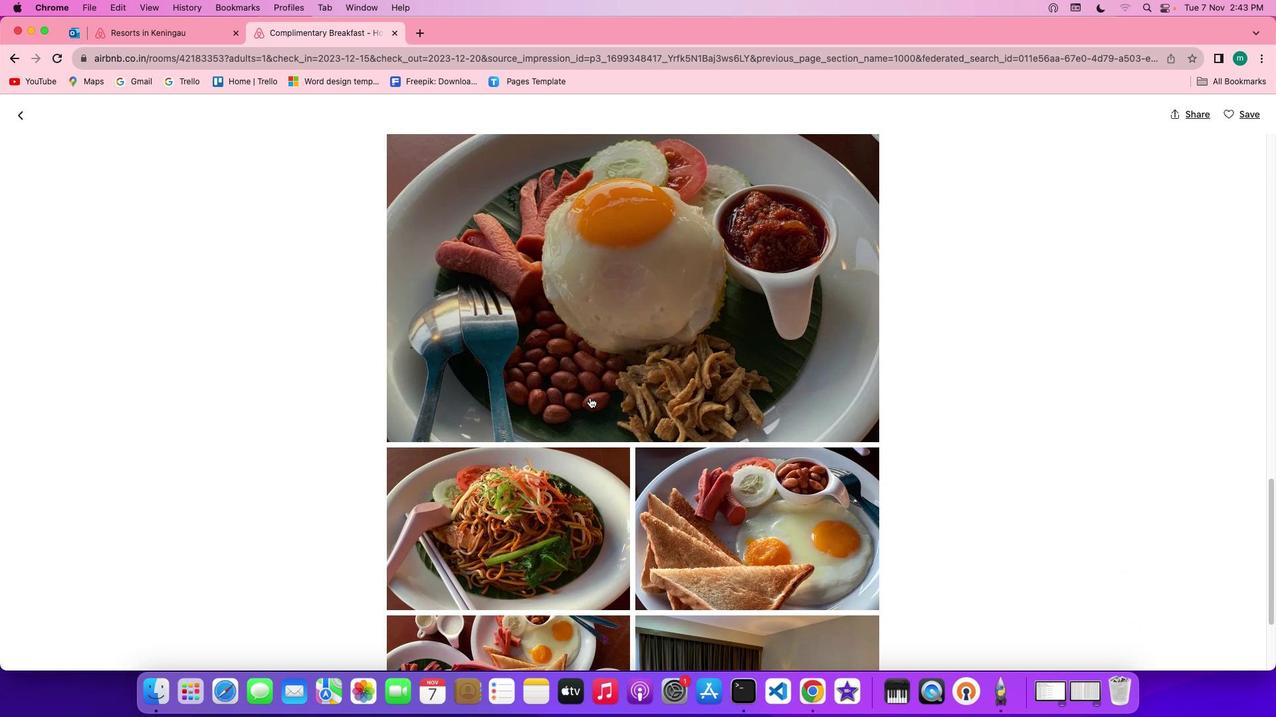 
Action: Mouse scrolled (596, 404) with delta (7, 6)
Screenshot: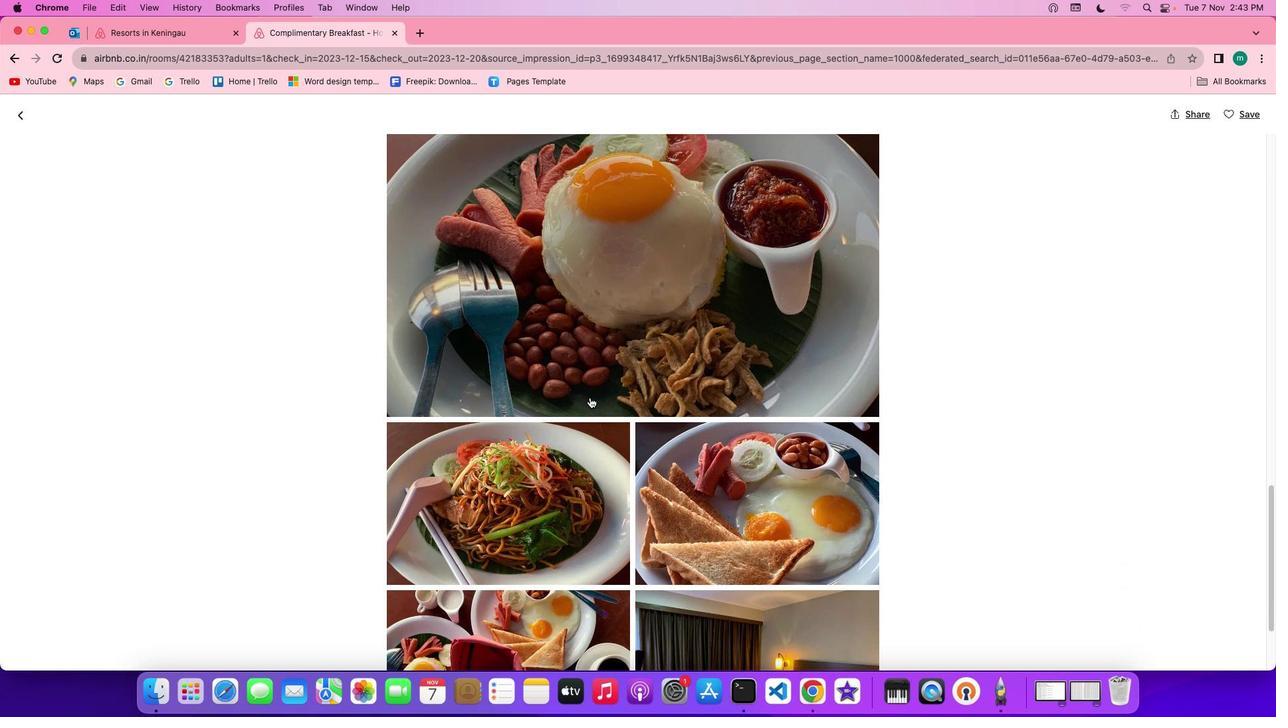 
Action: Mouse scrolled (596, 404) with delta (7, 6)
Screenshot: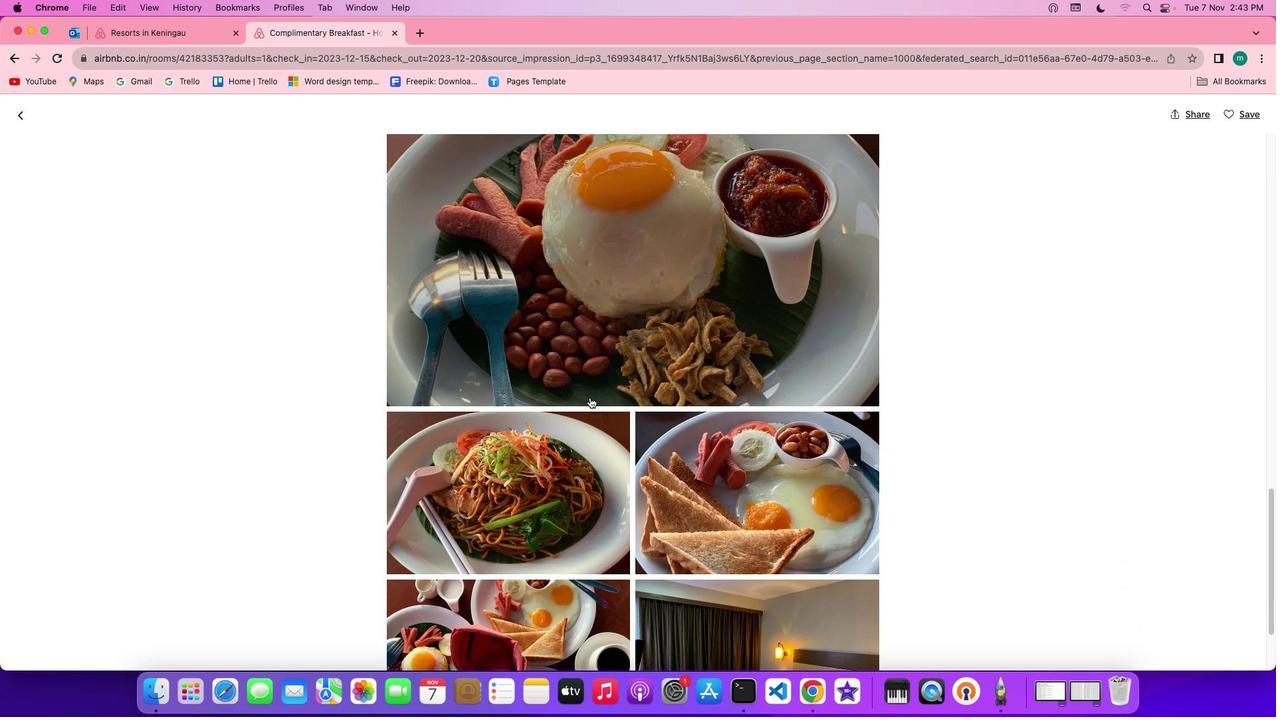 
Action: Mouse scrolled (596, 404) with delta (7, 6)
Screenshot: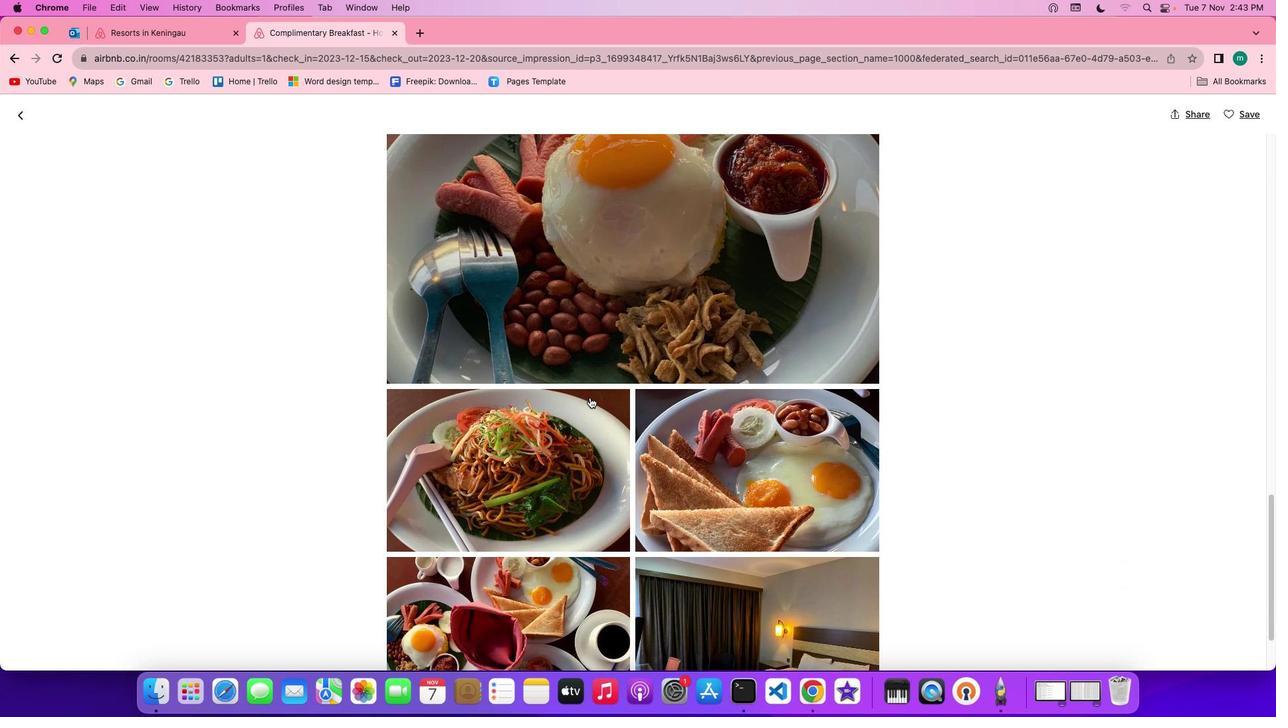 
Action: Mouse scrolled (596, 404) with delta (7, 6)
Screenshot: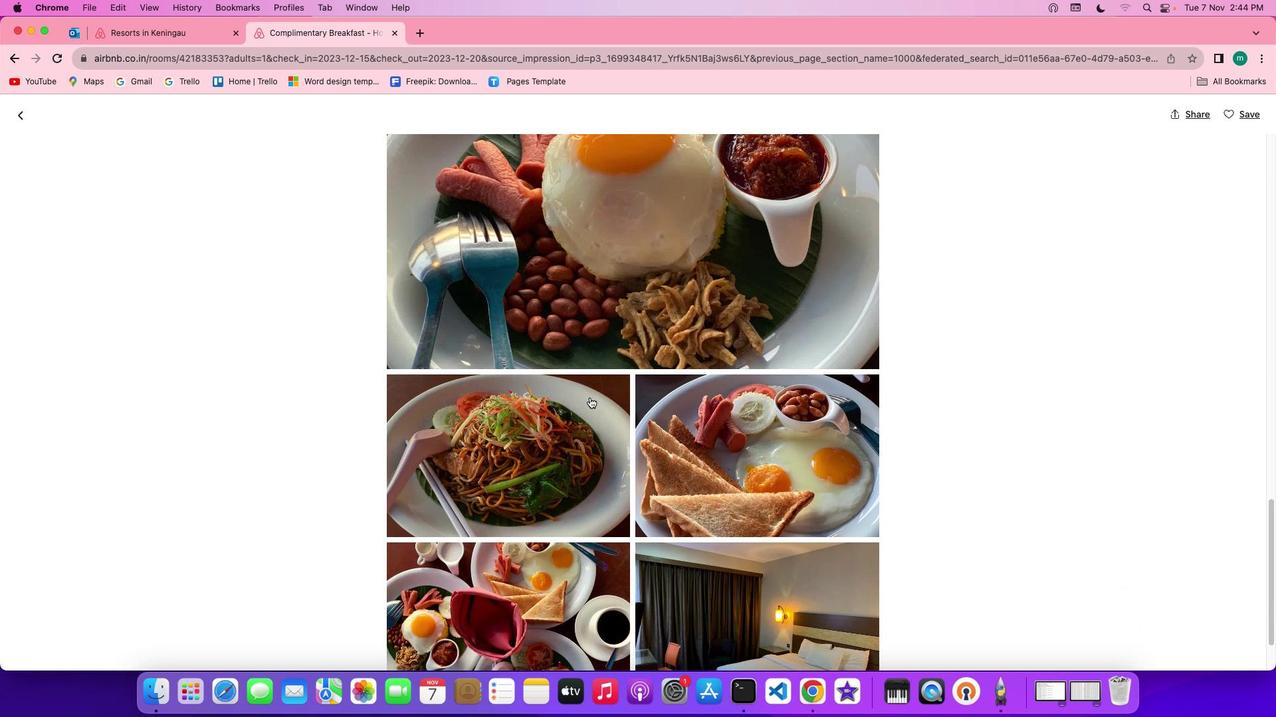 
Action: Mouse scrolled (596, 404) with delta (7, 6)
Screenshot: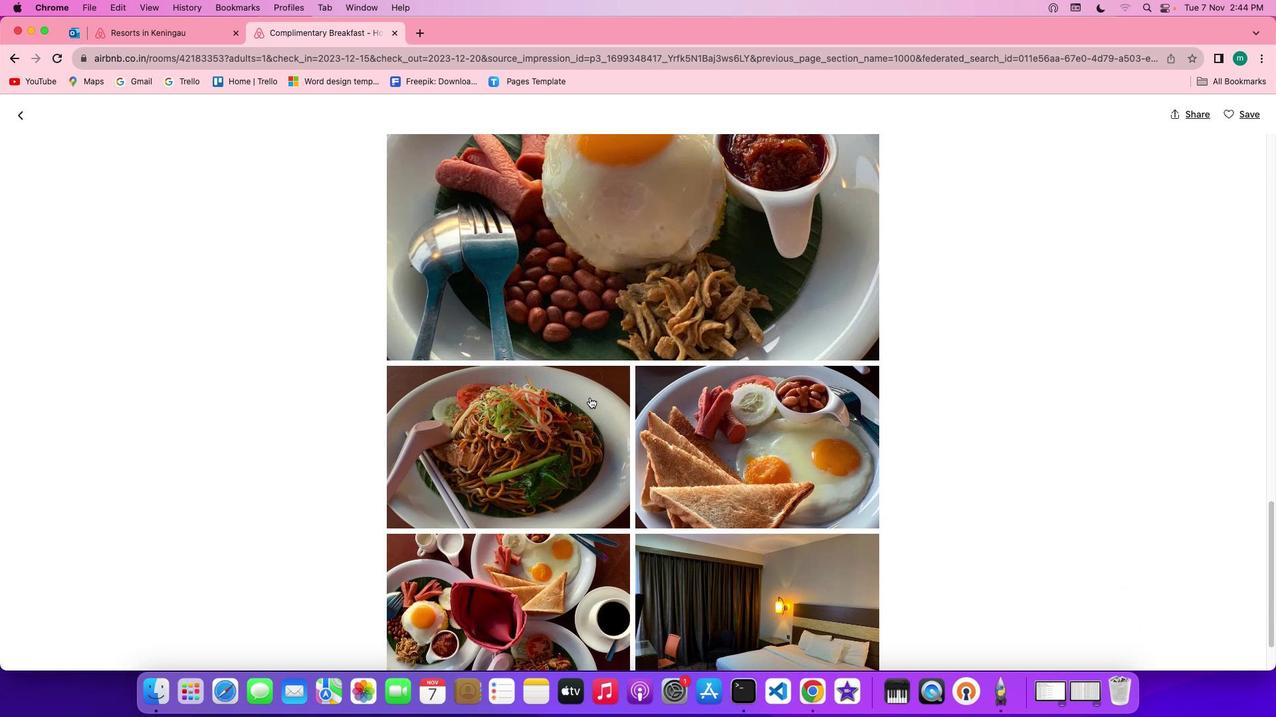 
Action: Mouse scrolled (596, 404) with delta (7, 6)
Screenshot: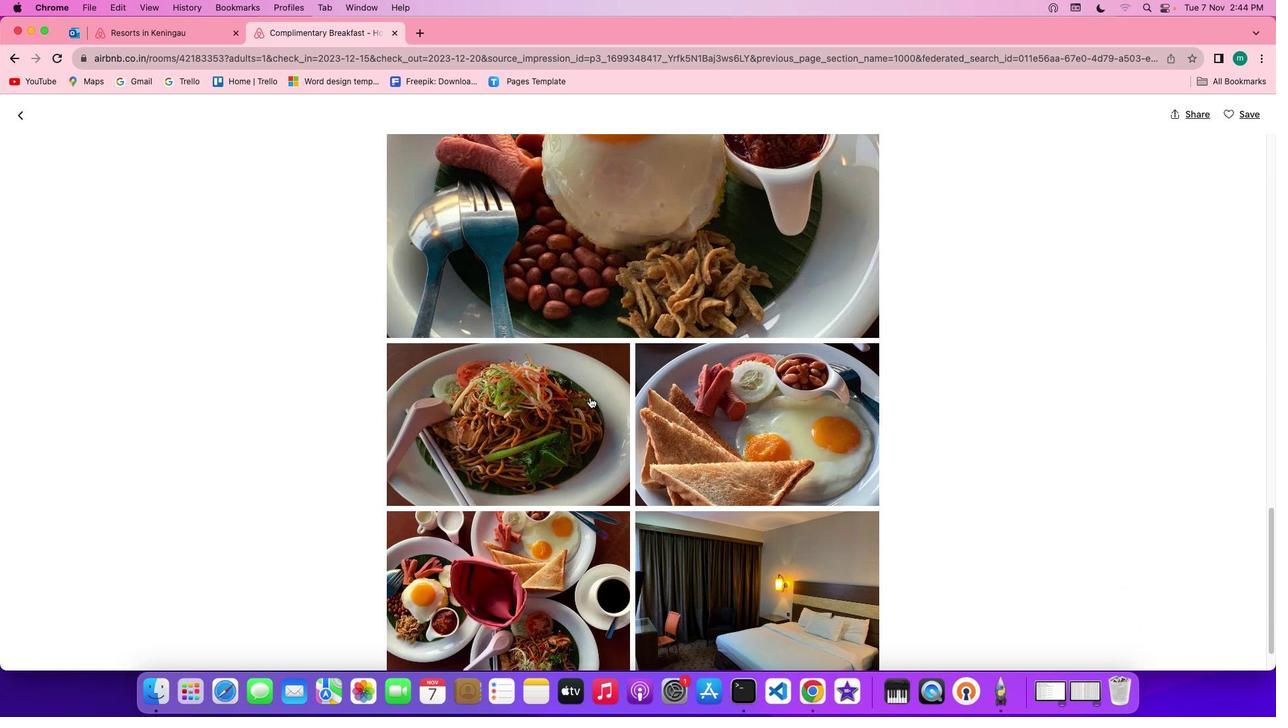 
Action: Mouse scrolled (596, 404) with delta (7, 6)
Screenshot: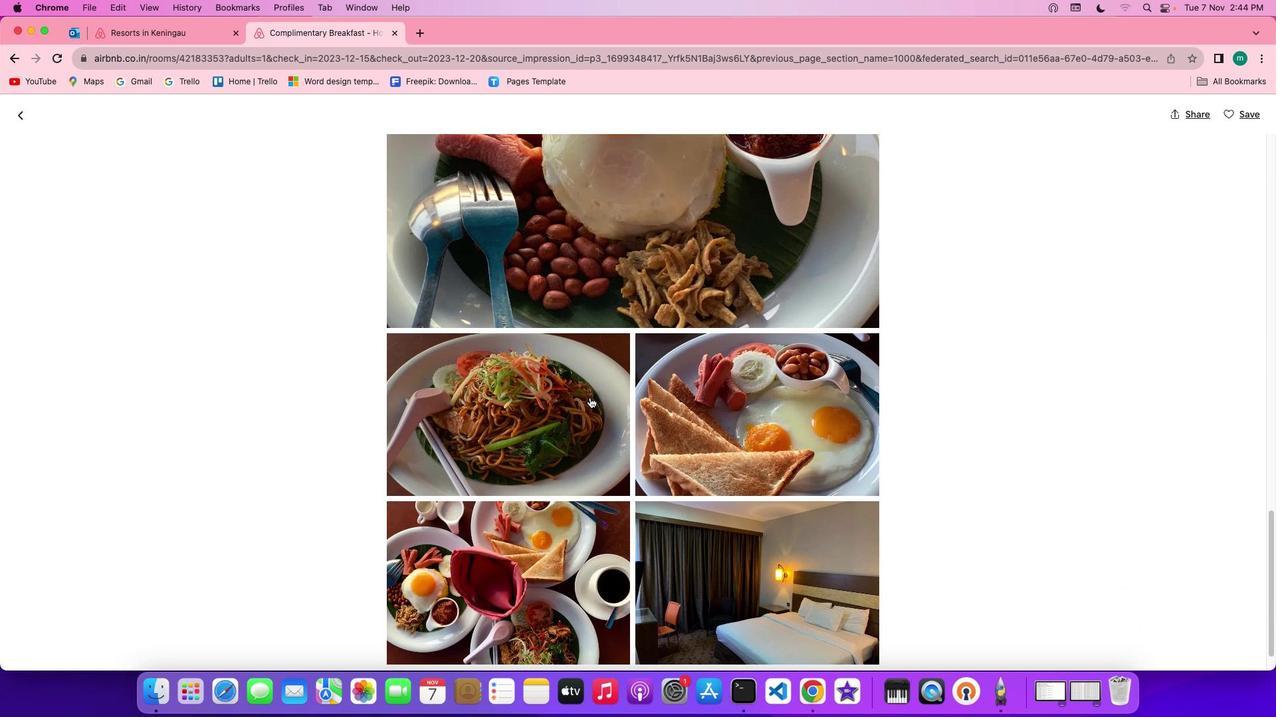 
Action: Mouse scrolled (596, 404) with delta (7, 6)
Screenshot: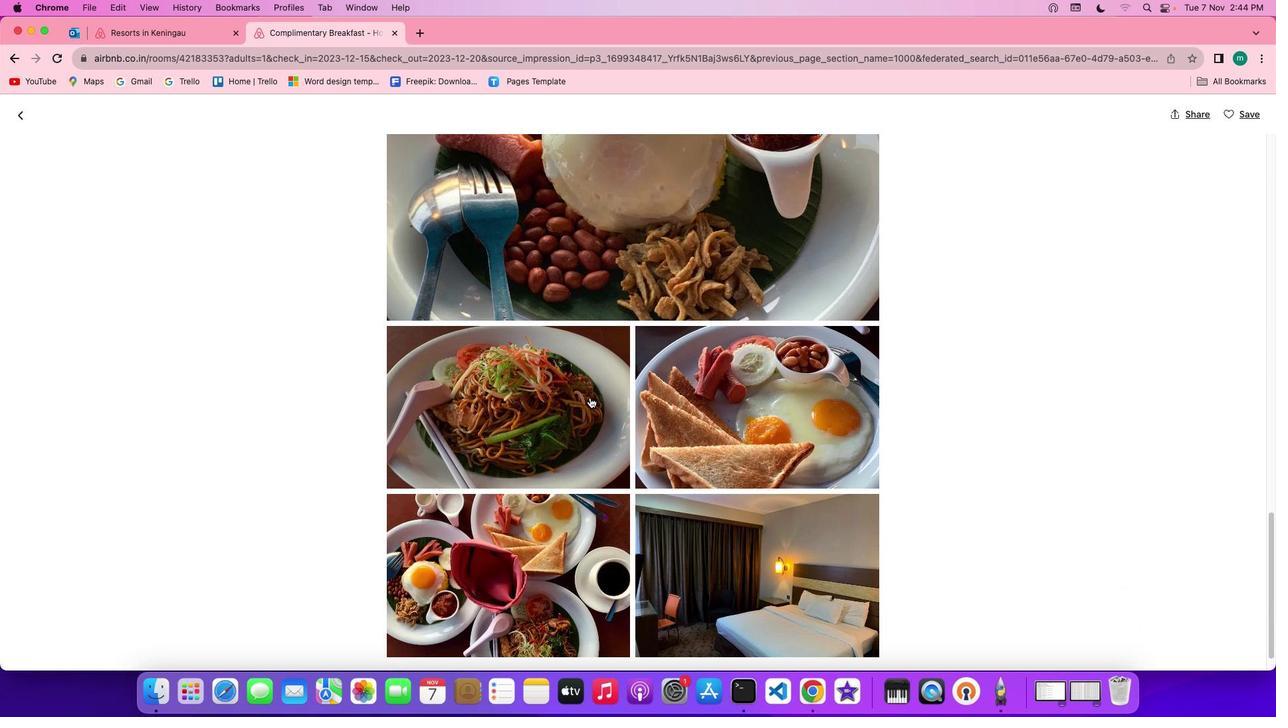
Action: Mouse scrolled (596, 404) with delta (7, 5)
Screenshot: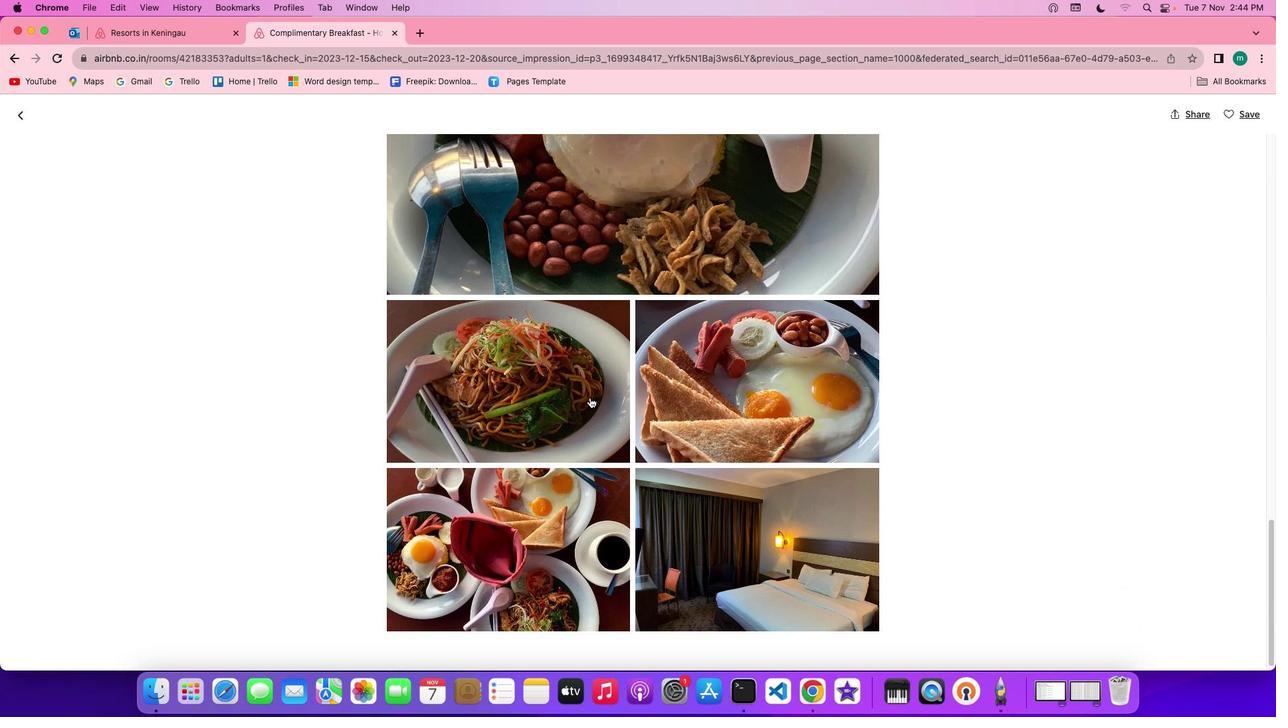 
Action: Mouse scrolled (596, 404) with delta (7, 5)
Screenshot: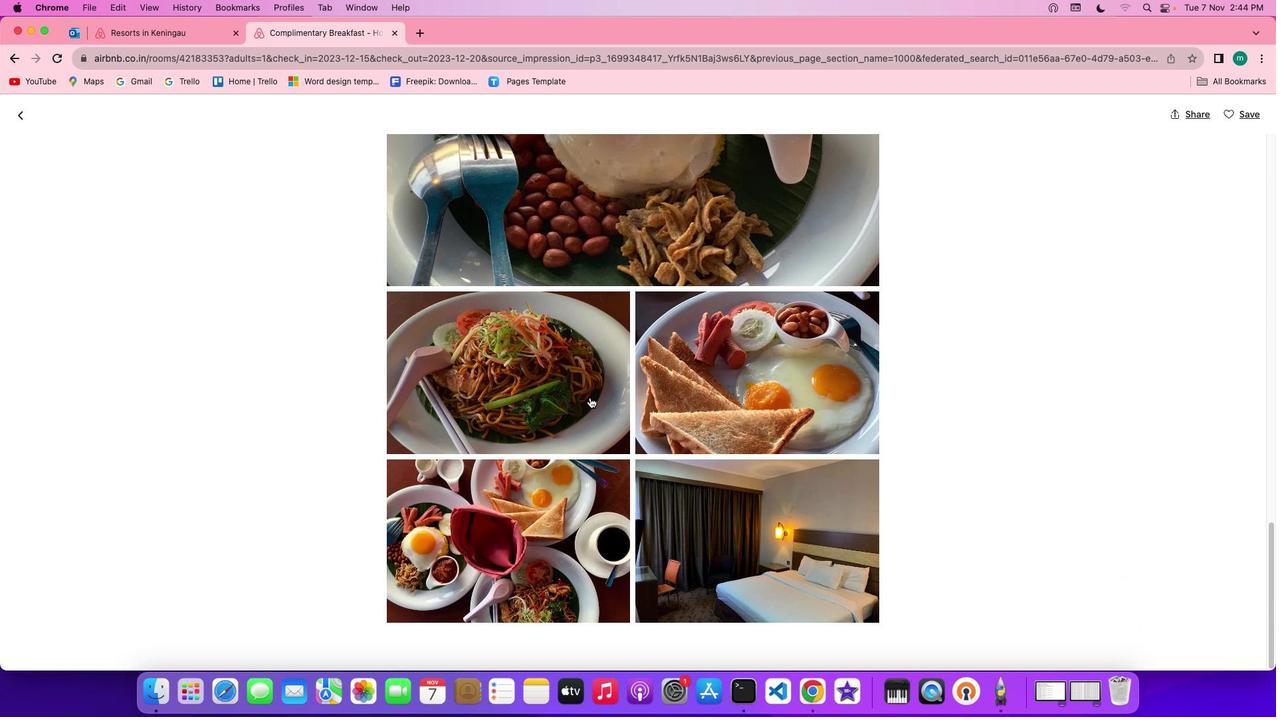 
Action: Mouse scrolled (596, 404) with delta (7, 6)
Screenshot: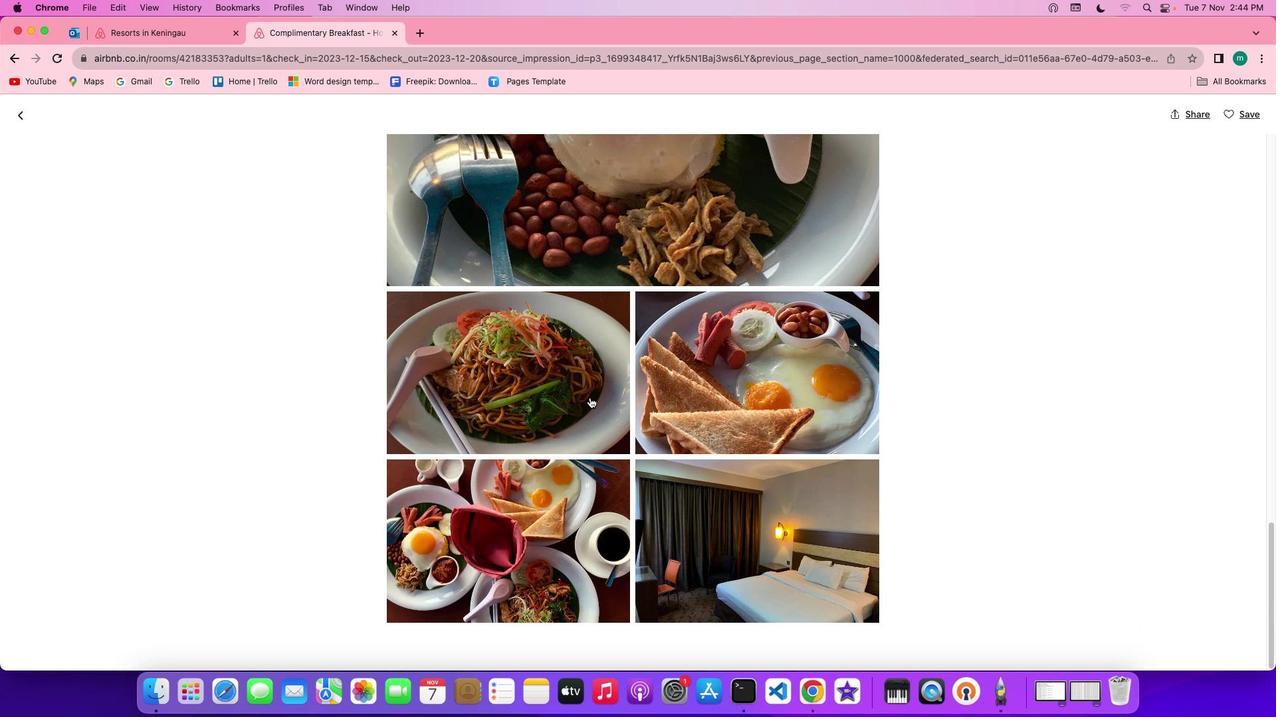 
Action: Mouse scrolled (596, 404) with delta (7, 6)
Screenshot: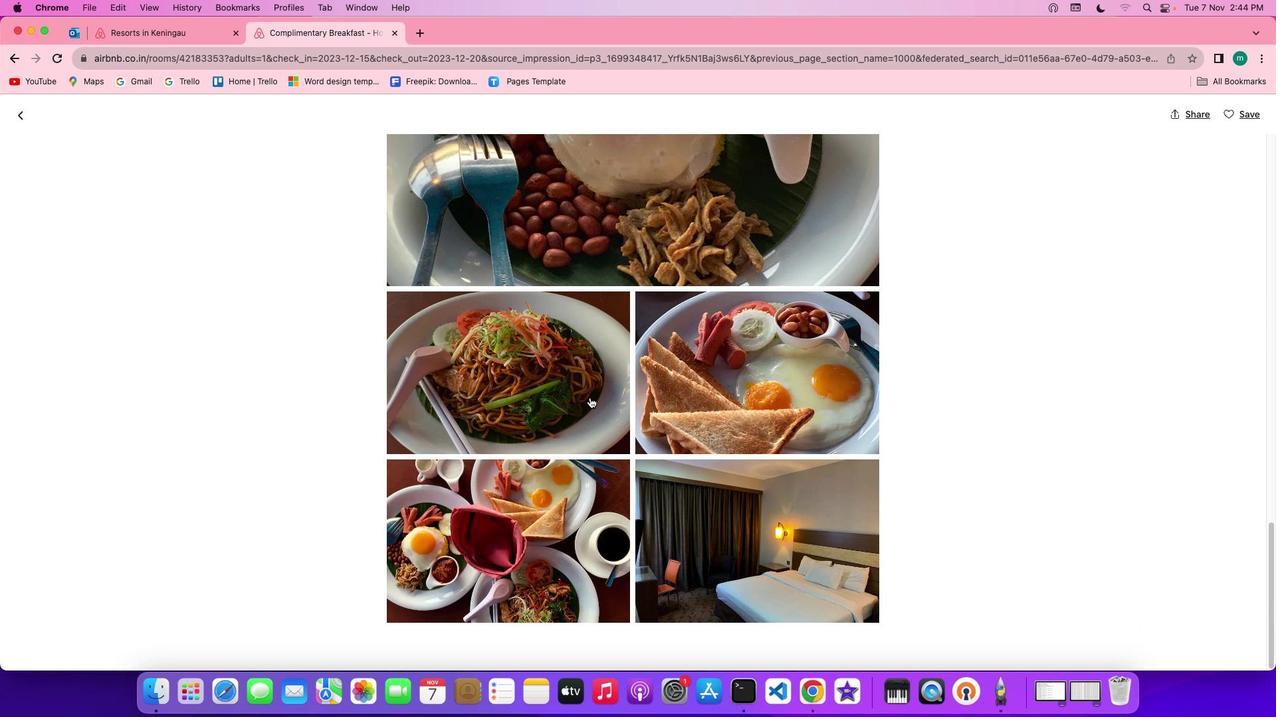 
Action: Mouse scrolled (596, 404) with delta (7, 5)
Screenshot: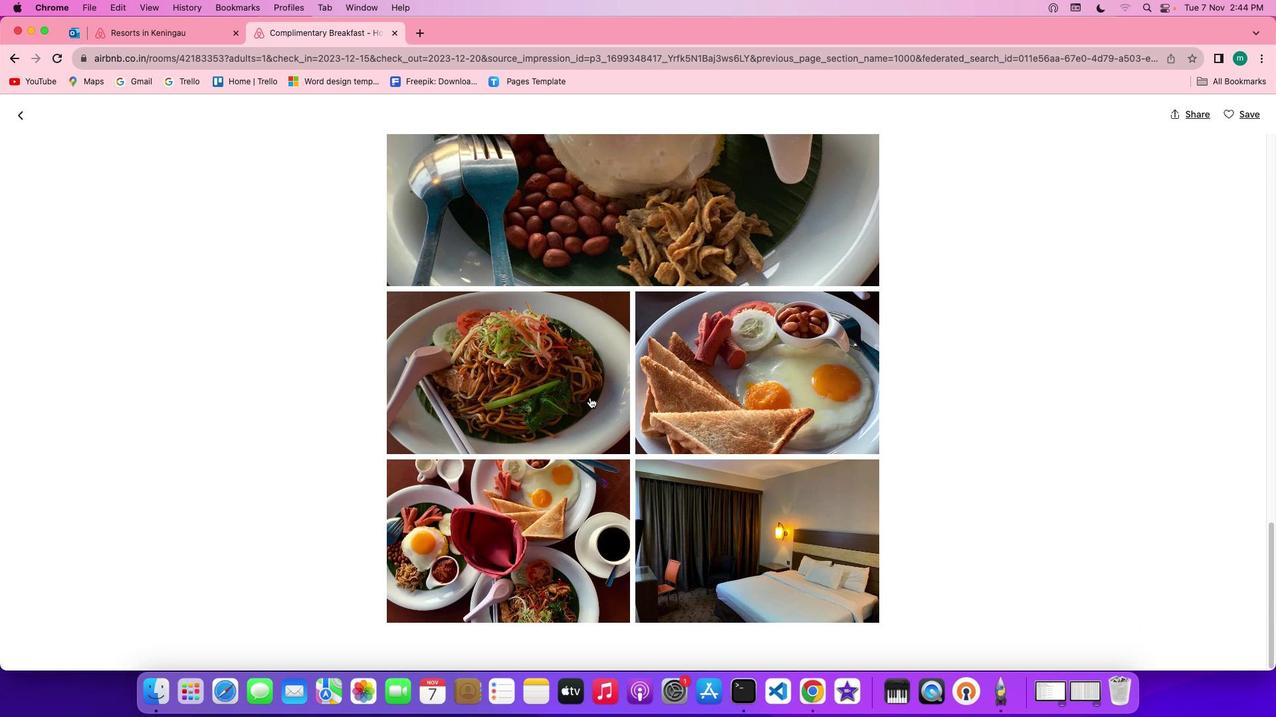
Action: Mouse scrolled (596, 404) with delta (7, 5)
Screenshot: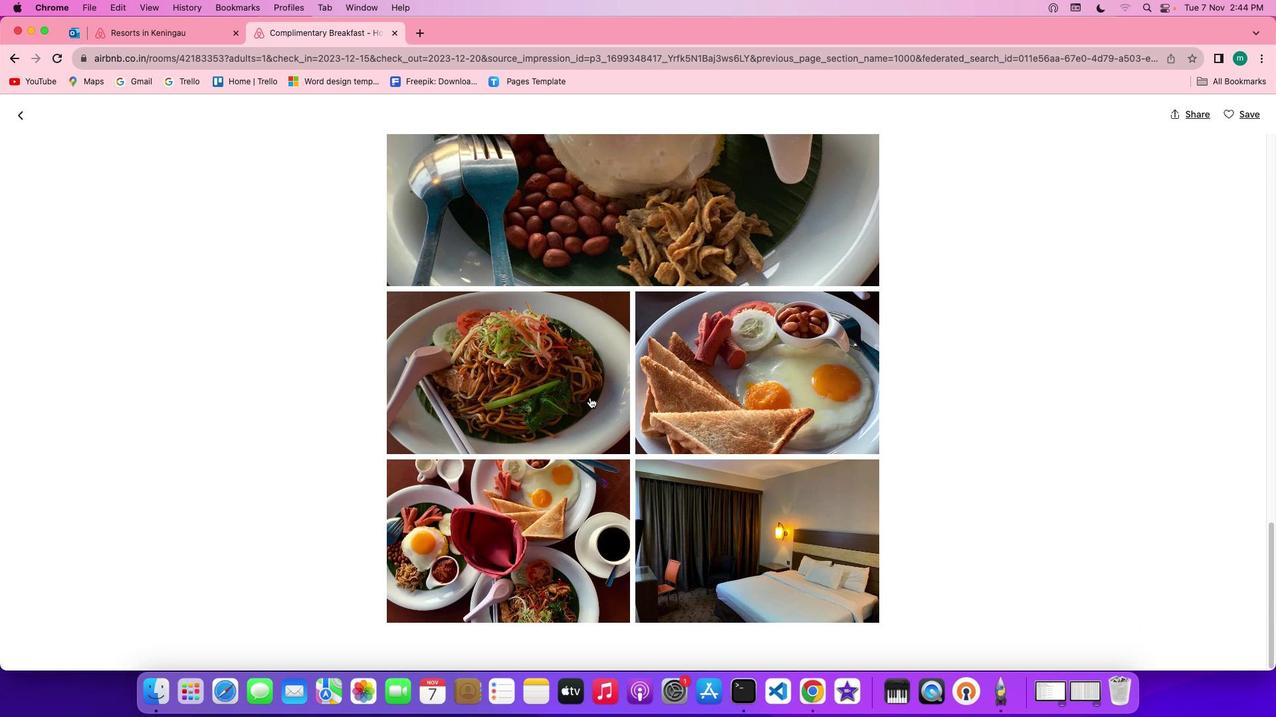 
Action: Mouse moved to (32, 127)
Screenshot: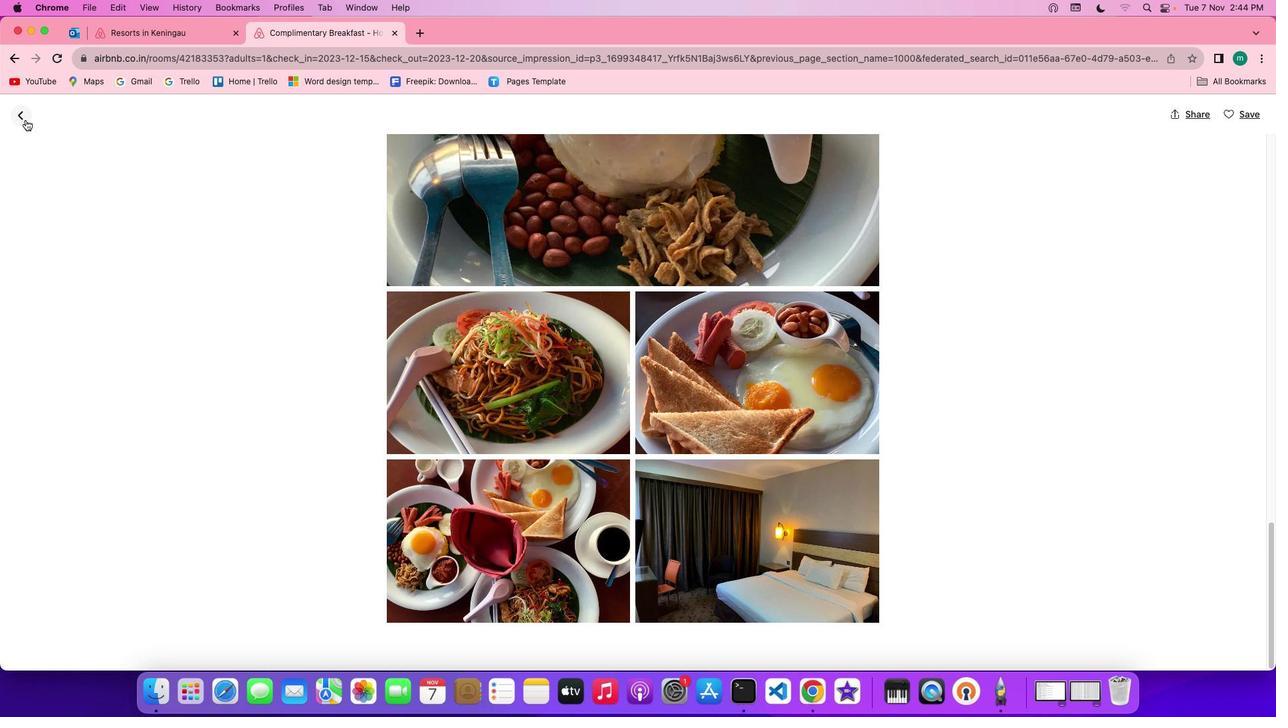 
Action: Mouse pressed left at (32, 127)
Screenshot: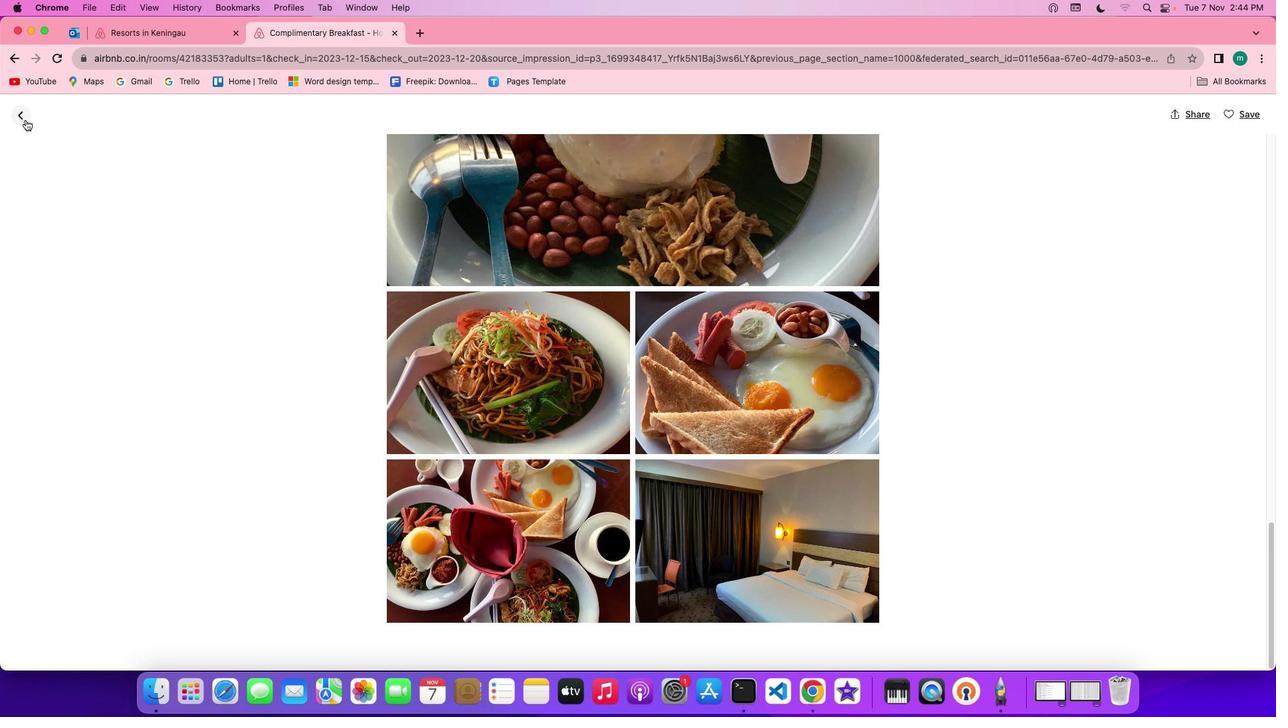 
Action: Mouse moved to (636, 432)
Screenshot: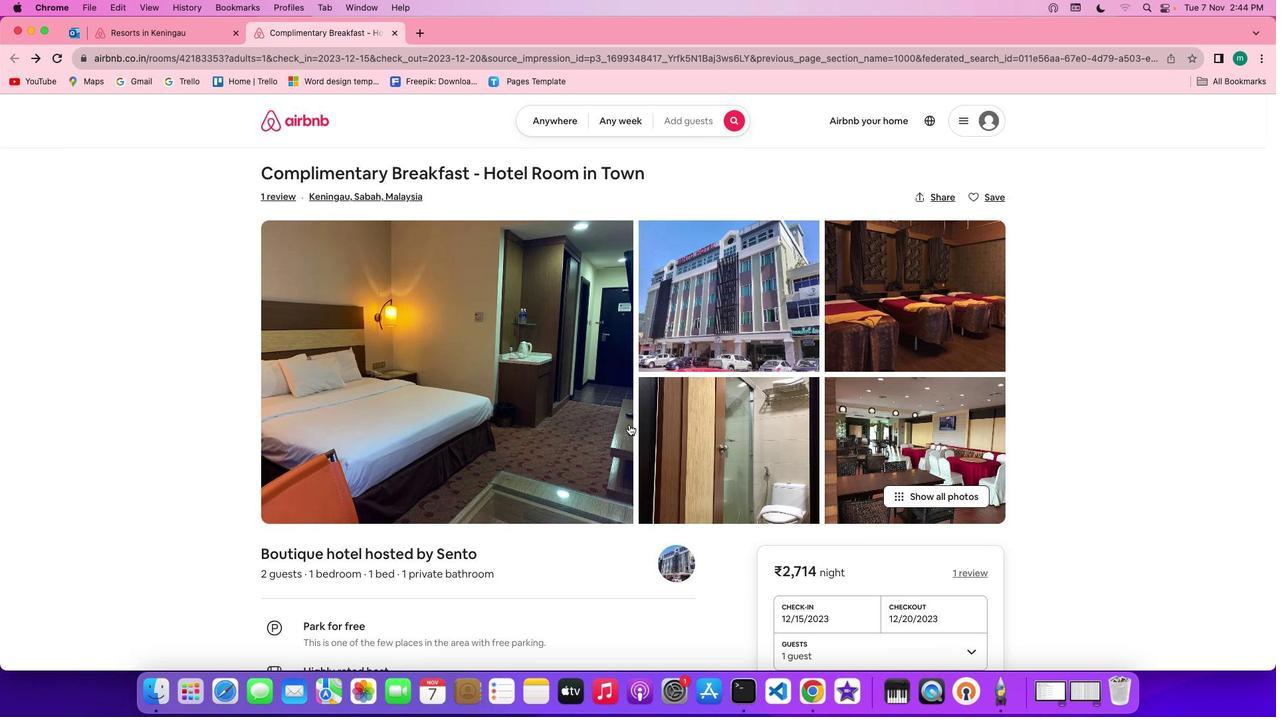 
Action: Mouse scrolled (636, 432) with delta (7, 6)
Screenshot: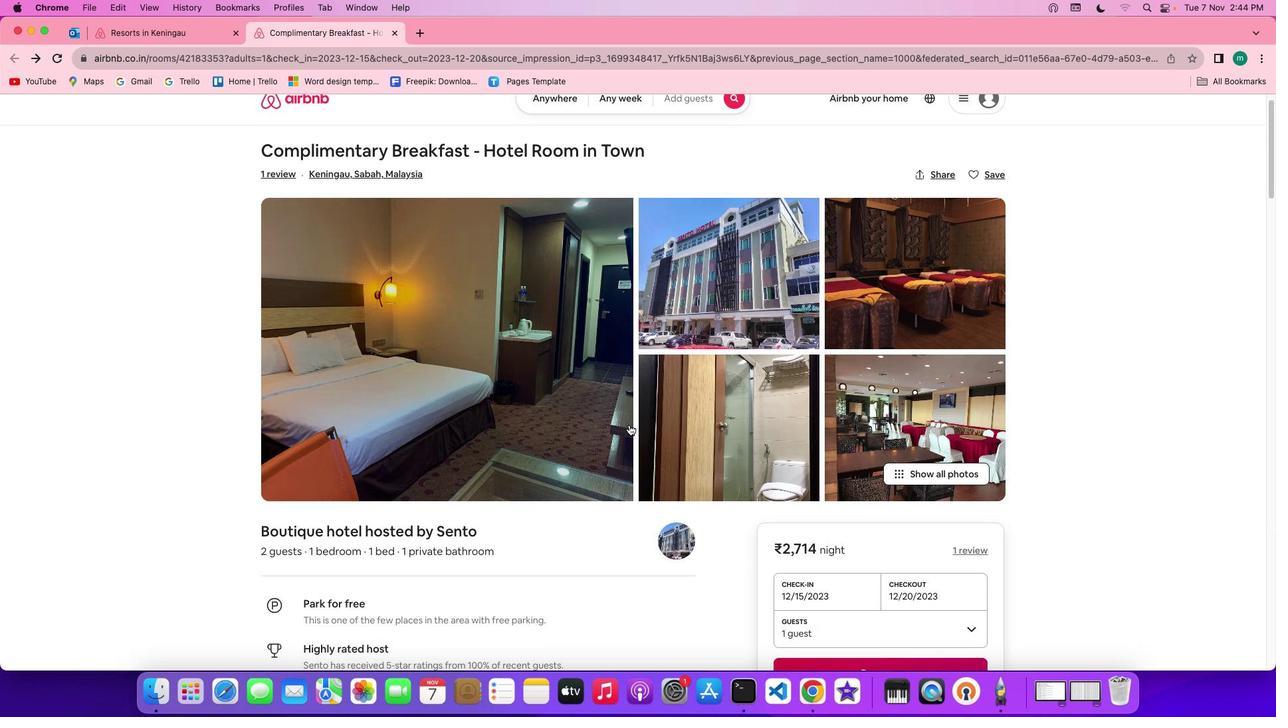 
Action: Mouse scrolled (636, 432) with delta (7, 6)
Screenshot: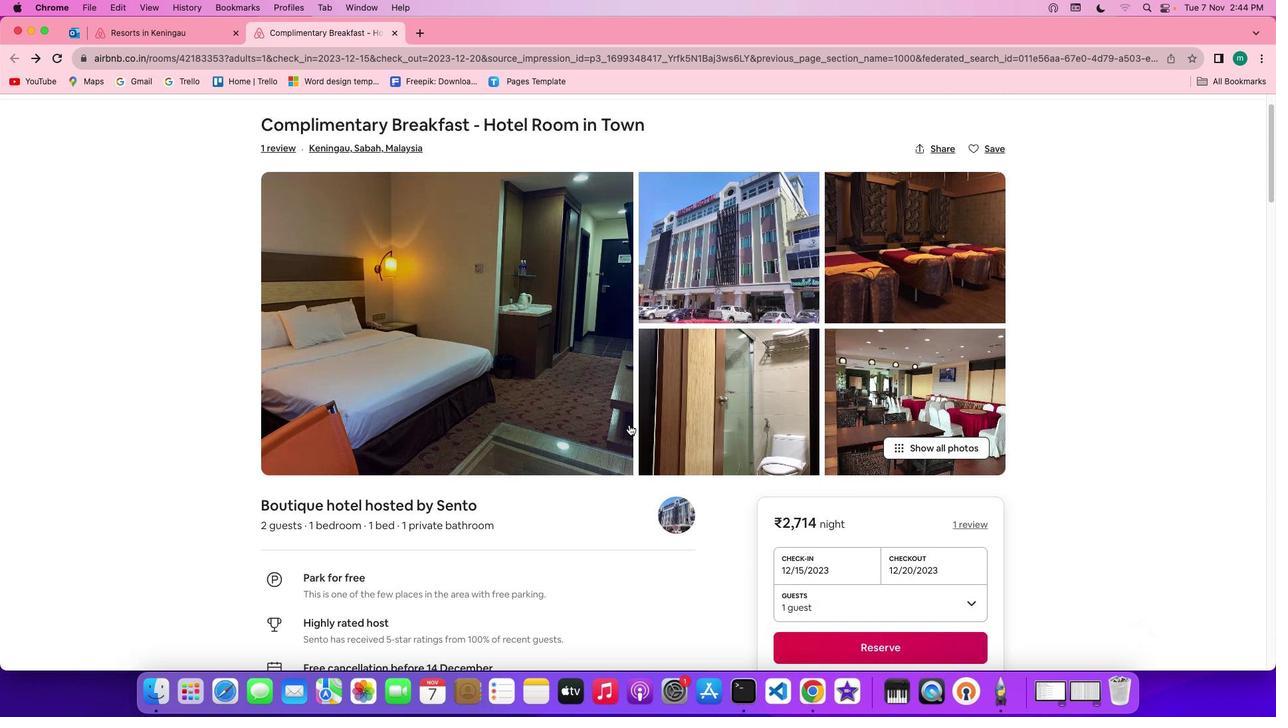 
Action: Mouse scrolled (636, 432) with delta (7, 5)
Screenshot: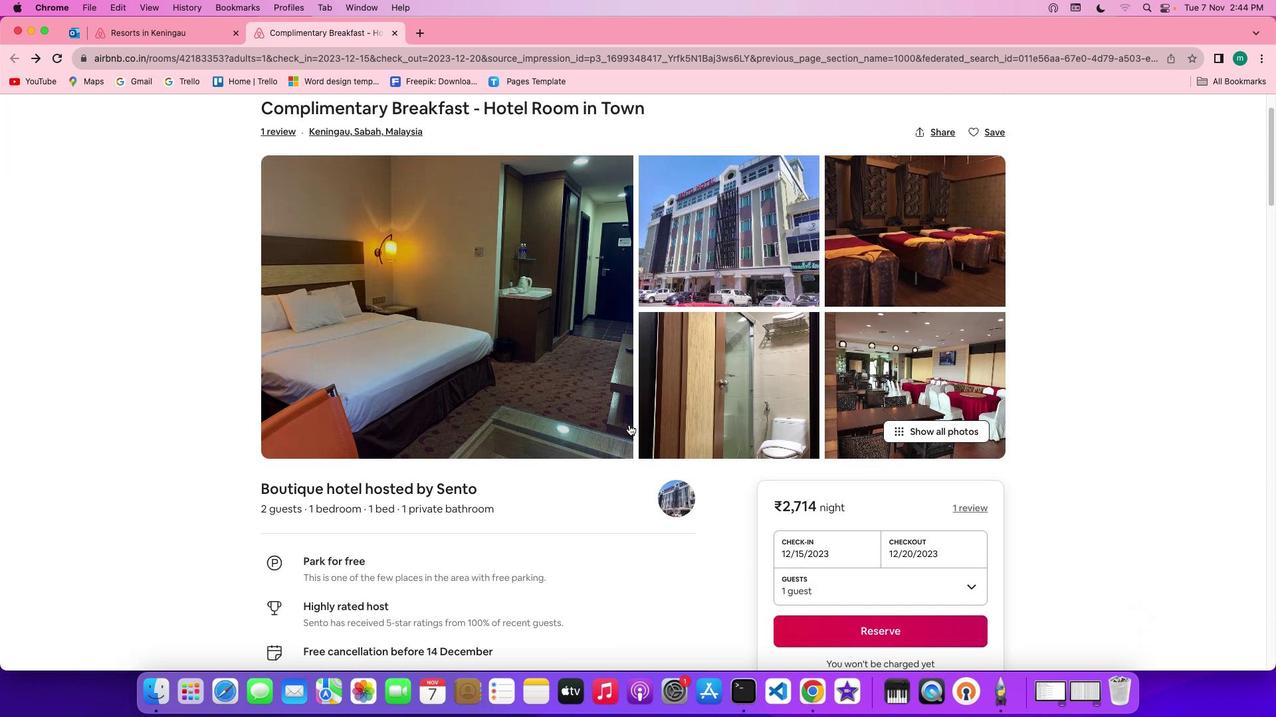 
Action: Mouse scrolled (636, 432) with delta (7, 5)
Screenshot: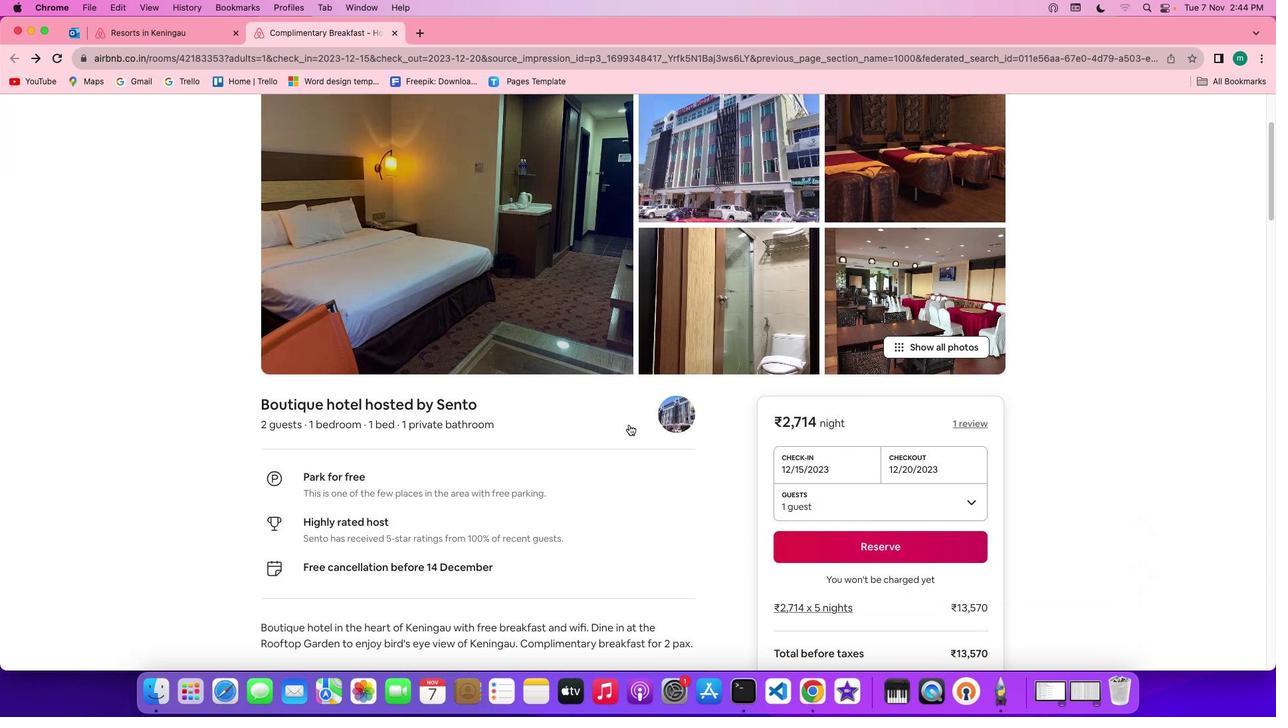 
Action: Mouse scrolled (636, 432) with delta (7, 6)
Screenshot: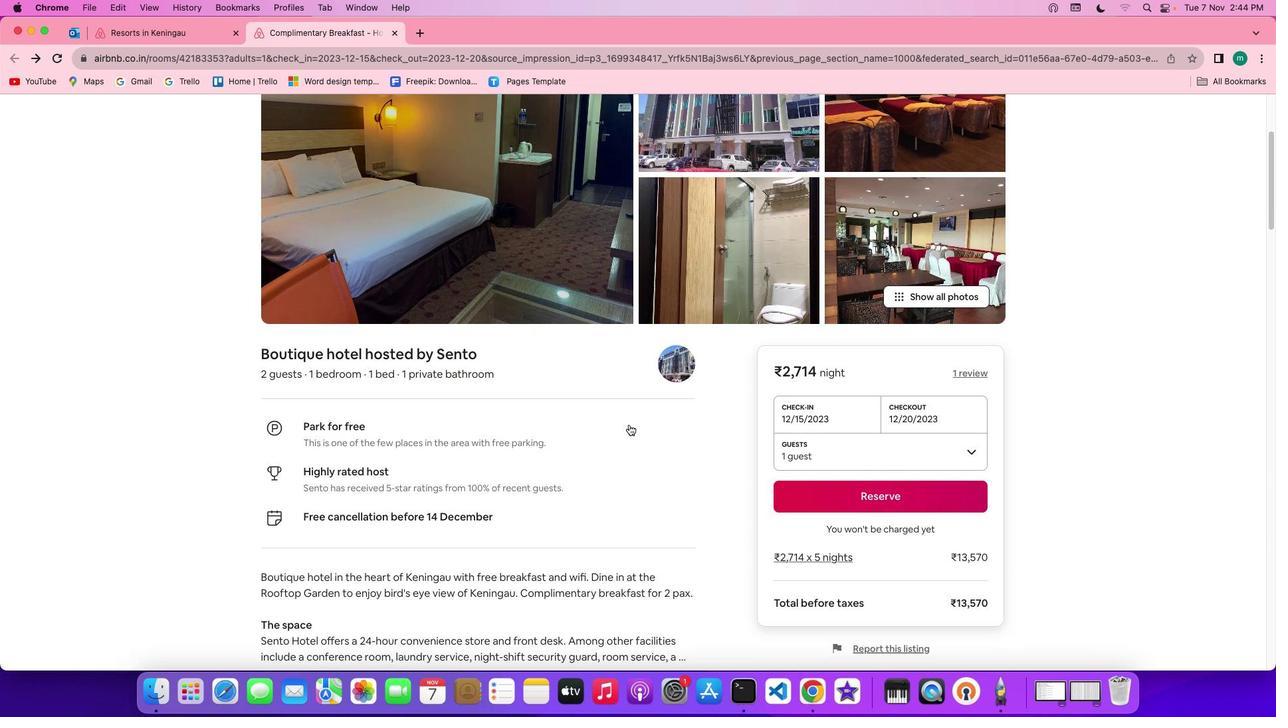 
Action: Mouse scrolled (636, 432) with delta (7, 6)
Screenshot: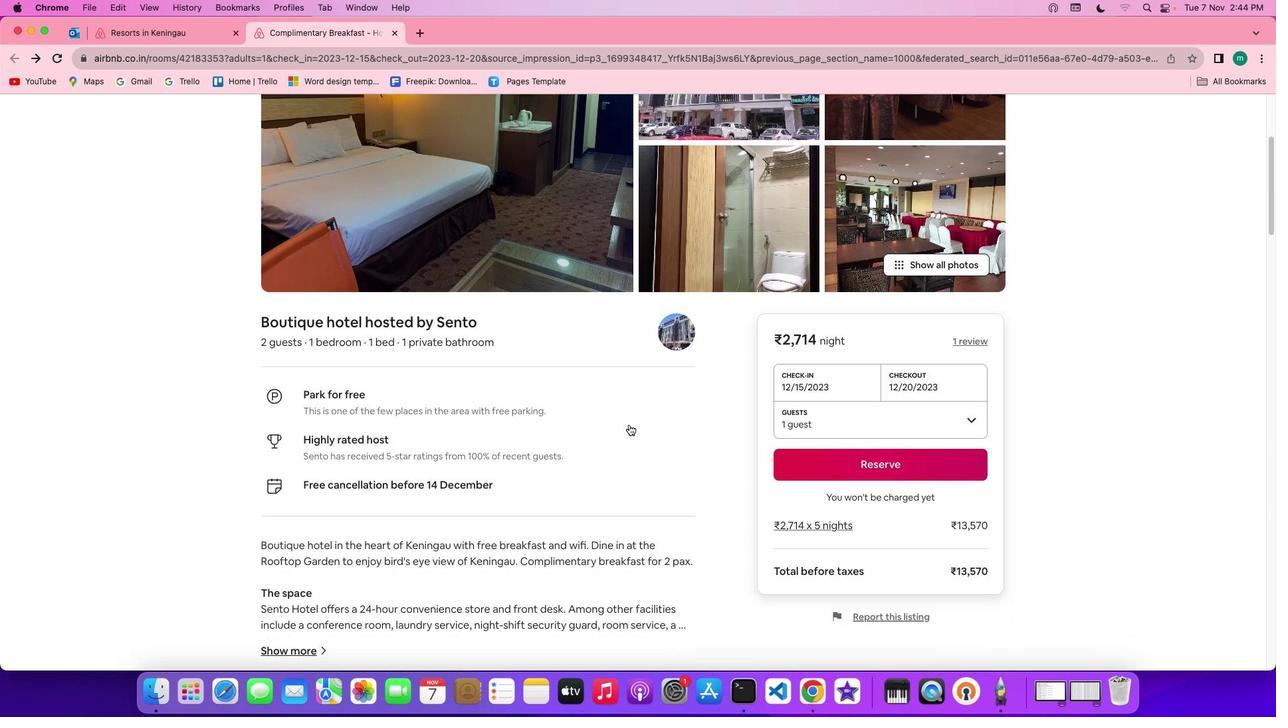 
Action: Mouse scrolled (636, 432) with delta (7, 5)
Screenshot: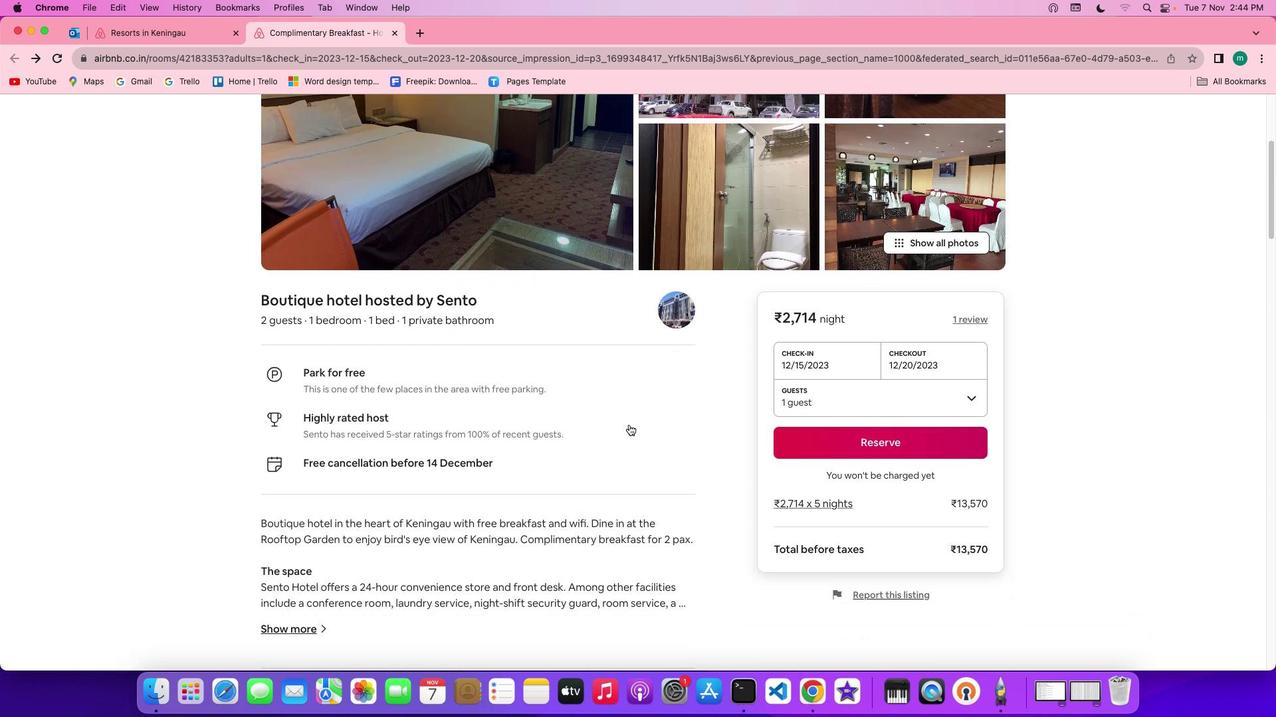 
Action: Mouse scrolled (636, 432) with delta (7, 6)
Screenshot: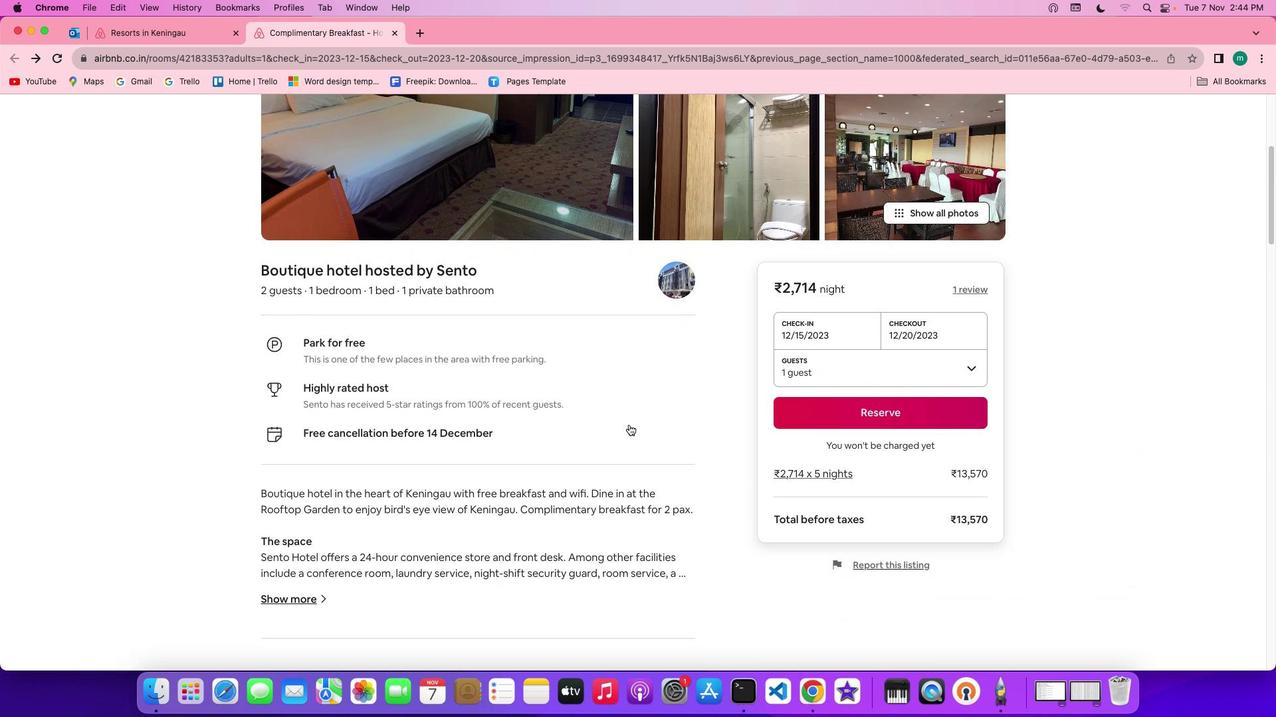 
Action: Mouse scrolled (636, 432) with delta (7, 6)
Screenshot: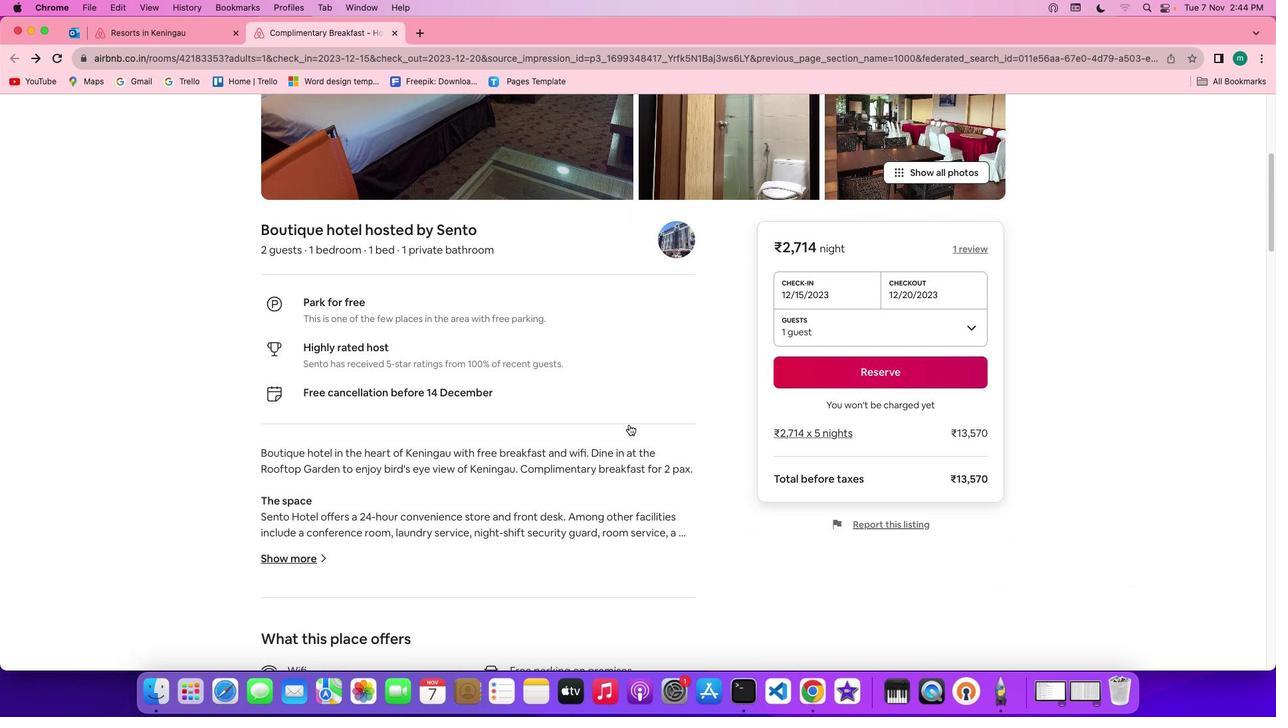 
Action: Mouse scrolled (636, 432) with delta (7, 6)
Screenshot: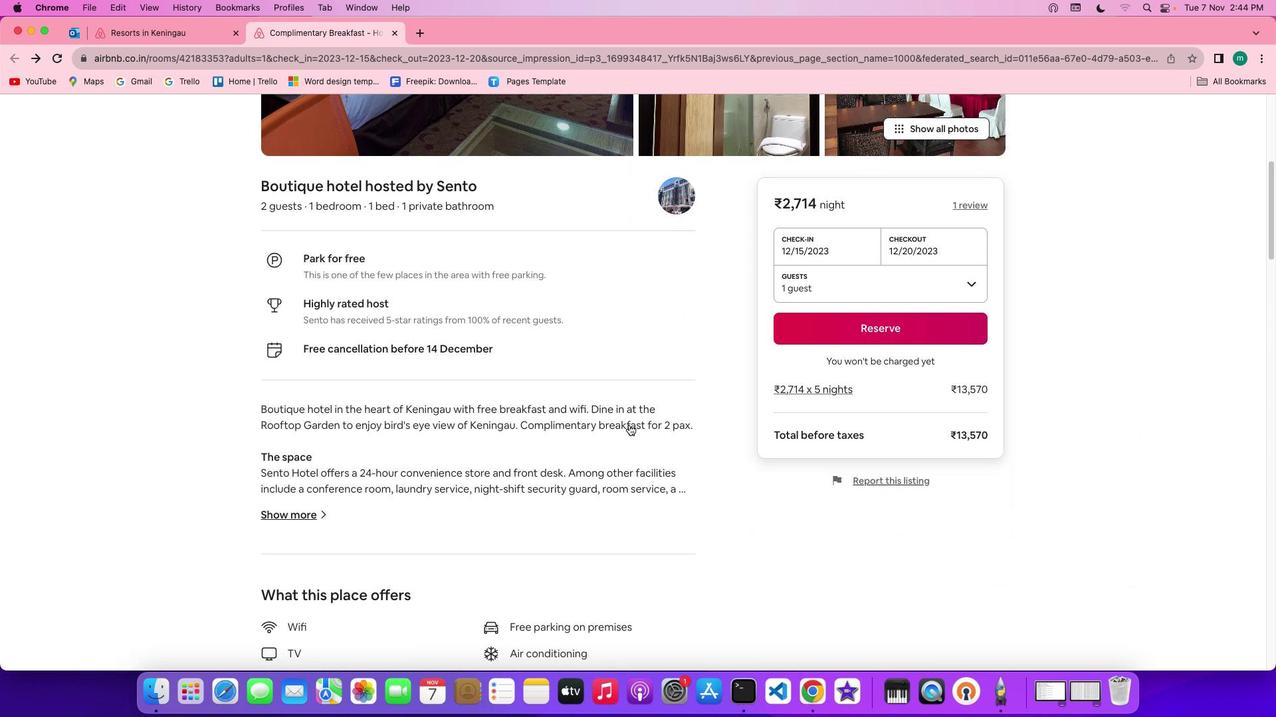
Action: Mouse scrolled (636, 432) with delta (7, 5)
Screenshot: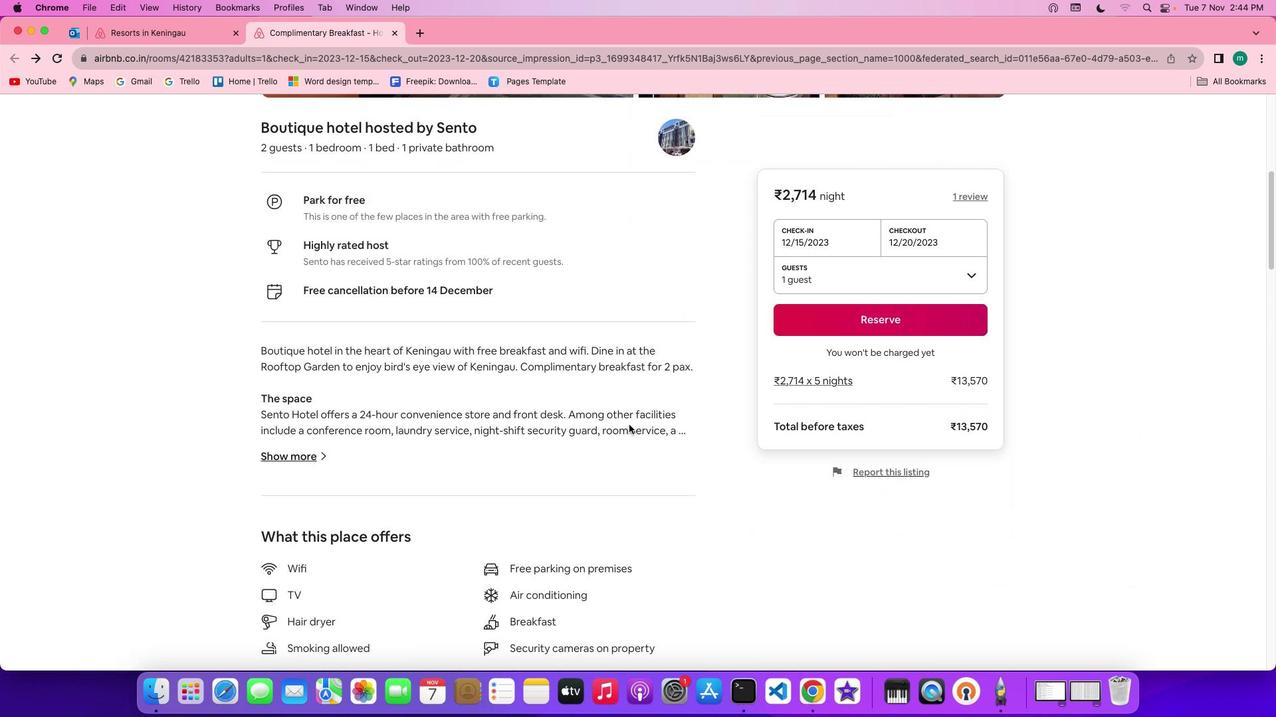 
Action: Mouse scrolled (636, 432) with delta (7, 4)
Screenshot: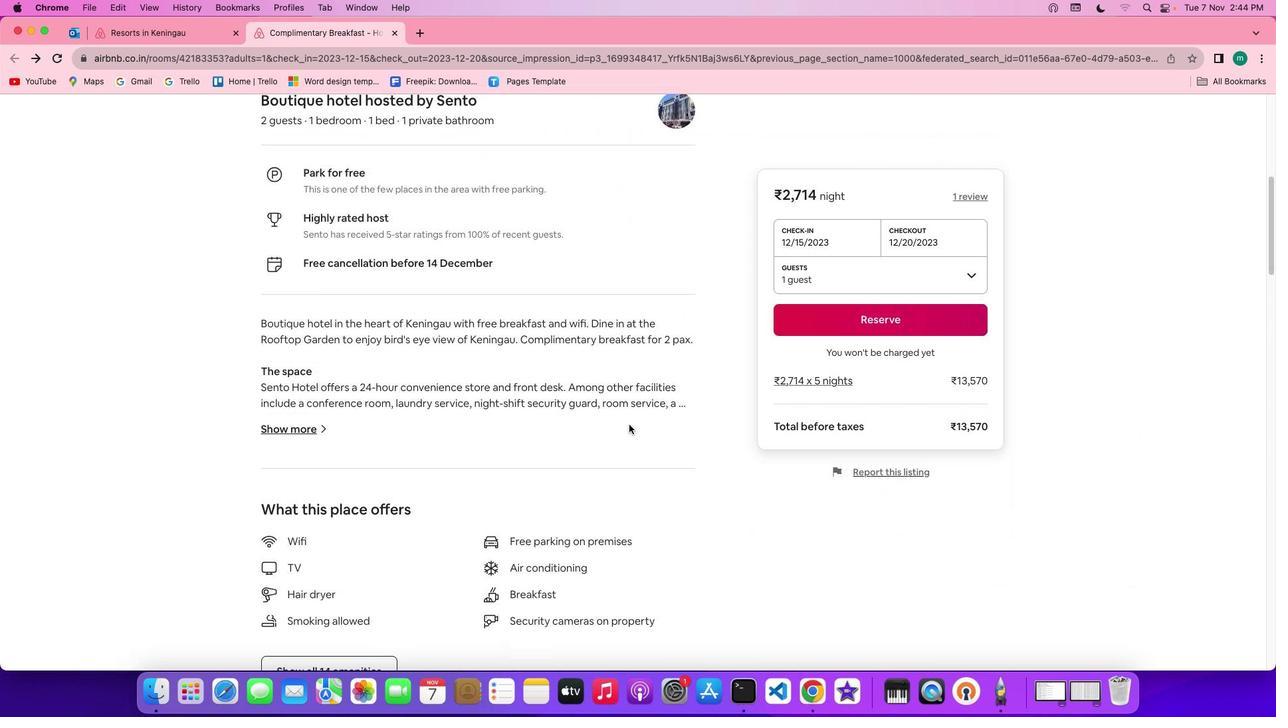 
Action: Mouse moved to (287, 388)
Screenshot: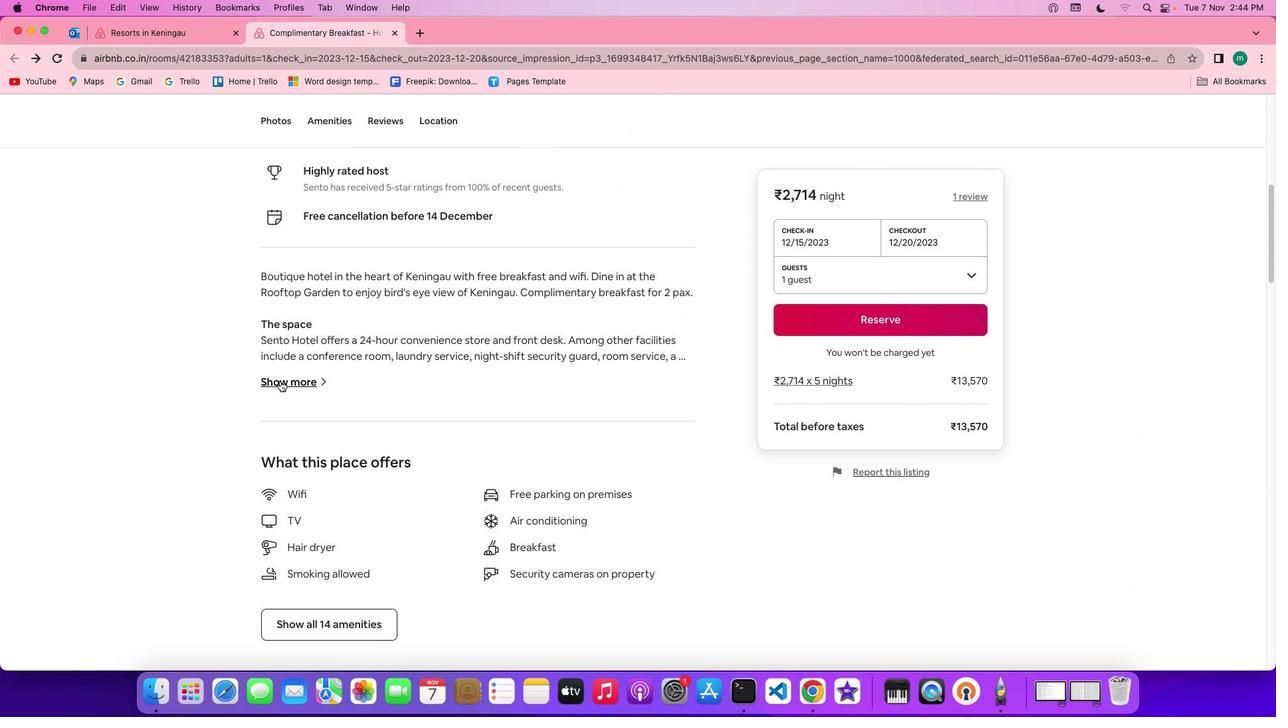 
Action: Mouse pressed left at (287, 388)
Screenshot: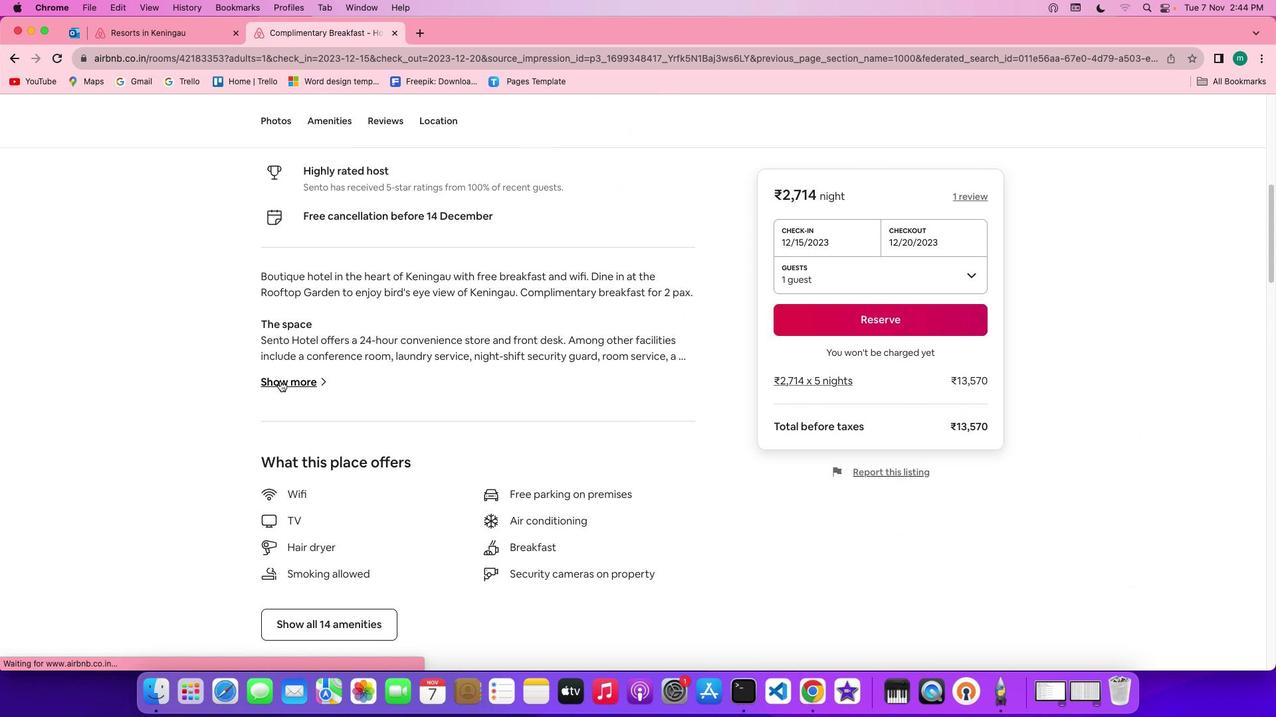 
Action: Mouse moved to (567, 424)
Screenshot: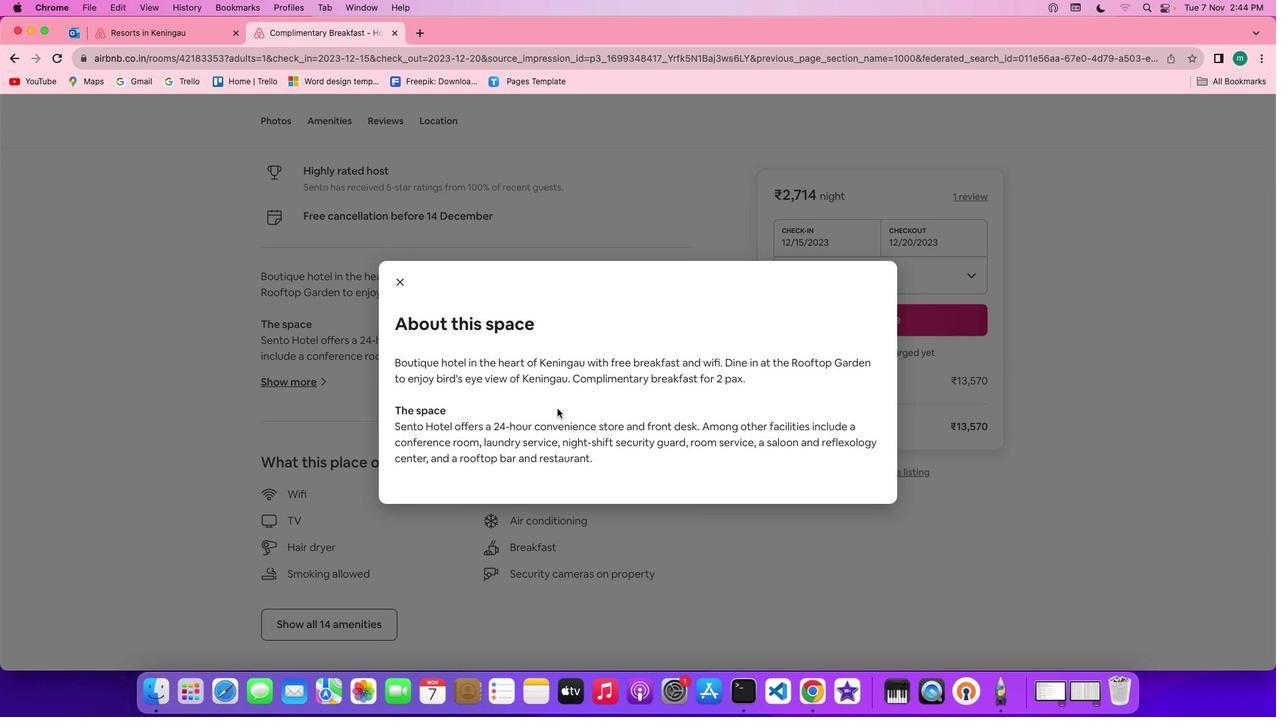 
Action: Mouse scrolled (567, 424) with delta (7, 6)
Screenshot: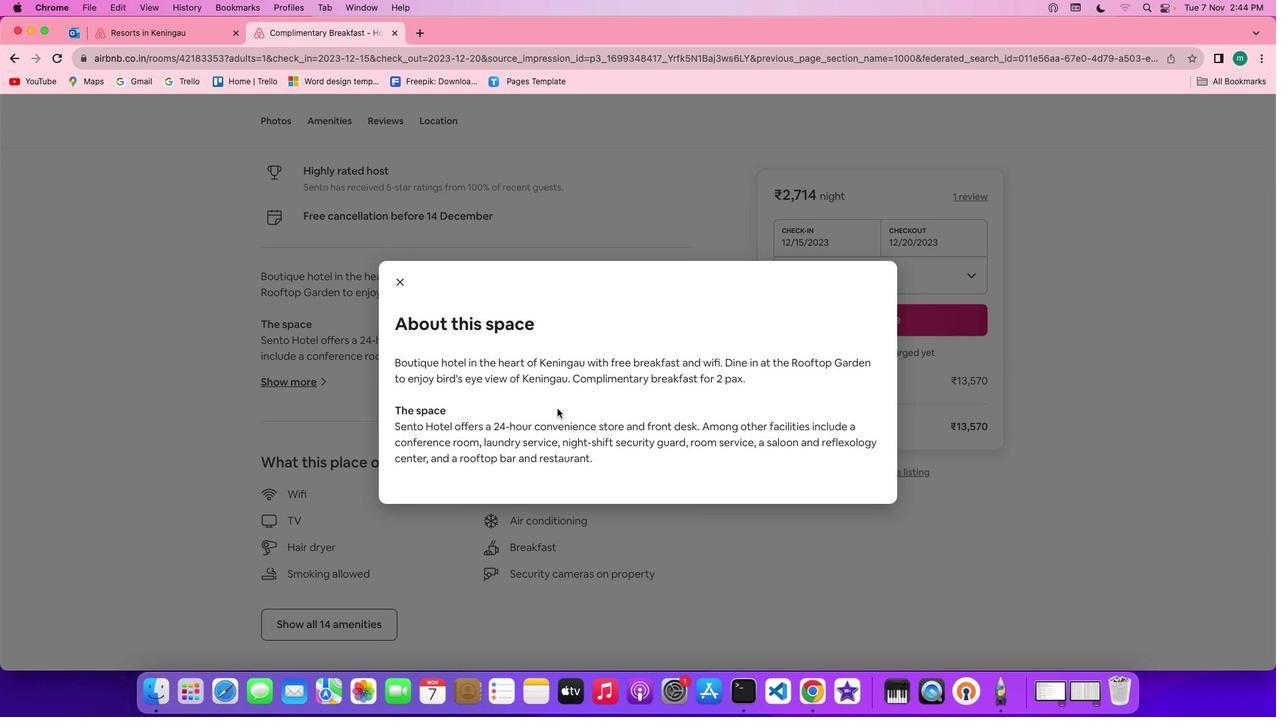 
Action: Mouse moved to (567, 420)
Screenshot: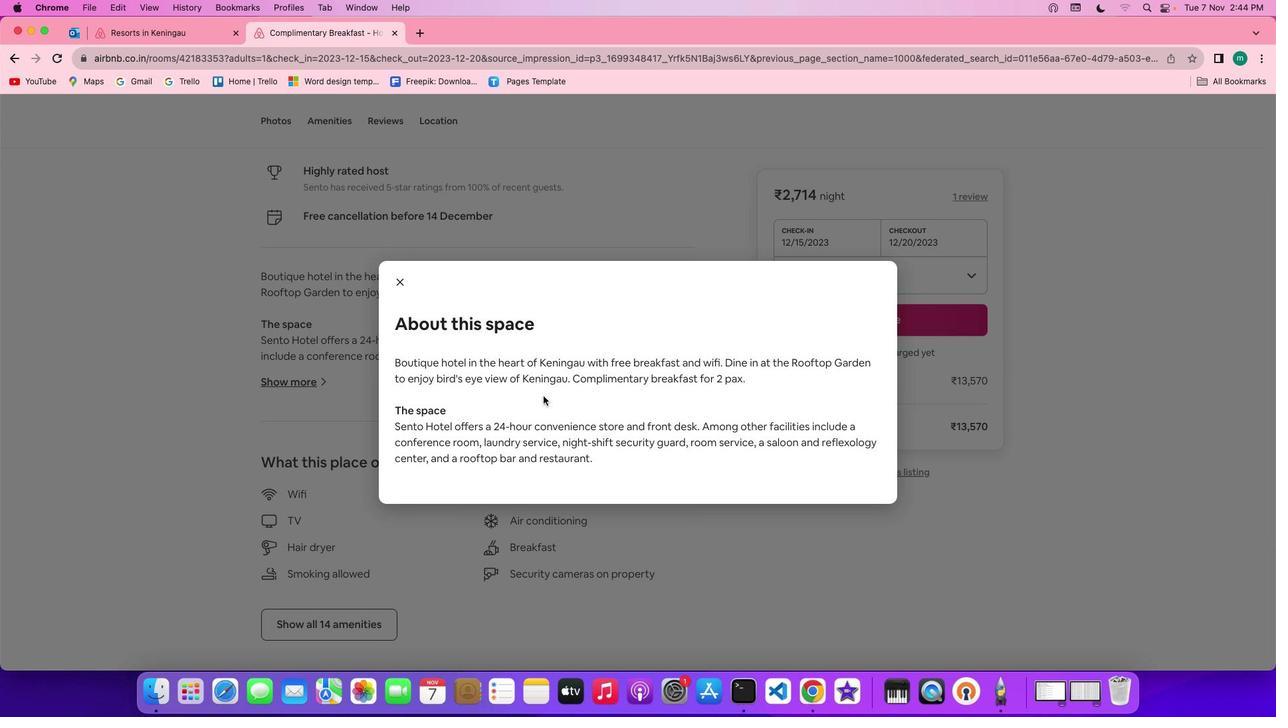 
Action: Mouse scrolled (567, 420) with delta (7, 6)
Screenshot: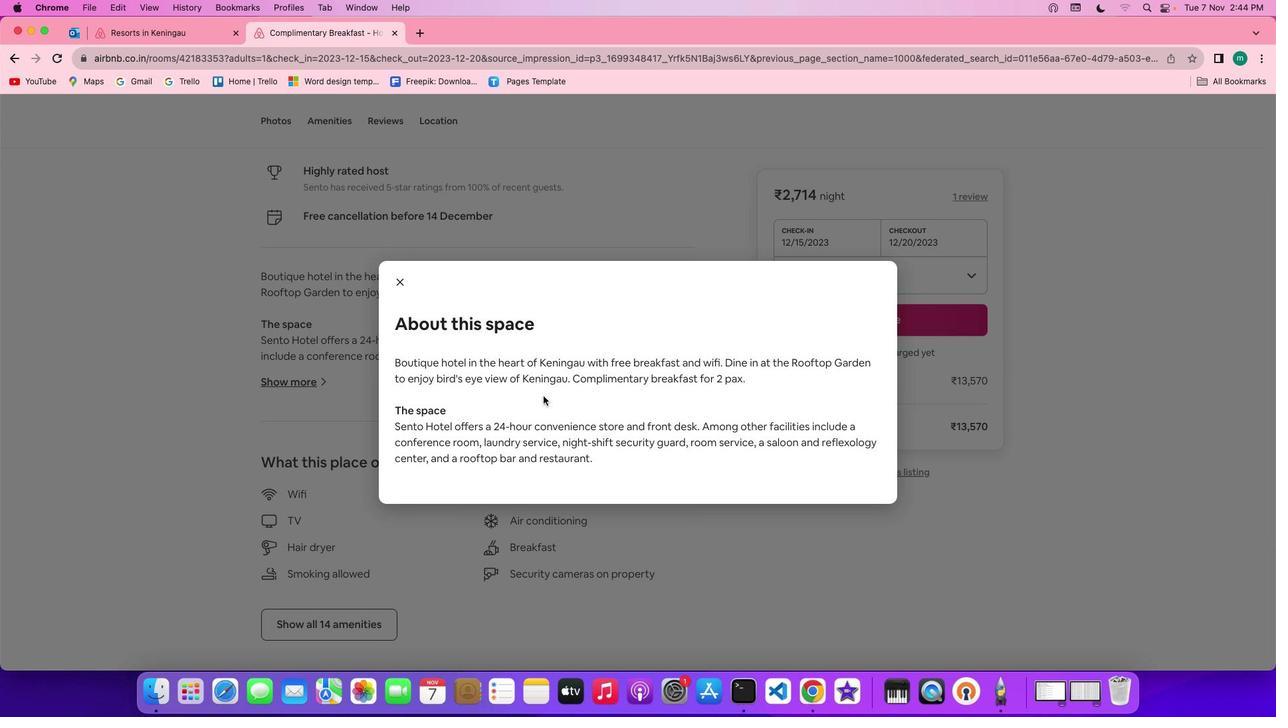 
Action: Mouse moved to (406, 286)
Screenshot: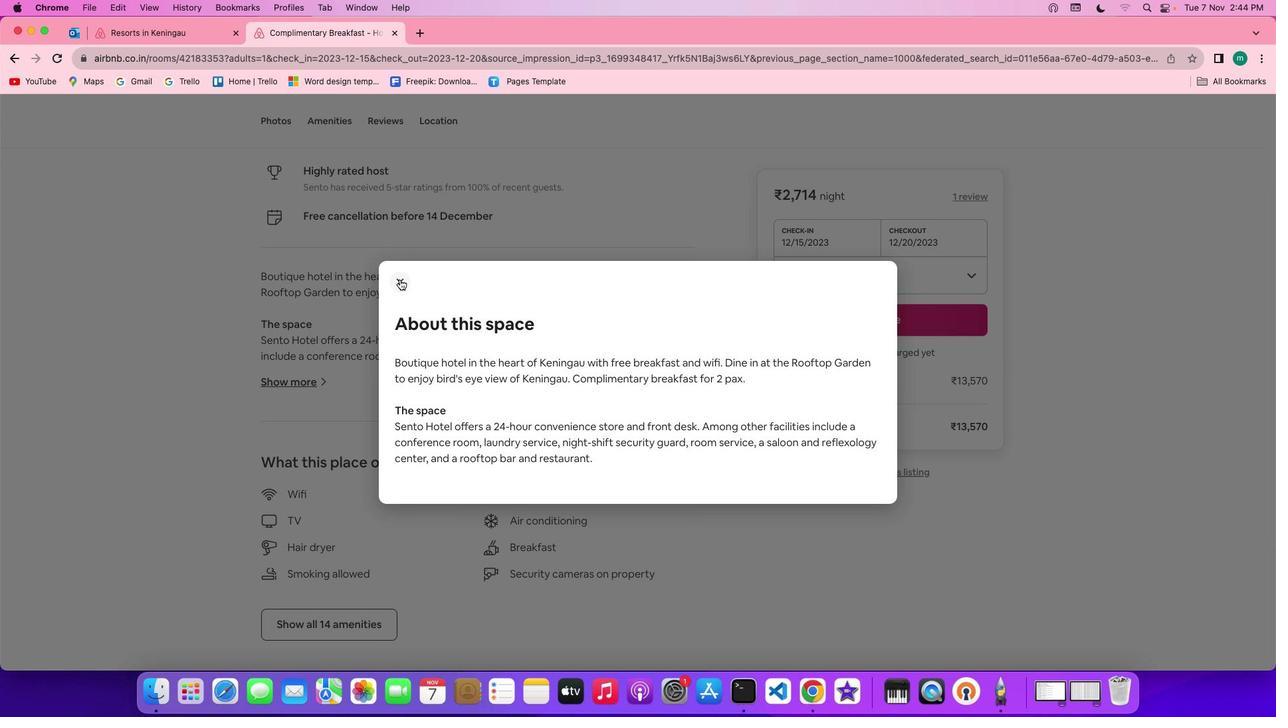 
Action: Mouse pressed left at (406, 286)
Screenshot: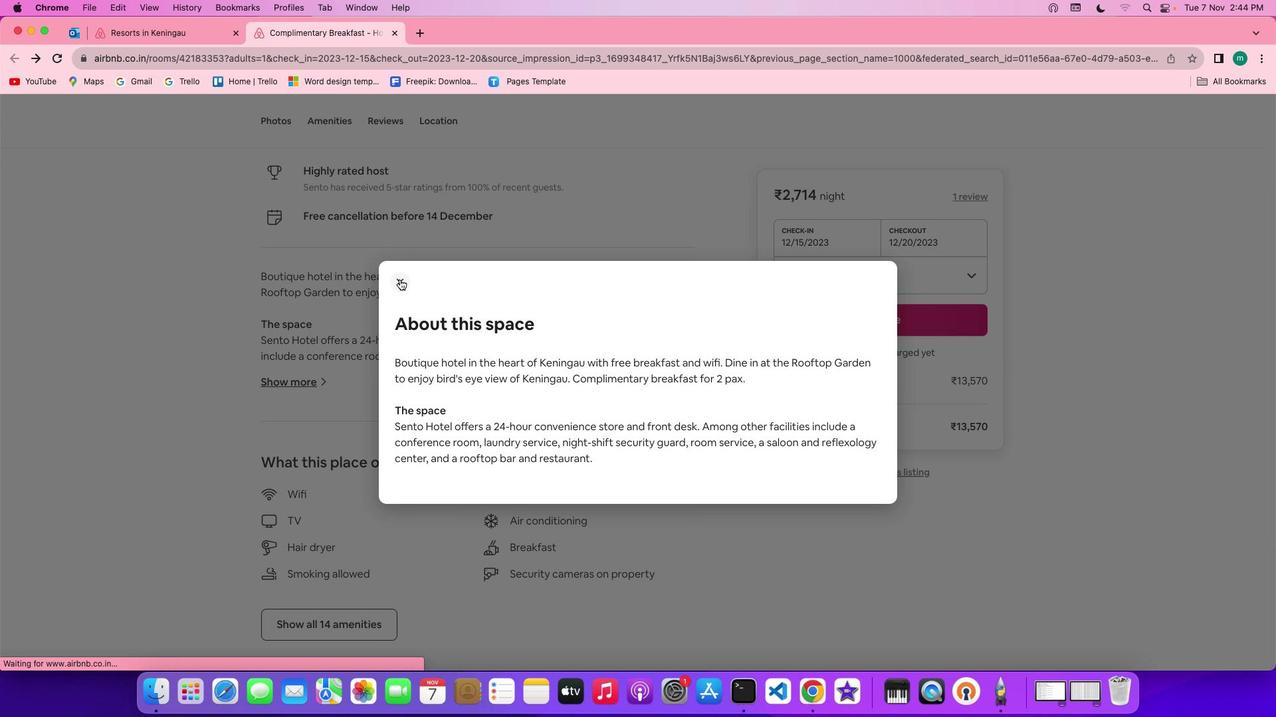 
Action: Mouse moved to (492, 382)
Screenshot: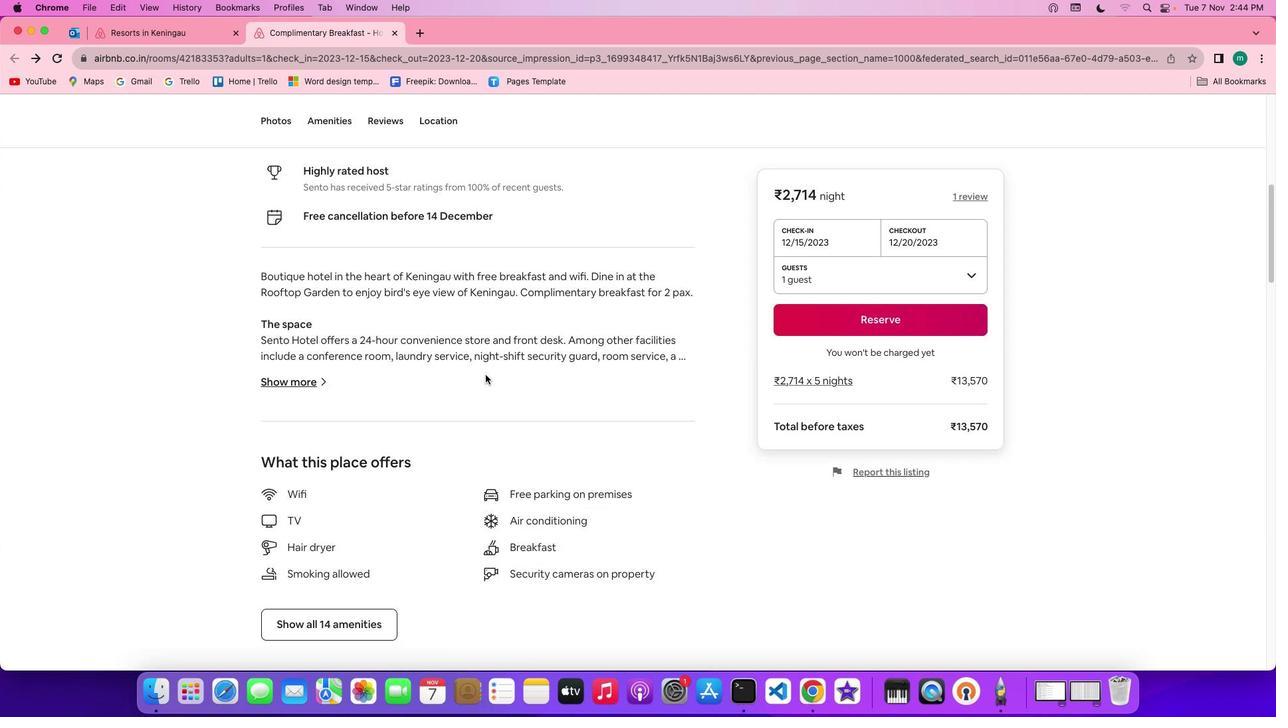 
Action: Mouse scrolled (492, 382) with delta (7, 6)
Screenshot: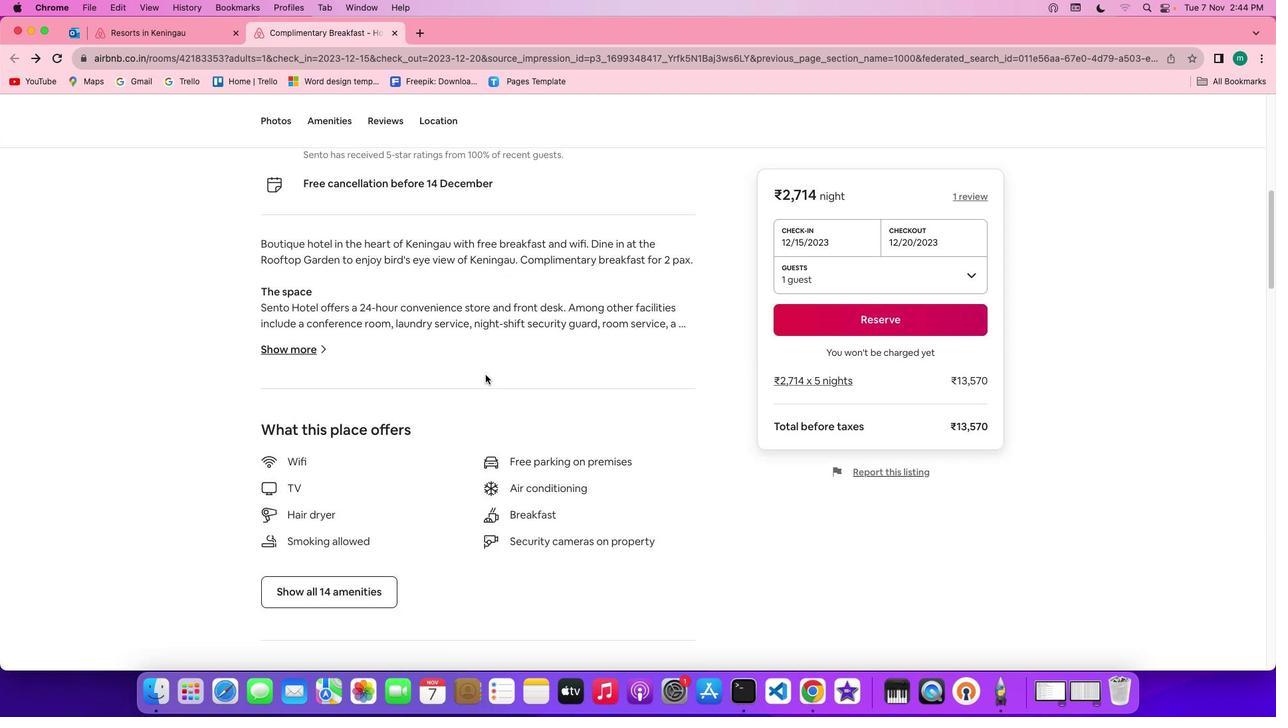 
Action: Mouse scrolled (492, 382) with delta (7, 6)
Screenshot: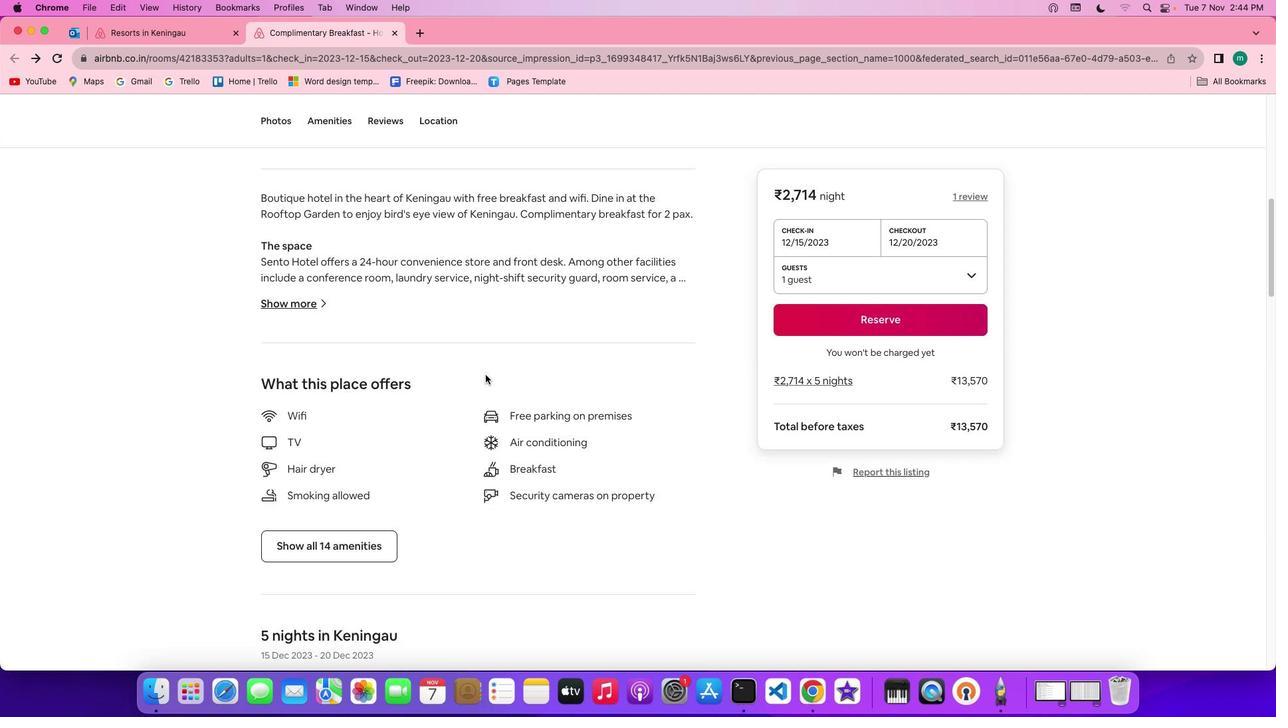 
Action: Mouse scrolled (492, 382) with delta (7, 5)
Screenshot: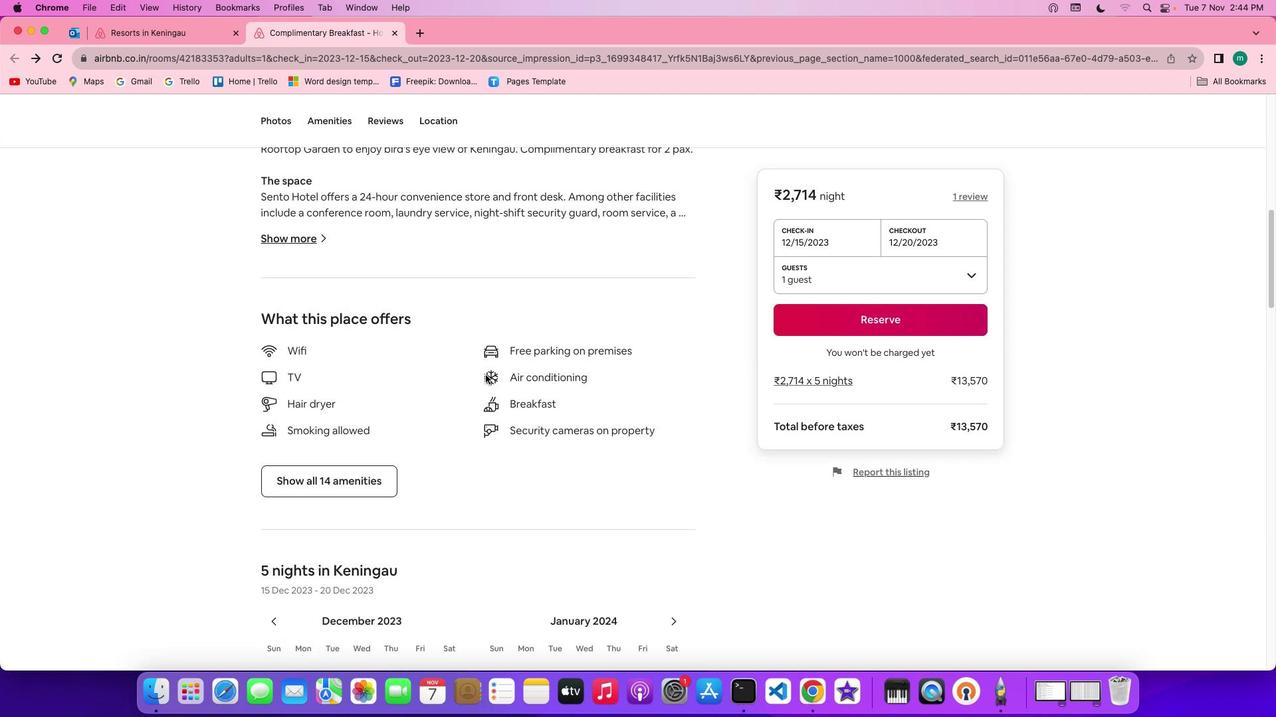 
Action: Mouse scrolled (492, 382) with delta (7, 4)
Screenshot: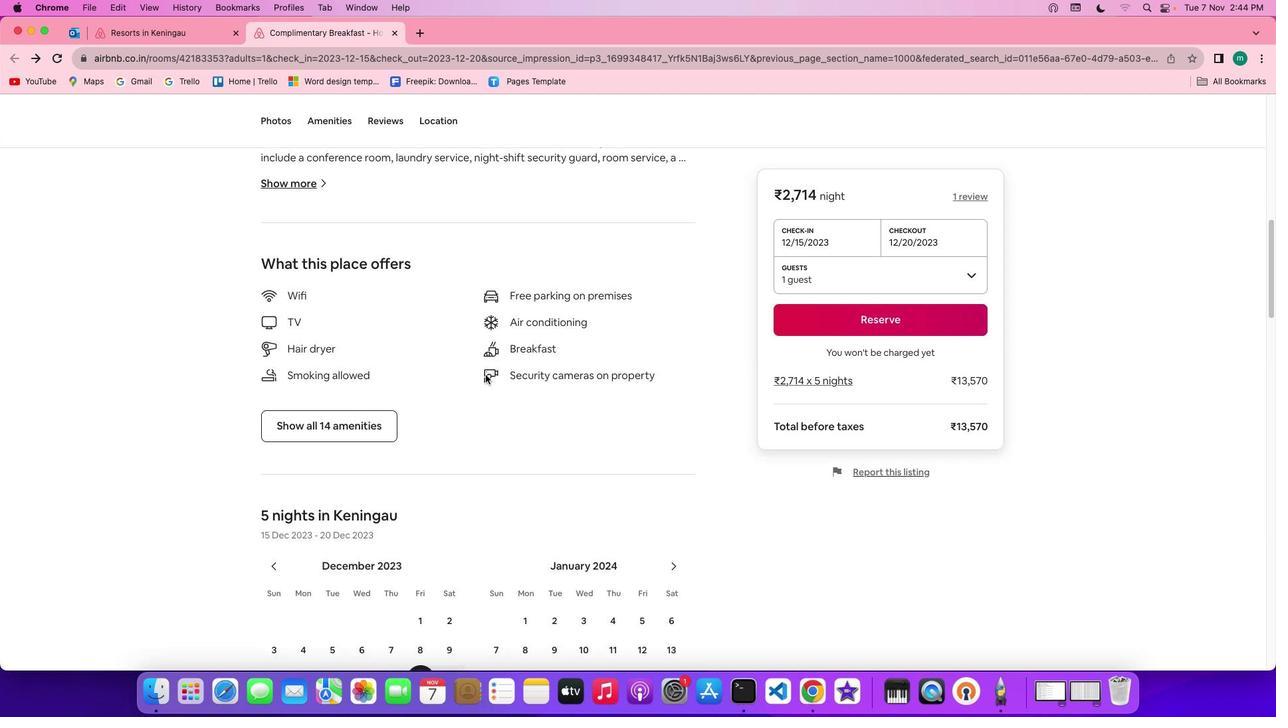 
Action: Mouse moved to (332, 402)
Screenshot: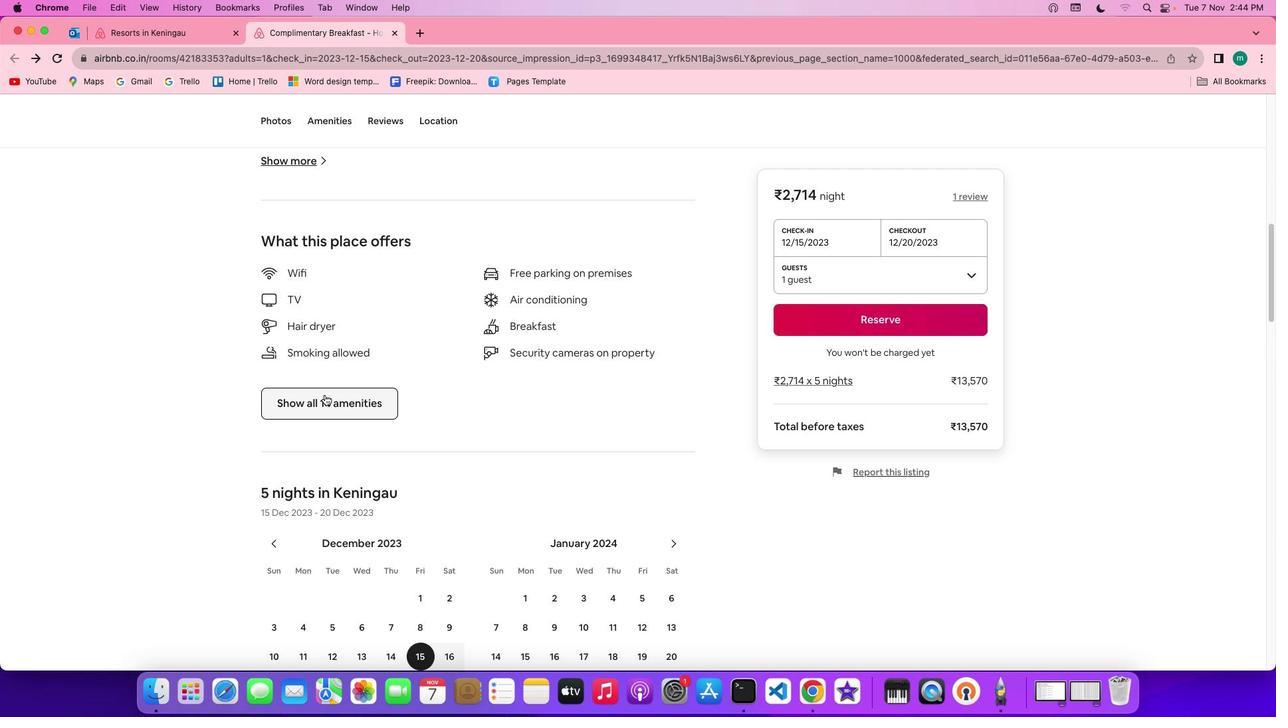 
Action: Mouse pressed left at (332, 402)
Screenshot: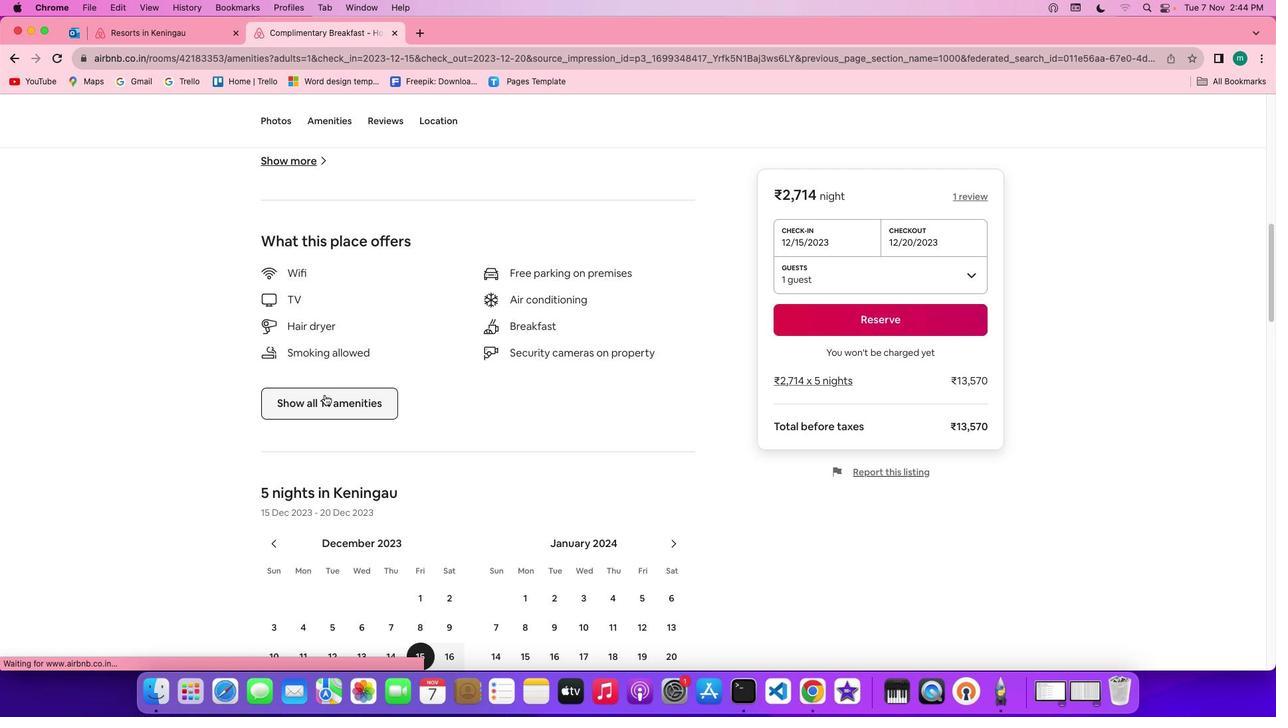 
Action: Mouse moved to (590, 424)
Screenshot: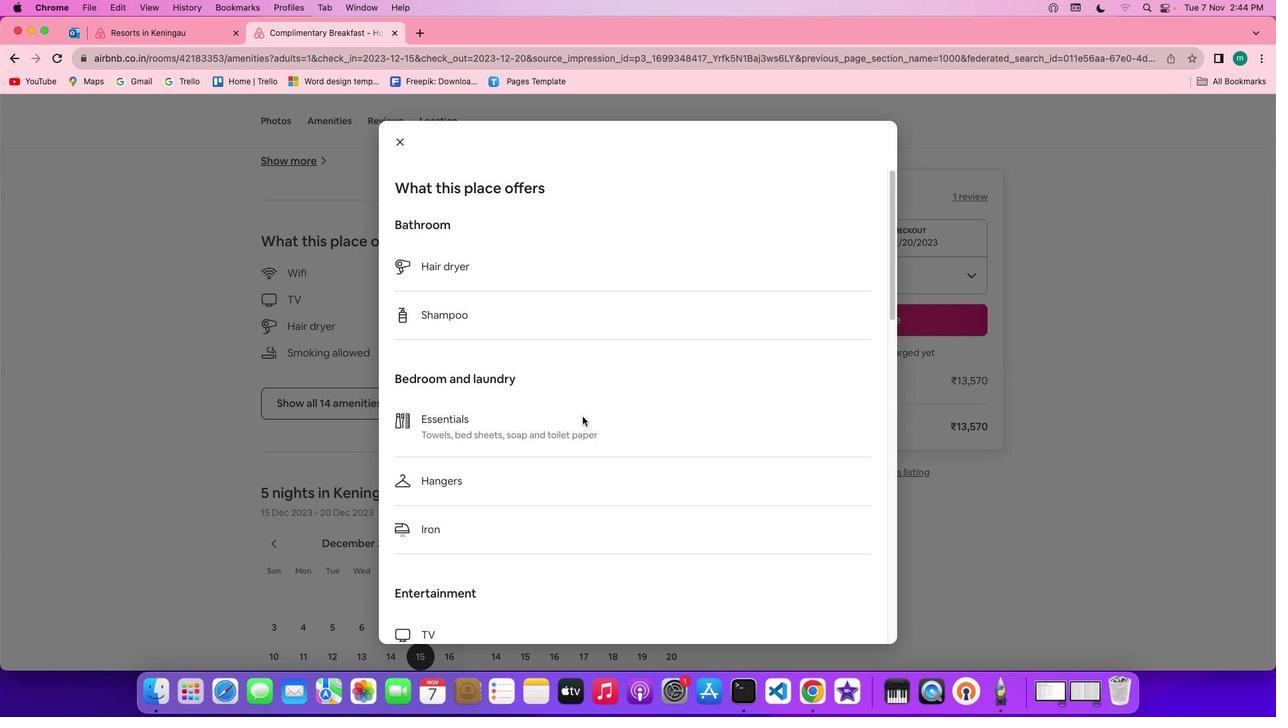 
Action: Mouse scrolled (590, 424) with delta (7, 6)
Screenshot: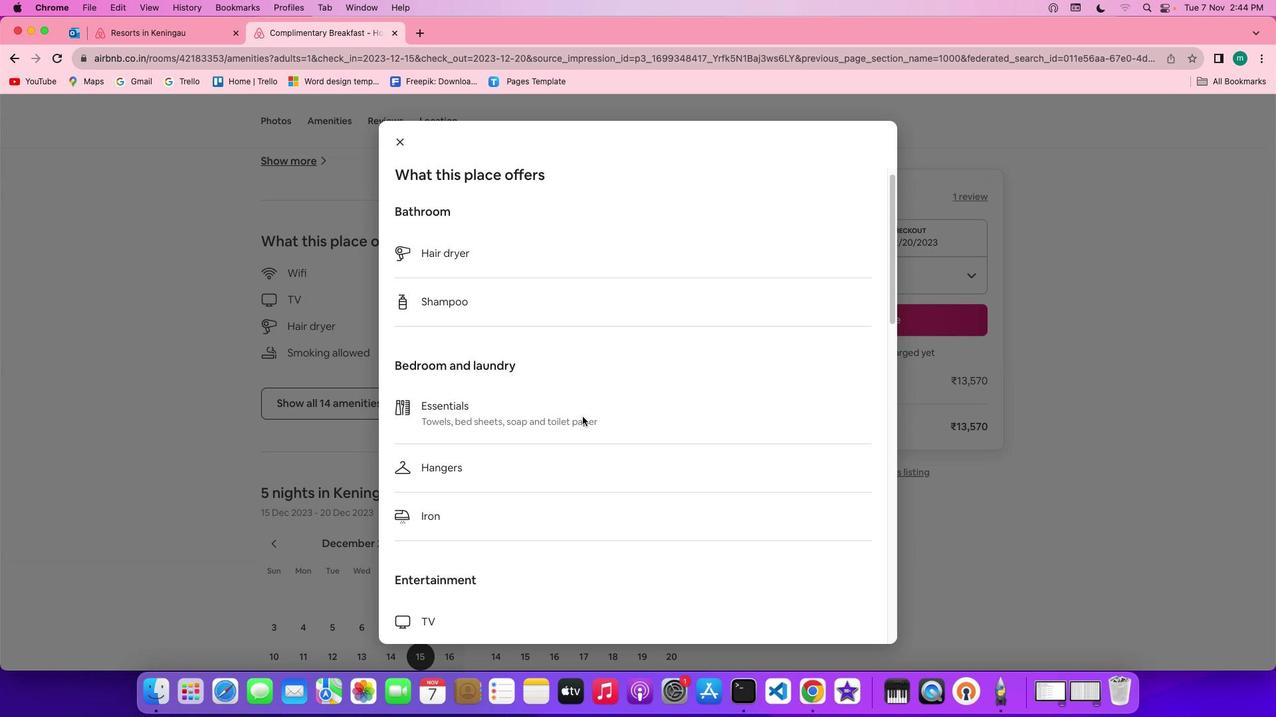 
Action: Mouse scrolled (590, 424) with delta (7, 6)
Screenshot: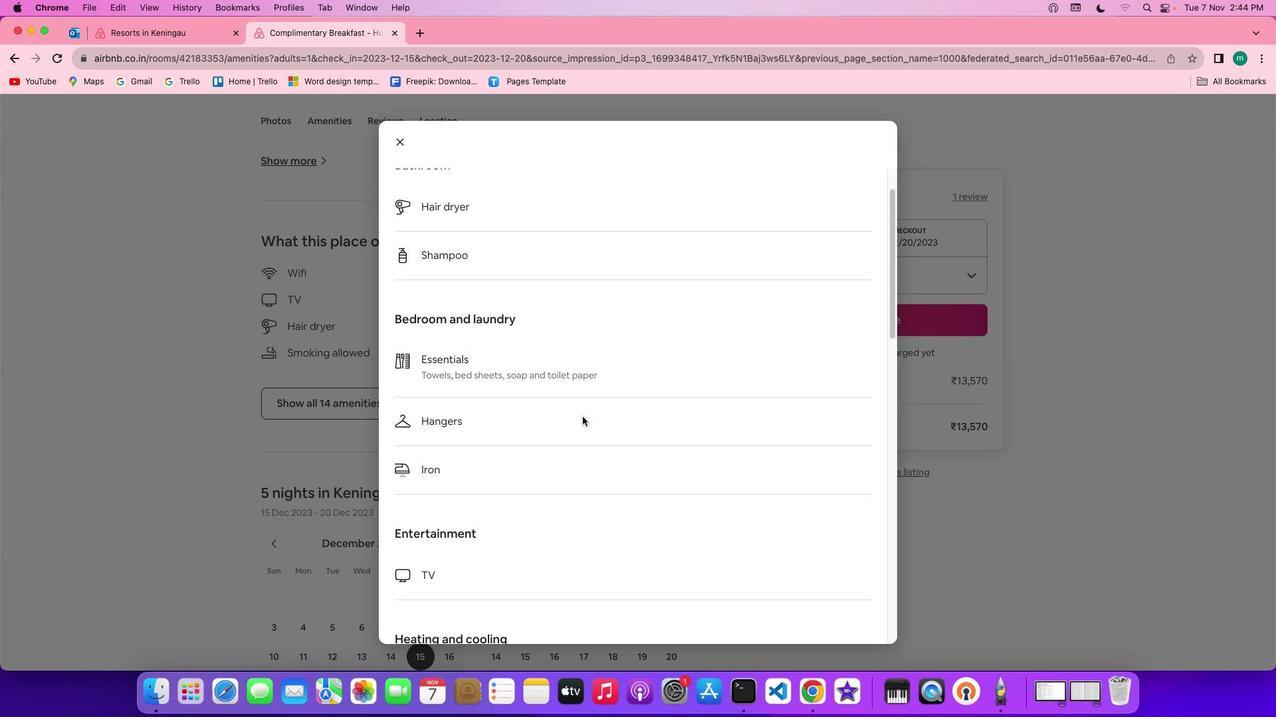 
Action: Mouse scrolled (590, 424) with delta (7, 5)
Screenshot: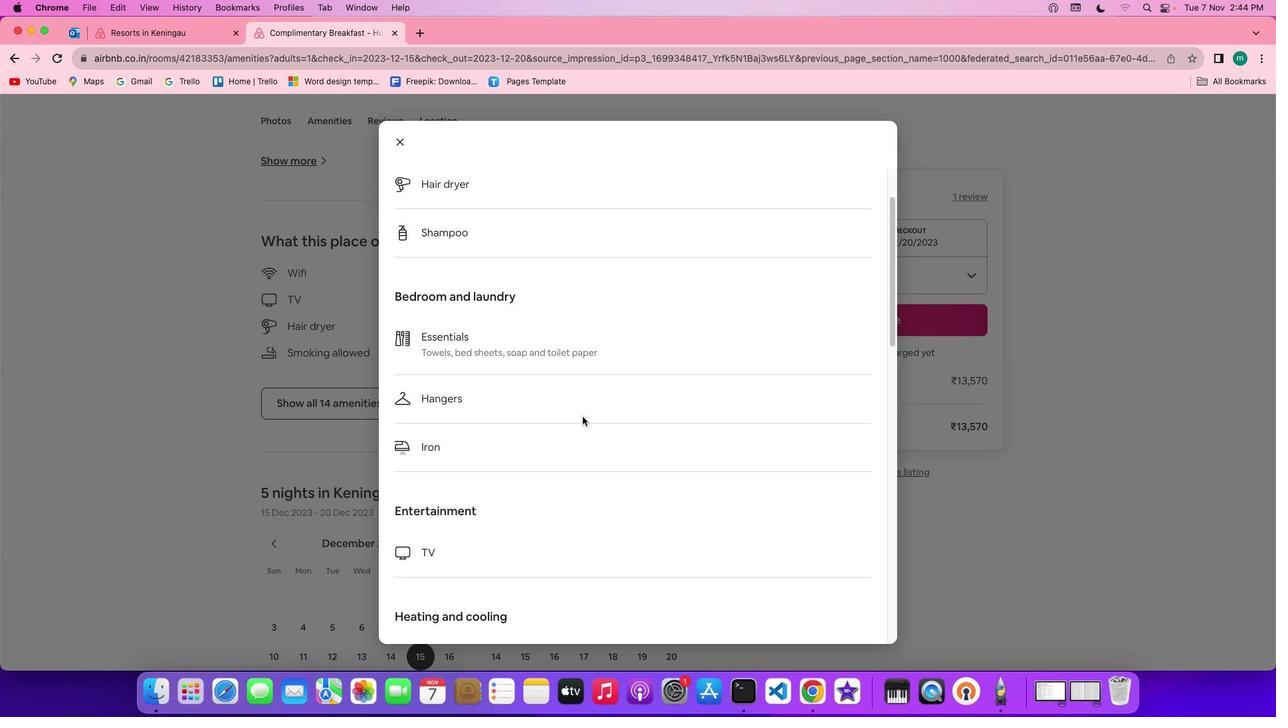 
Action: Mouse scrolled (590, 424) with delta (7, 5)
Screenshot: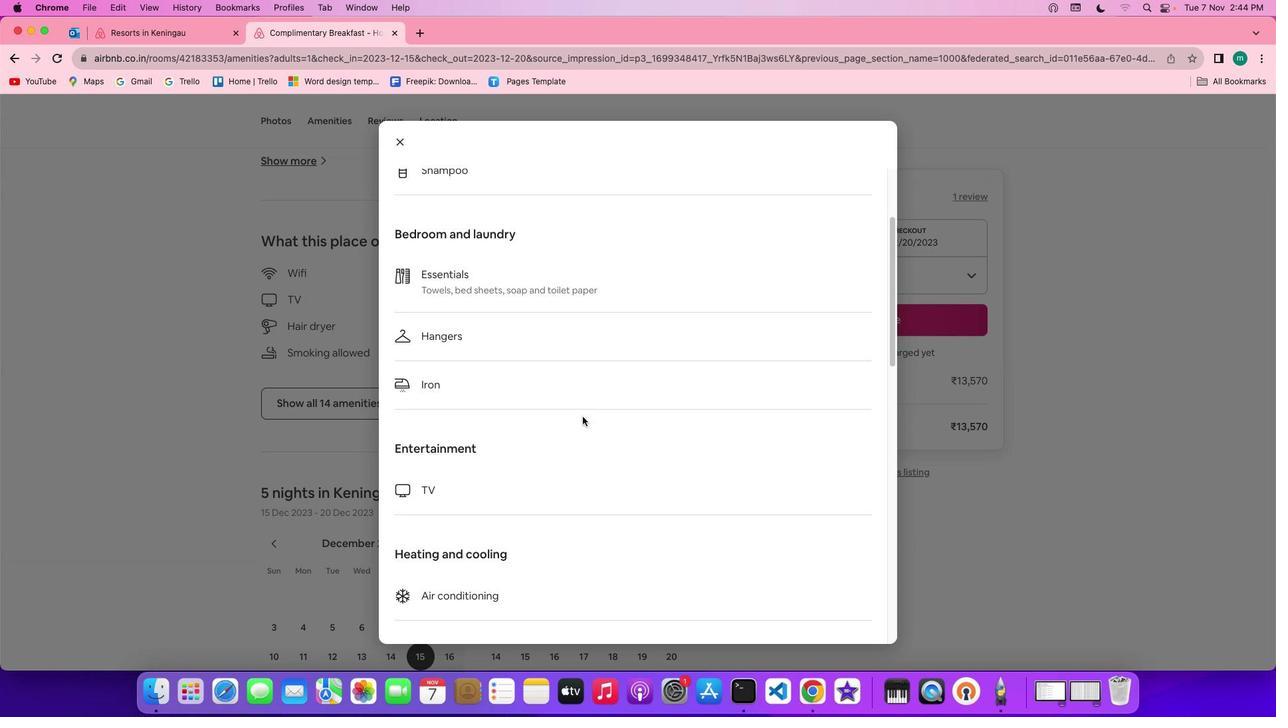 
Action: Mouse scrolled (590, 424) with delta (7, 6)
Screenshot: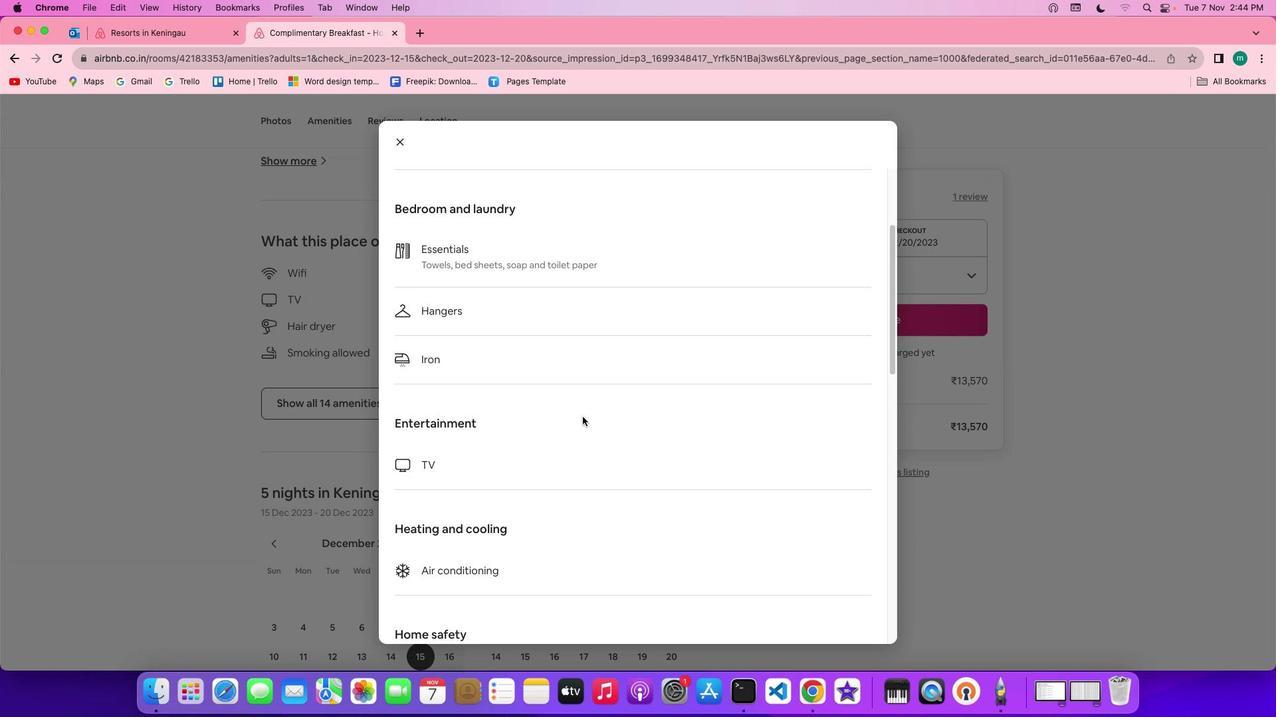 
Action: Mouse scrolled (590, 424) with delta (7, 6)
Screenshot: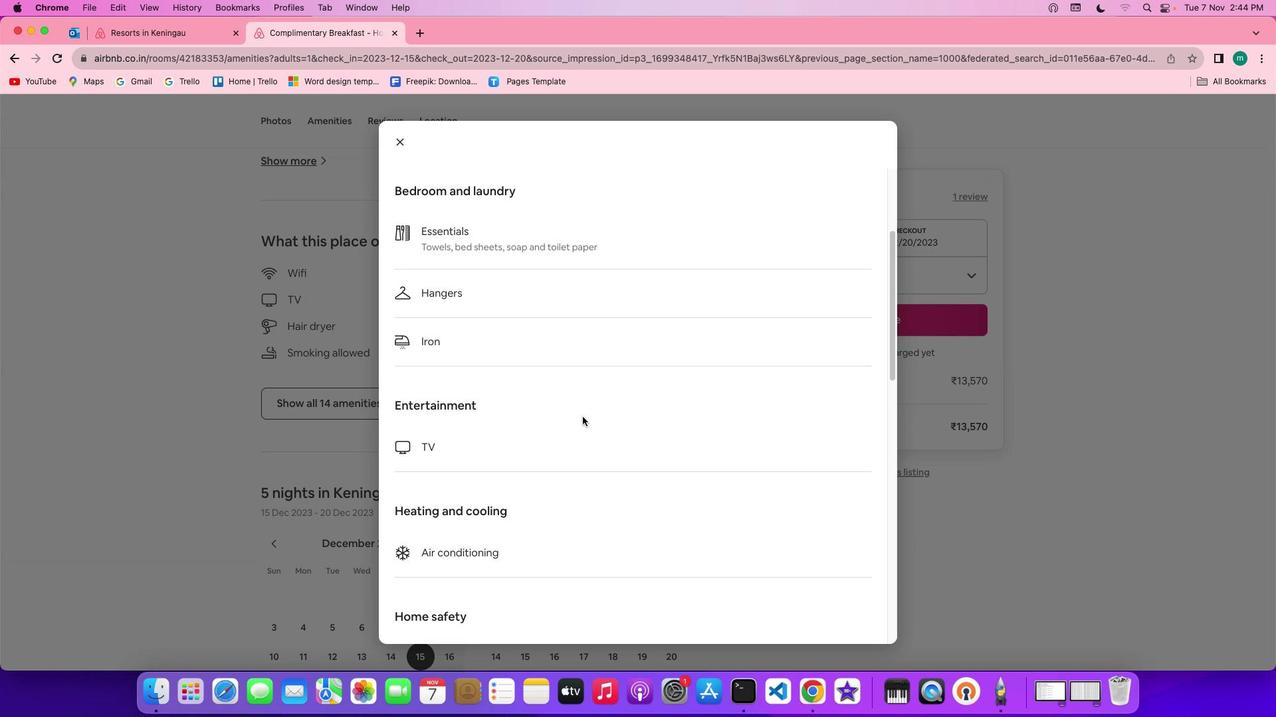 
Action: Mouse scrolled (590, 424) with delta (7, 5)
Screenshot: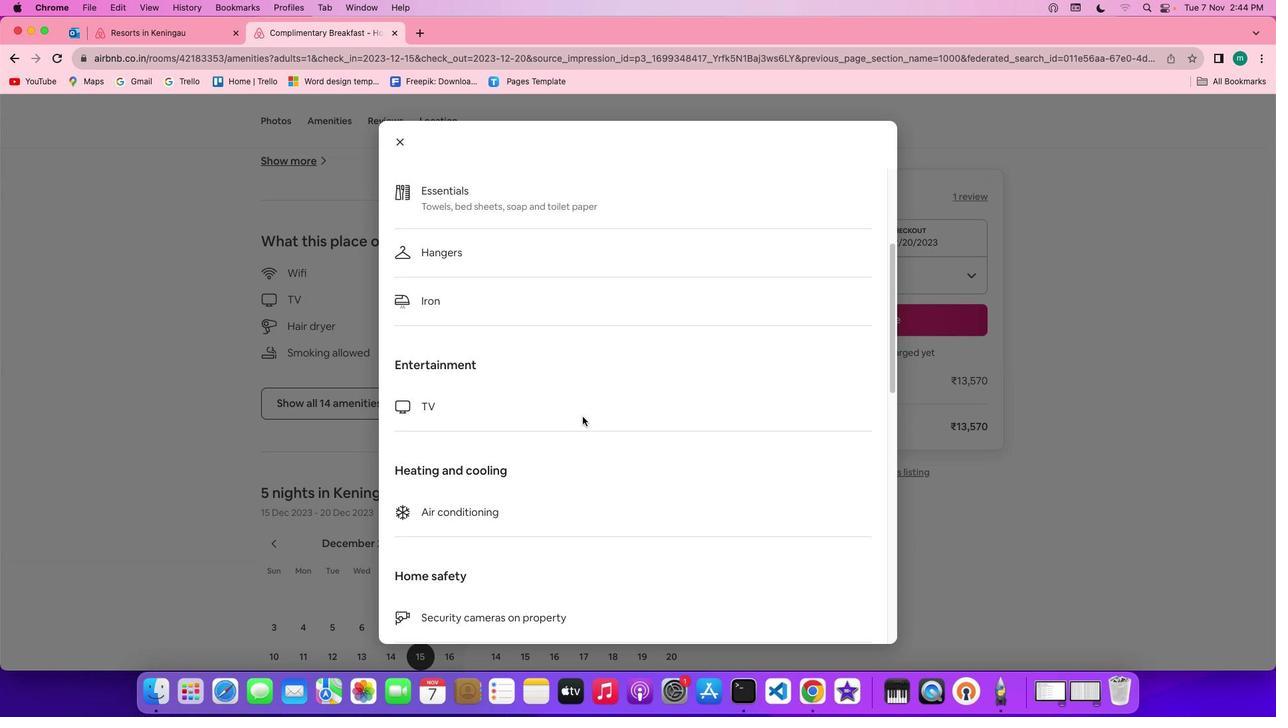 
Action: Mouse scrolled (590, 424) with delta (7, 6)
Screenshot: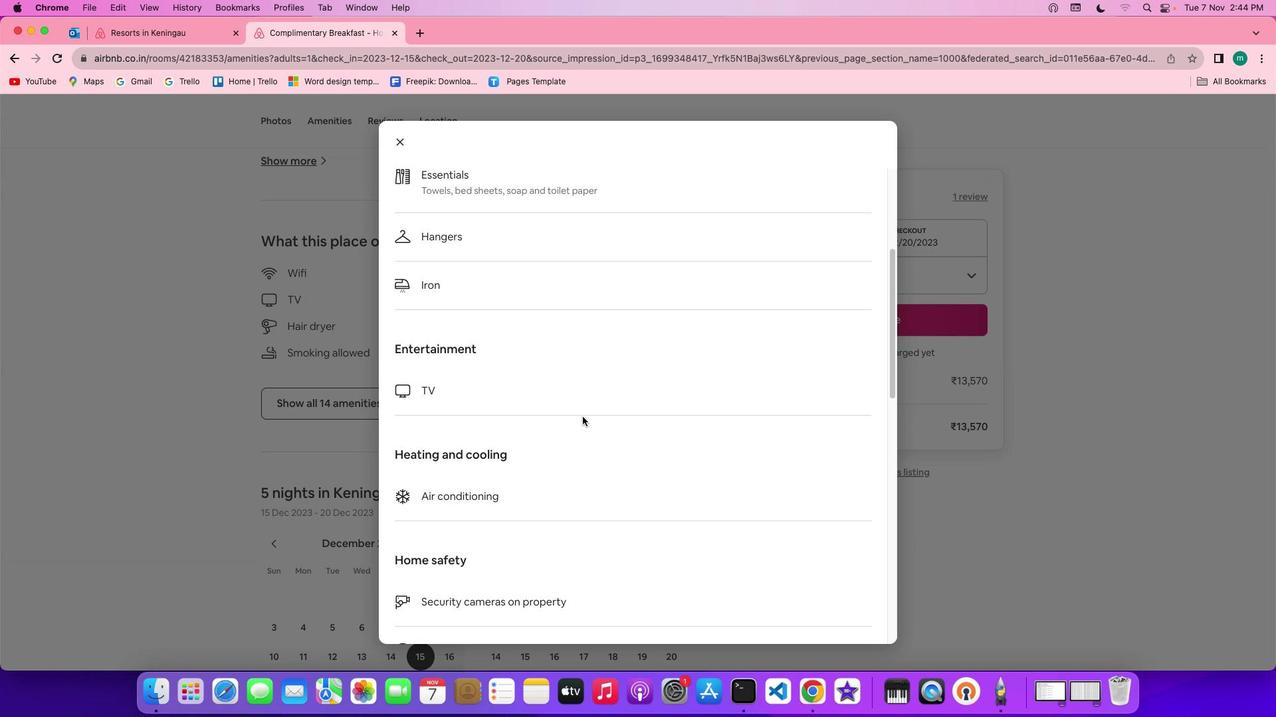 
Action: Mouse scrolled (590, 424) with delta (7, 6)
Screenshot: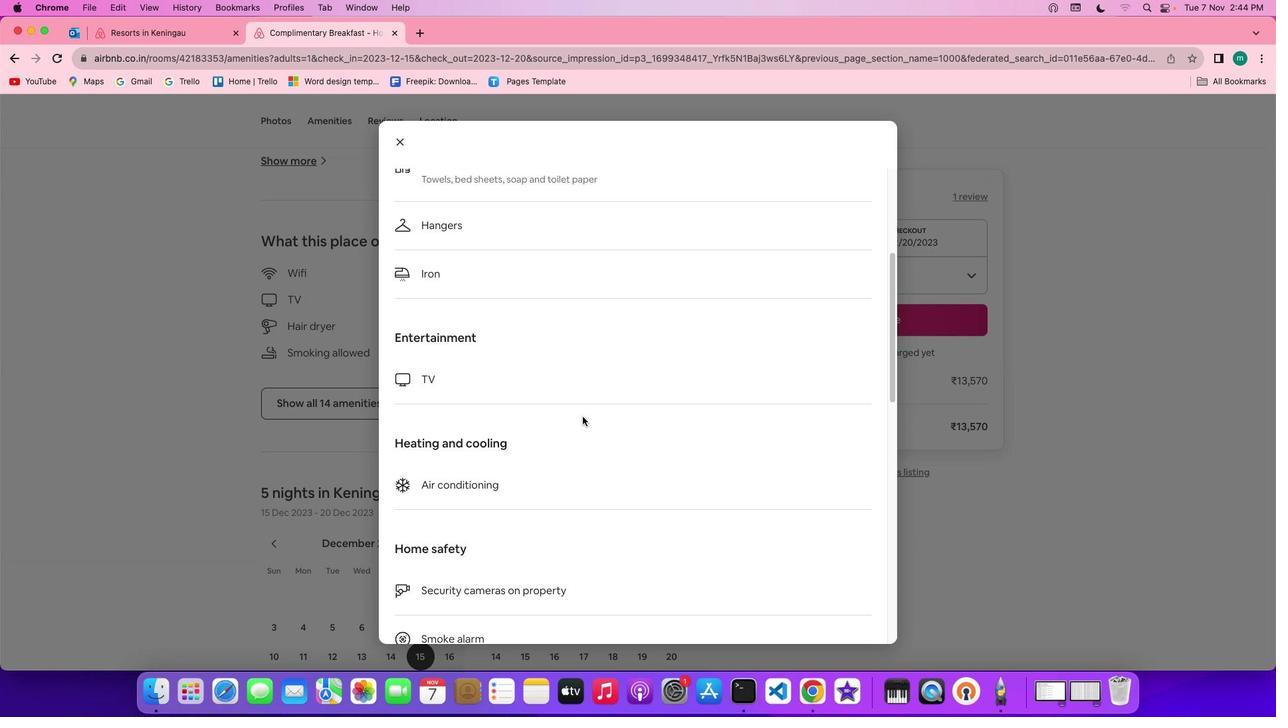 
Action: Mouse scrolled (590, 424) with delta (7, 6)
Screenshot: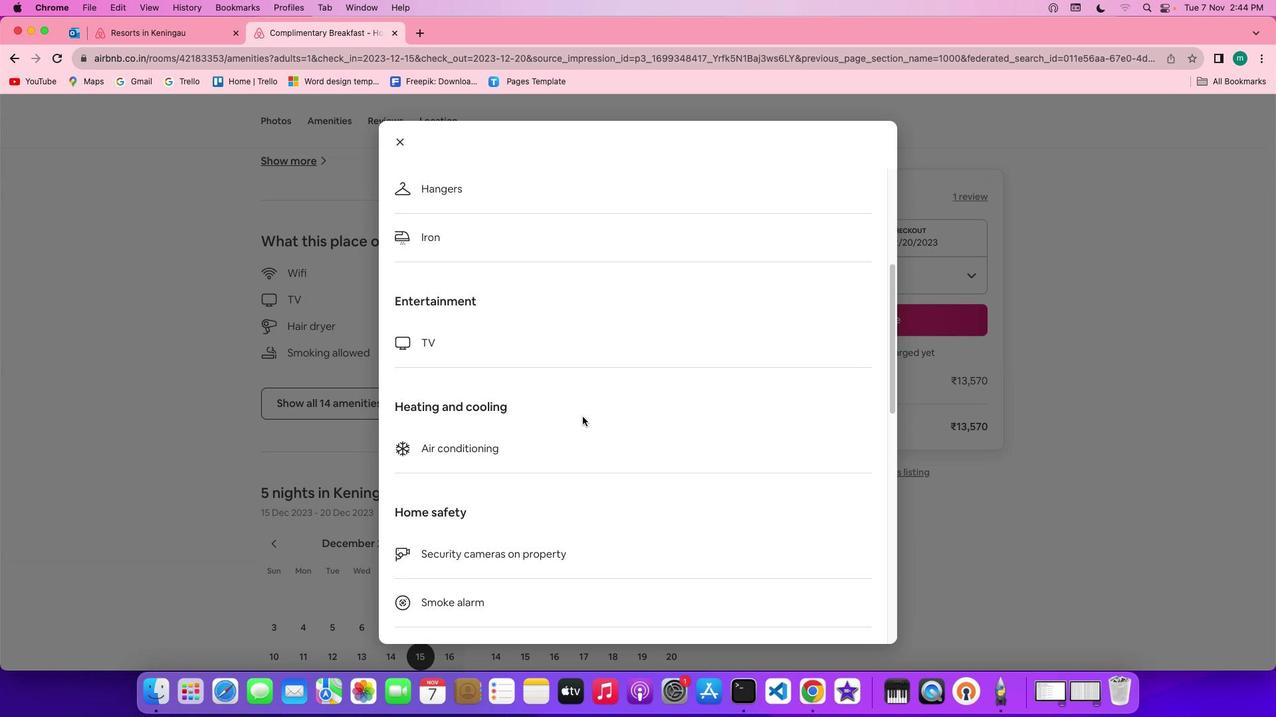 
Action: Mouse scrolled (590, 424) with delta (7, 6)
Screenshot: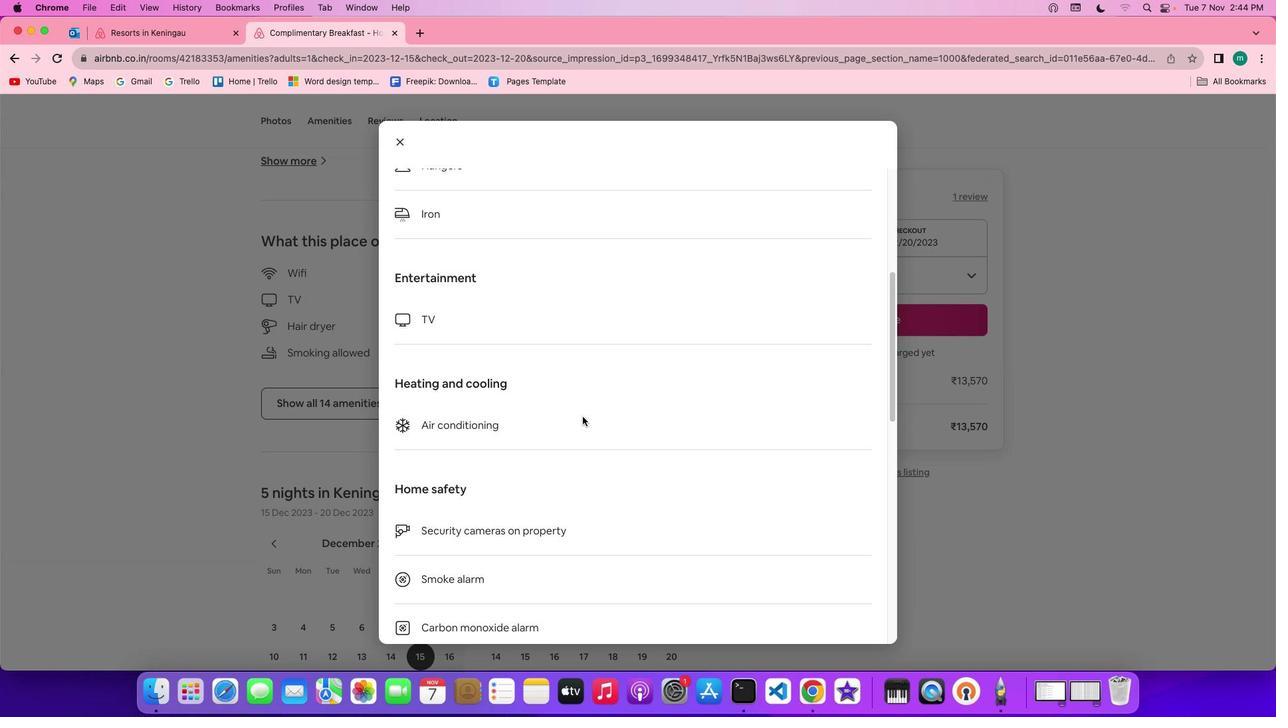 
Action: Mouse scrolled (590, 424) with delta (7, 6)
Screenshot: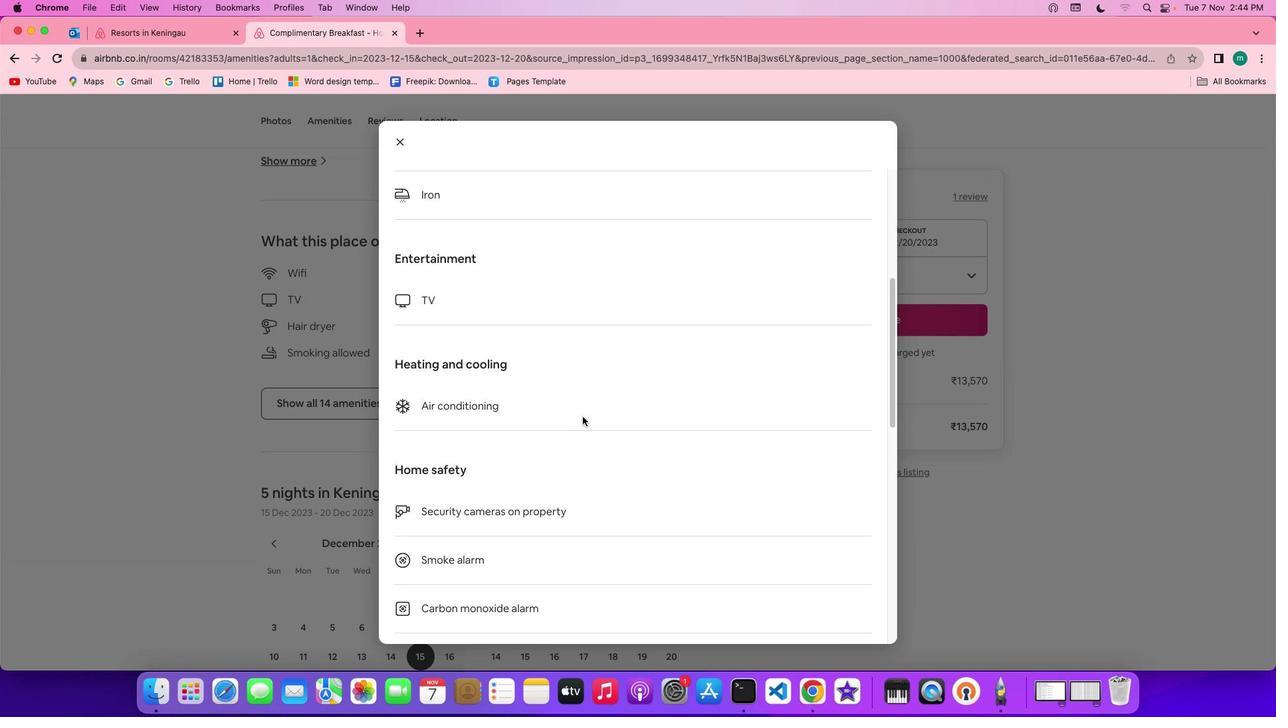 
Action: Mouse scrolled (590, 424) with delta (7, 5)
Screenshot: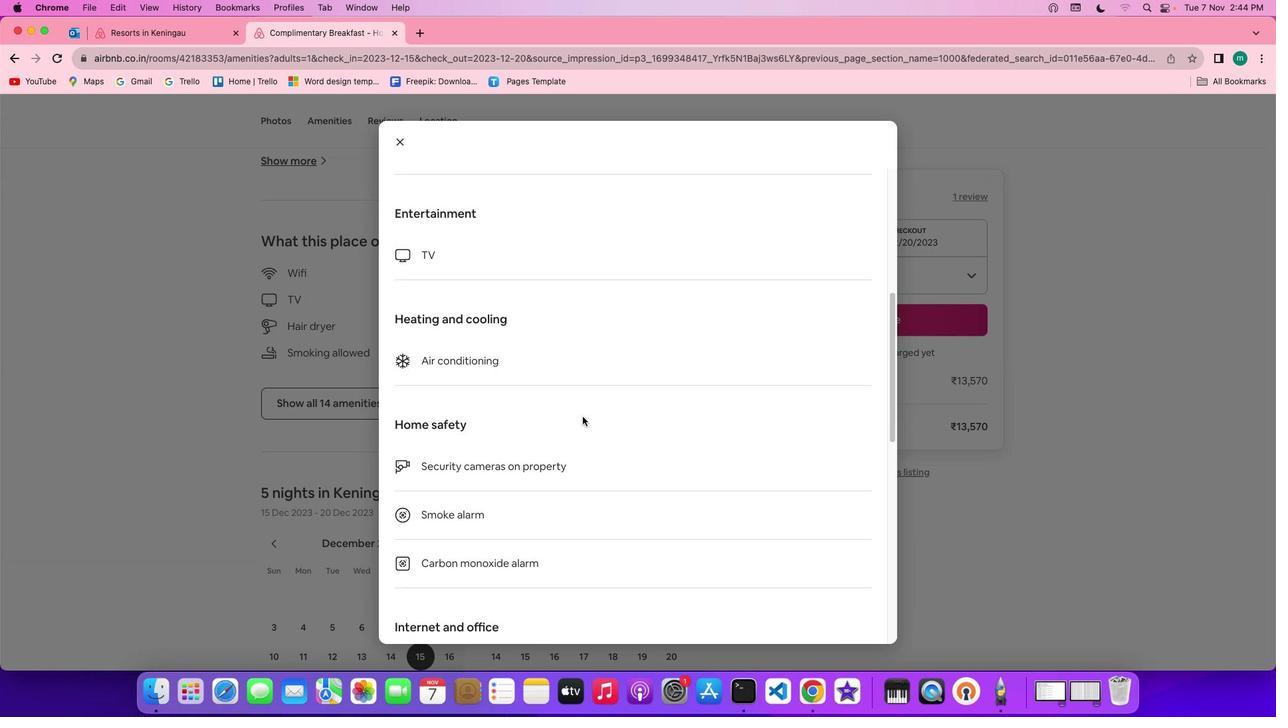 
Action: Mouse moved to (410, 155)
Screenshot: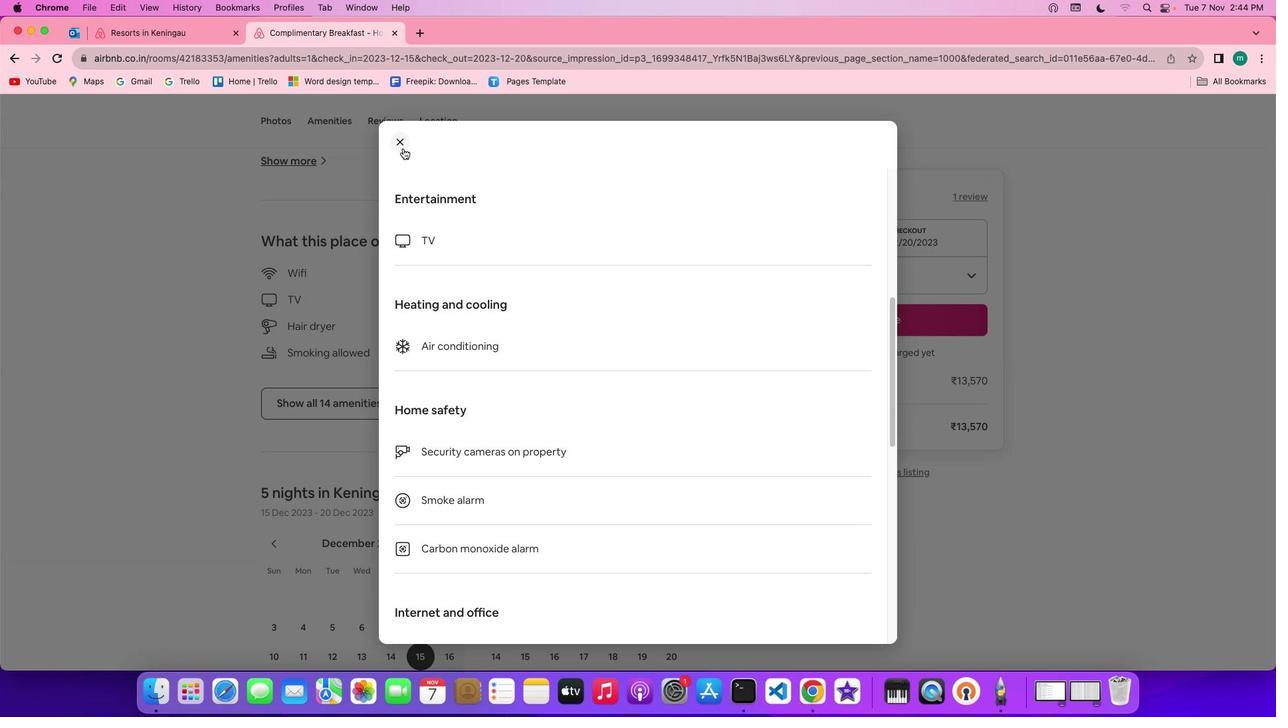 
Action: Mouse pressed left at (410, 155)
Screenshot: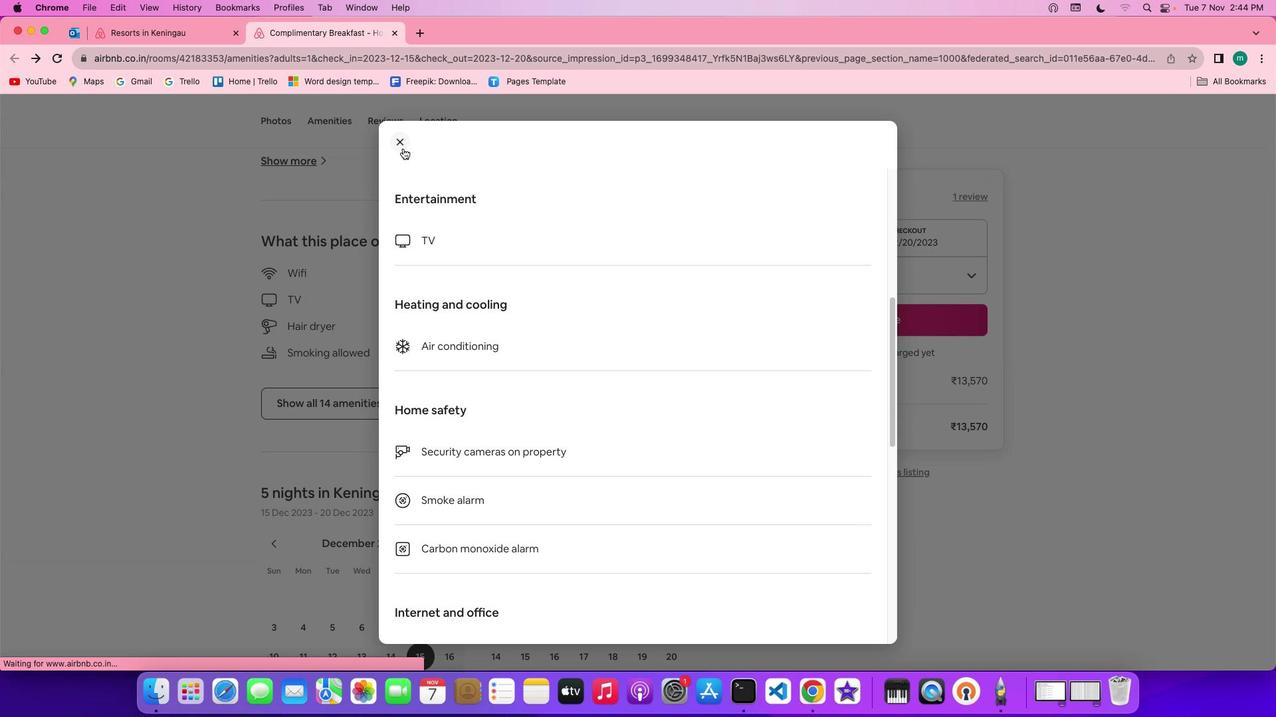 
Action: Mouse moved to (537, 410)
Screenshot: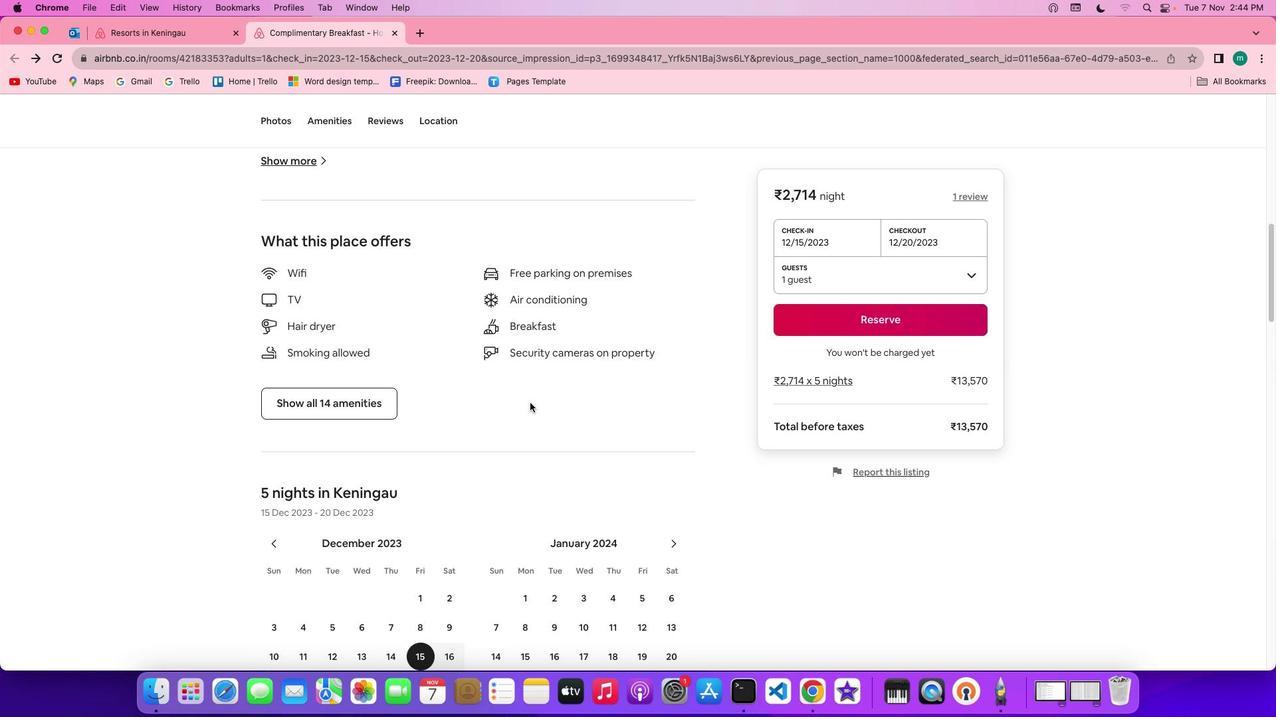 
Action: Mouse scrolled (537, 410) with delta (7, 6)
Screenshot: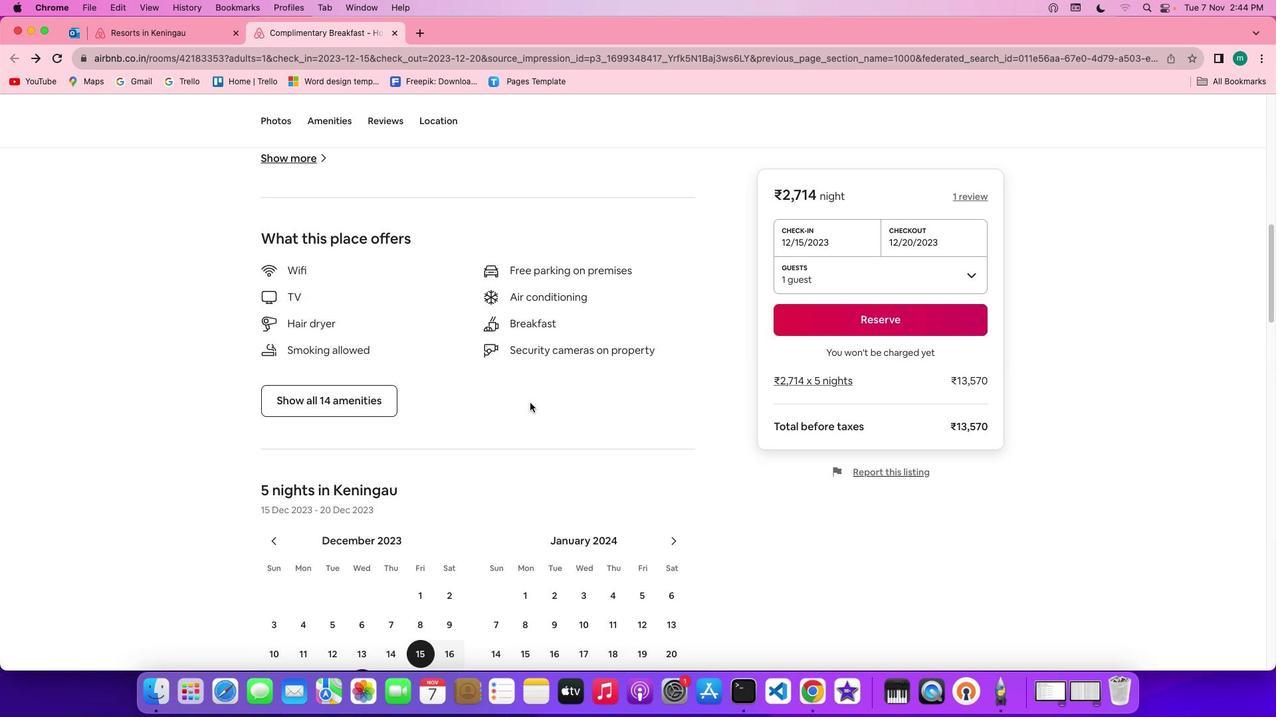 
Action: Mouse scrolled (537, 410) with delta (7, 6)
Screenshot: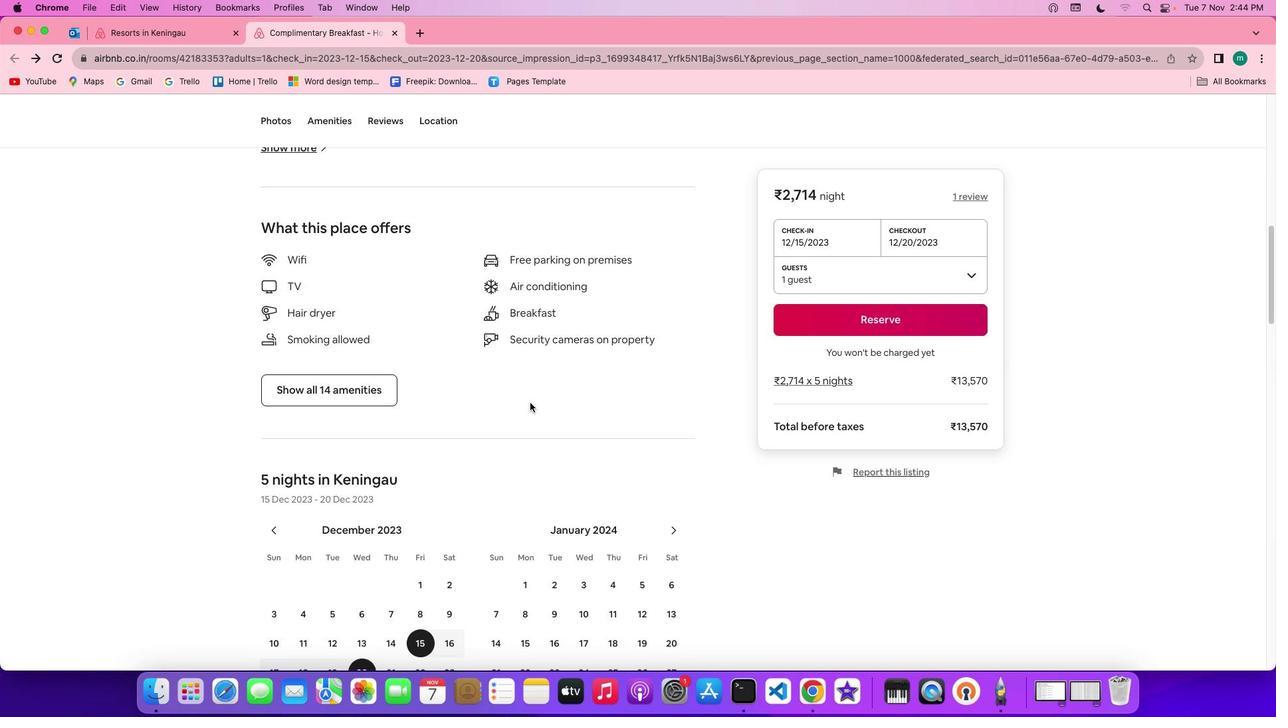 
Action: Mouse scrolled (537, 410) with delta (7, 5)
Screenshot: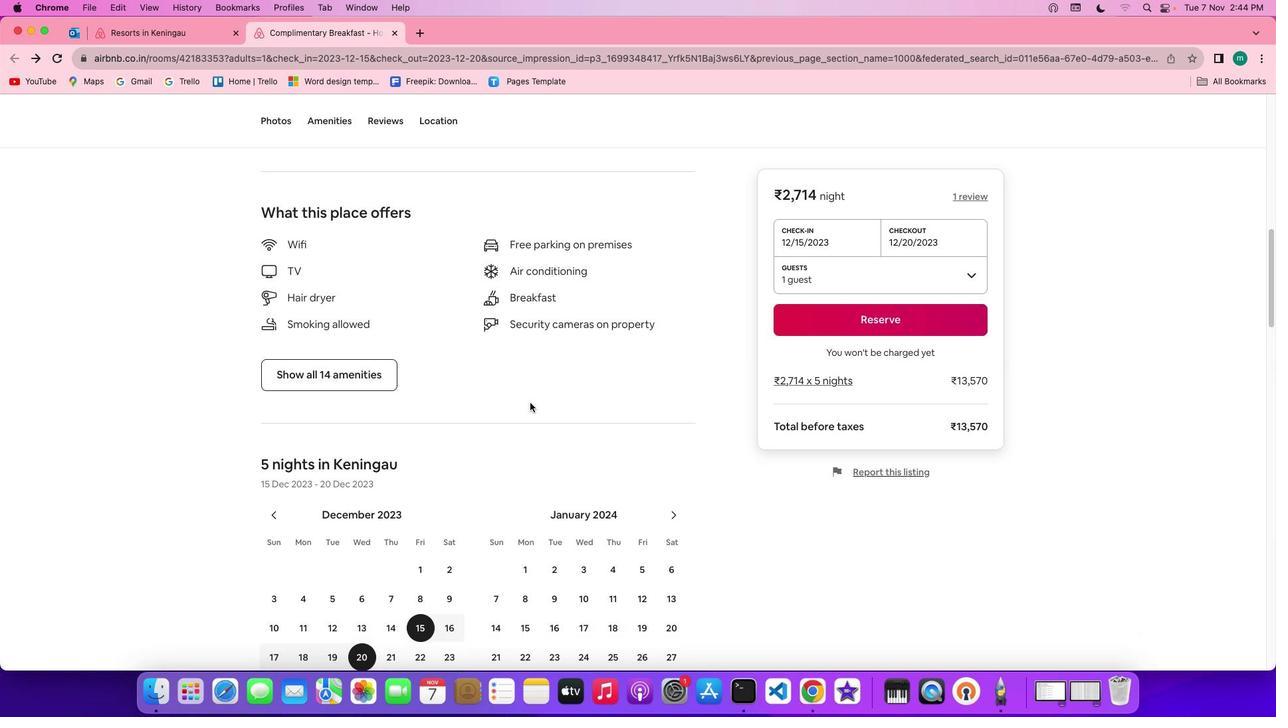 
Action: Mouse scrolled (537, 410) with delta (7, 5)
Screenshot: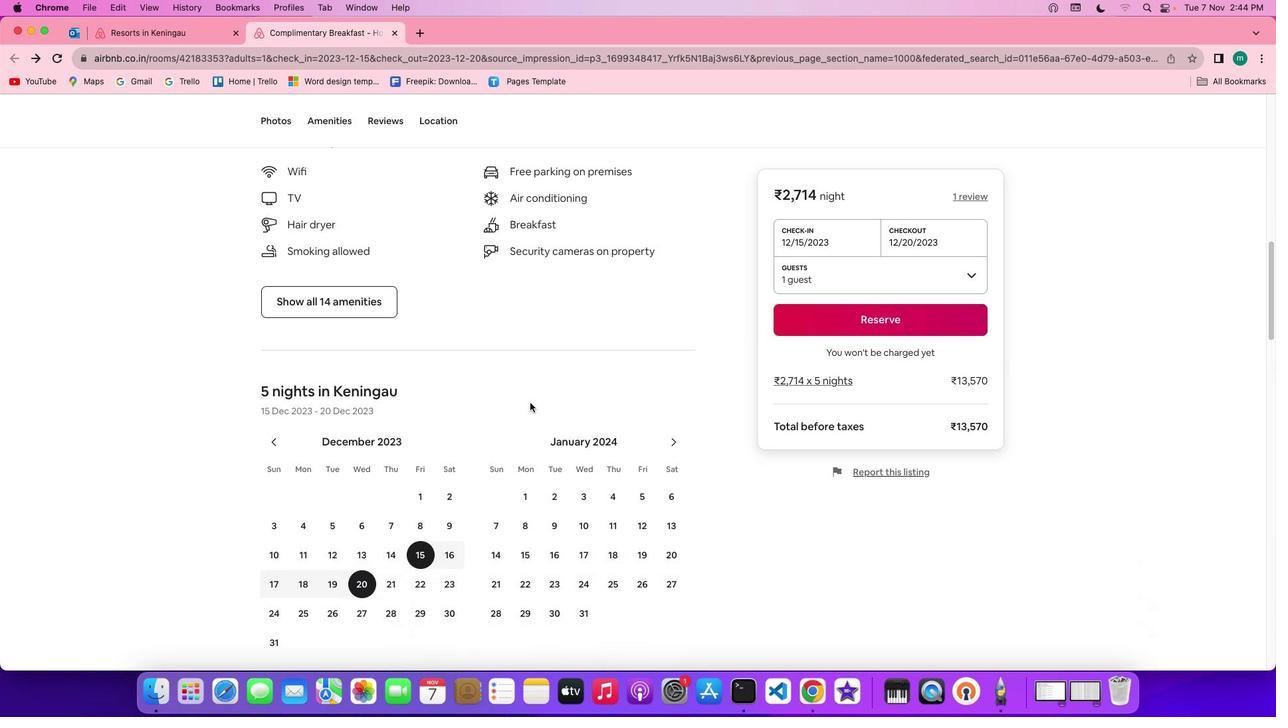 
Action: Mouse scrolled (537, 410) with delta (7, 6)
Screenshot: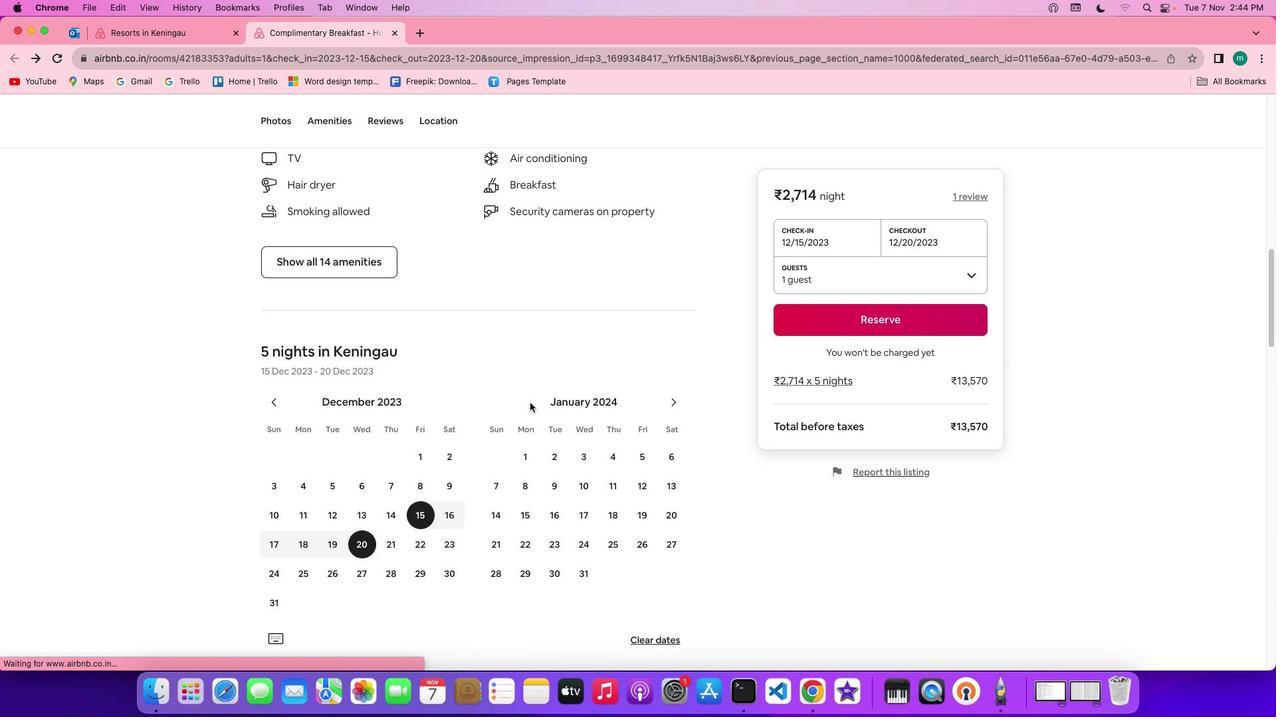 
Action: Mouse scrolled (537, 410) with delta (7, 6)
Screenshot: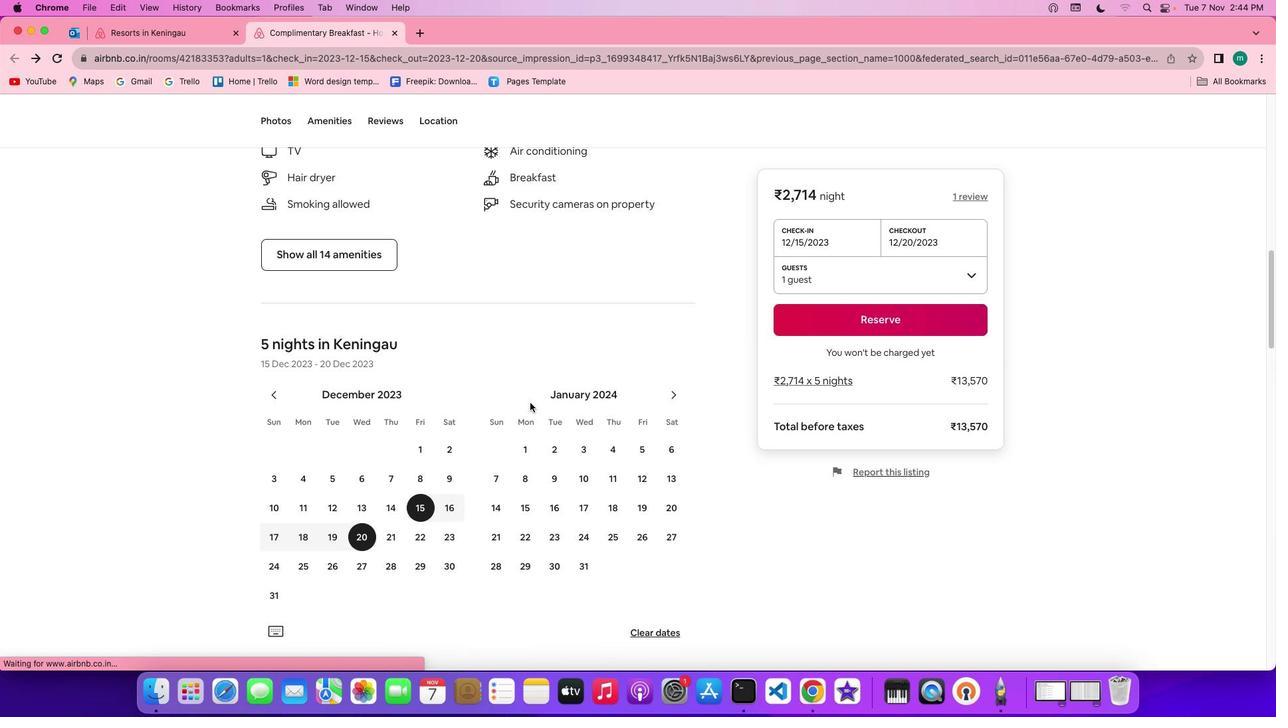 
Action: Mouse scrolled (537, 410) with delta (7, 6)
Screenshot: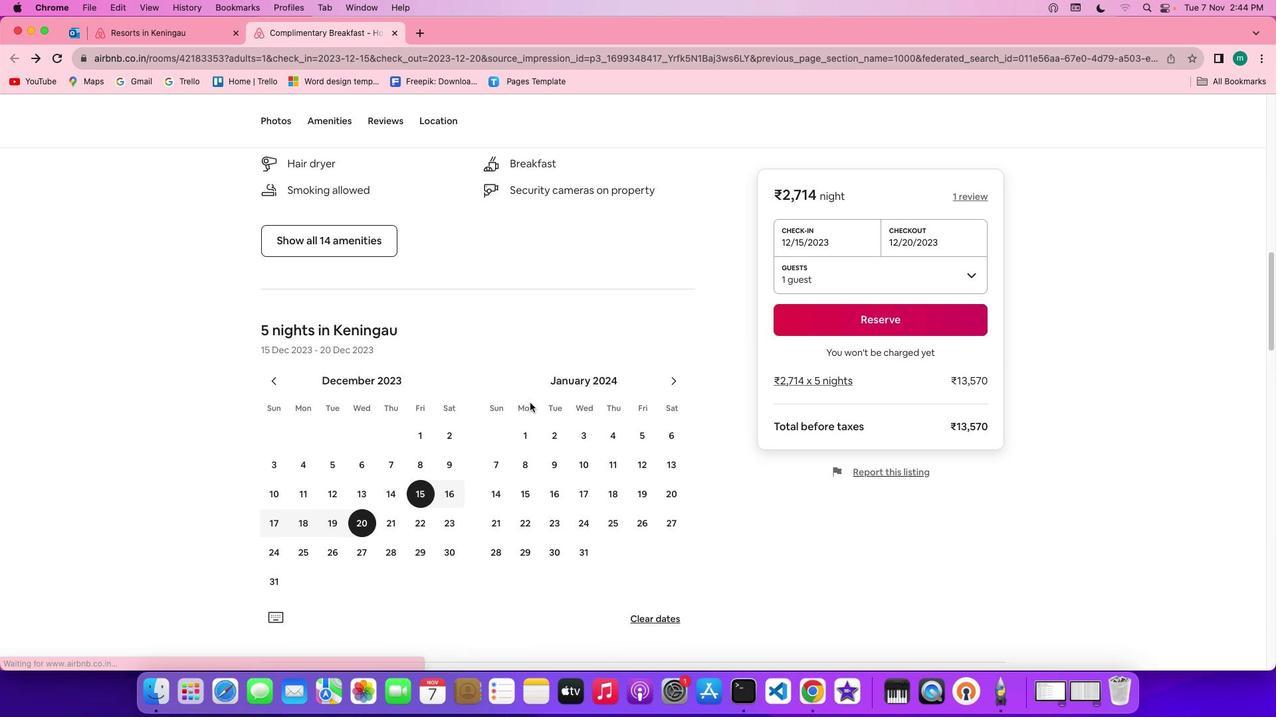 
Action: Mouse scrolled (537, 410) with delta (7, 6)
Screenshot: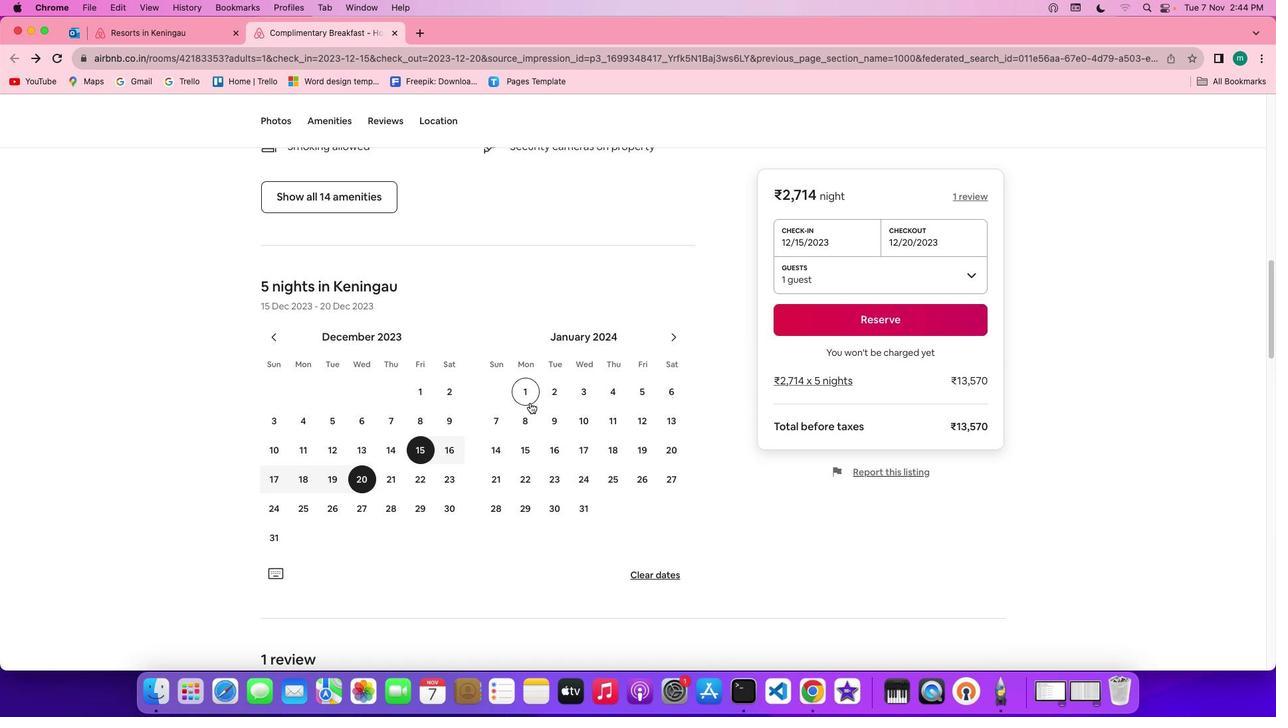
Action: Mouse scrolled (537, 410) with delta (7, 6)
Screenshot: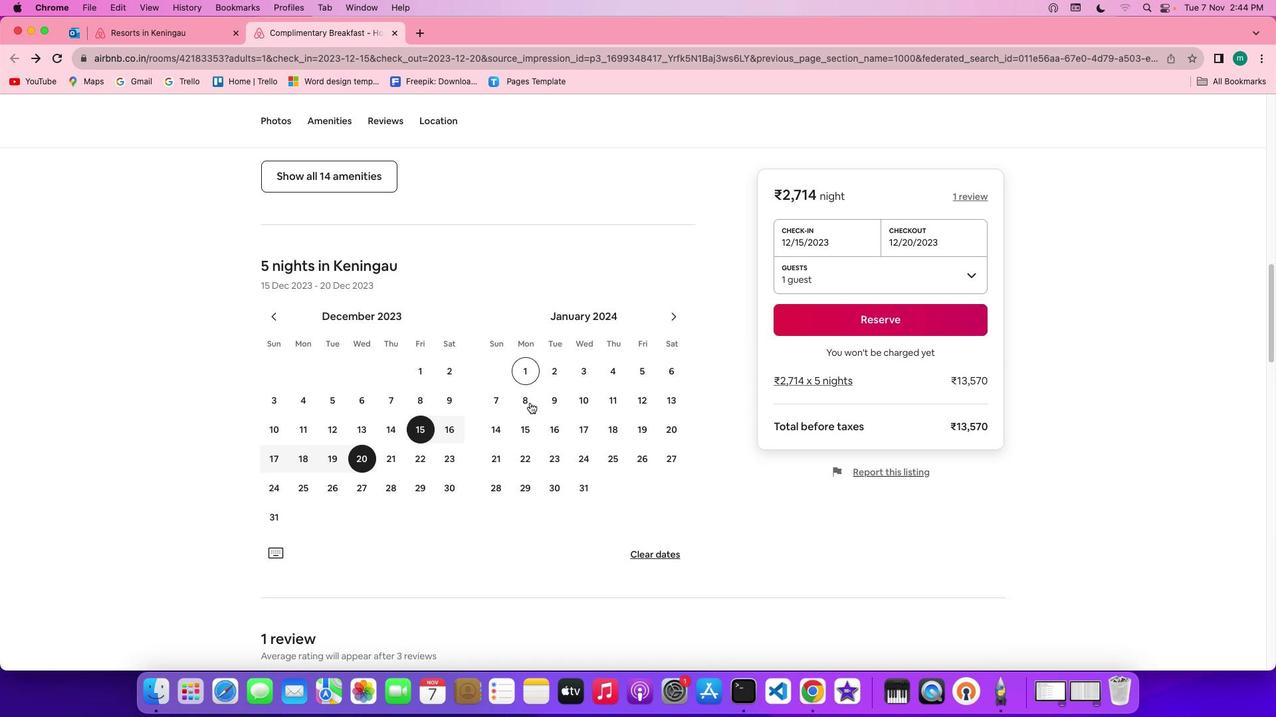 
Action: Mouse scrolled (537, 410) with delta (7, 5)
Screenshot: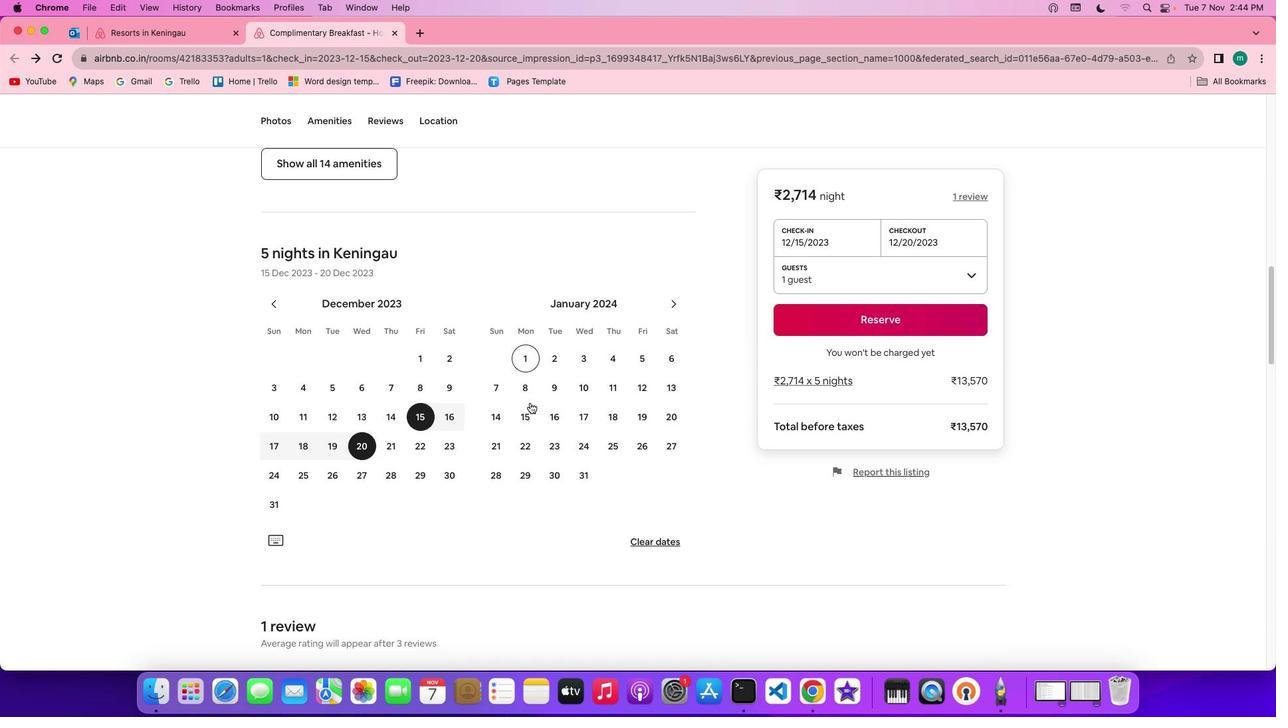 
Action: Mouse scrolled (537, 410) with delta (7, 6)
Screenshot: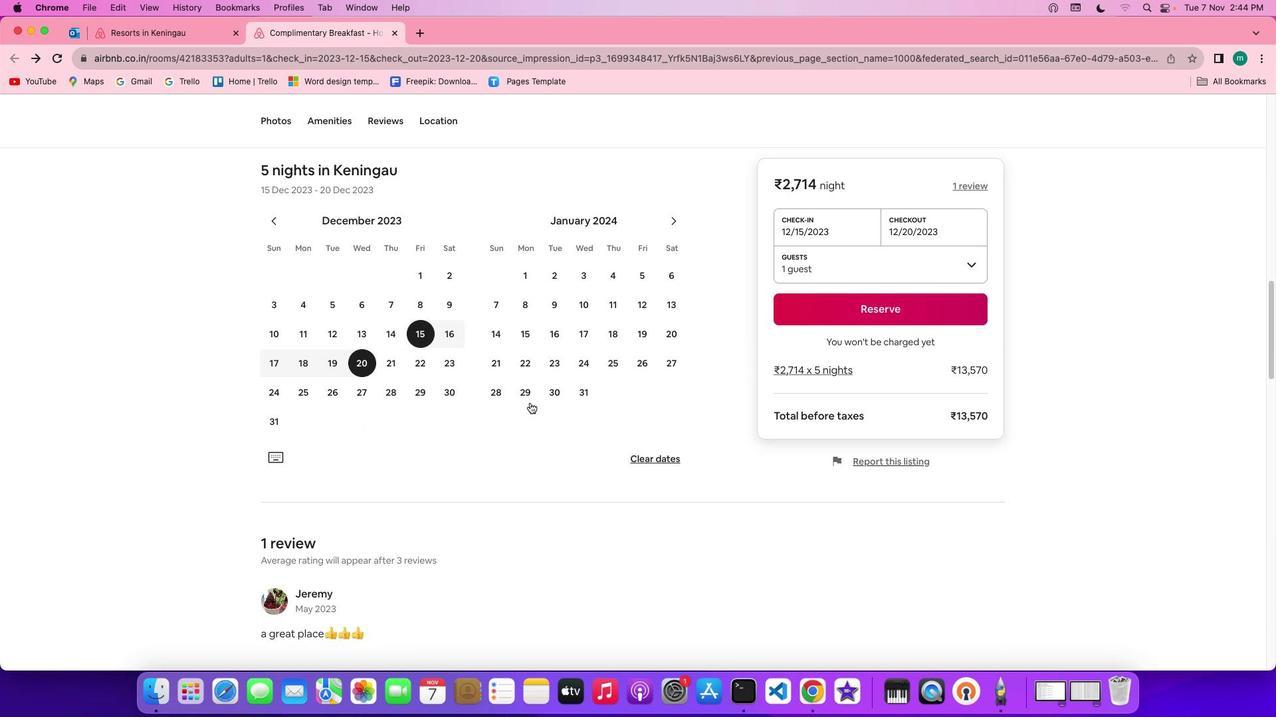 
Action: Mouse scrolled (537, 410) with delta (7, 6)
Screenshot: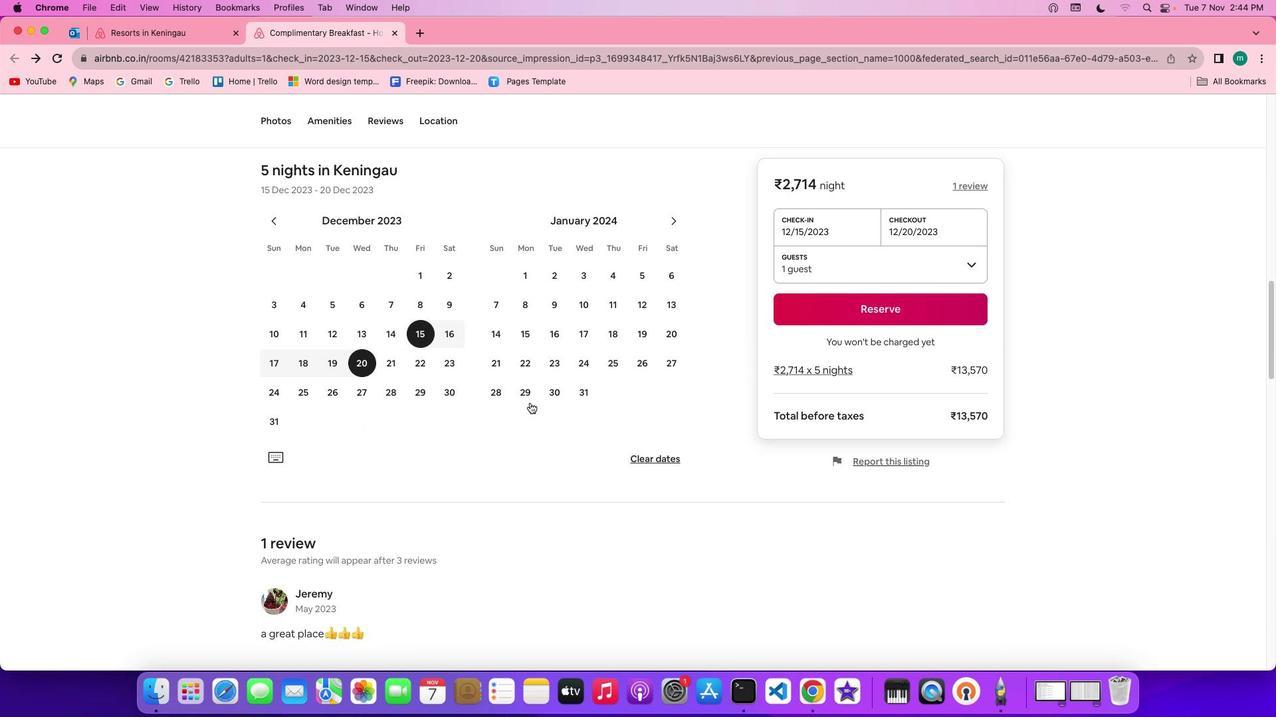 
Action: Mouse scrolled (537, 410) with delta (7, 5)
Screenshot: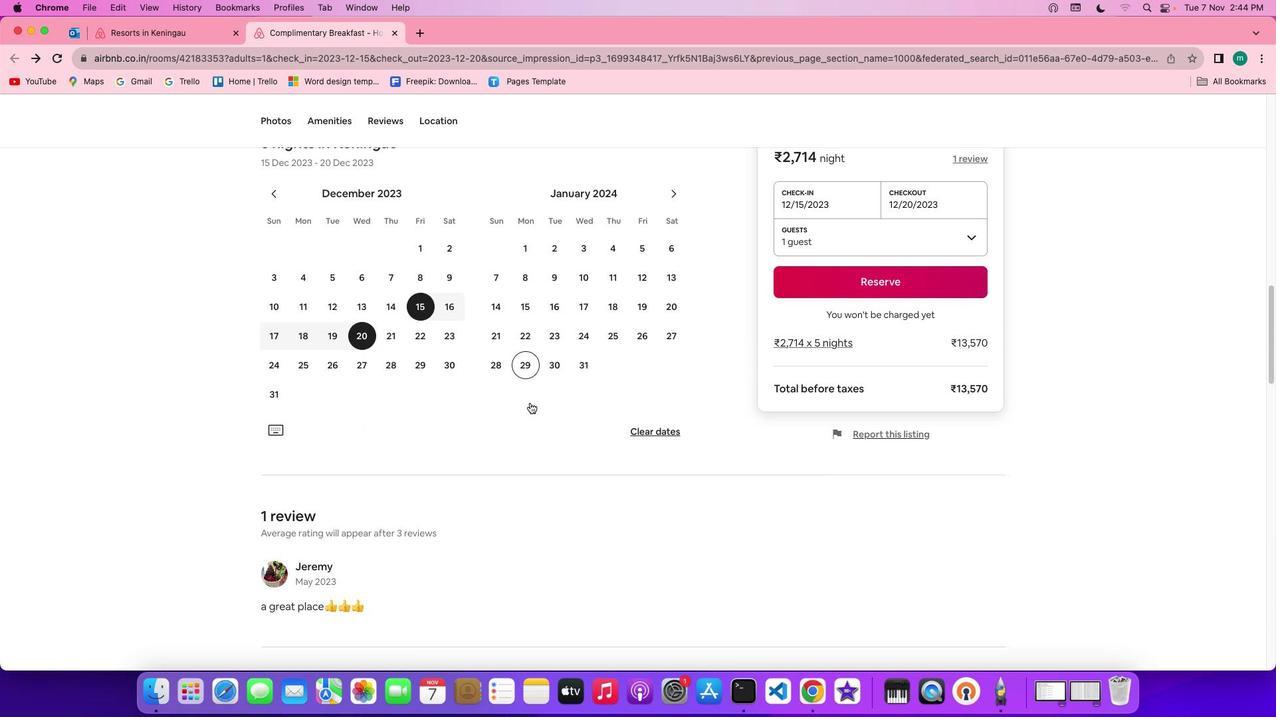
Action: Mouse scrolled (537, 410) with delta (7, 4)
Screenshot: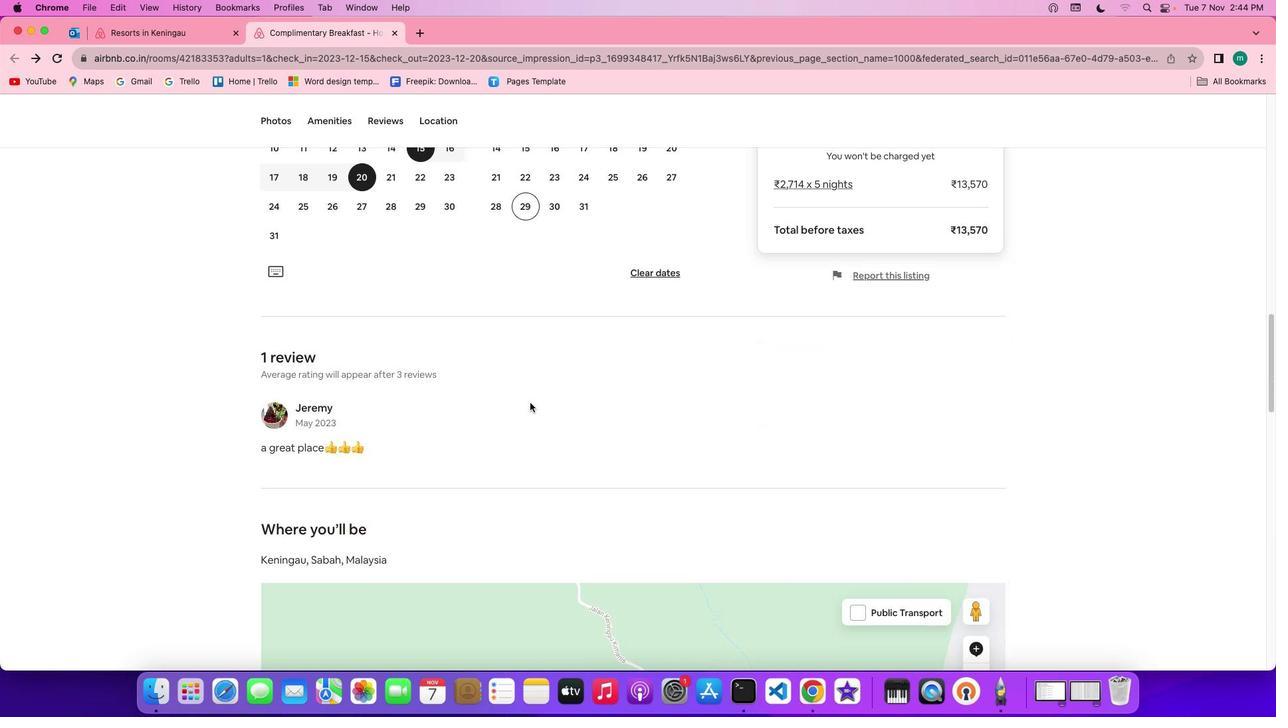 
Action: Mouse scrolled (537, 410) with delta (7, 6)
Screenshot: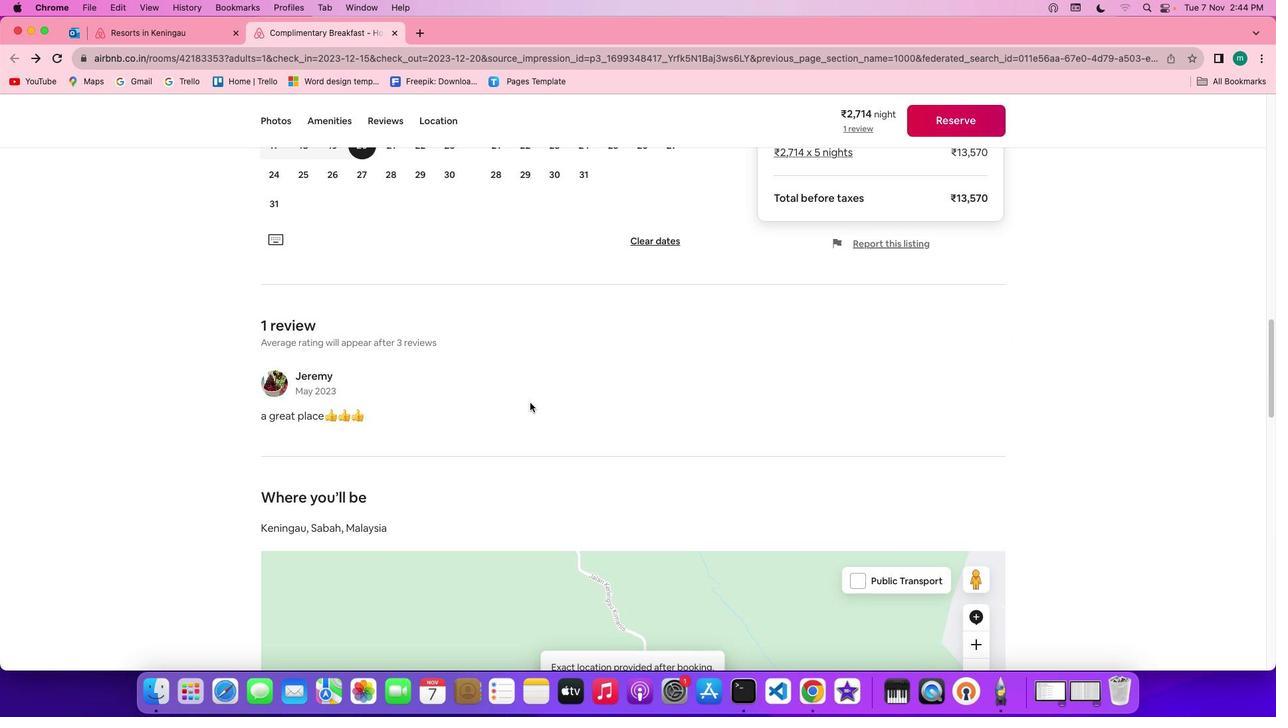 
Action: Mouse scrolled (537, 410) with delta (7, 6)
Screenshot: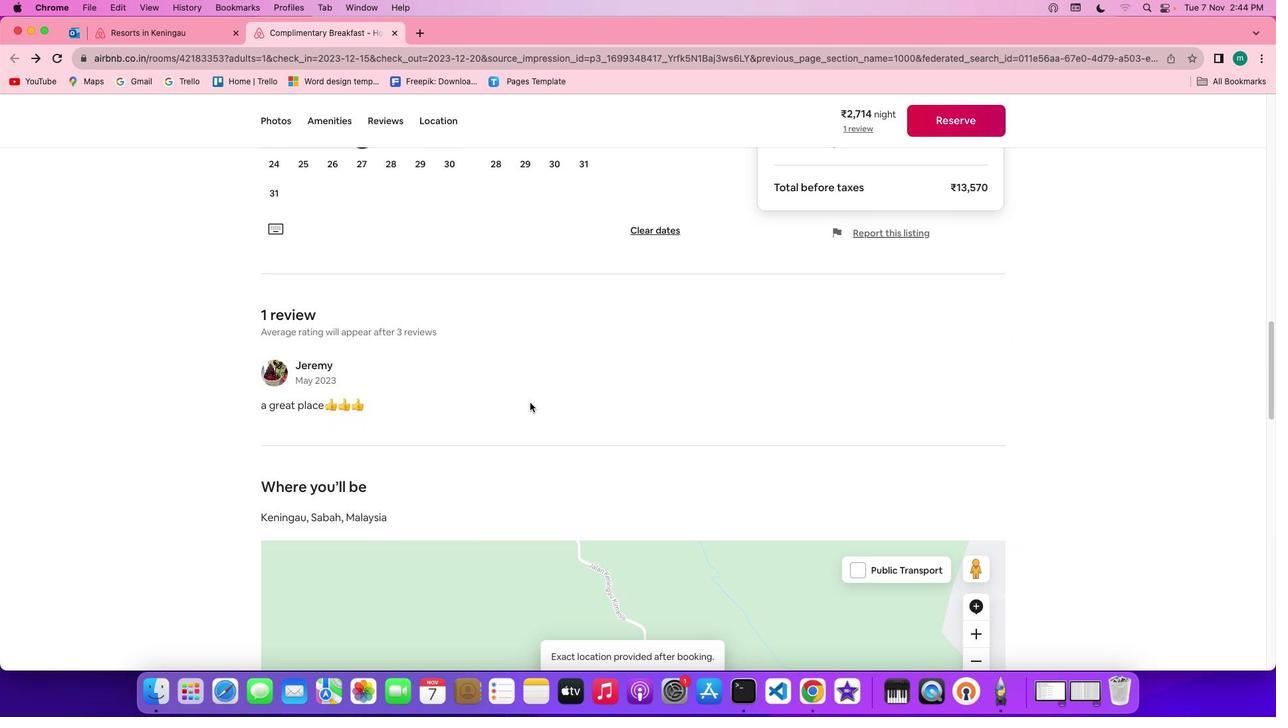 
Action: Mouse scrolled (537, 410) with delta (7, 6)
Screenshot: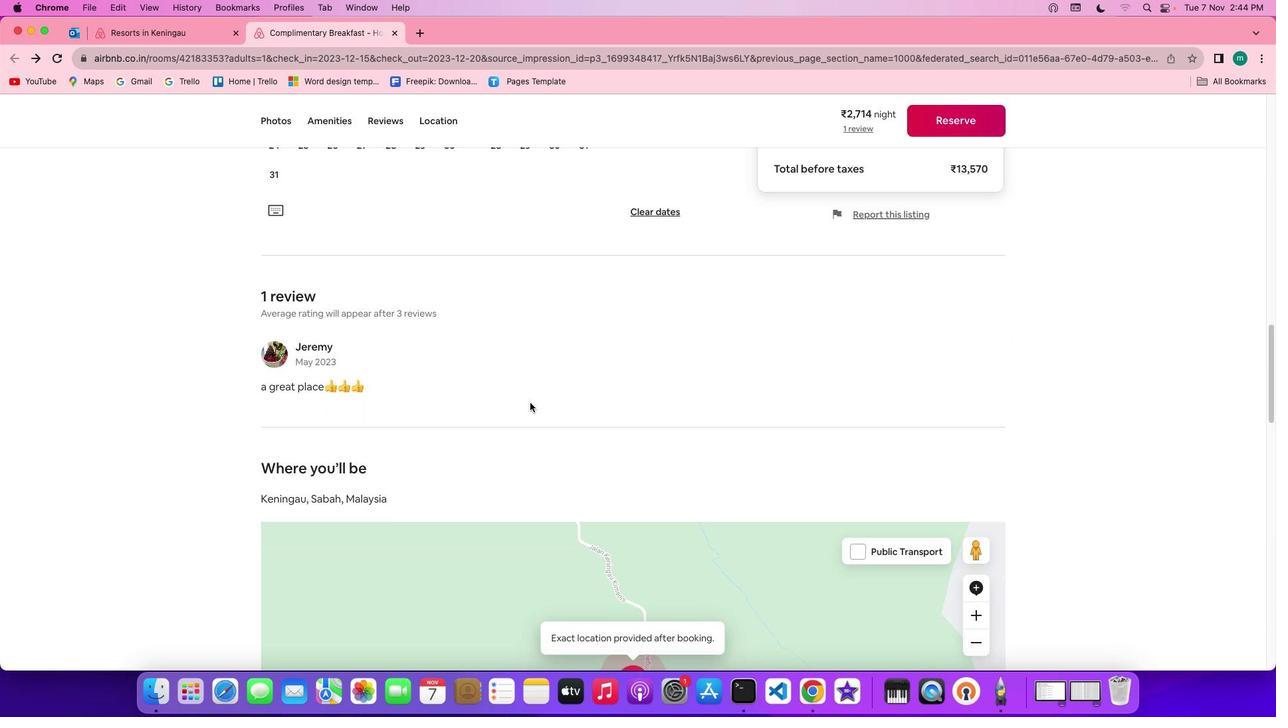 
Action: Mouse scrolled (537, 410) with delta (7, 6)
Screenshot: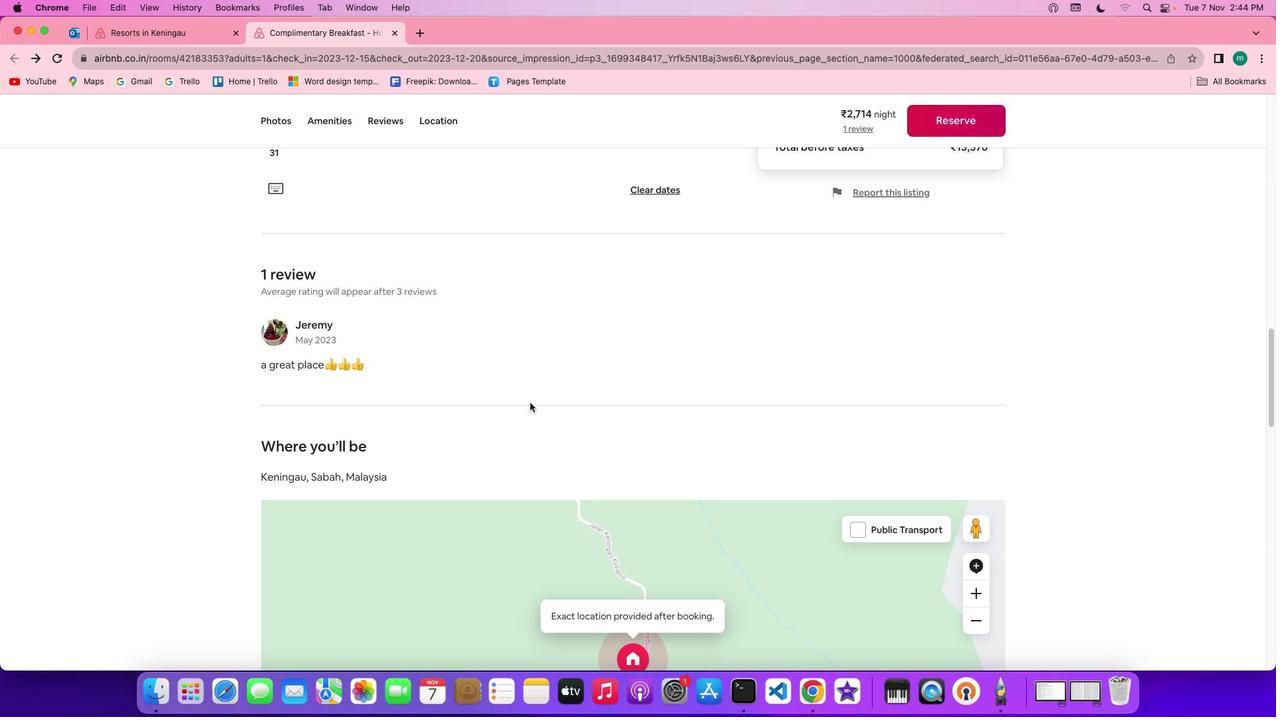
Action: Mouse scrolled (537, 410) with delta (7, 6)
Screenshot: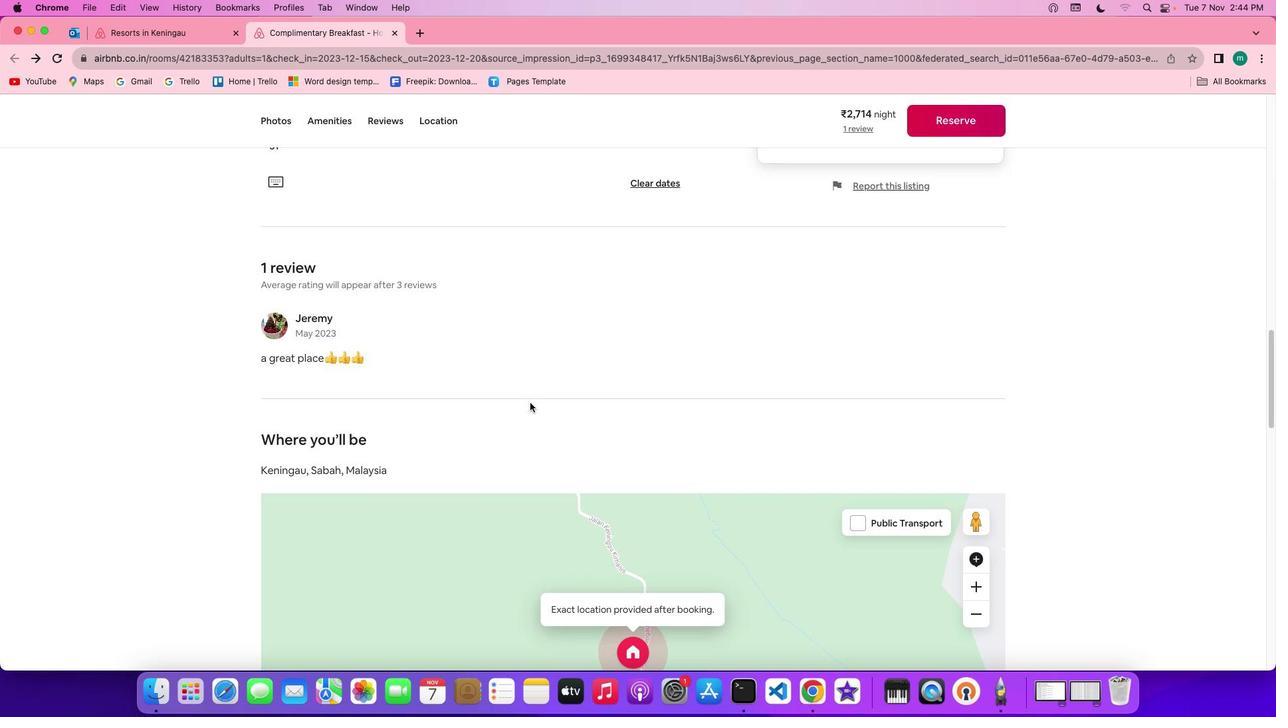 
Action: Mouse scrolled (537, 410) with delta (7, 6)
Screenshot: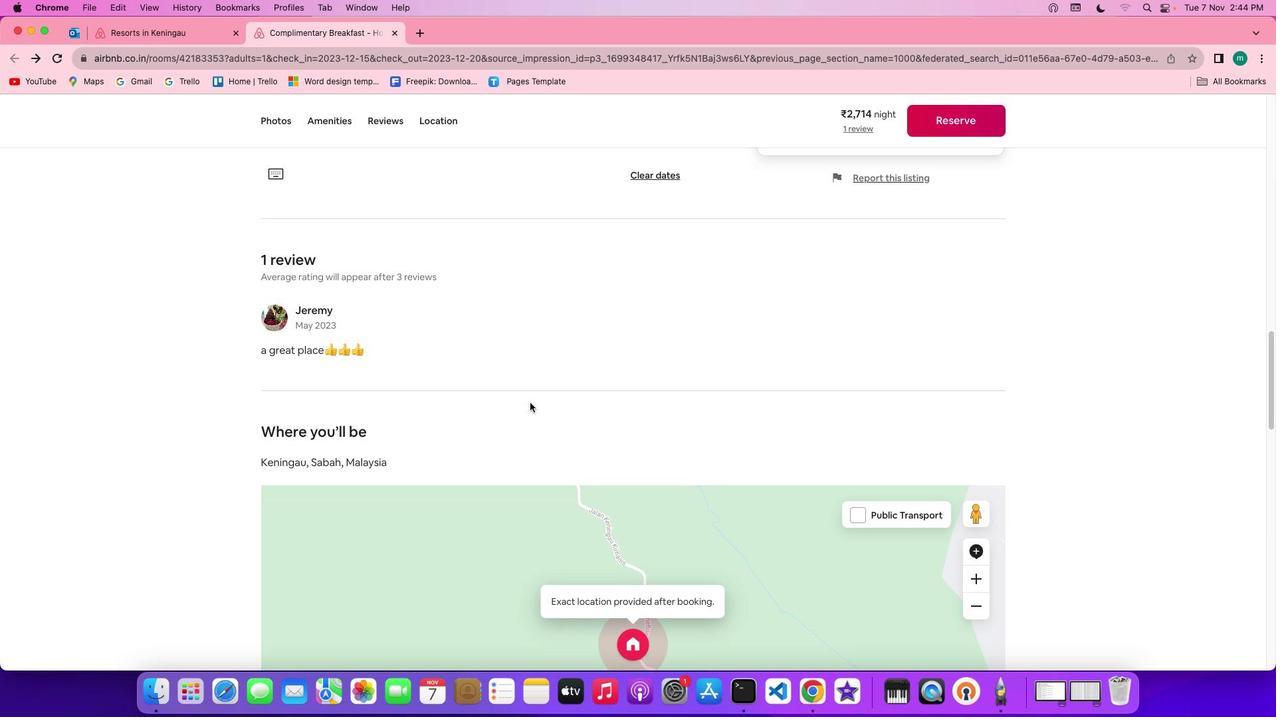 
Action: Mouse scrolled (537, 410) with delta (7, 6)
Screenshot: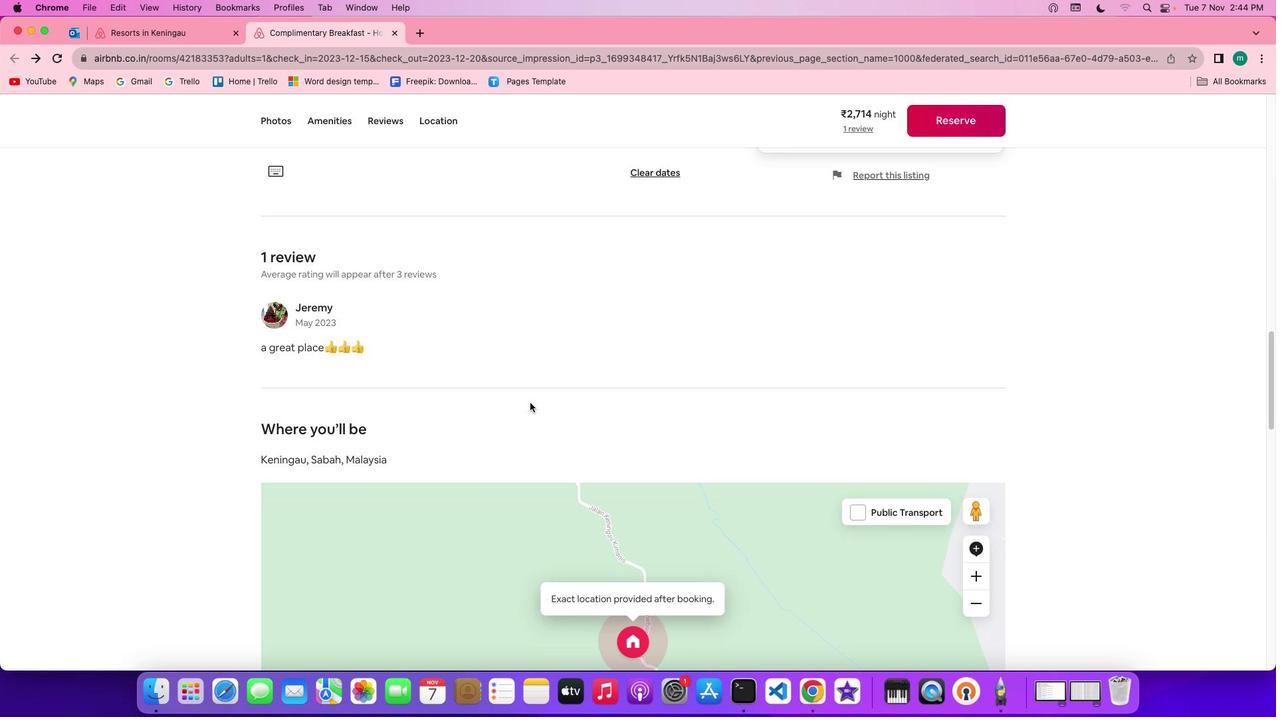 
Action: Mouse scrolled (537, 410) with delta (7, 6)
Screenshot: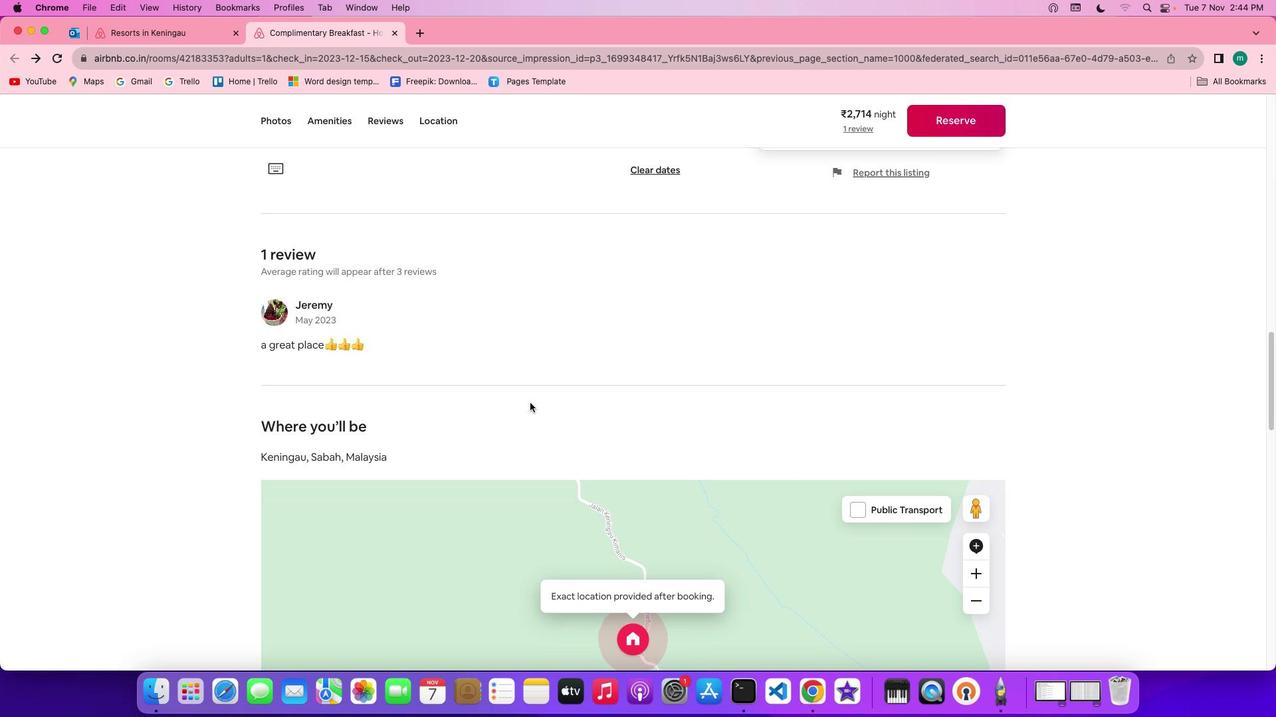 
Action: Mouse scrolled (537, 410) with delta (7, 6)
Screenshot: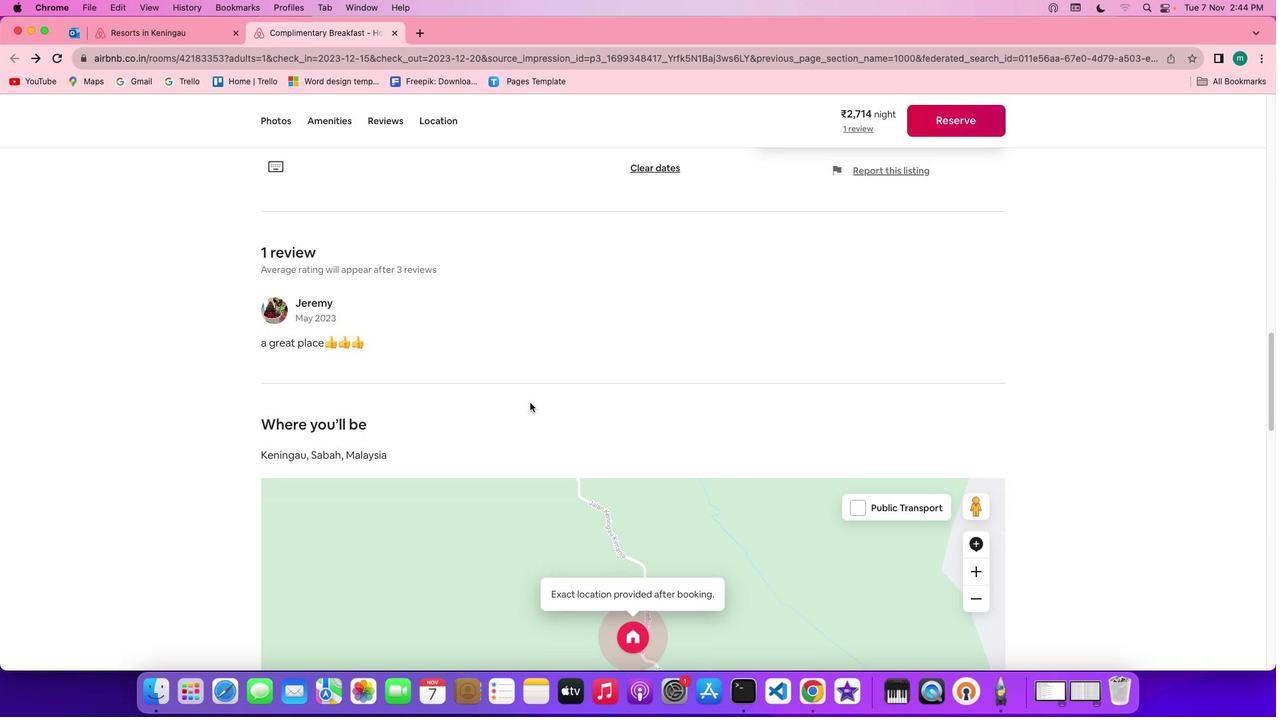 
Action: Mouse scrolled (537, 410) with delta (7, 6)
Screenshot: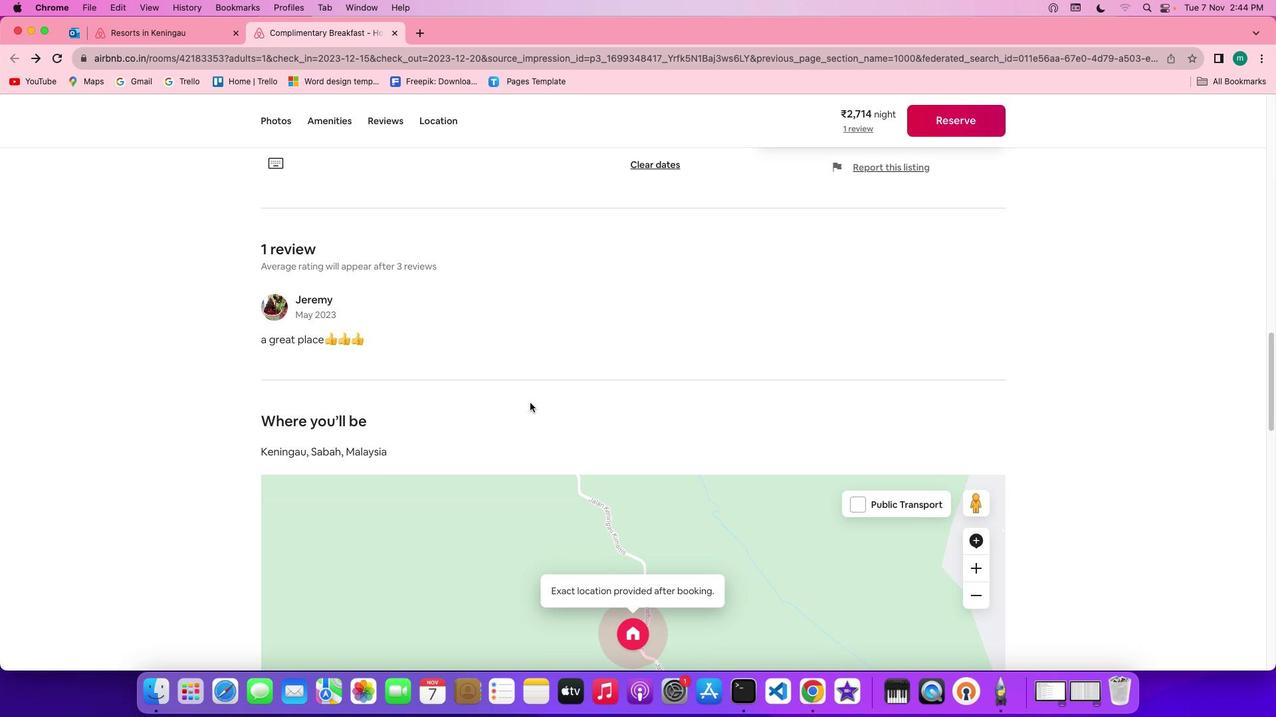 
Action: Mouse scrolled (537, 410) with delta (7, 6)
Screenshot: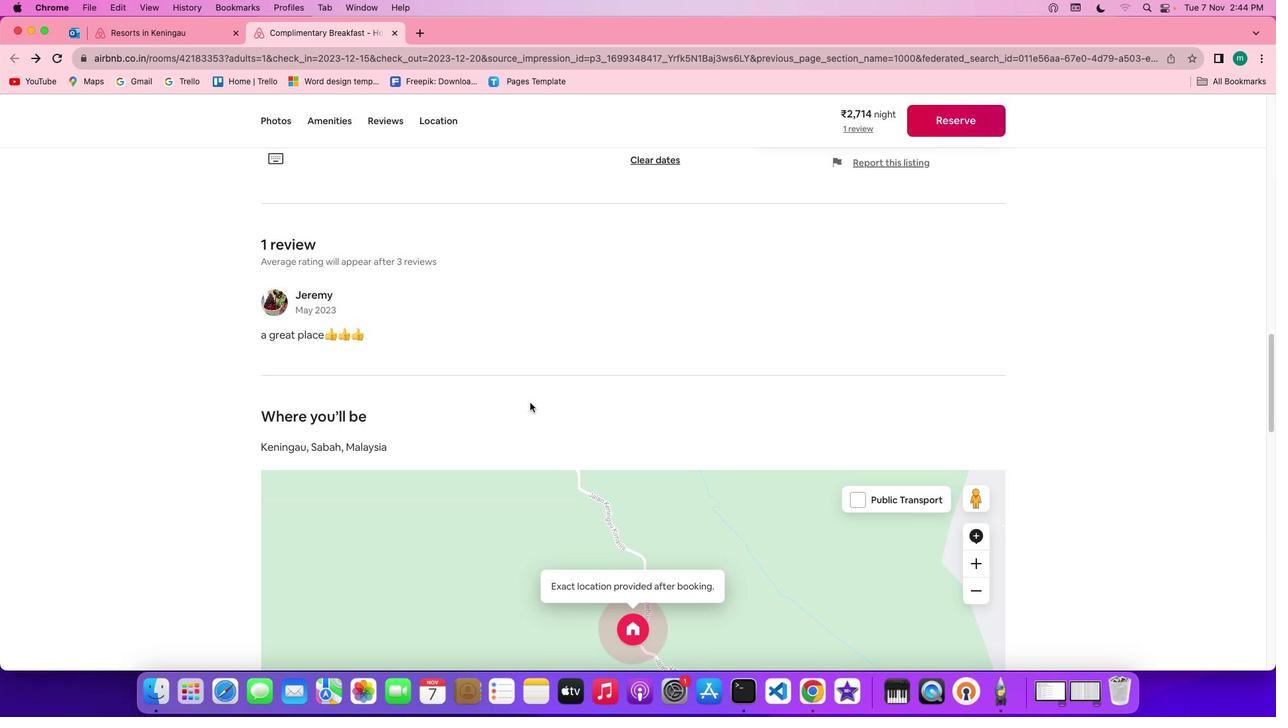 
Action: Mouse scrolled (537, 410) with delta (7, 6)
Screenshot: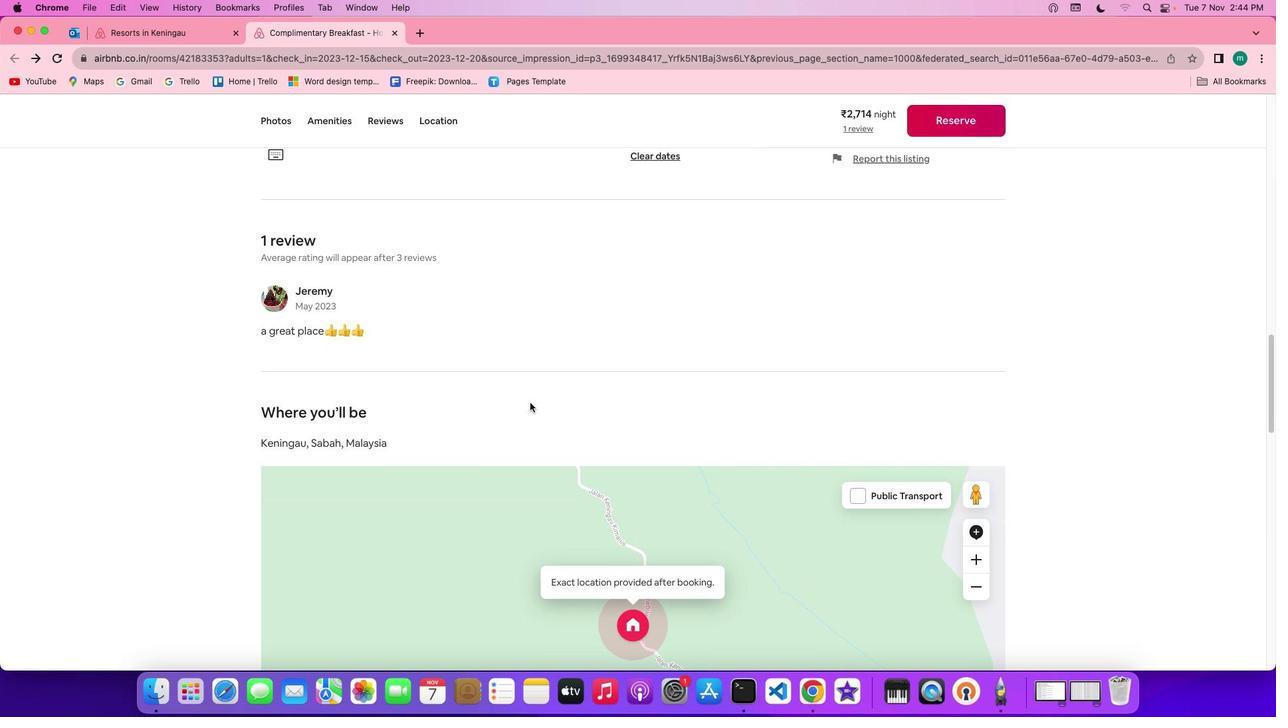 
Action: Mouse scrolled (537, 410) with delta (7, 6)
Screenshot: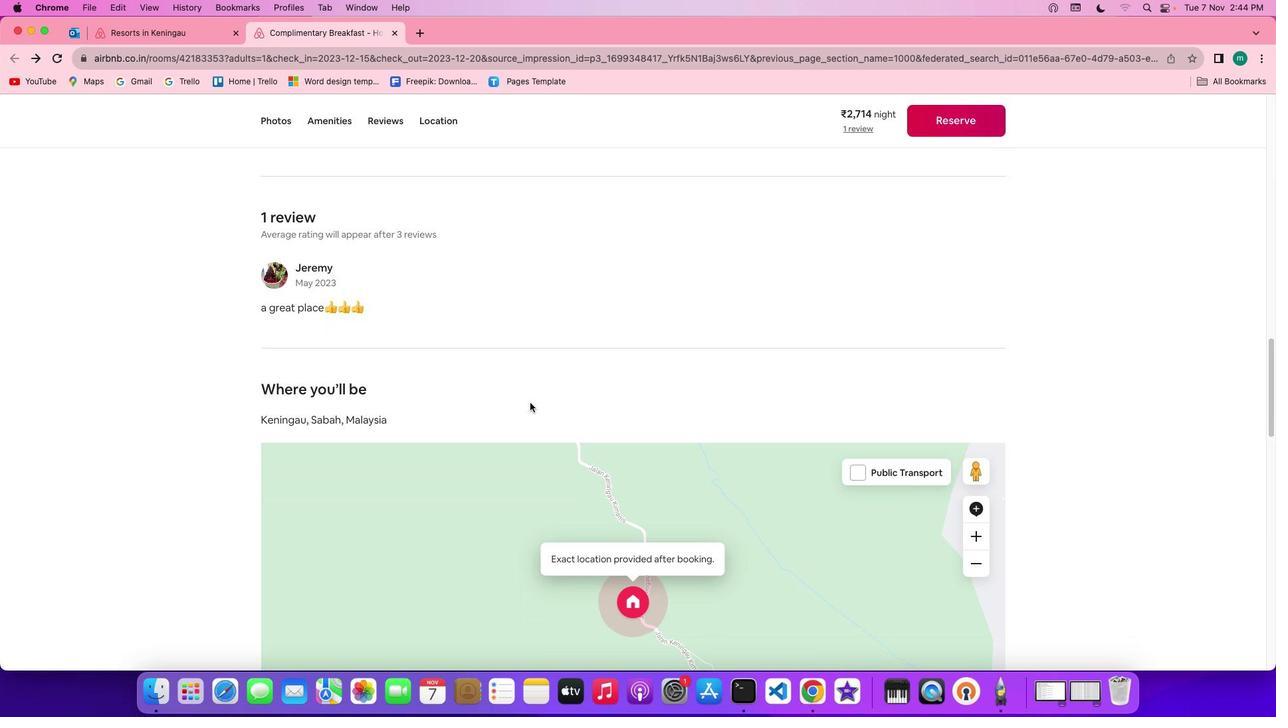
Action: Mouse scrolled (537, 410) with delta (7, 6)
Screenshot: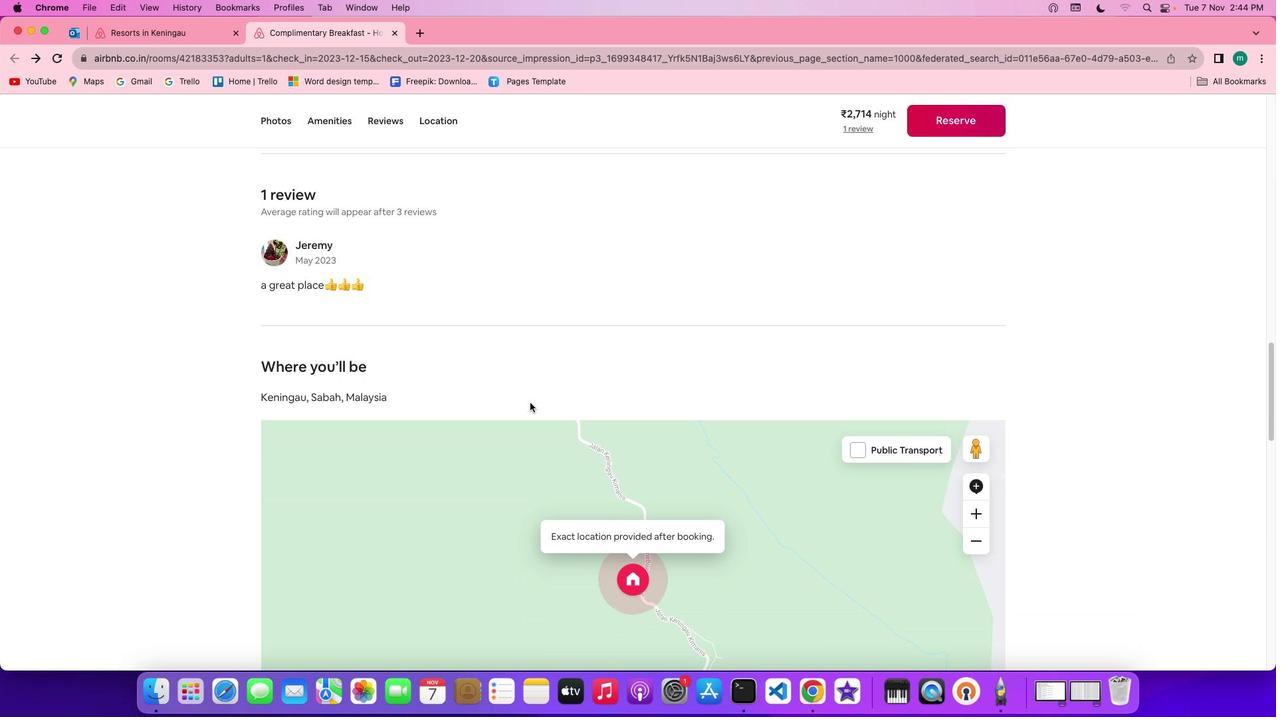 
Action: Mouse scrolled (537, 410) with delta (7, 6)
Screenshot: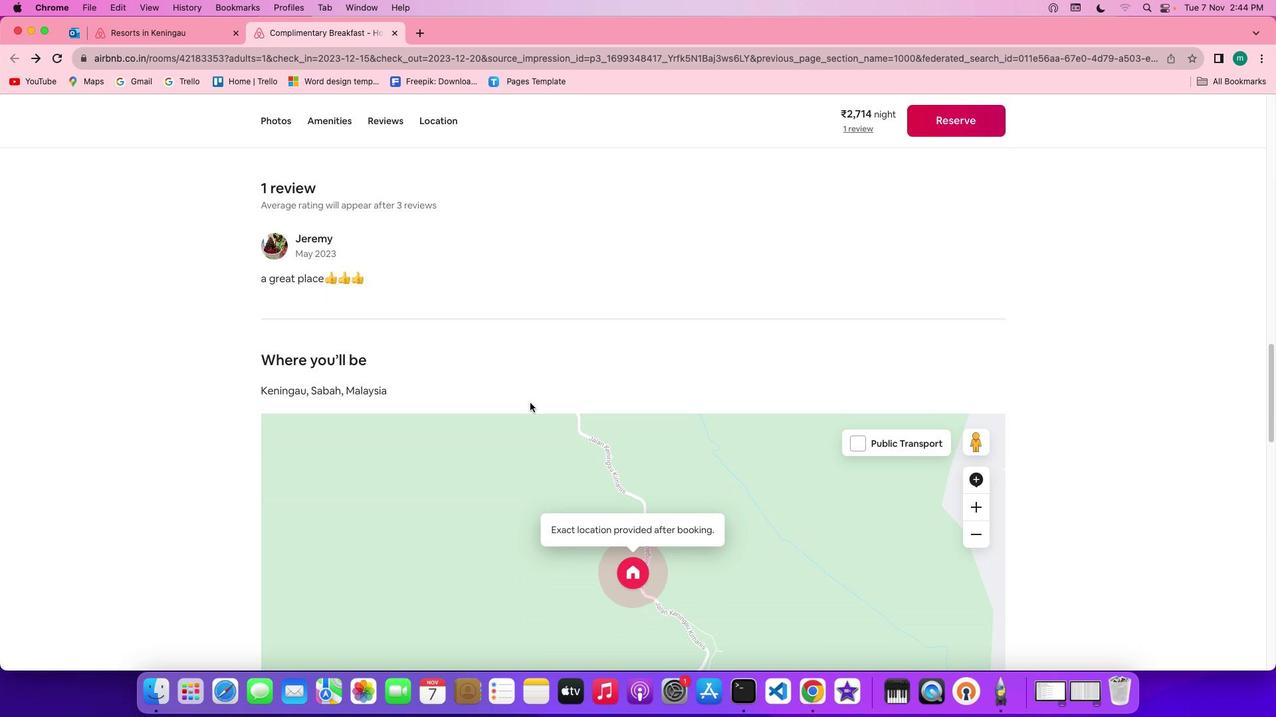 
Action: Mouse scrolled (537, 410) with delta (7, 6)
Screenshot: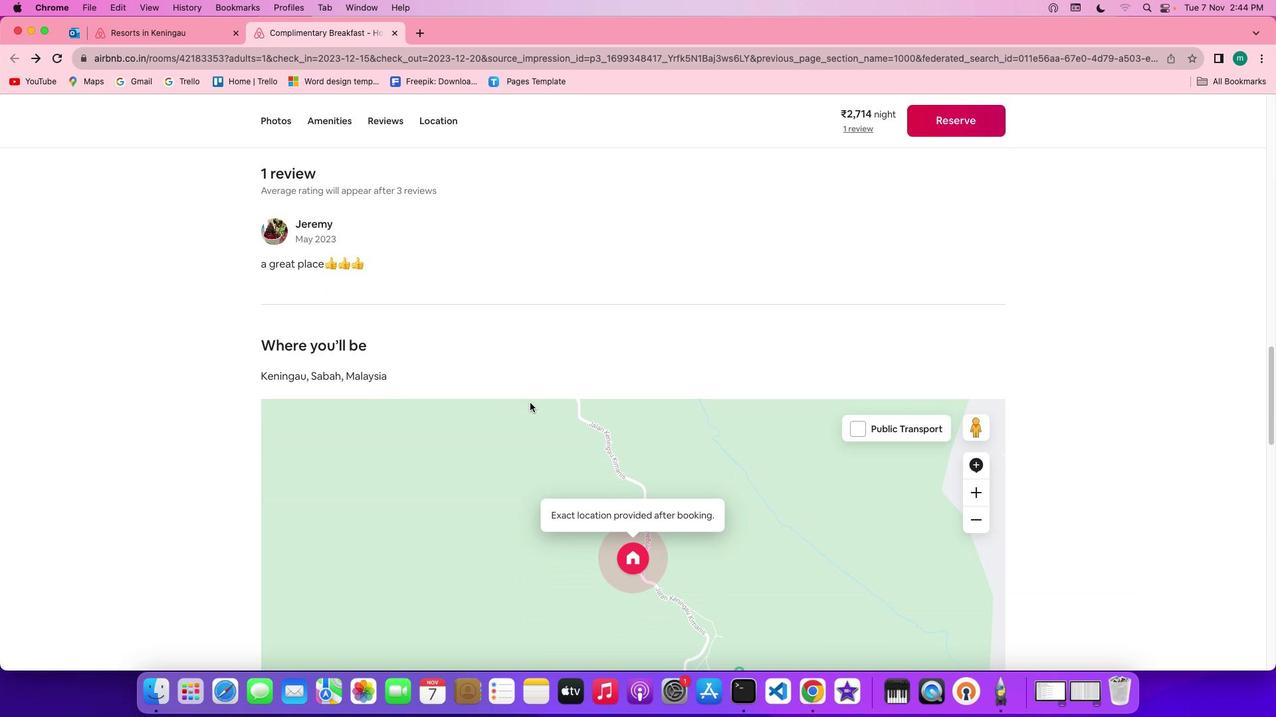 
Action: Mouse scrolled (537, 410) with delta (7, 6)
Screenshot: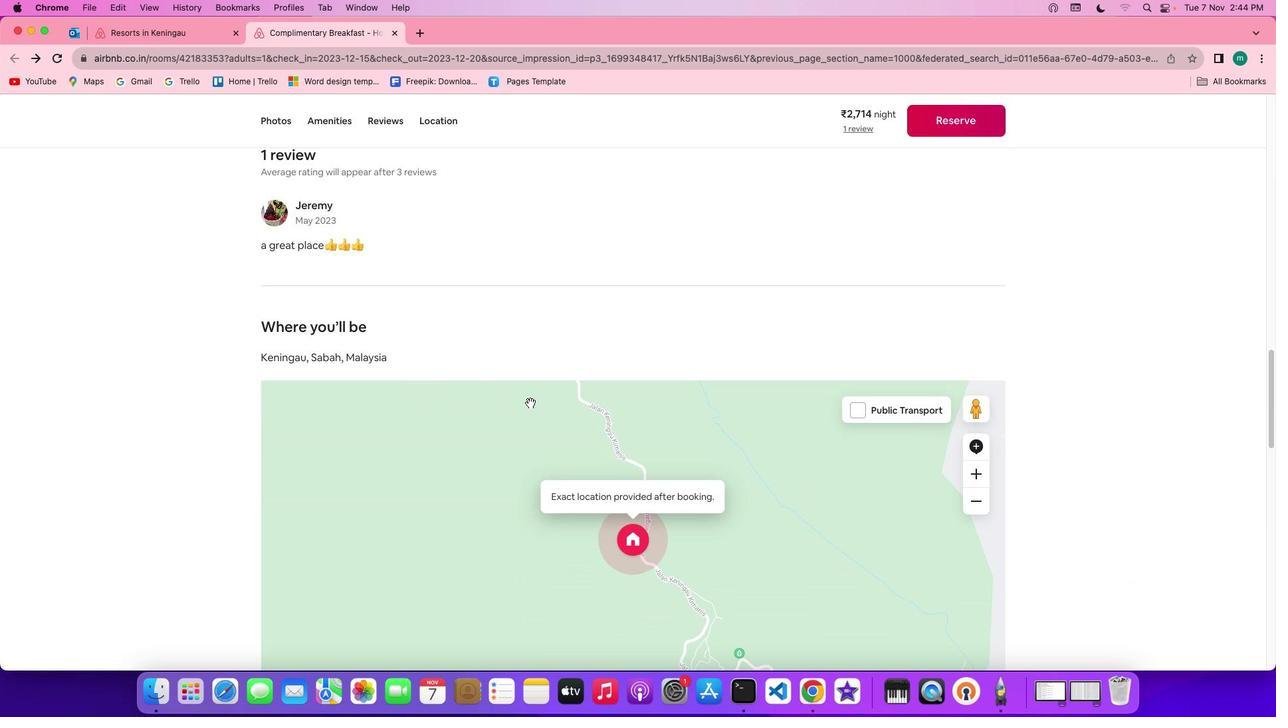 
Action: Mouse scrolled (537, 410) with delta (7, 6)
